 Task: Research Airbnb options for a business conference in Atlanta, Georgia, focusing on accommodations near the conference center and corporate facilities.
Action: Mouse moved to (580, 84)
Screenshot: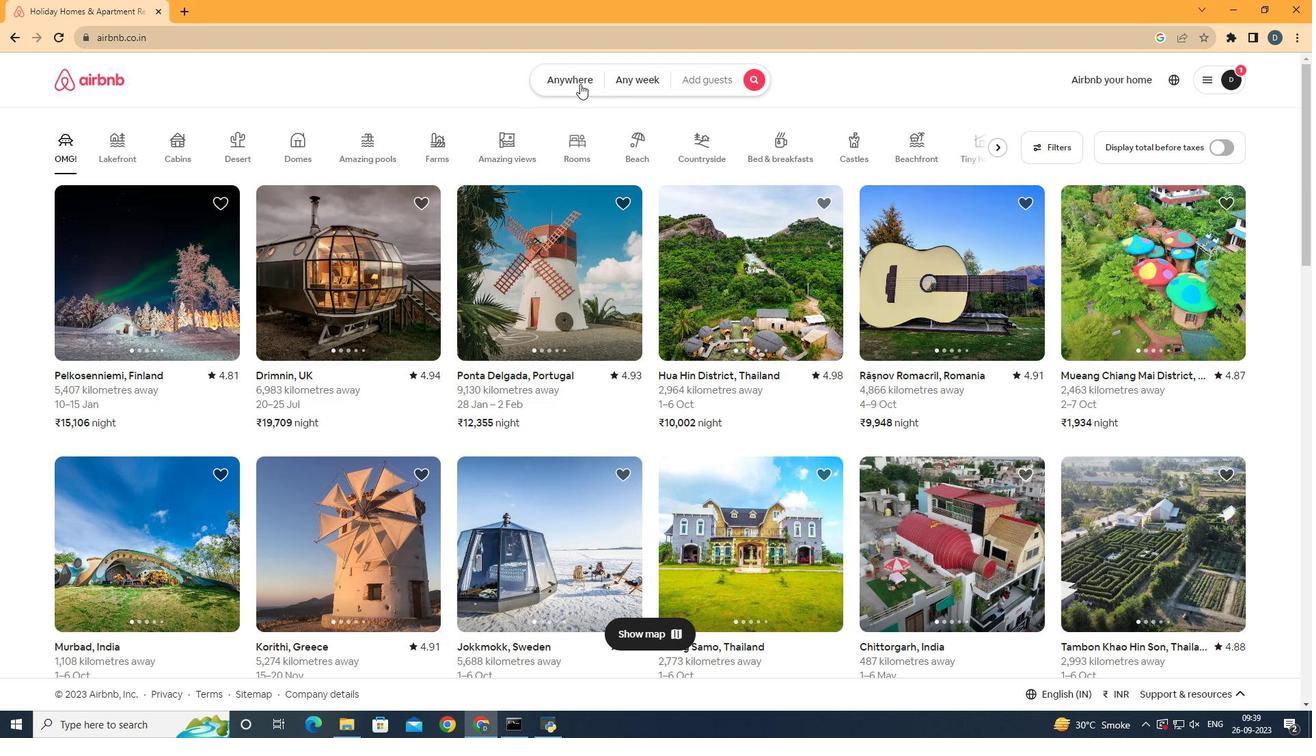 
Action: Mouse pressed left at (580, 84)
Screenshot: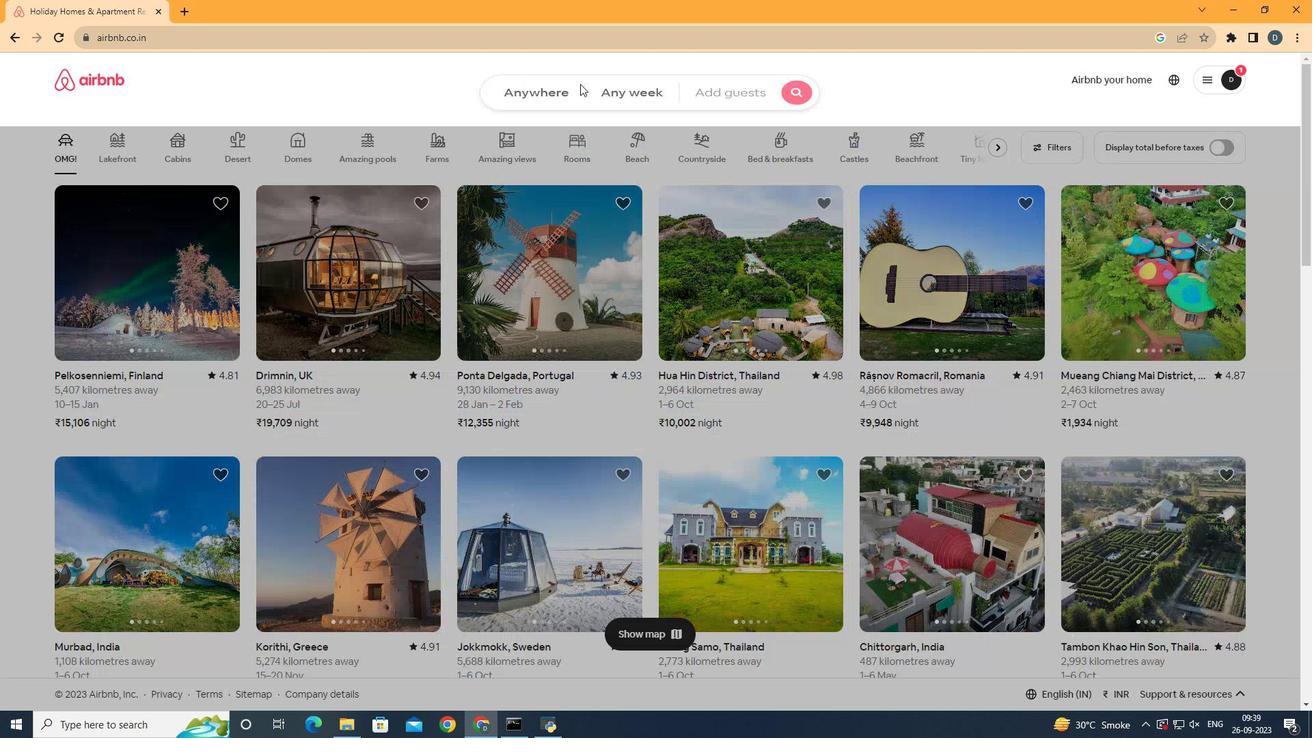 
Action: Mouse moved to (474, 135)
Screenshot: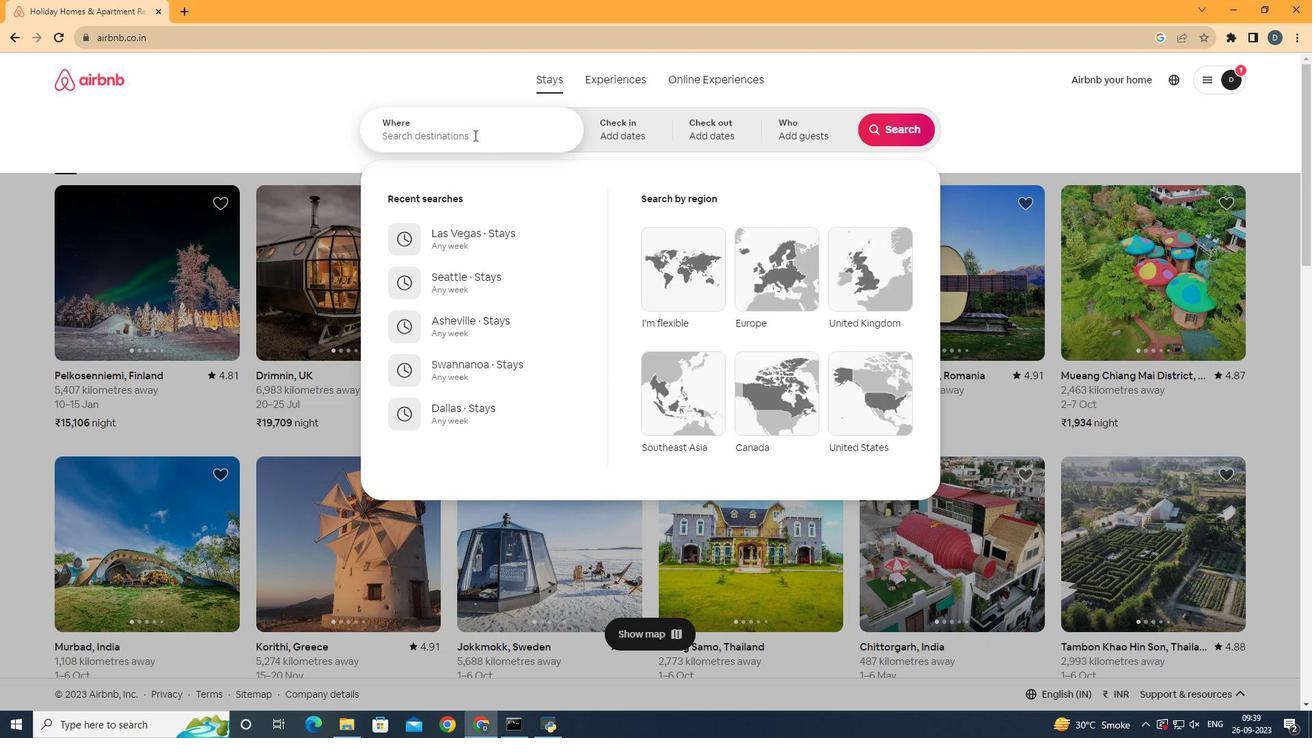 
Action: Mouse pressed left at (474, 135)
Screenshot: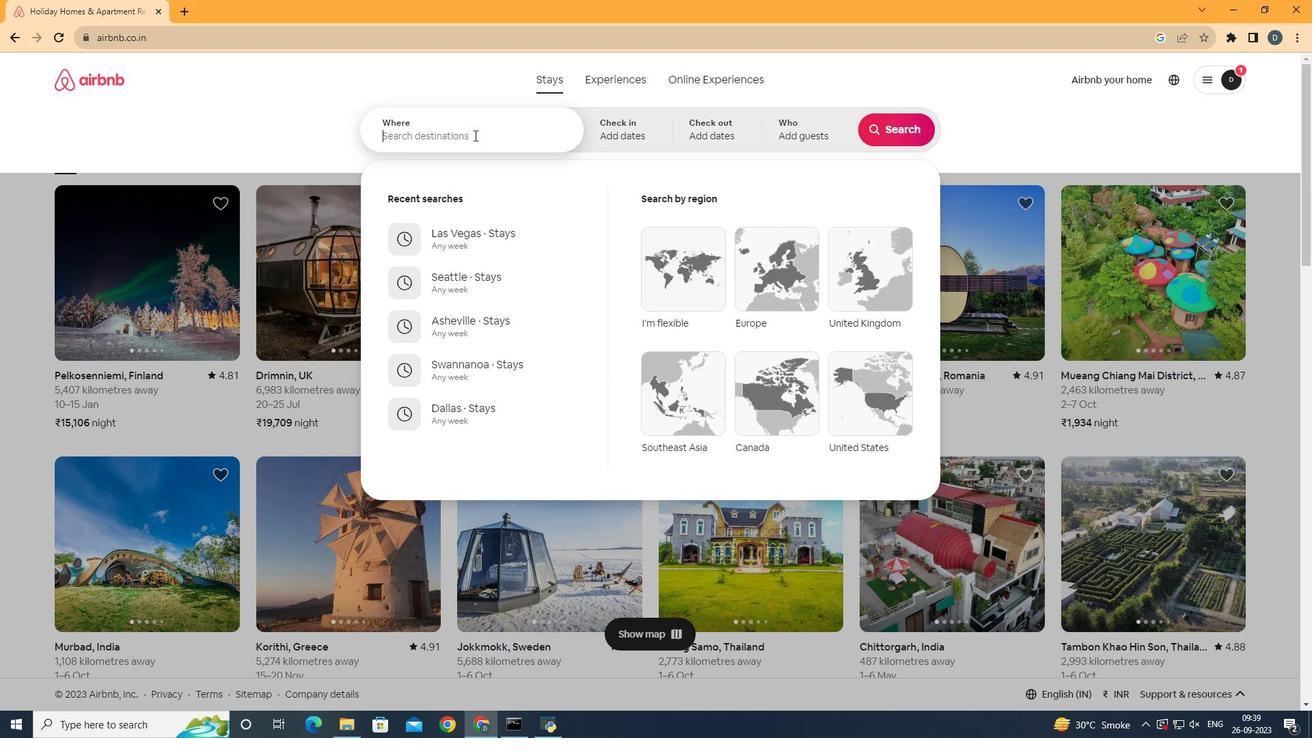 
Action: Key pressed <Key.shift><Key.shift>Atlanta
Screenshot: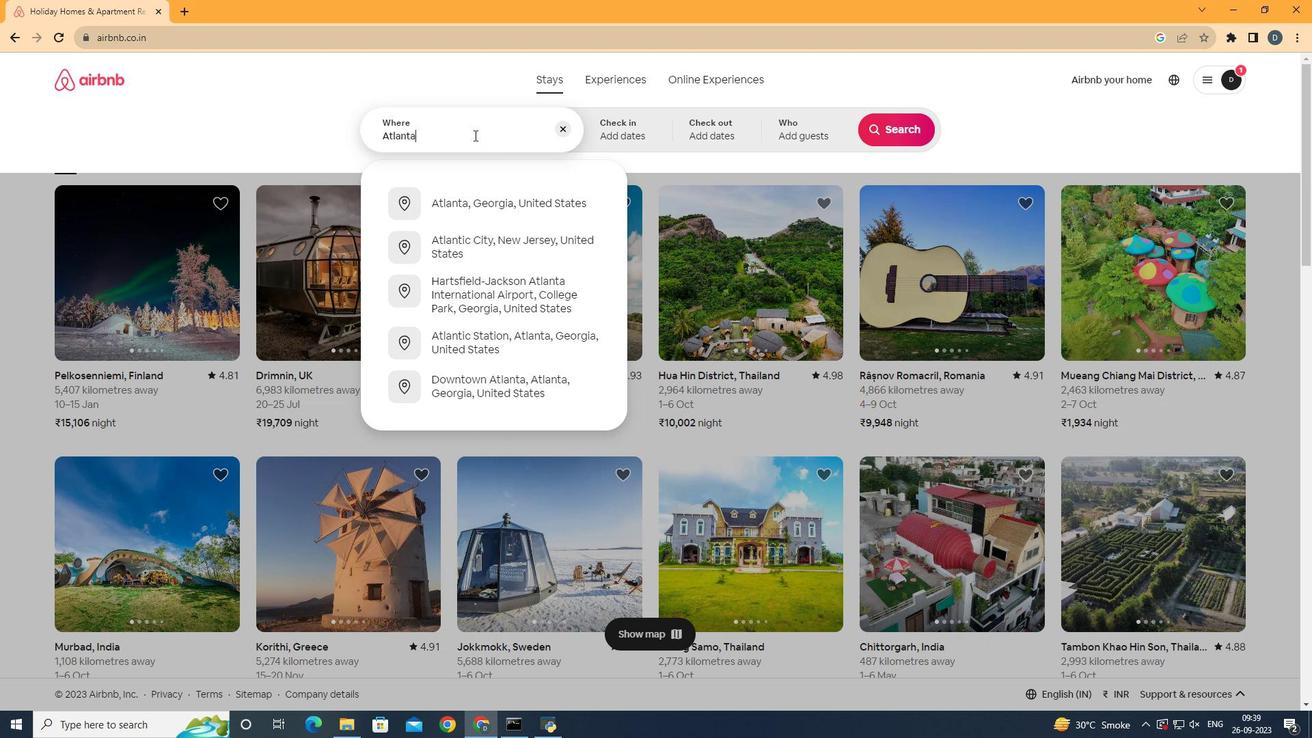 
Action: Mouse moved to (492, 184)
Screenshot: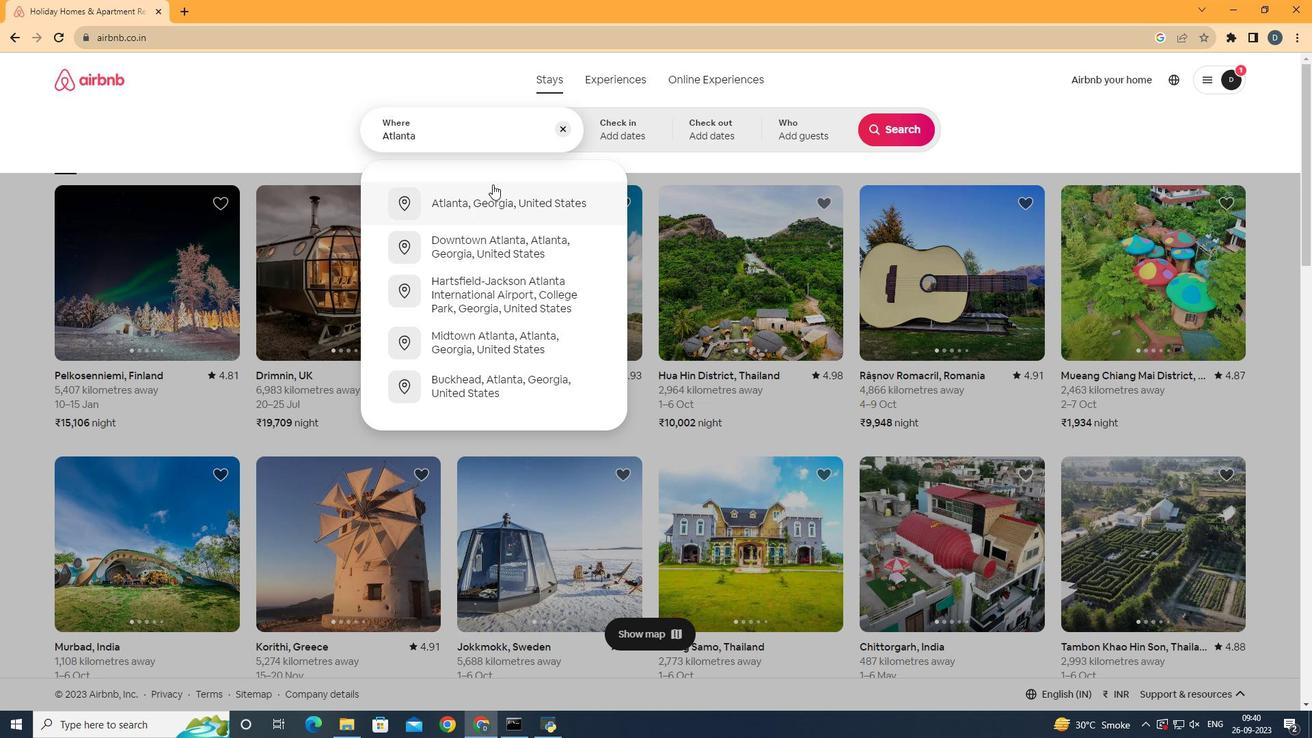 
Action: Mouse pressed left at (492, 184)
Screenshot: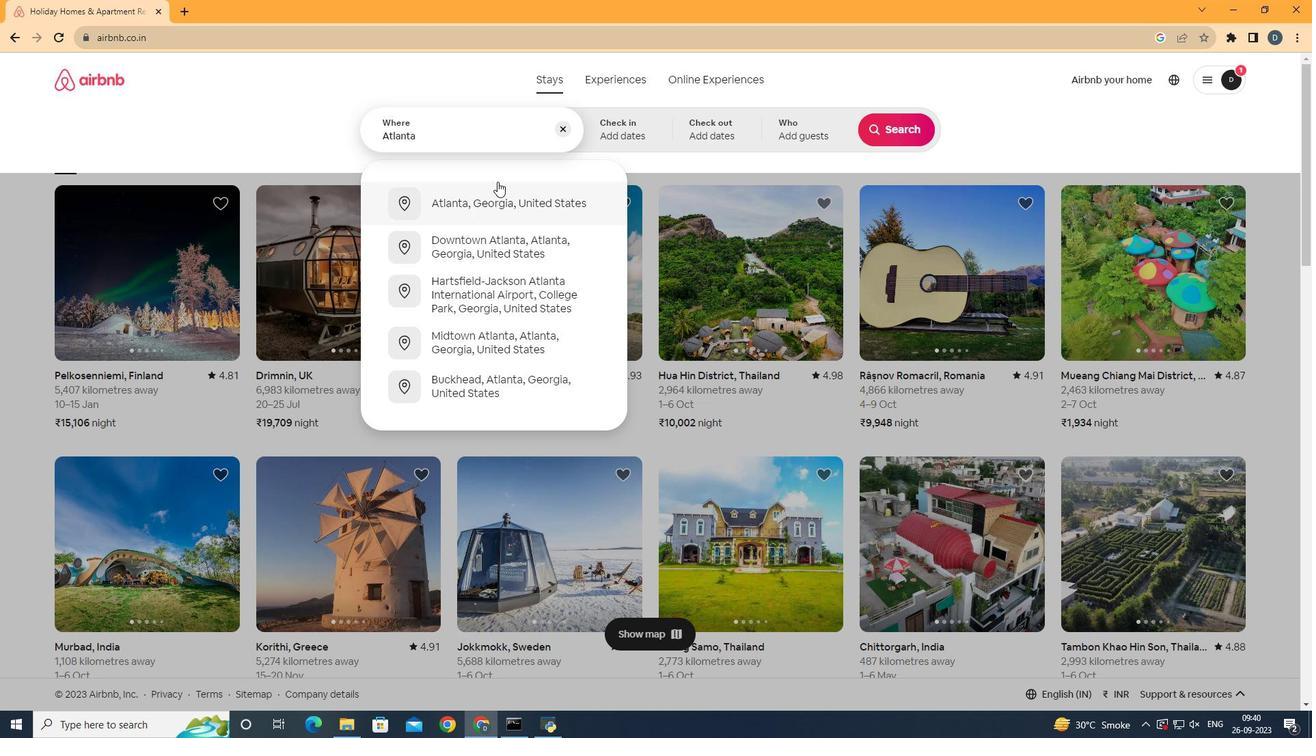 
Action: Mouse moved to (865, 125)
Screenshot: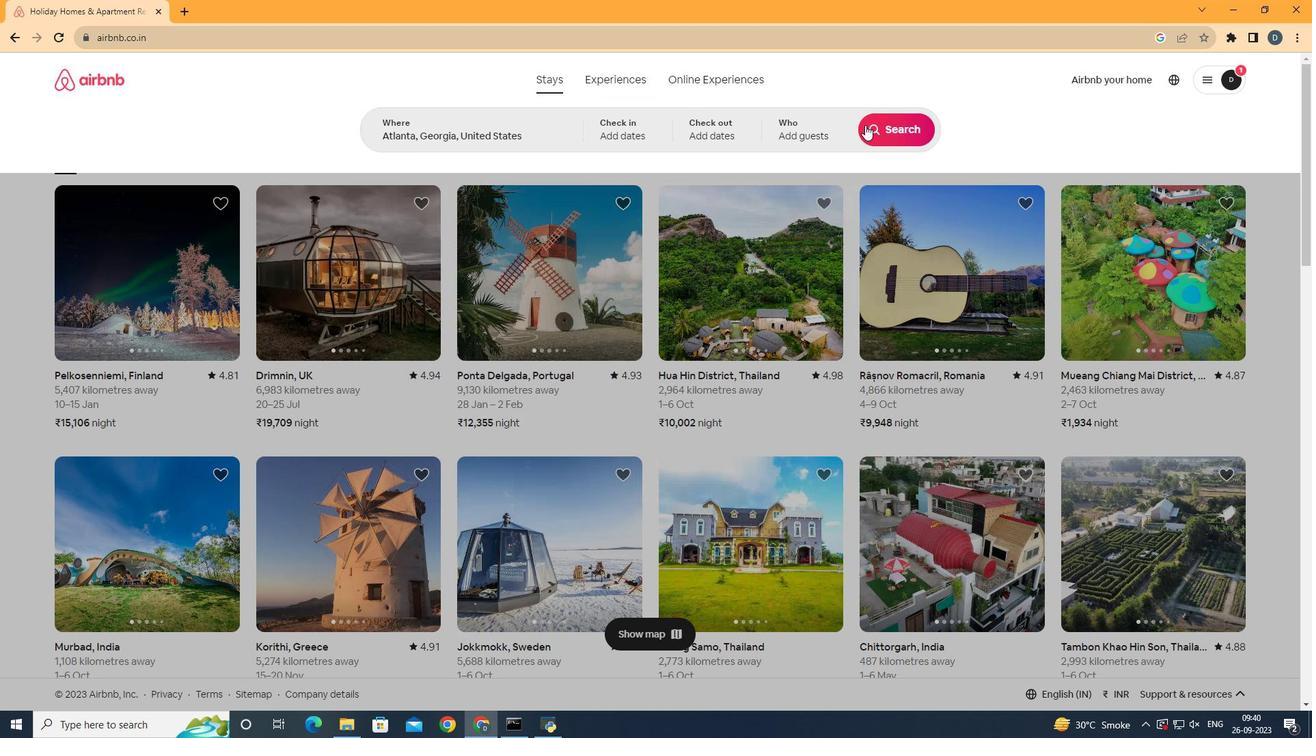 
Action: Mouse pressed left at (865, 125)
Screenshot: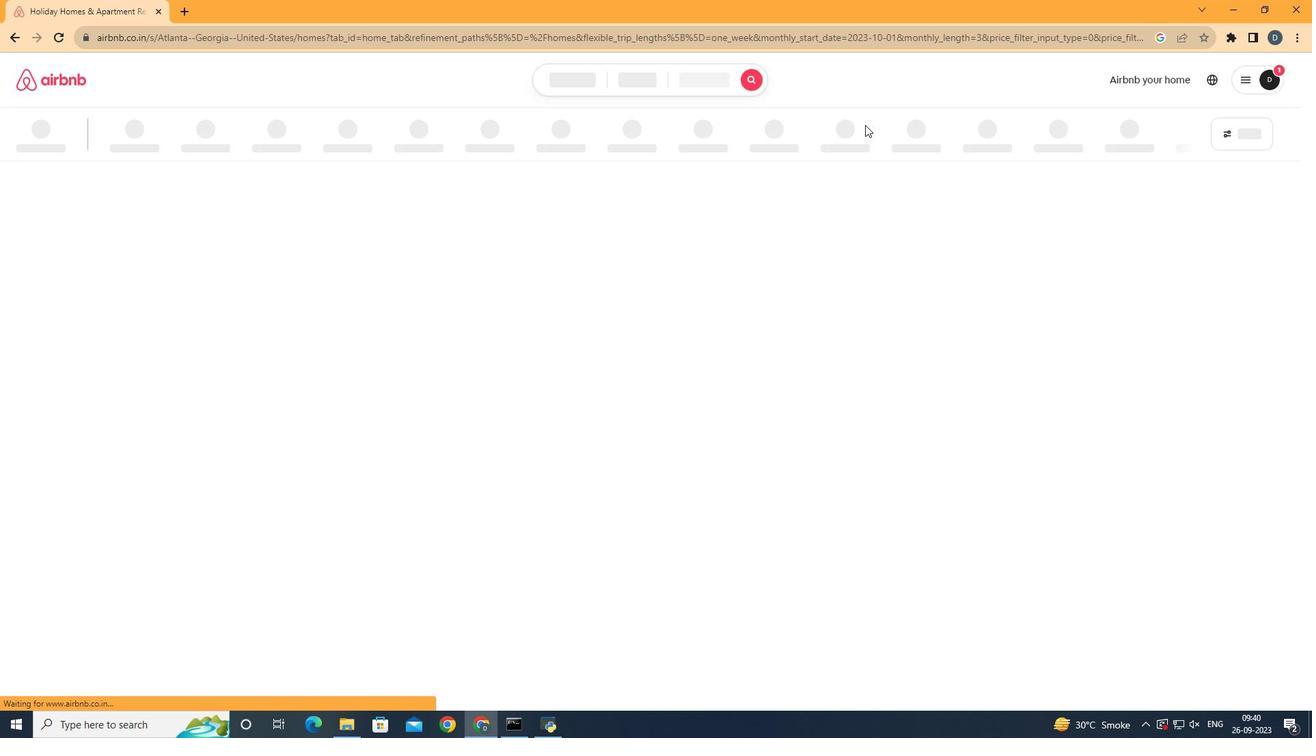 
Action: Mouse moved to (800, 204)
Screenshot: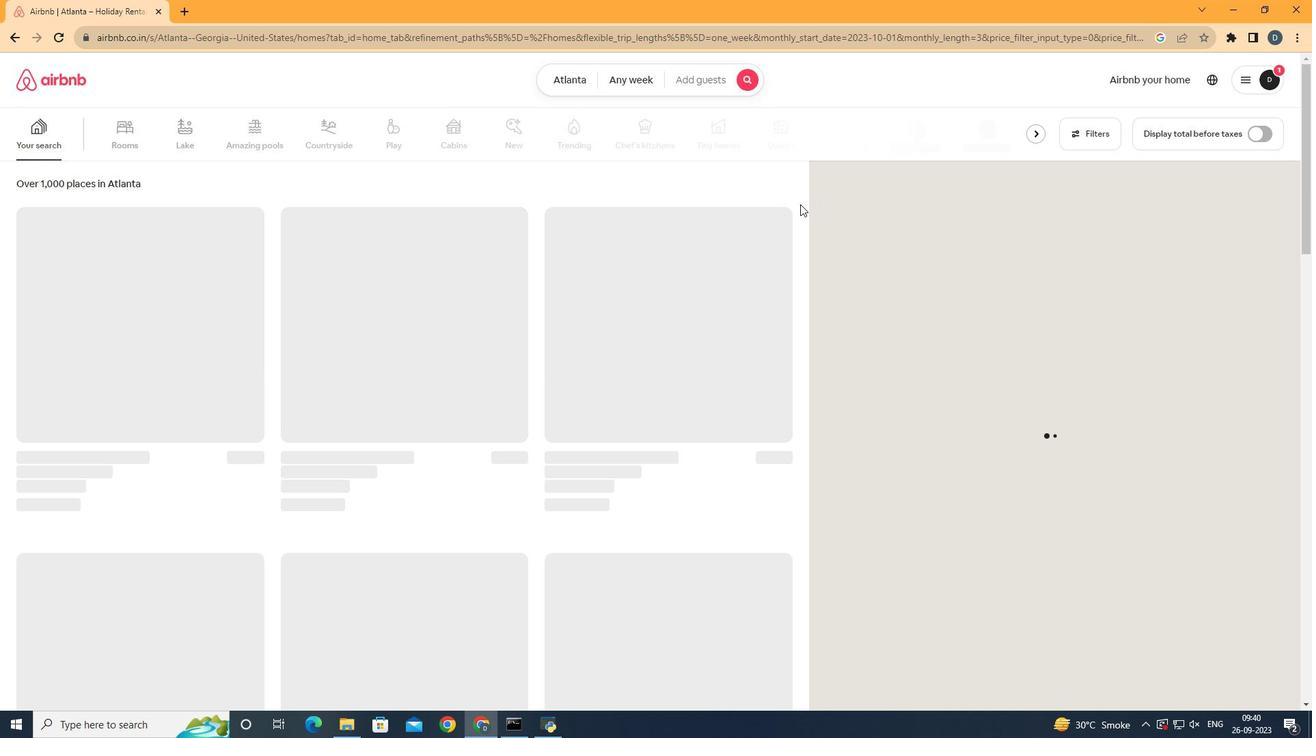 
Action: Mouse scrolled (800, 203) with delta (0, 0)
Screenshot: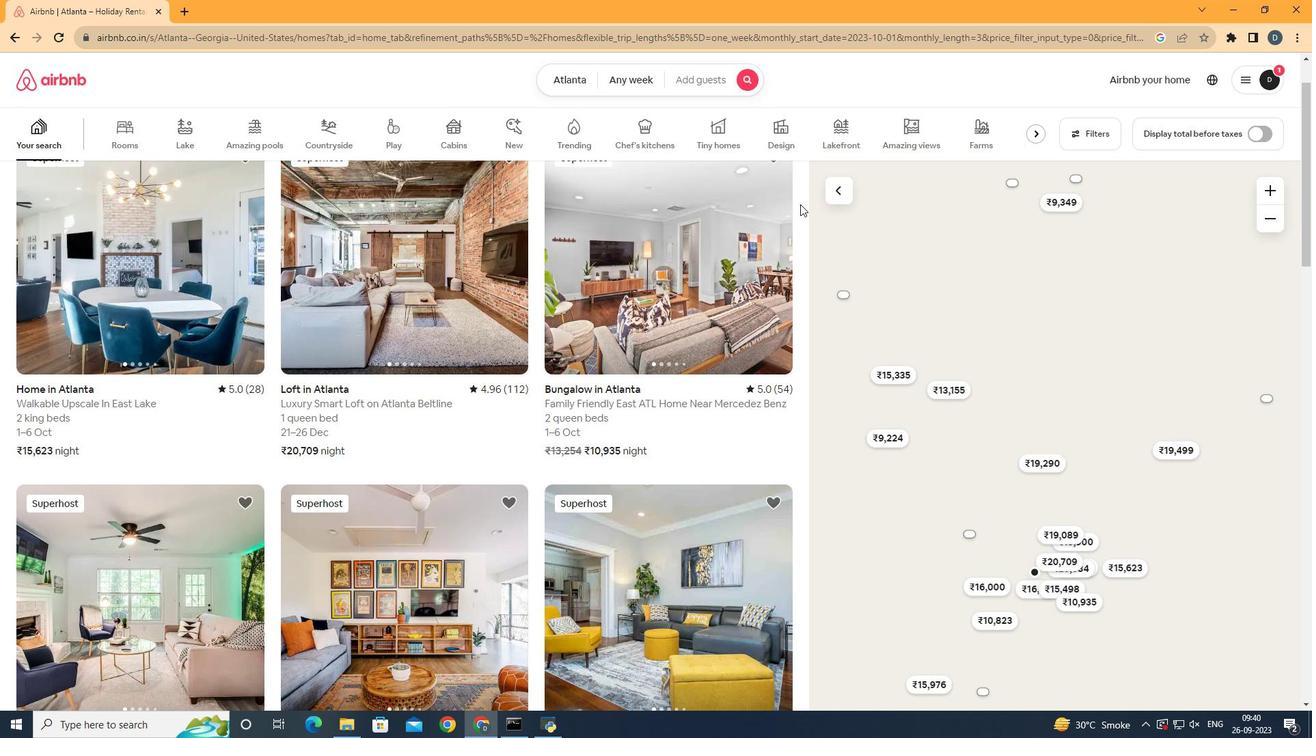 
Action: Mouse scrolled (800, 205) with delta (0, 0)
Screenshot: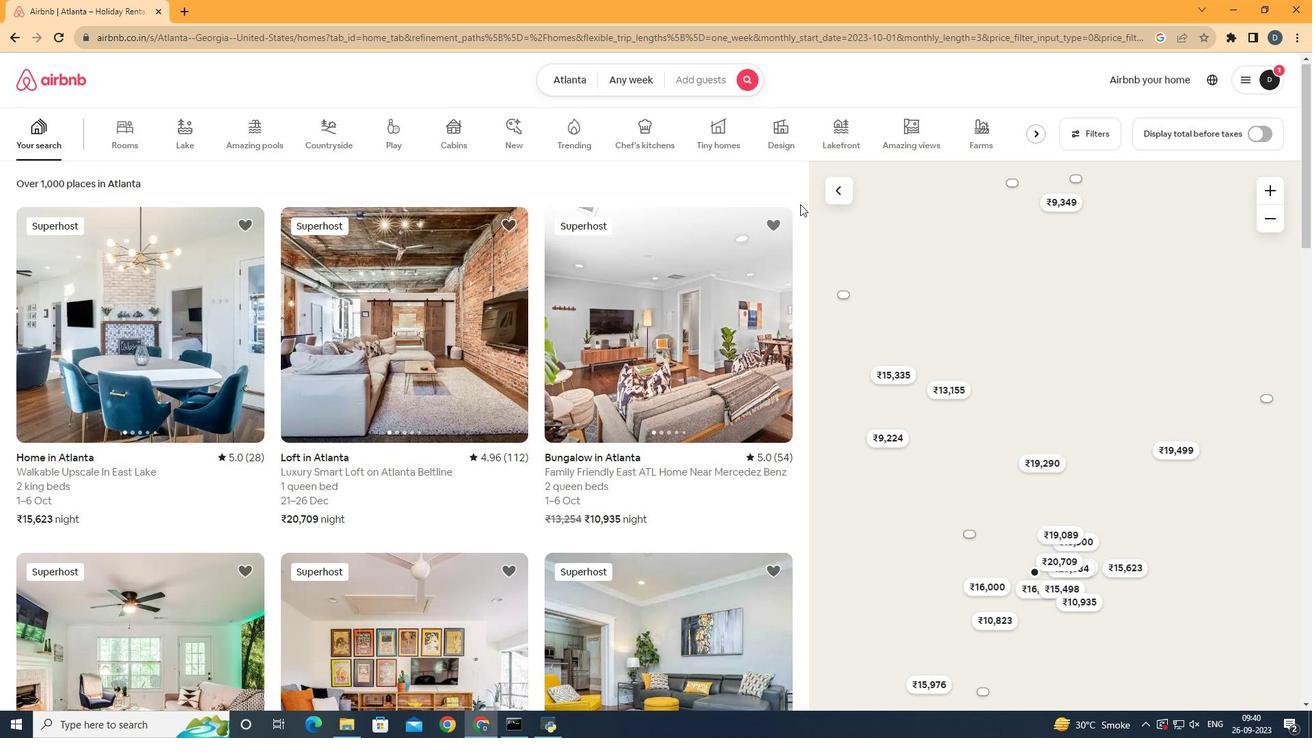
Action: Mouse scrolled (800, 205) with delta (0, 0)
Screenshot: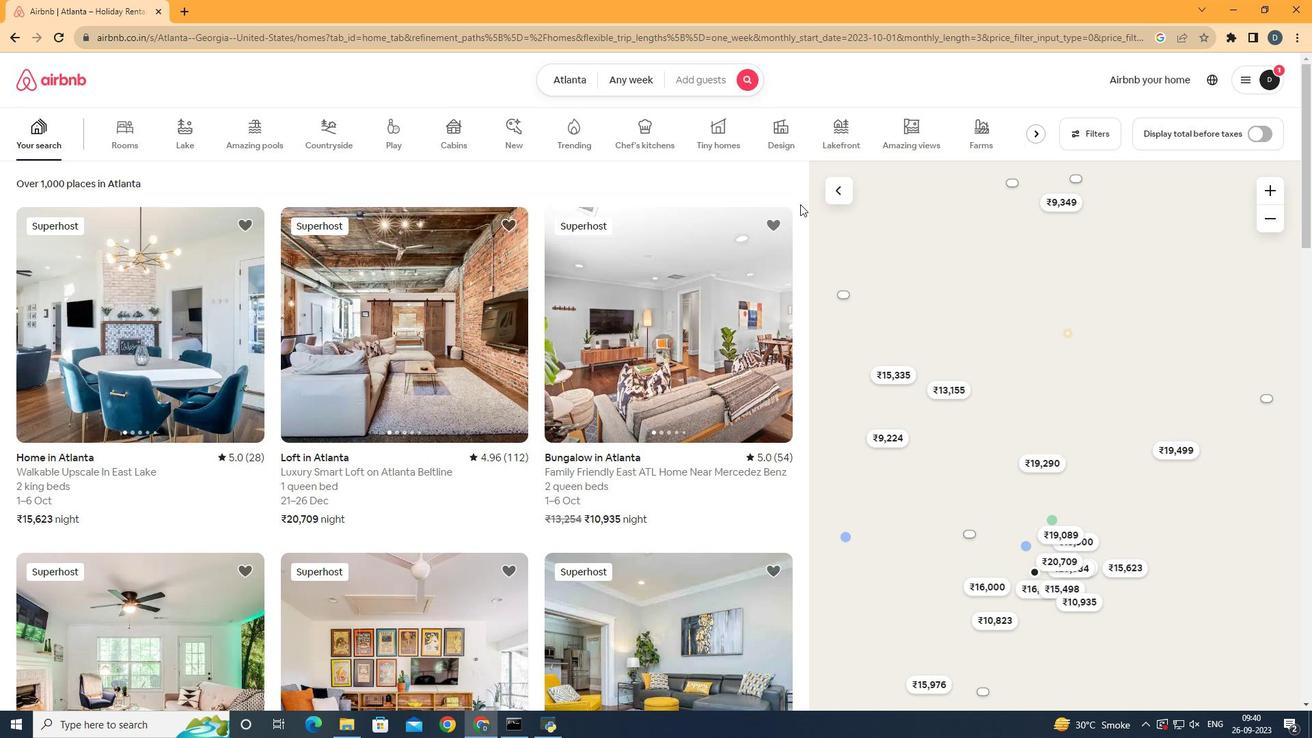 
Action: Mouse moved to (1088, 134)
Screenshot: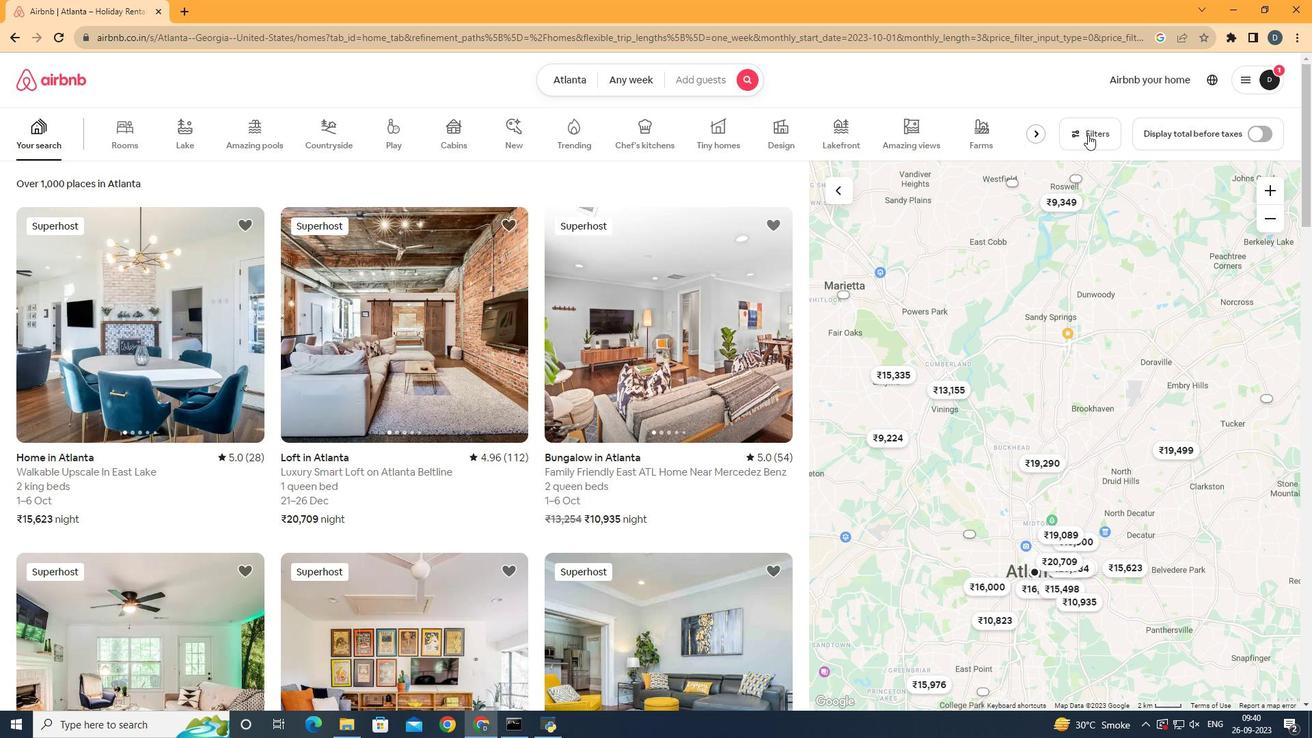 
Action: Mouse pressed left at (1088, 134)
Screenshot: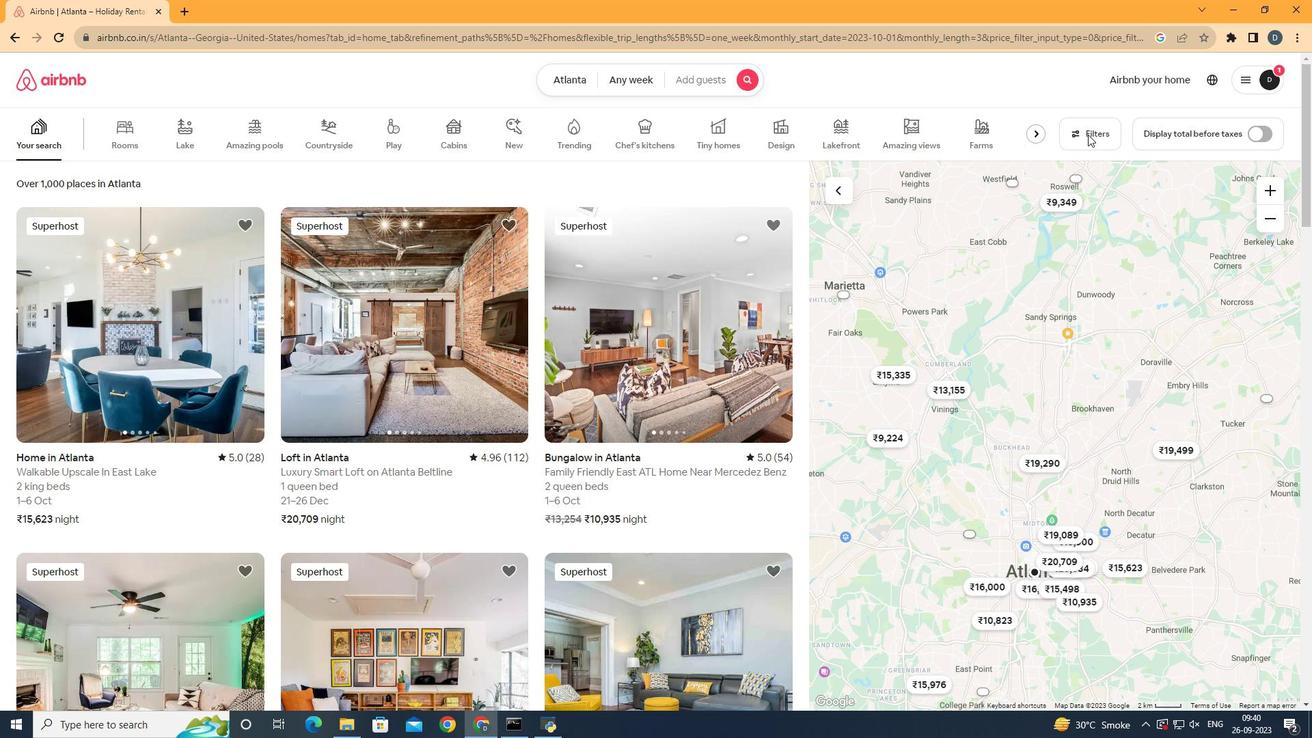 
Action: Mouse moved to (617, 319)
Screenshot: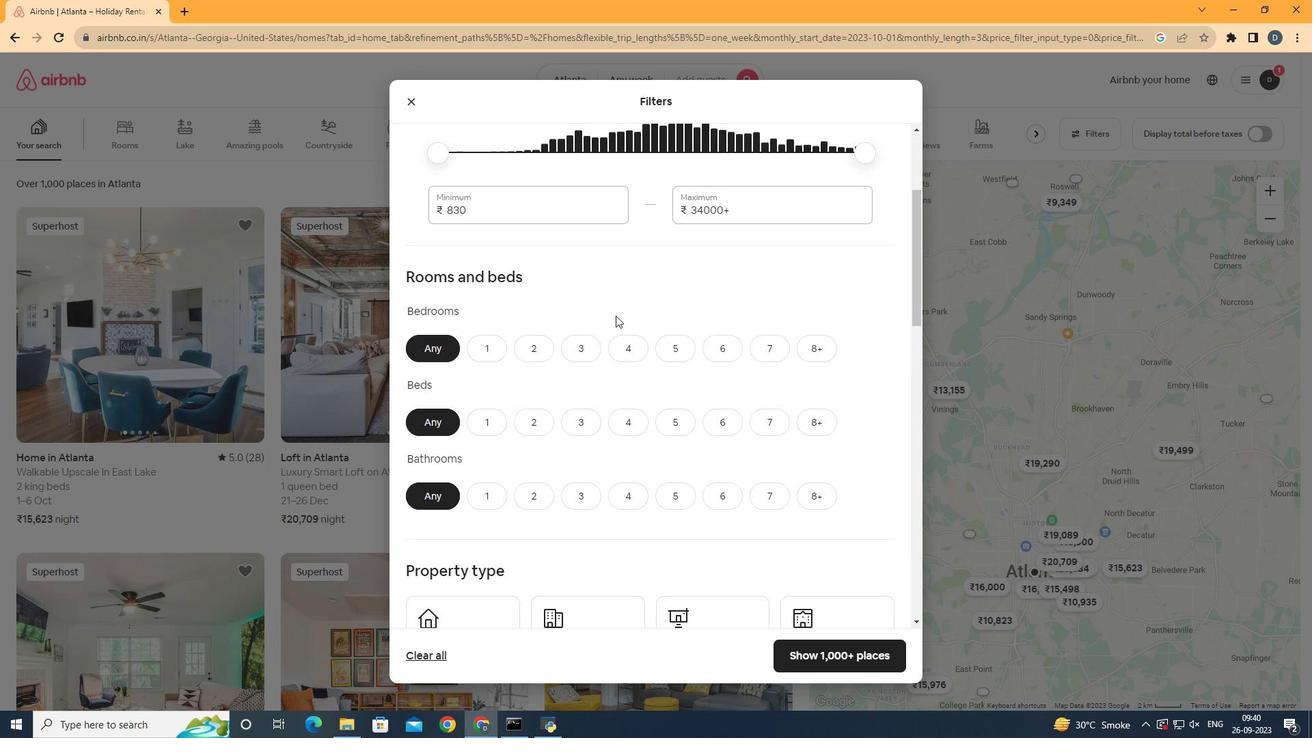 
Action: Mouse scrolled (617, 319) with delta (0, 0)
Screenshot: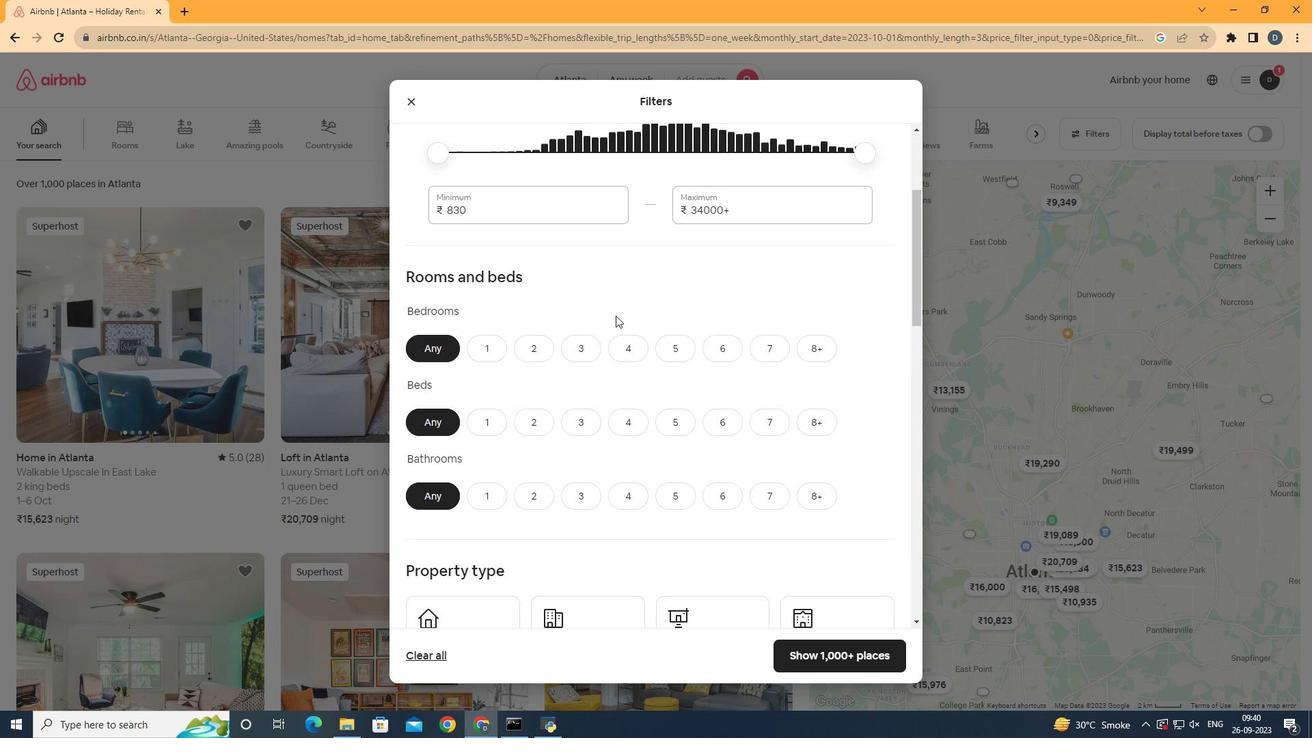
Action: Mouse moved to (616, 317)
Screenshot: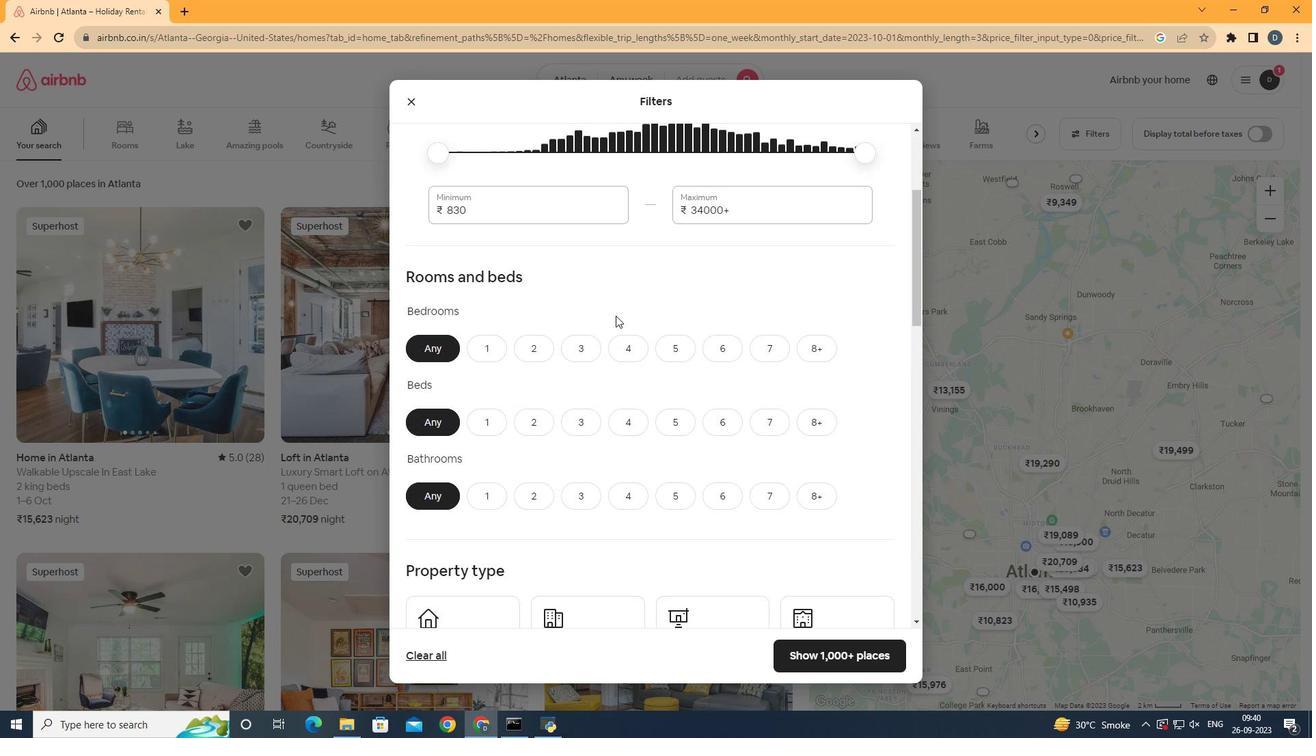 
Action: Mouse scrolled (616, 317) with delta (0, 0)
Screenshot: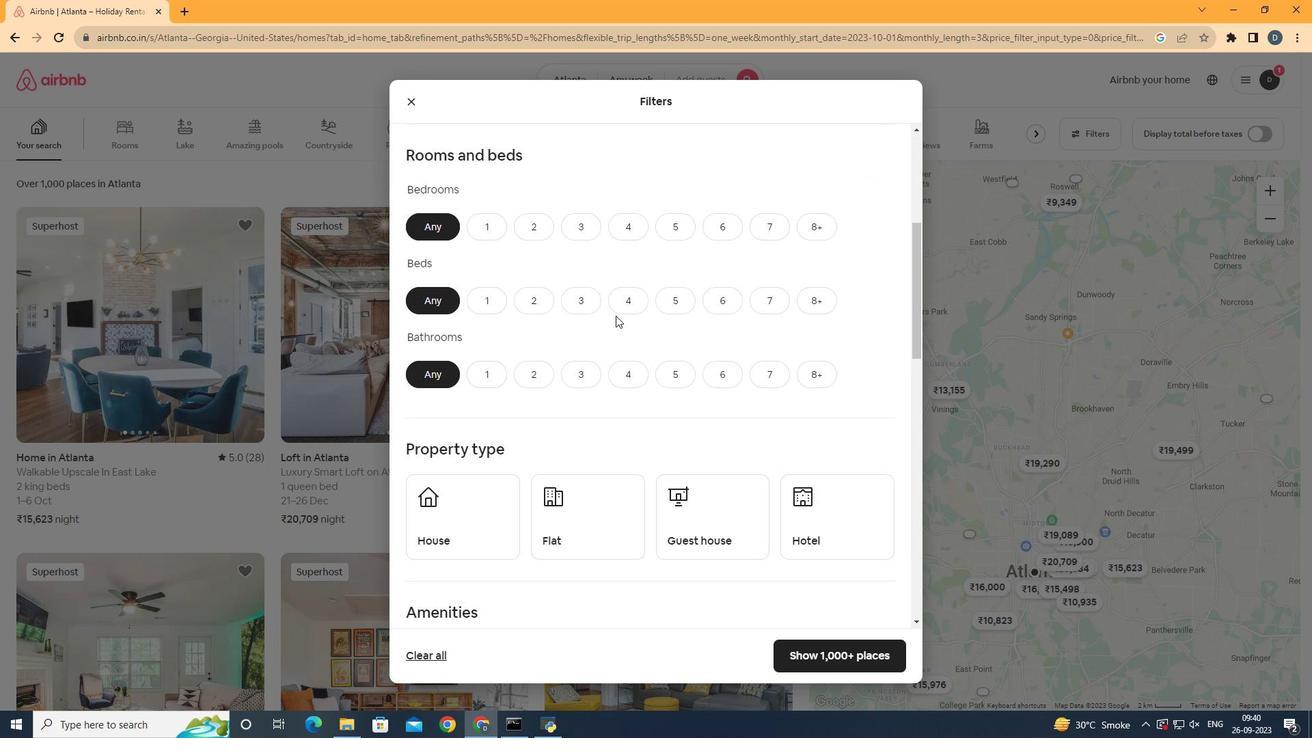 
Action: Mouse moved to (616, 317)
Screenshot: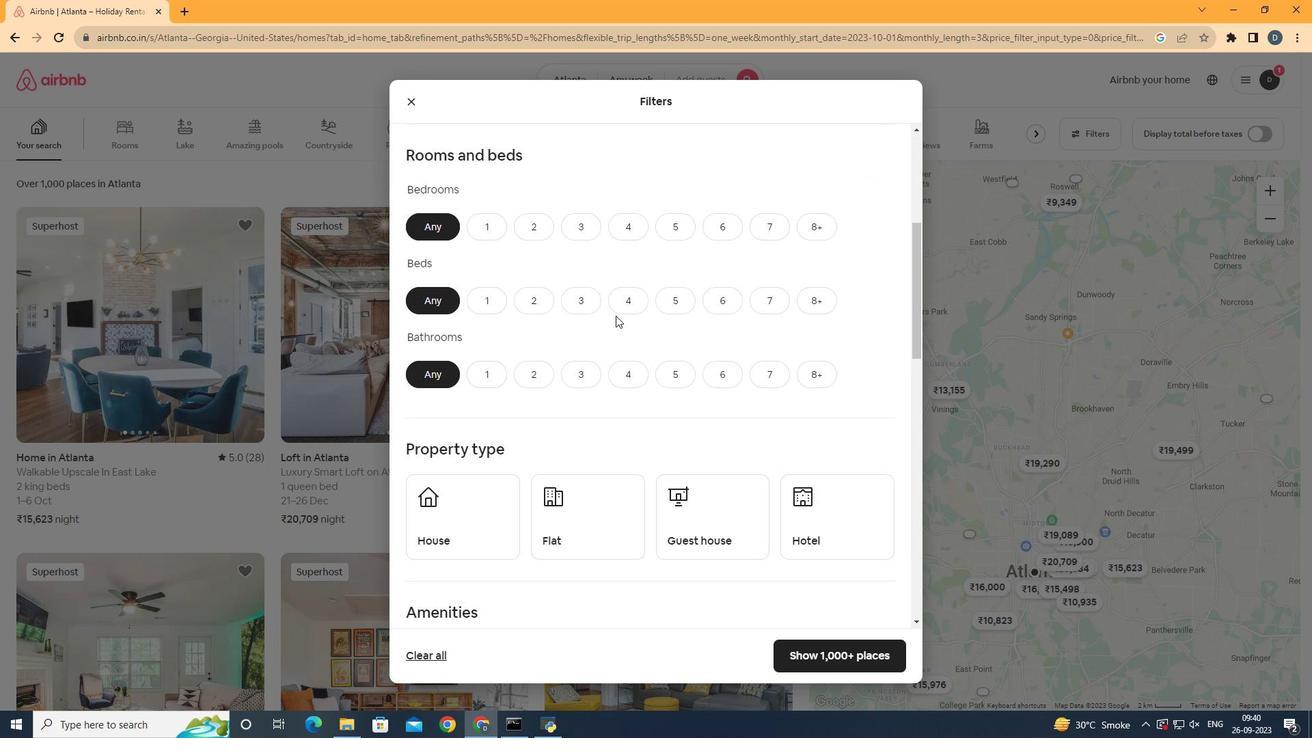 
Action: Mouse scrolled (616, 316) with delta (0, 0)
Screenshot: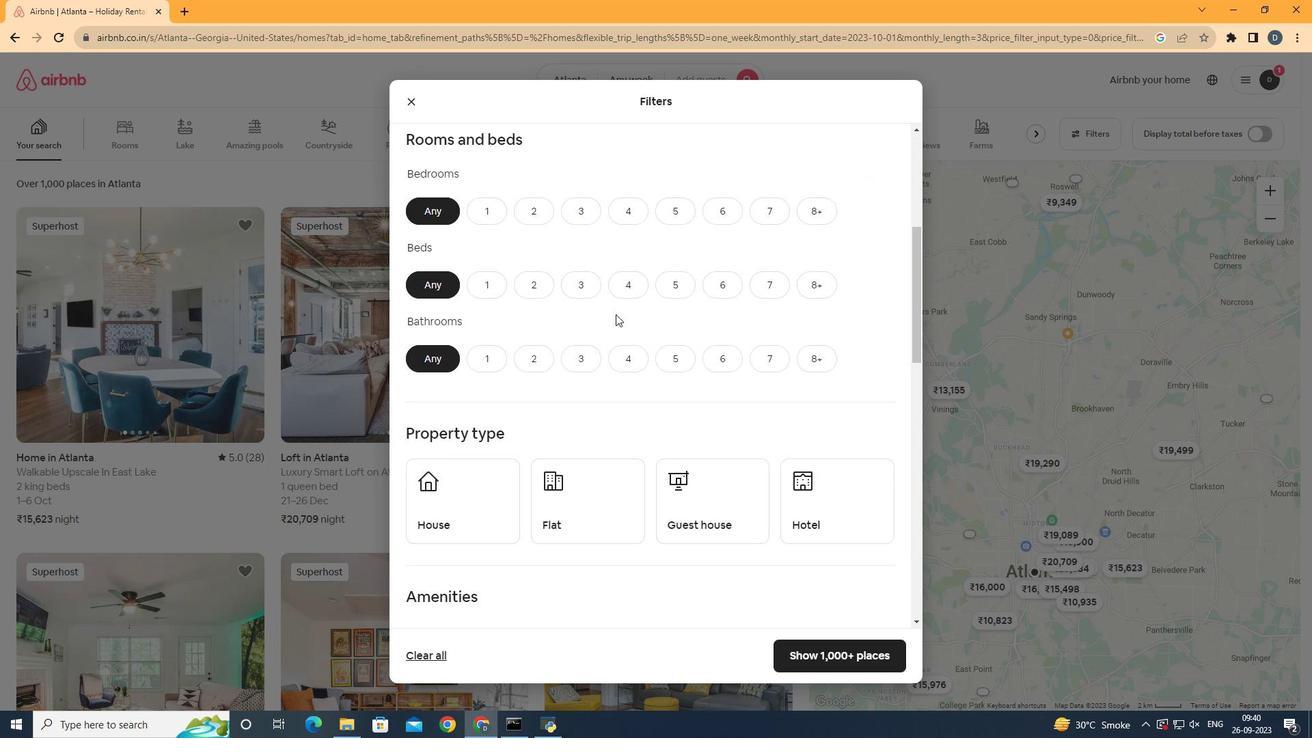 
Action: Mouse scrolled (616, 316) with delta (0, 0)
Screenshot: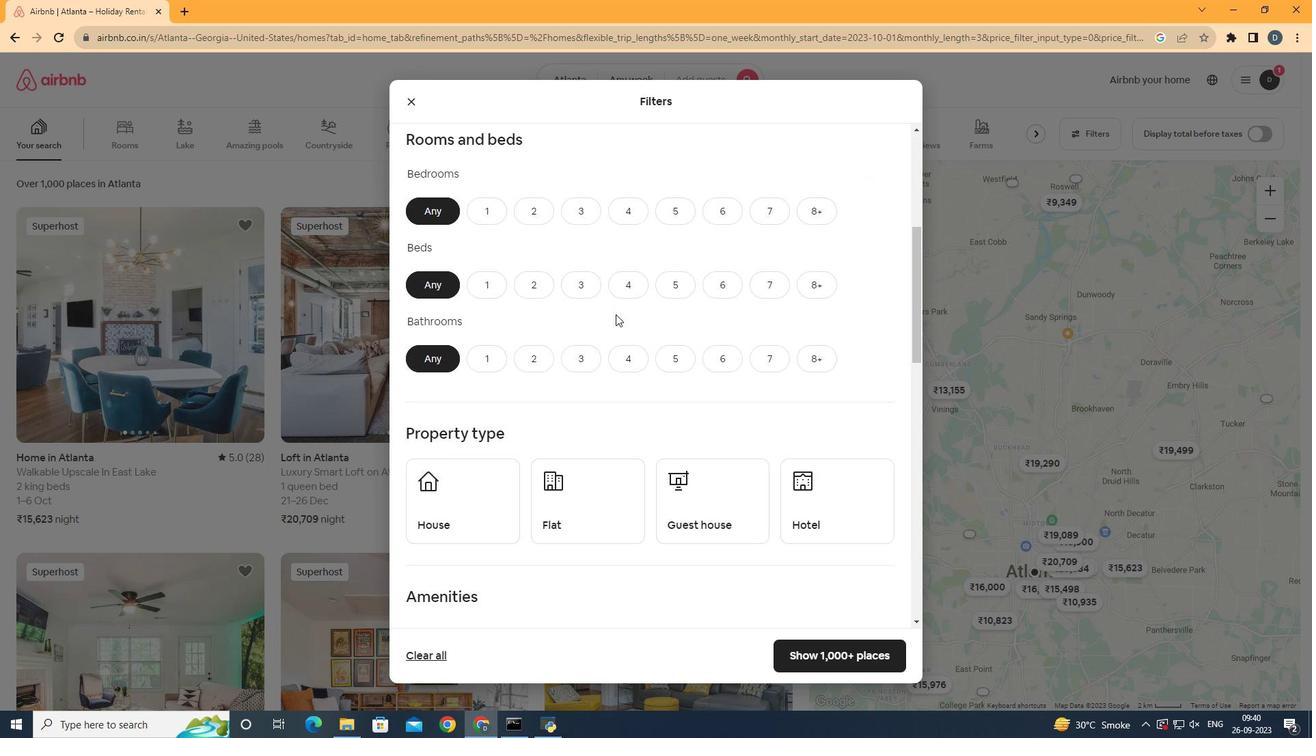
Action: Mouse scrolled (616, 316) with delta (0, 0)
Screenshot: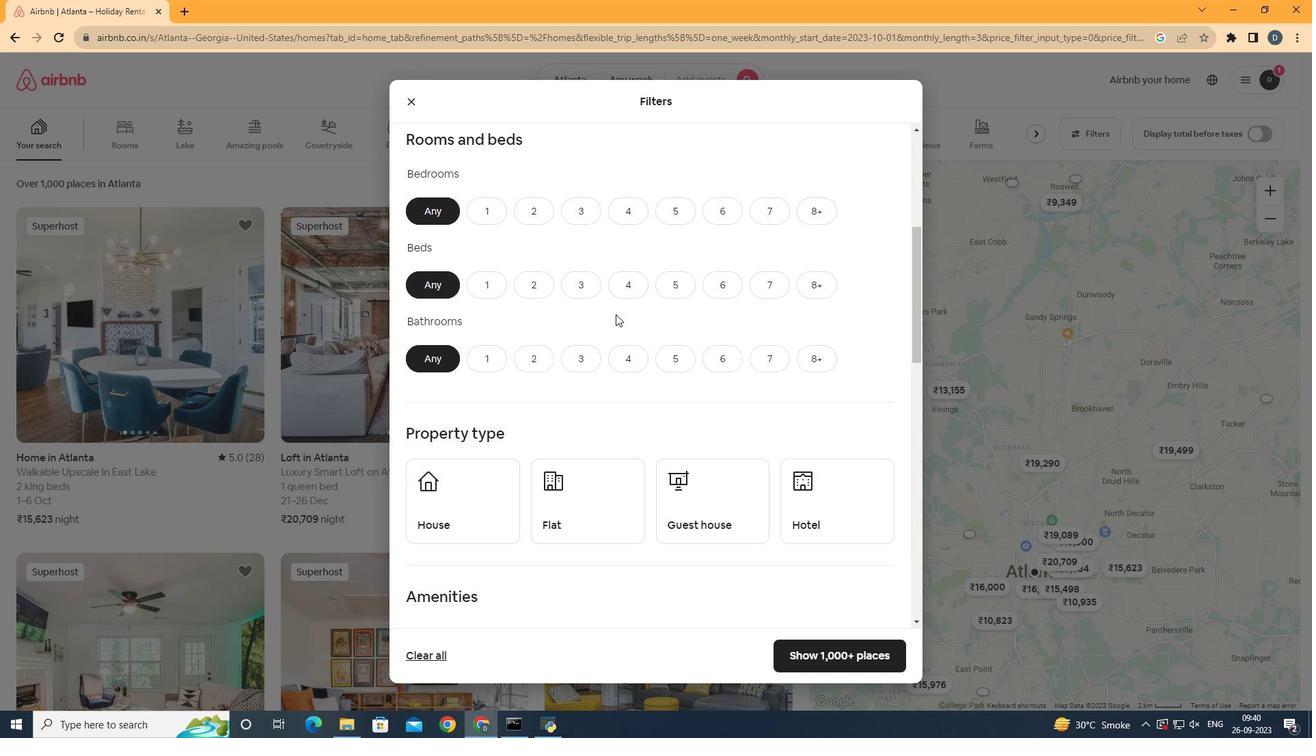 
Action: Mouse moved to (616, 314)
Screenshot: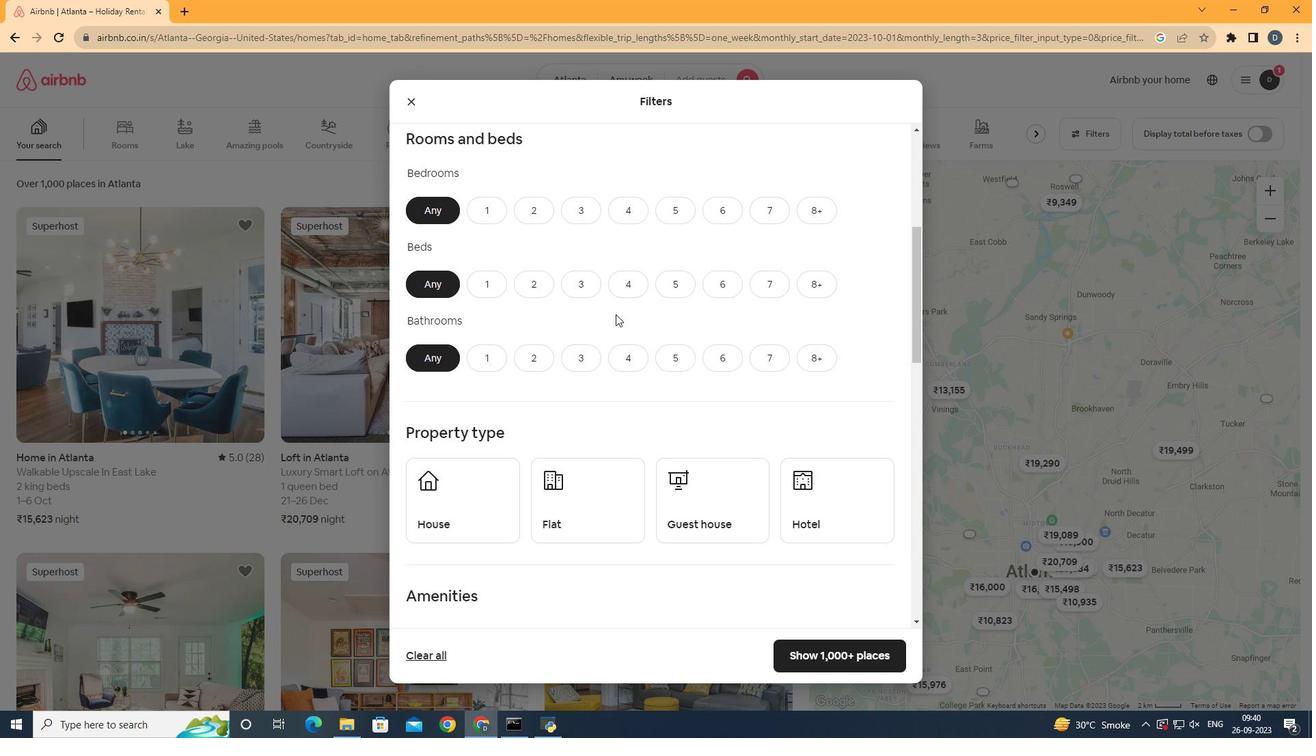 
Action: Mouse scrolled (616, 313) with delta (0, 0)
Screenshot: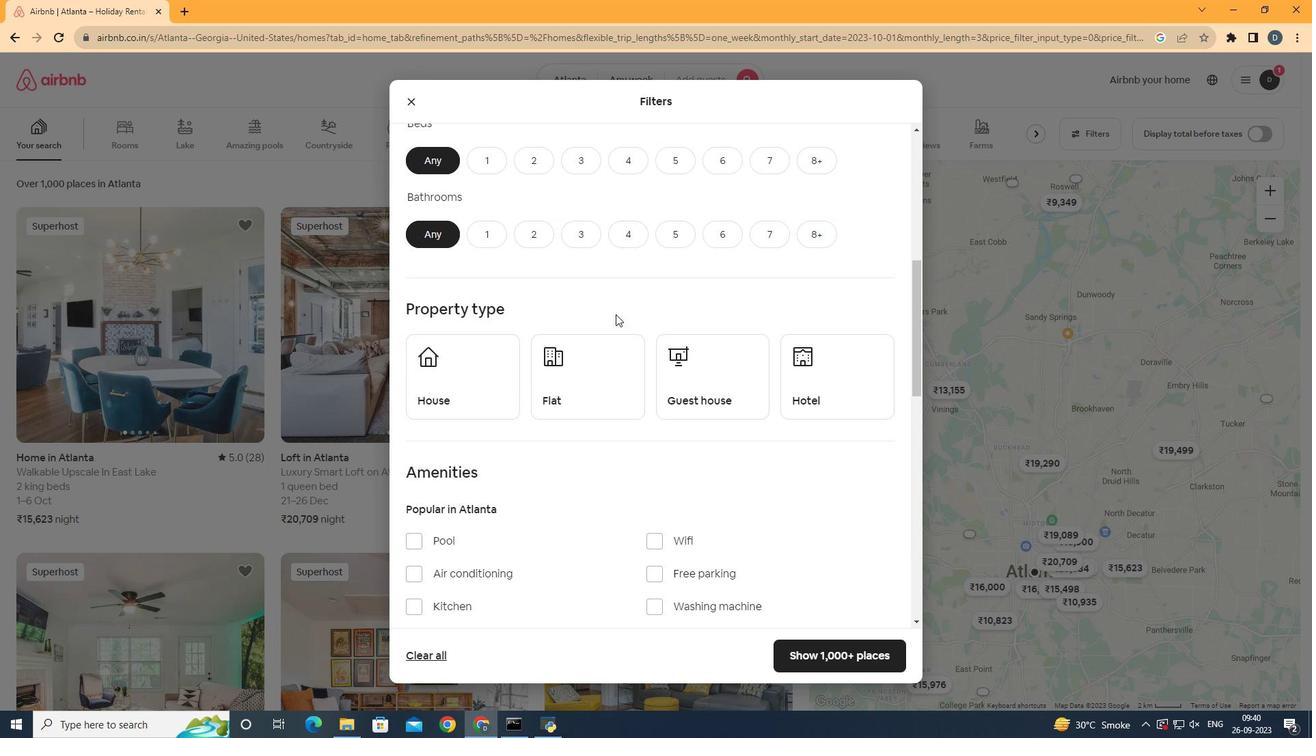 
Action: Mouse scrolled (616, 313) with delta (0, 0)
Screenshot: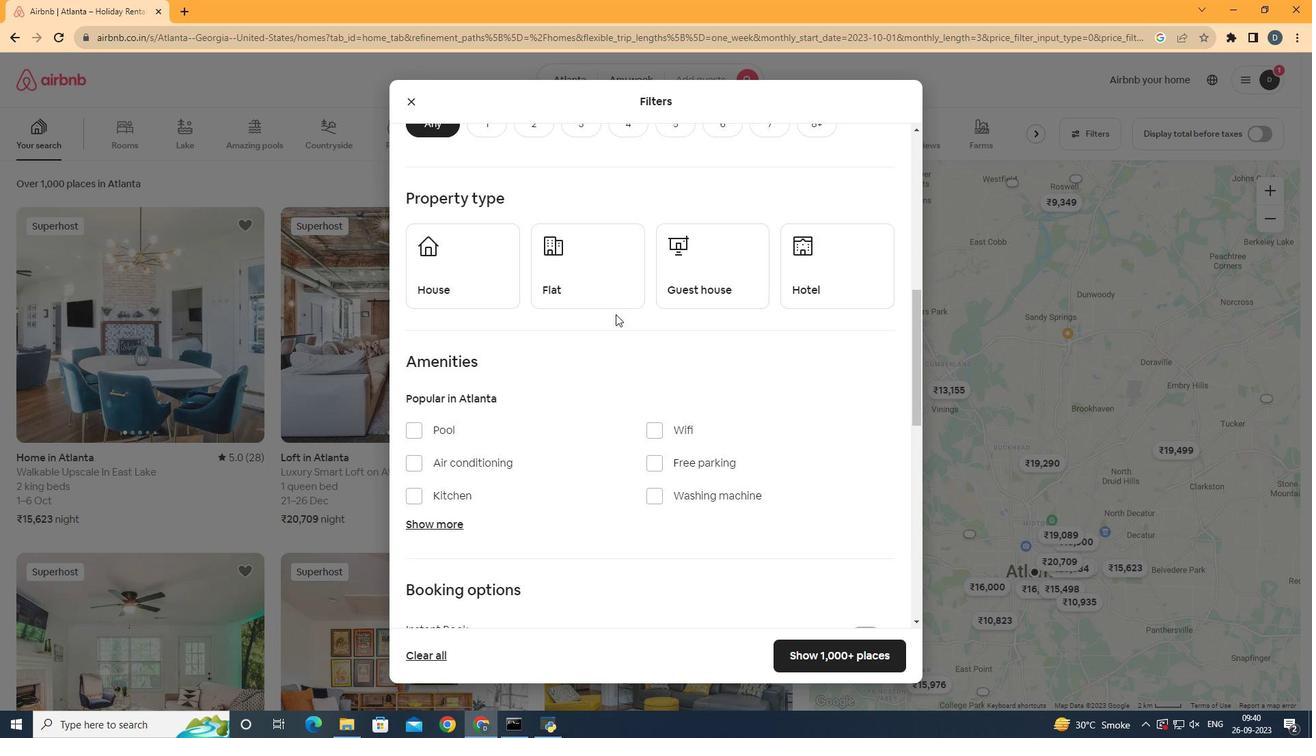 
Action: Mouse scrolled (616, 313) with delta (0, 0)
Screenshot: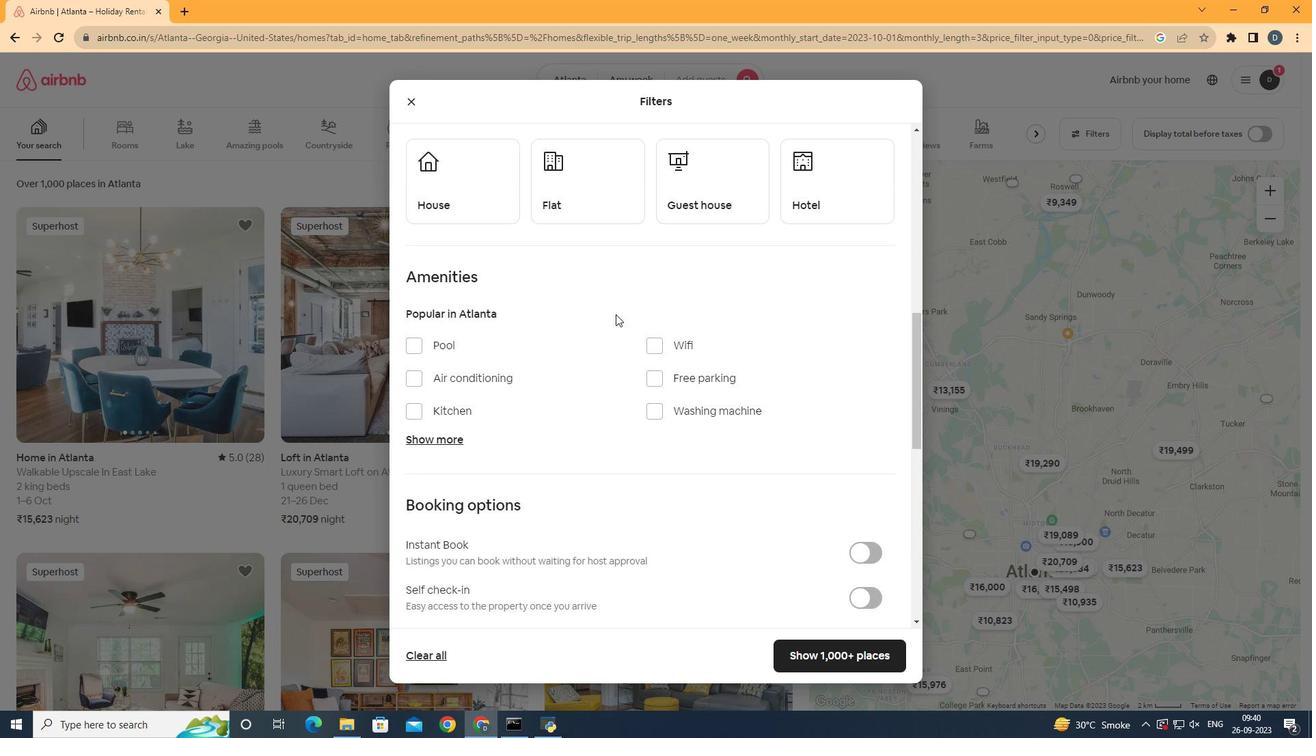 
Action: Mouse scrolled (616, 313) with delta (0, 0)
Screenshot: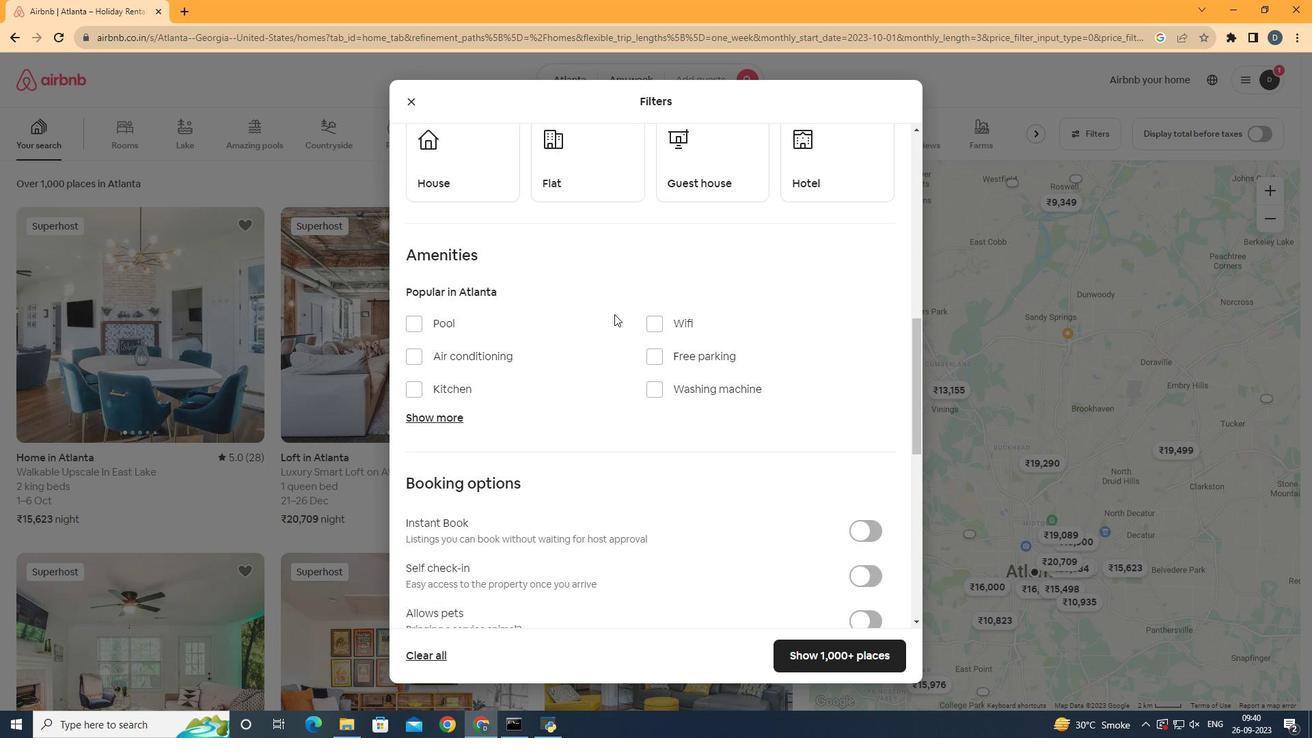 
Action: Mouse scrolled (616, 313) with delta (0, 0)
Screenshot: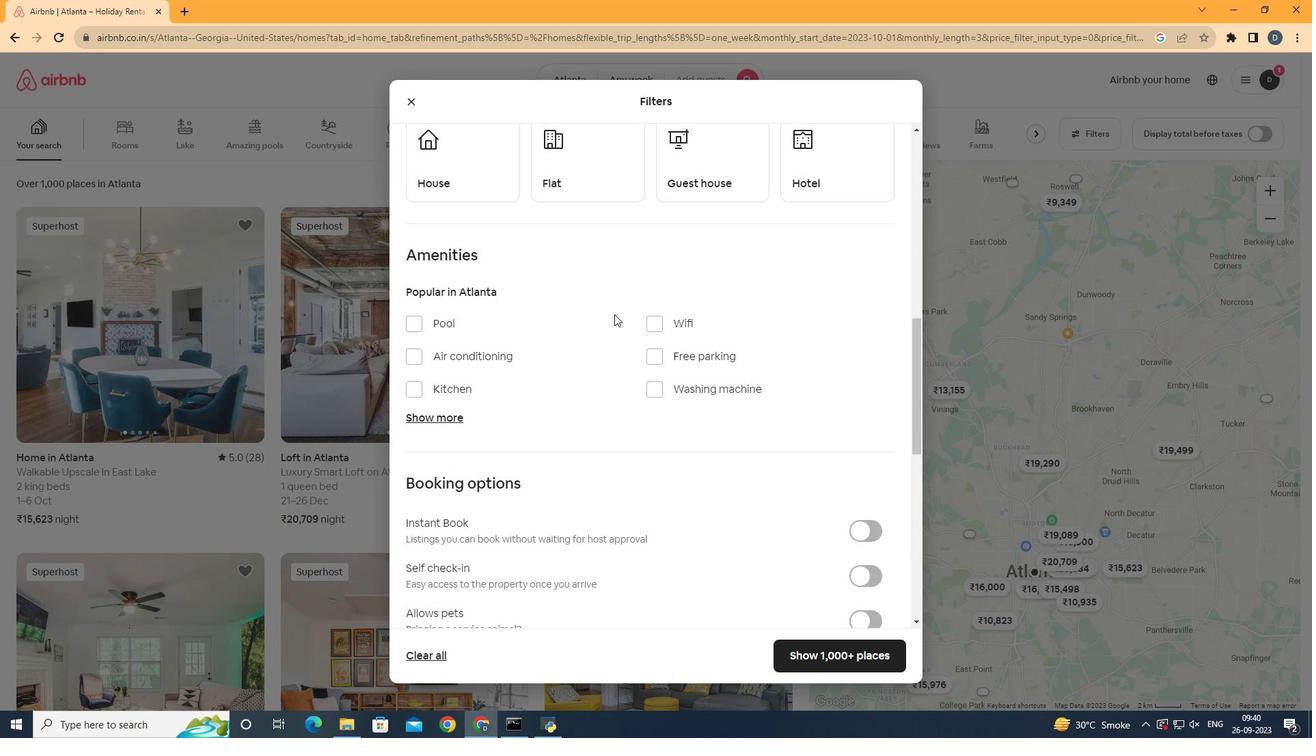 
Action: Mouse moved to (430, 418)
Screenshot: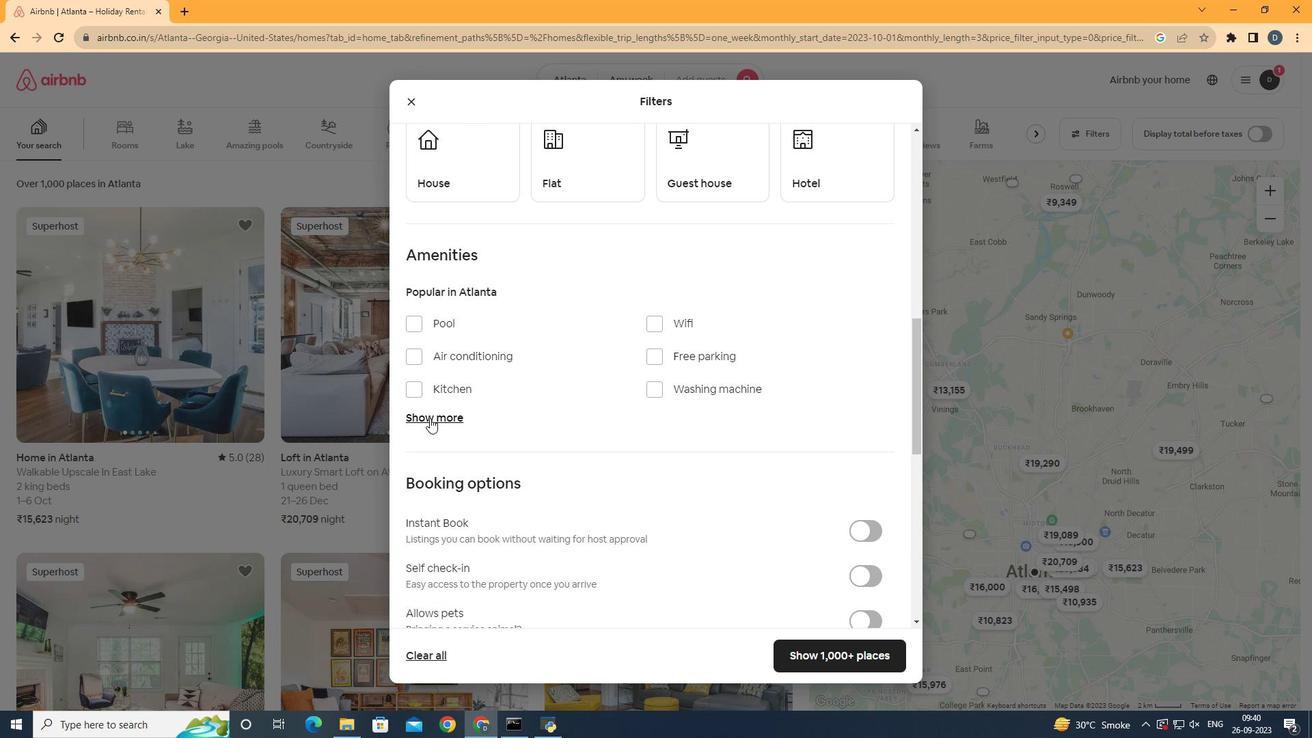 
Action: Mouse pressed left at (430, 418)
Screenshot: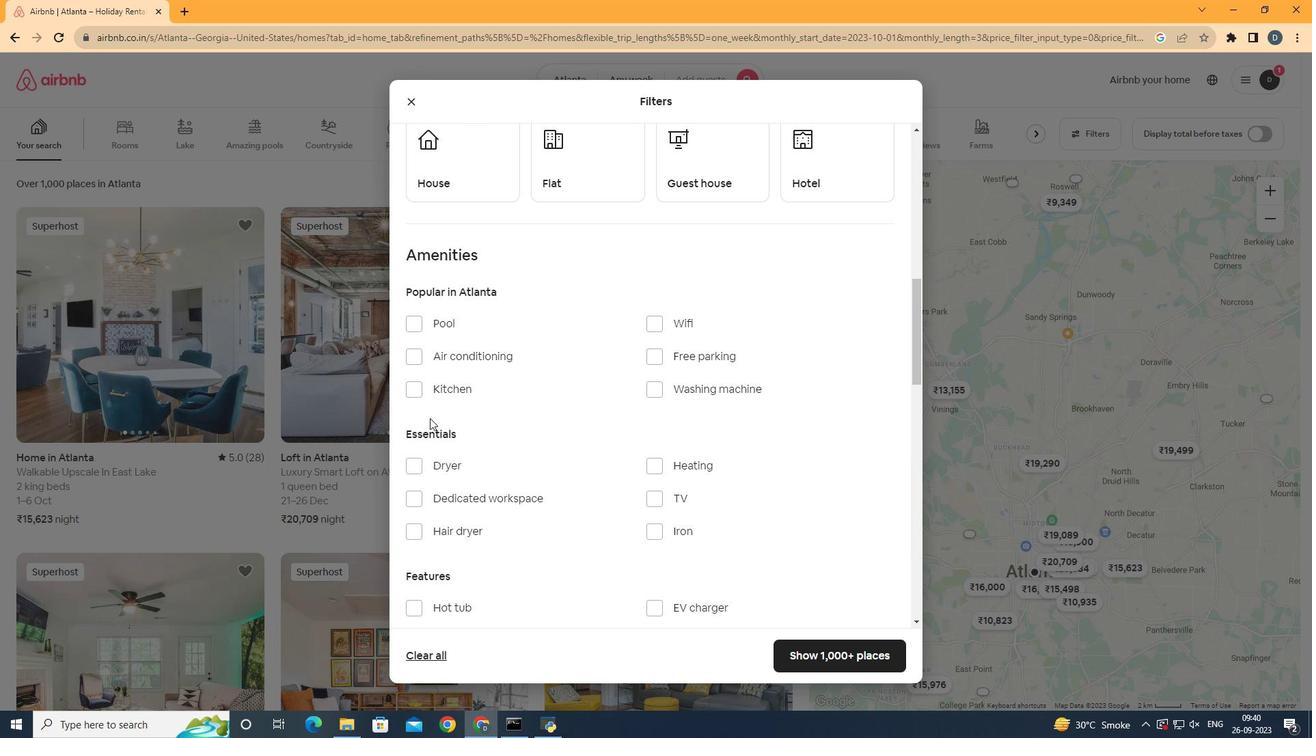 
Action: Mouse moved to (550, 363)
Screenshot: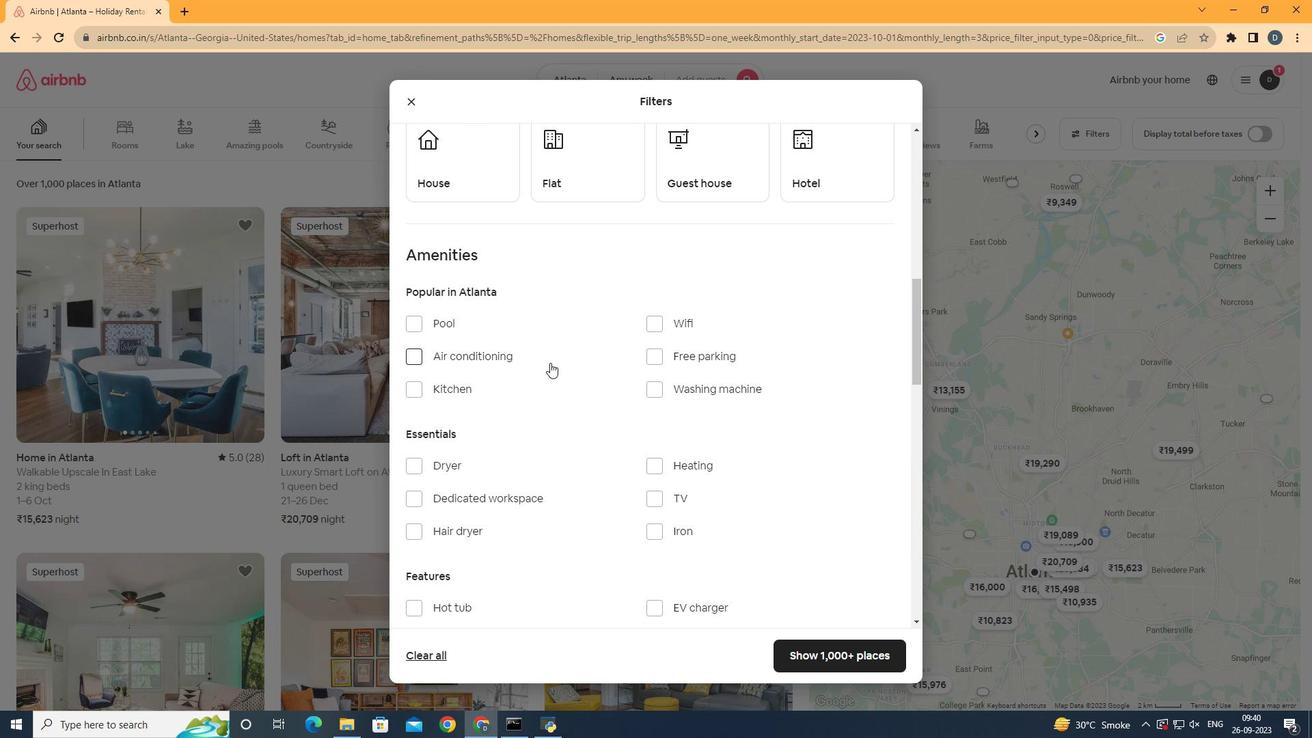 
Action: Mouse scrolled (550, 362) with delta (0, 0)
Screenshot: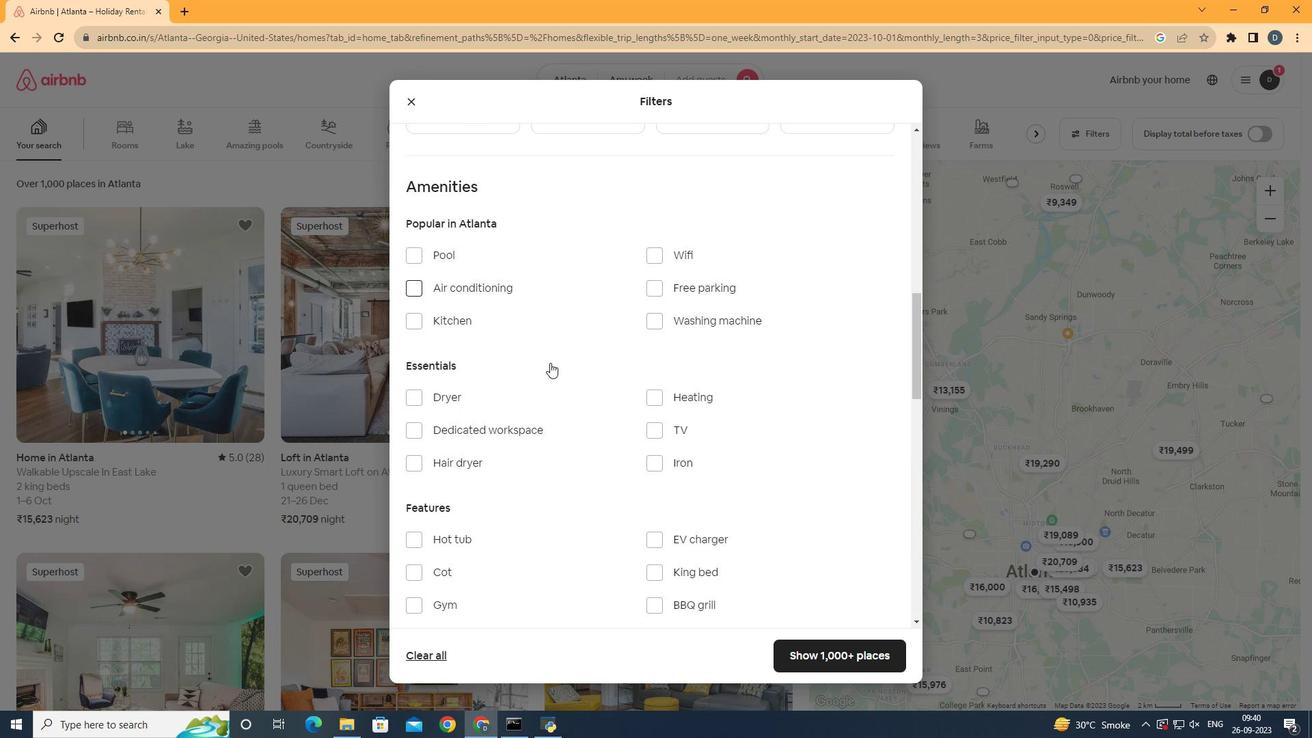 
Action: Mouse moved to (657, 481)
Screenshot: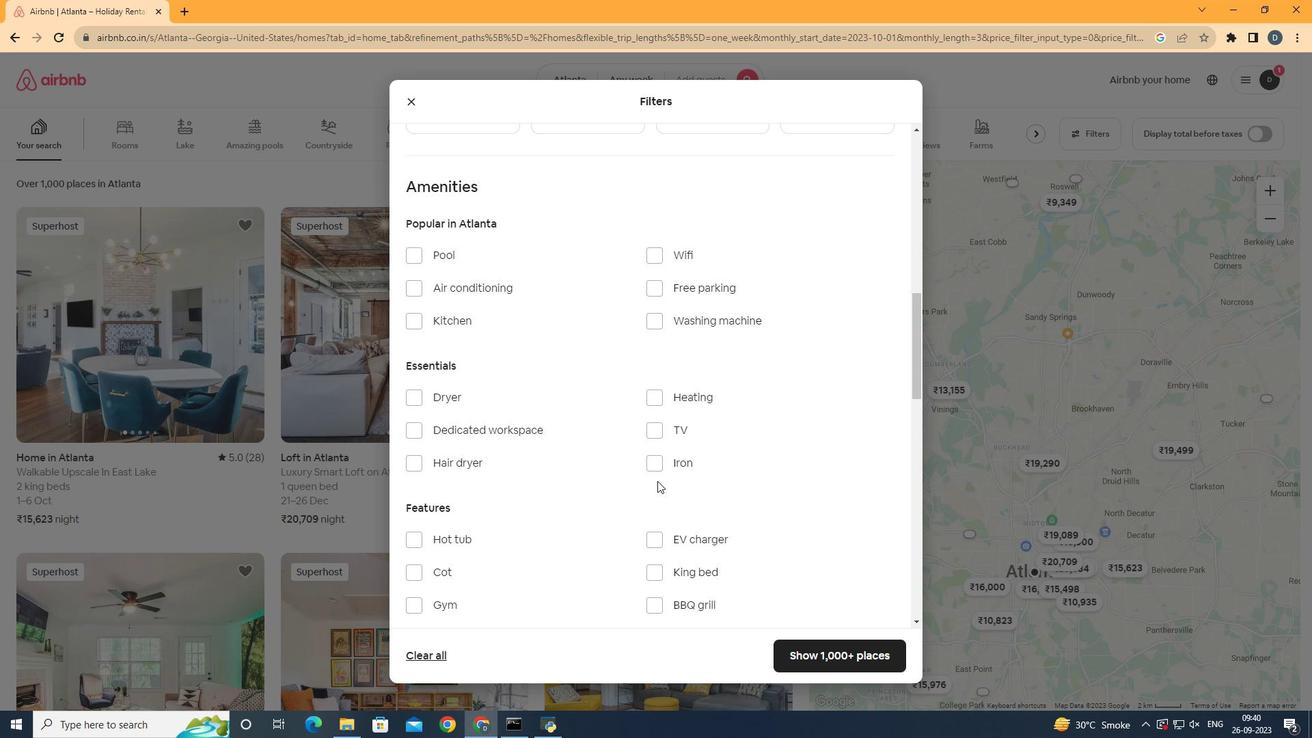 
Action: Mouse scrolled (657, 480) with delta (0, 0)
Screenshot: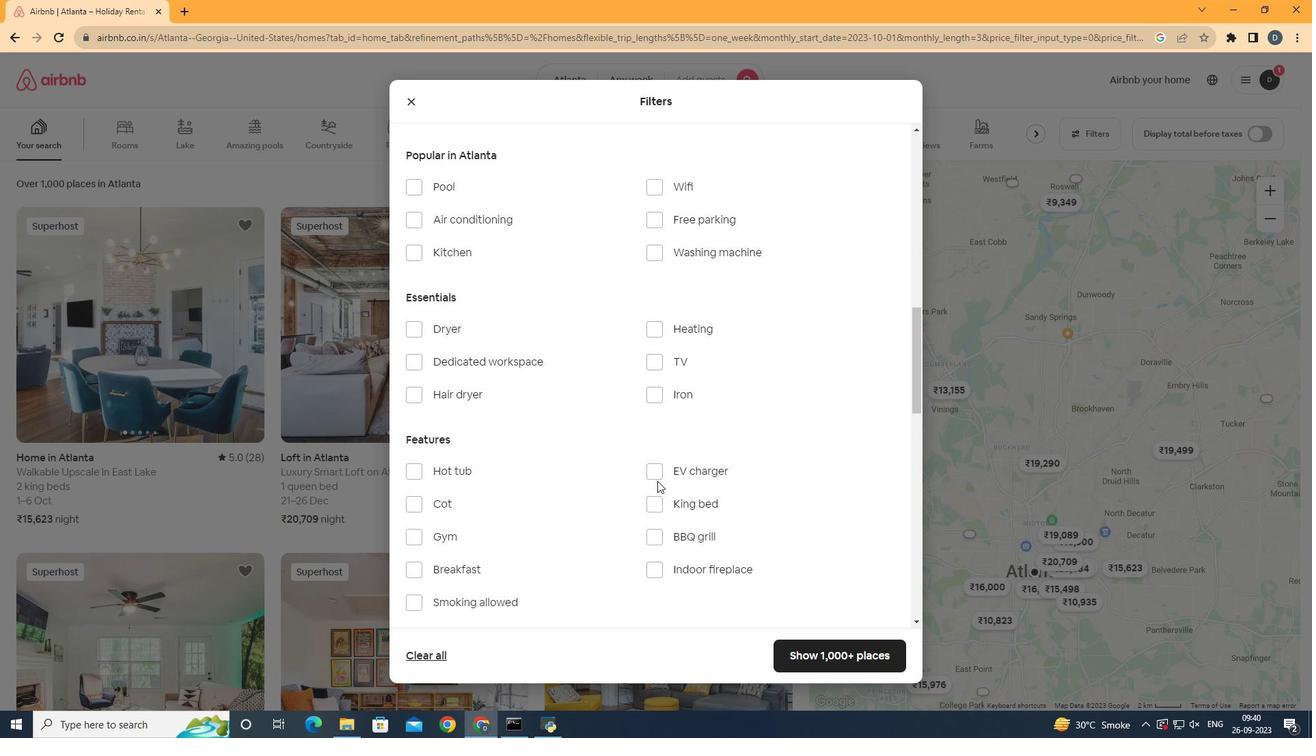 
Action: Mouse moved to (523, 364)
Screenshot: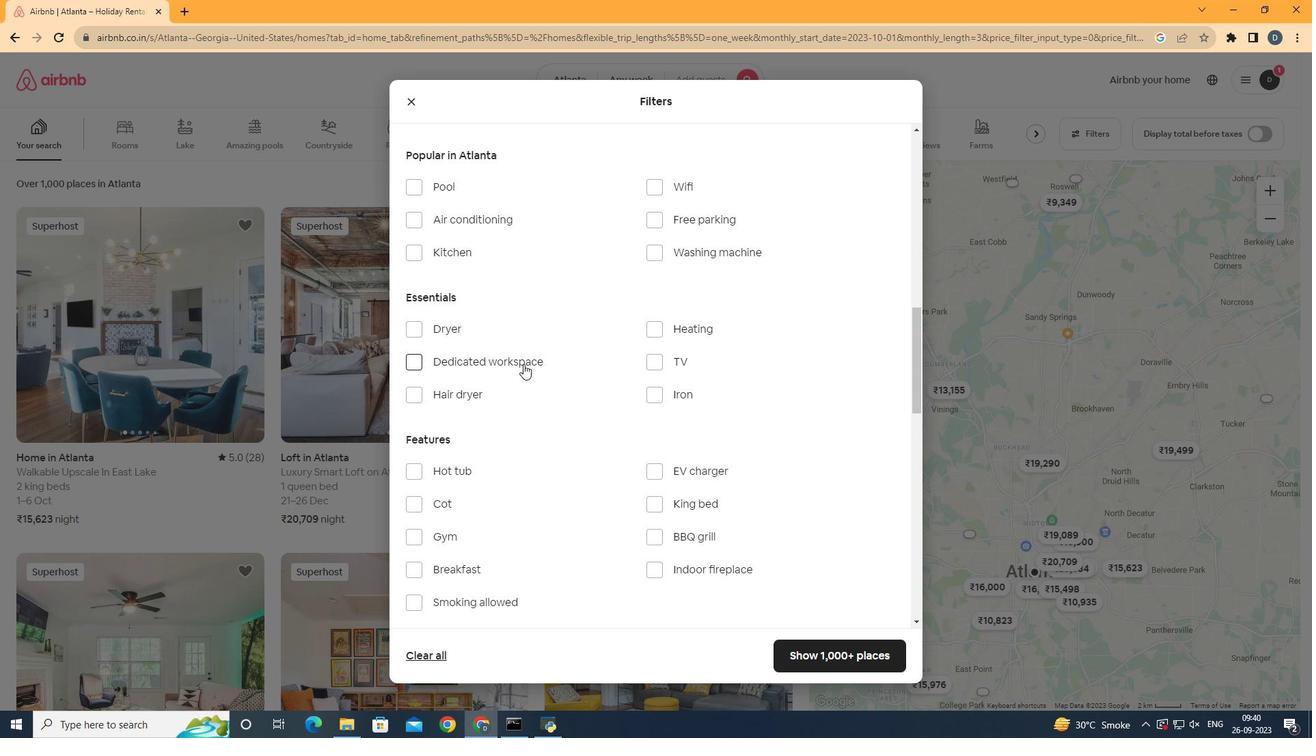 
Action: Mouse pressed left at (523, 364)
Screenshot: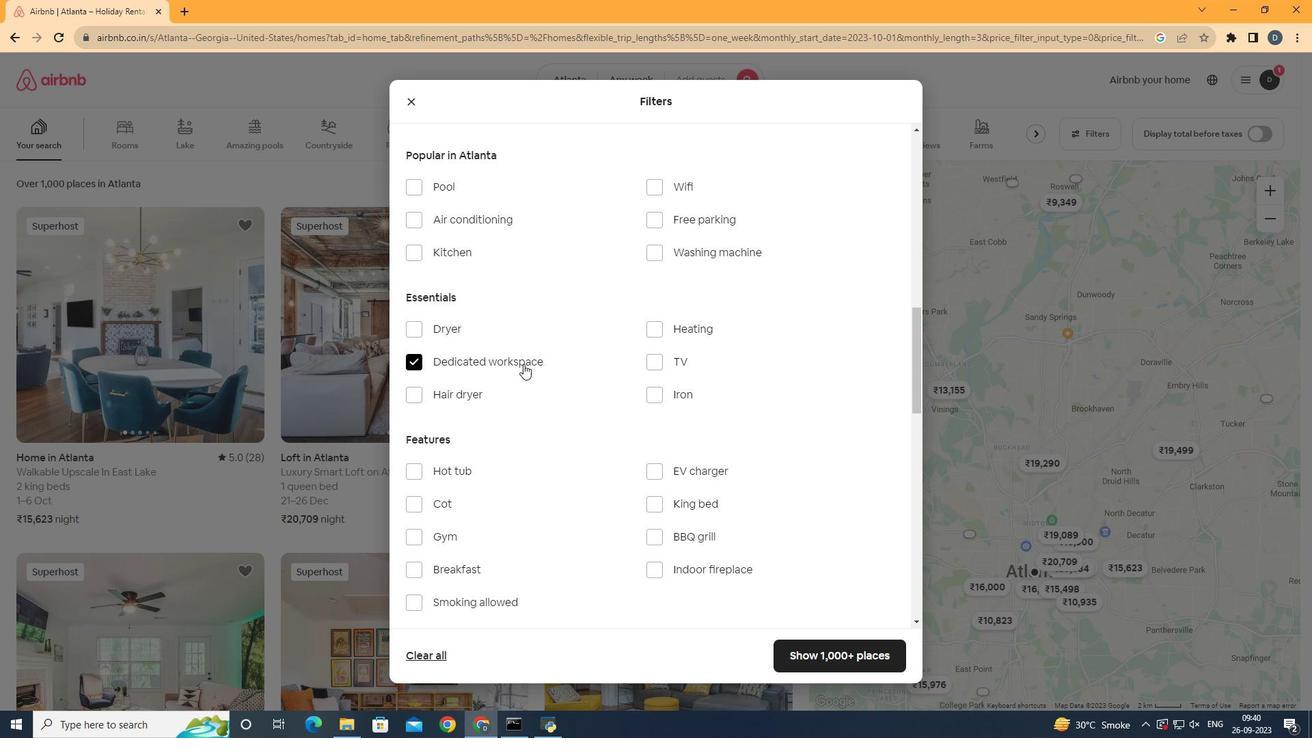 
Action: Mouse moved to (706, 408)
Screenshot: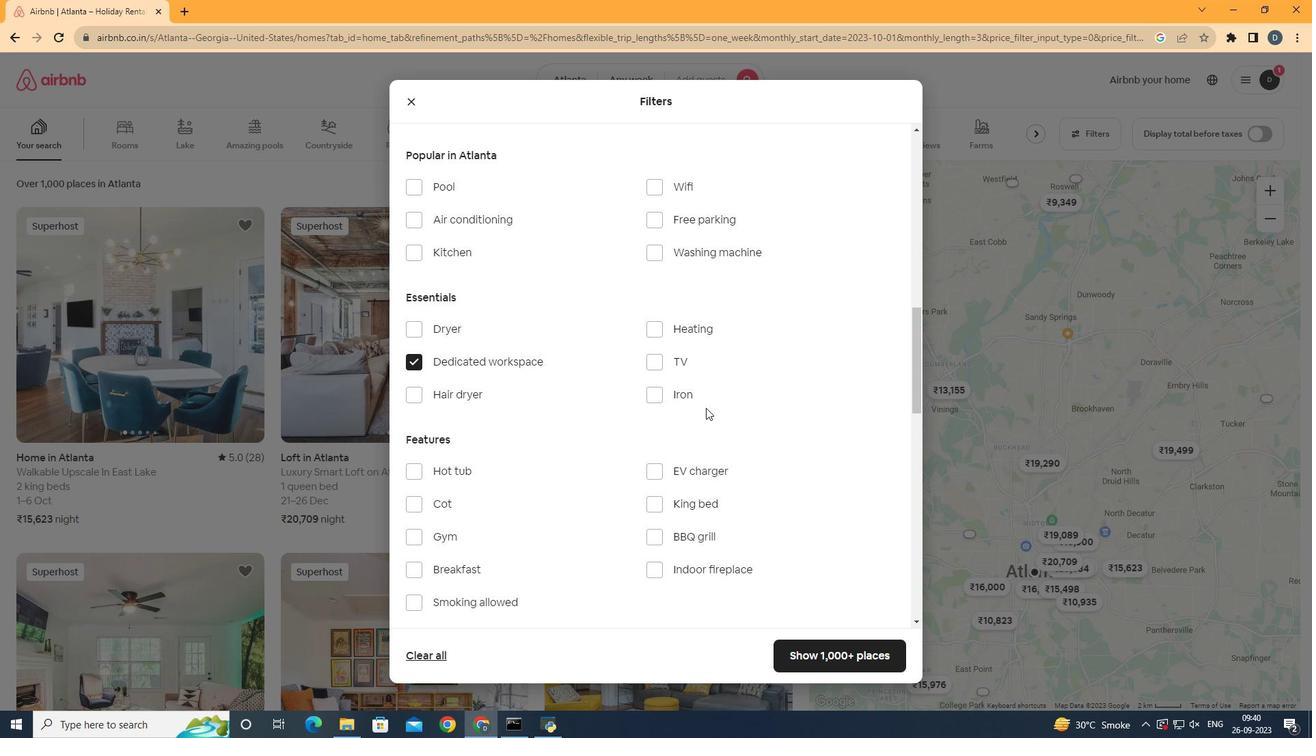 
Action: Mouse scrolled (706, 407) with delta (0, 0)
Screenshot: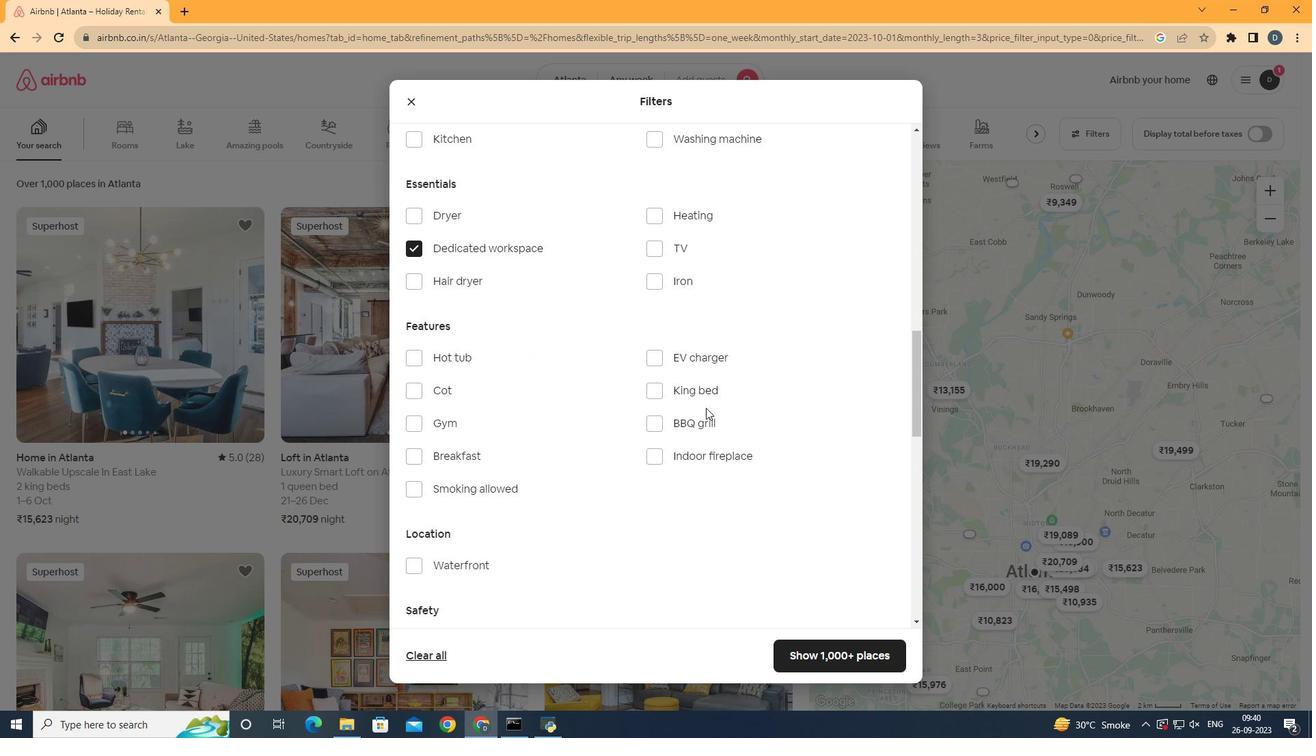 
Action: Mouse scrolled (706, 407) with delta (0, 0)
Screenshot: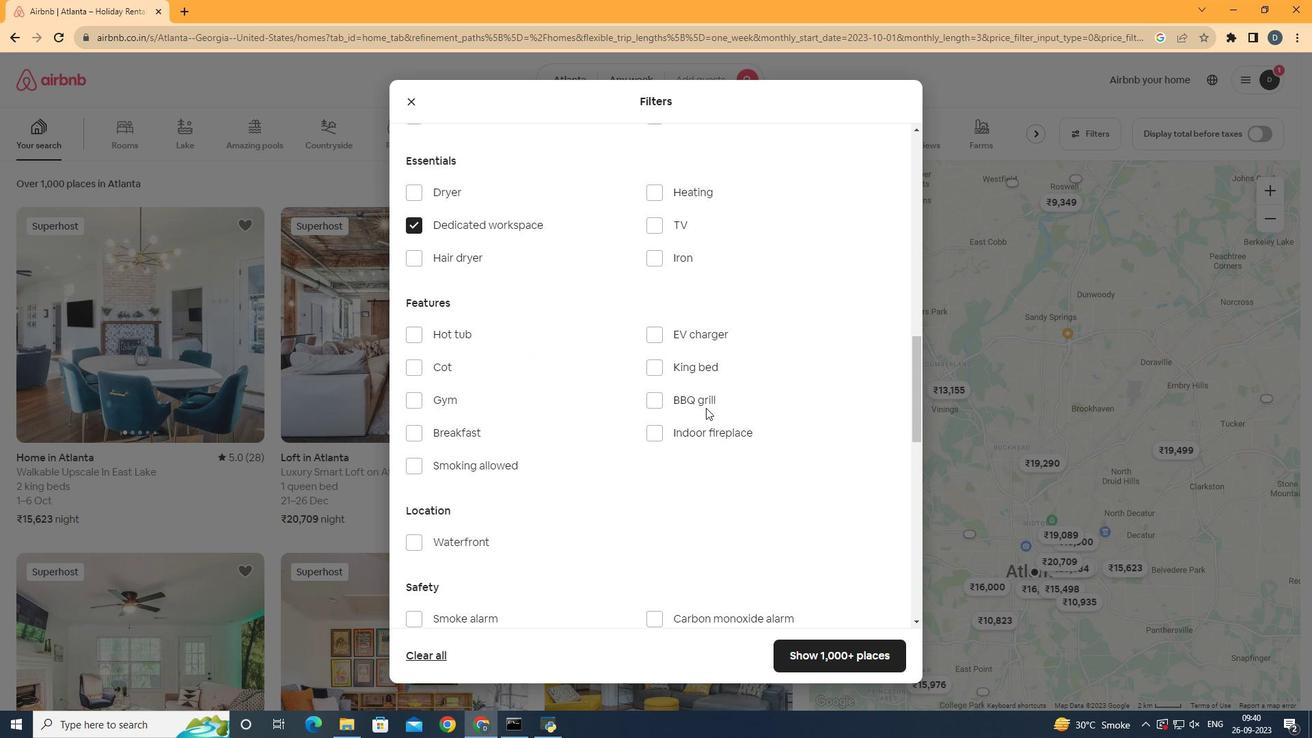 
Action: Mouse scrolled (706, 408) with delta (0, 0)
Screenshot: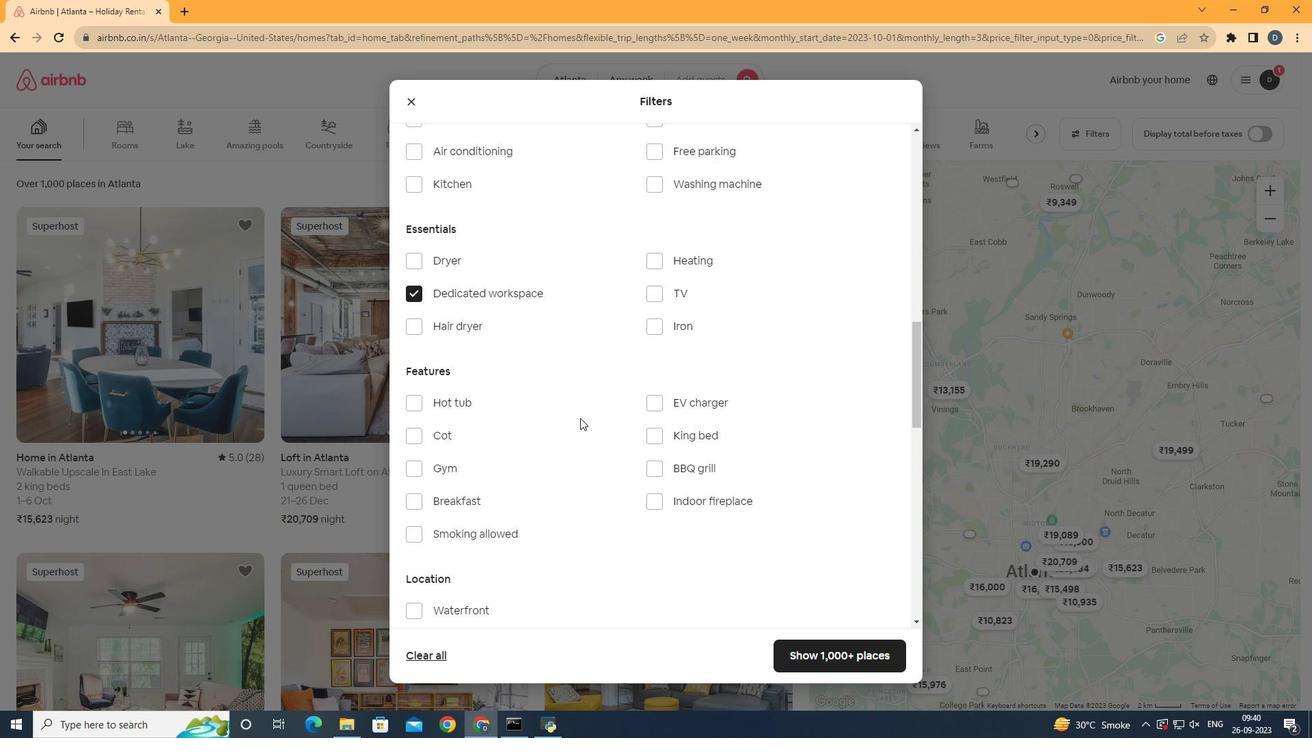 
Action: Mouse moved to (529, 495)
Screenshot: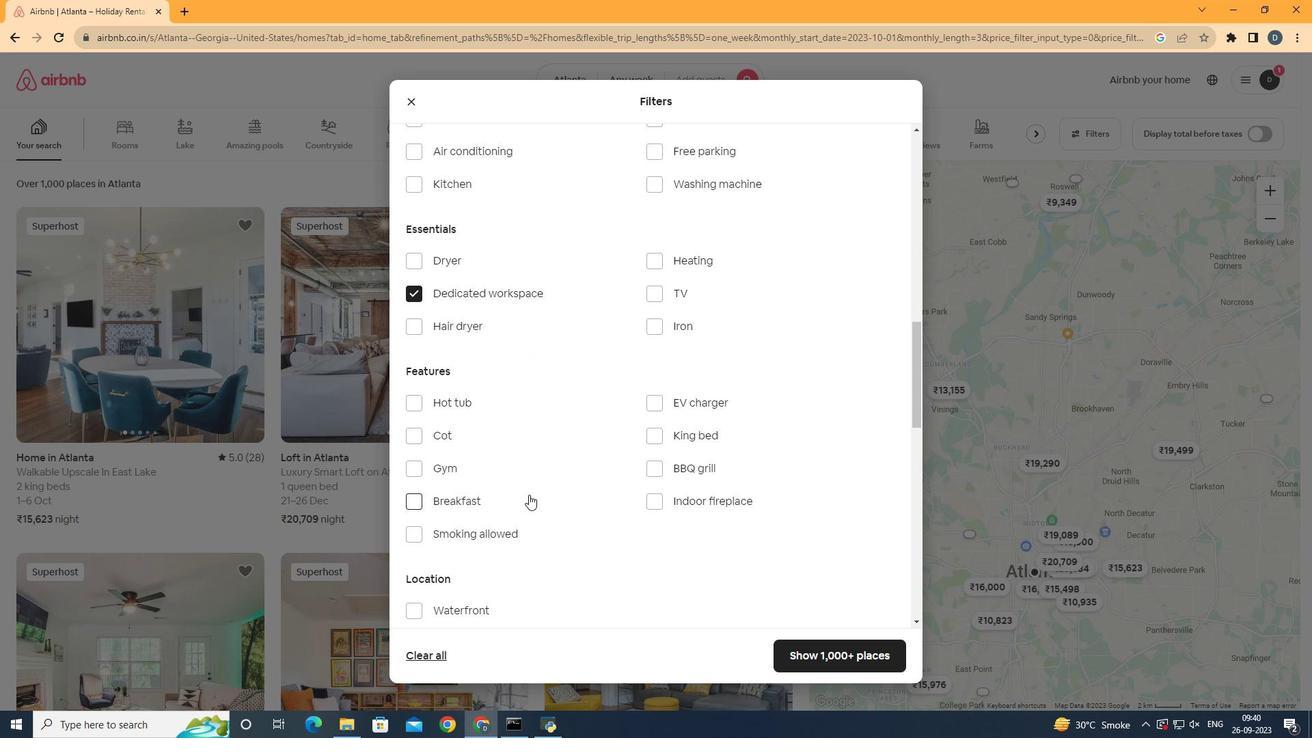
Action: Mouse scrolled (529, 494) with delta (0, 0)
Screenshot: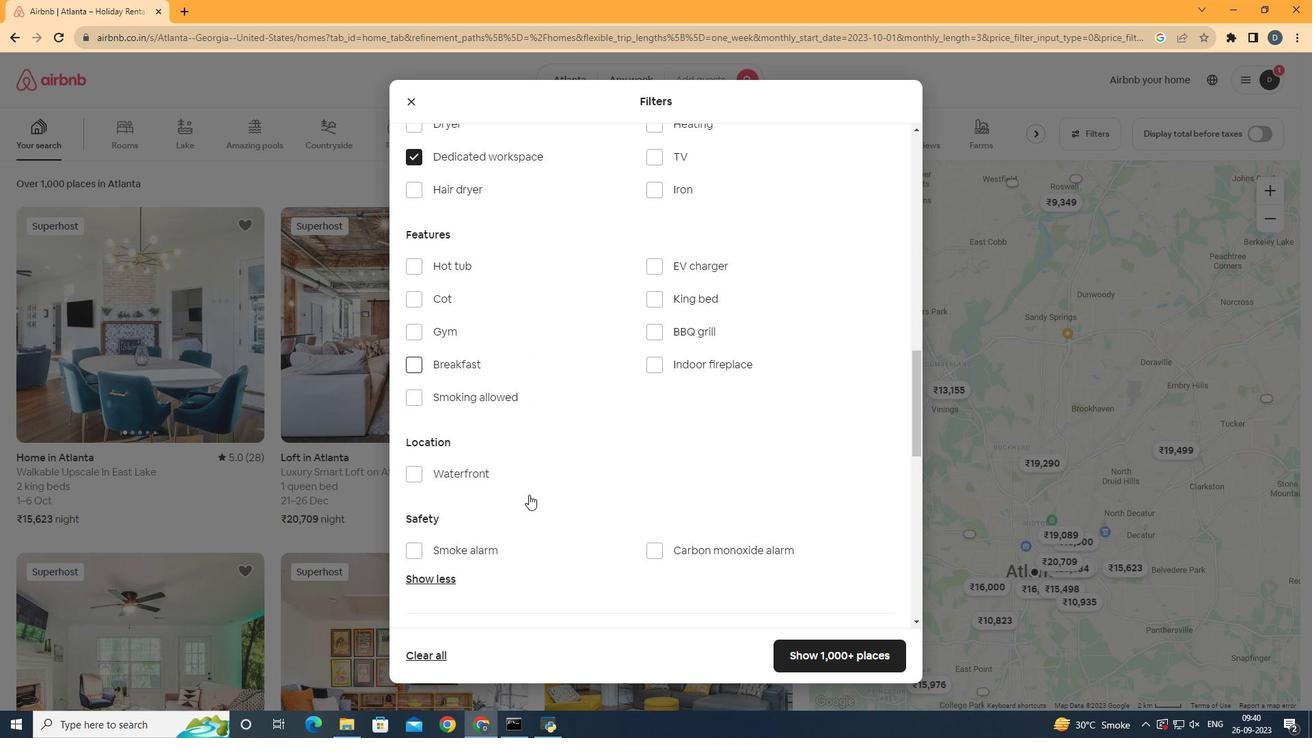 
Action: Mouse scrolled (529, 494) with delta (0, 0)
Screenshot: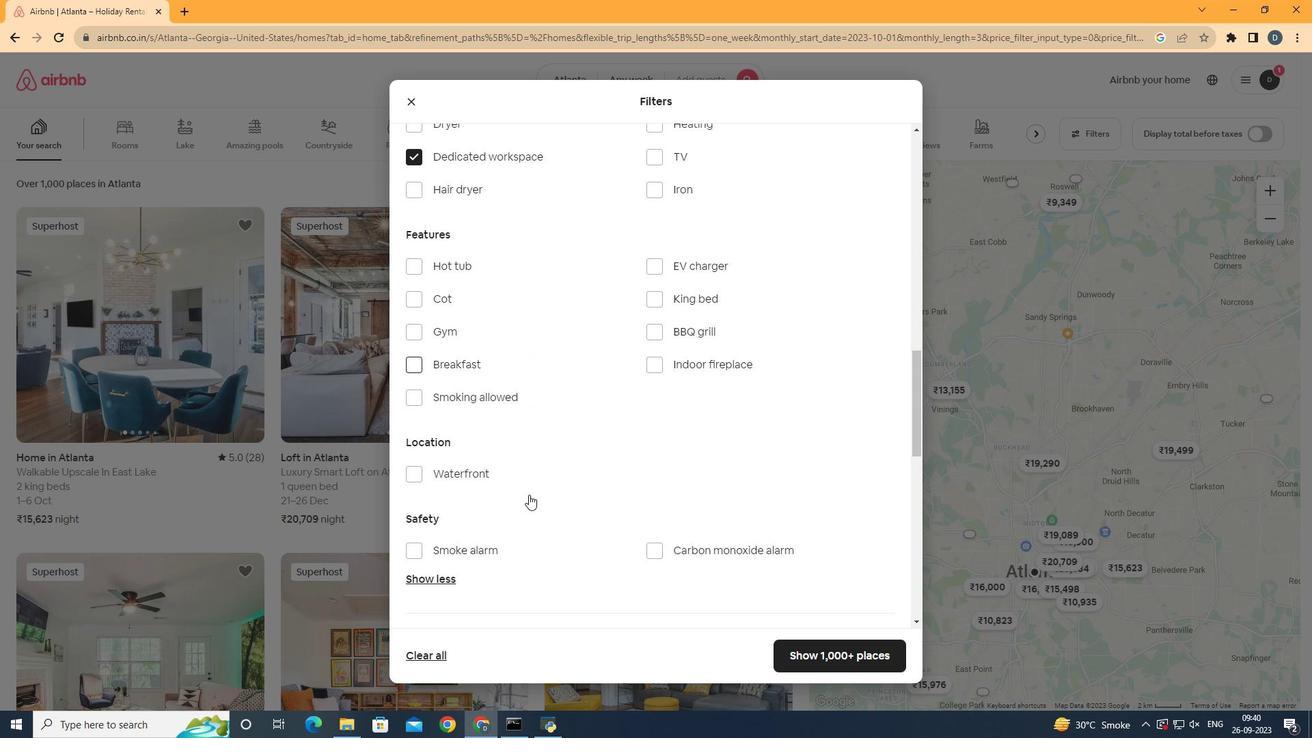 
Action: Mouse scrolled (529, 495) with delta (0, 0)
Screenshot: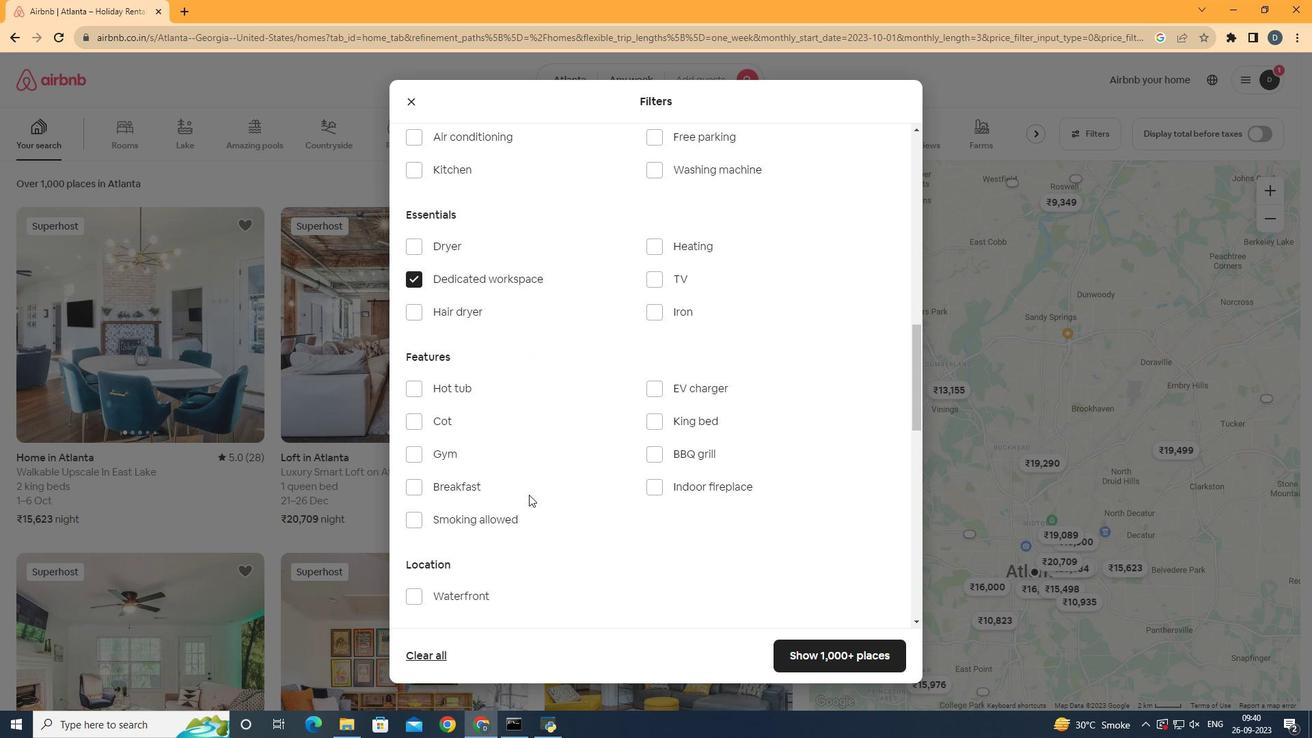 
Action: Mouse scrolled (529, 495) with delta (0, 0)
Screenshot: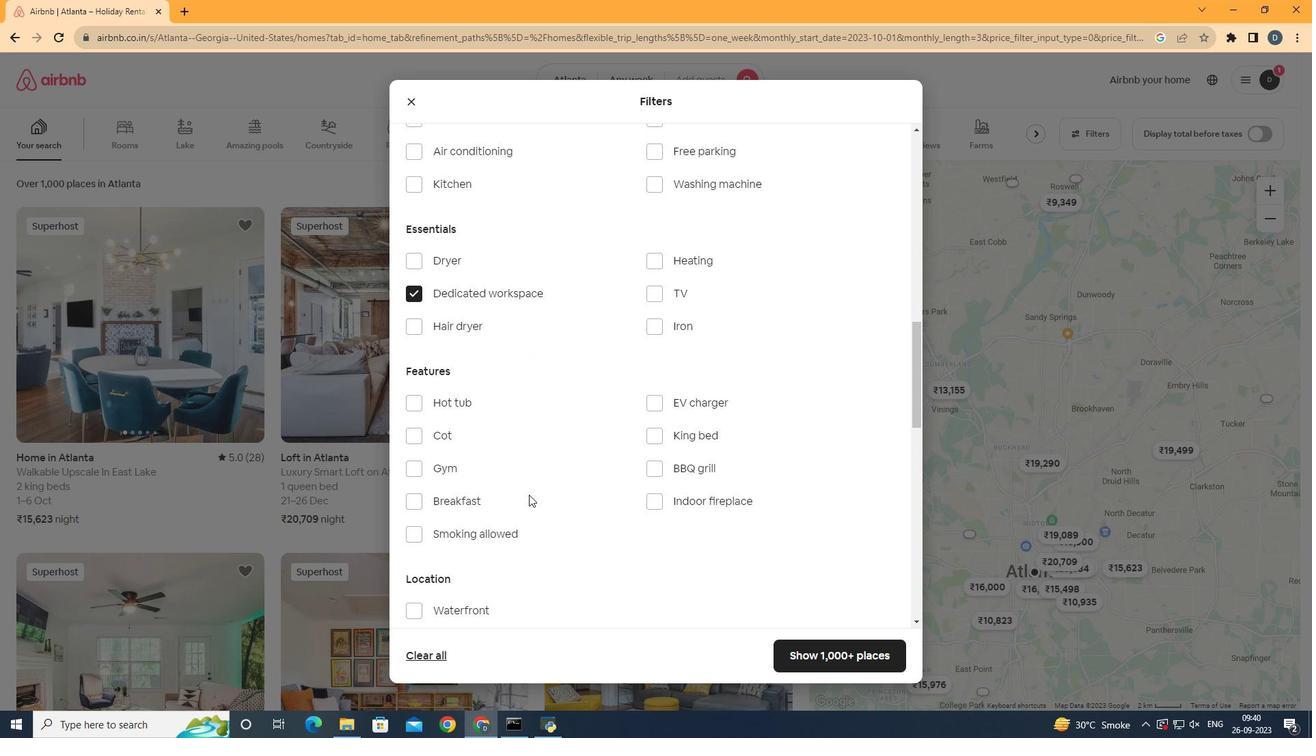 
Action: Mouse scrolled (529, 494) with delta (0, 0)
Screenshot: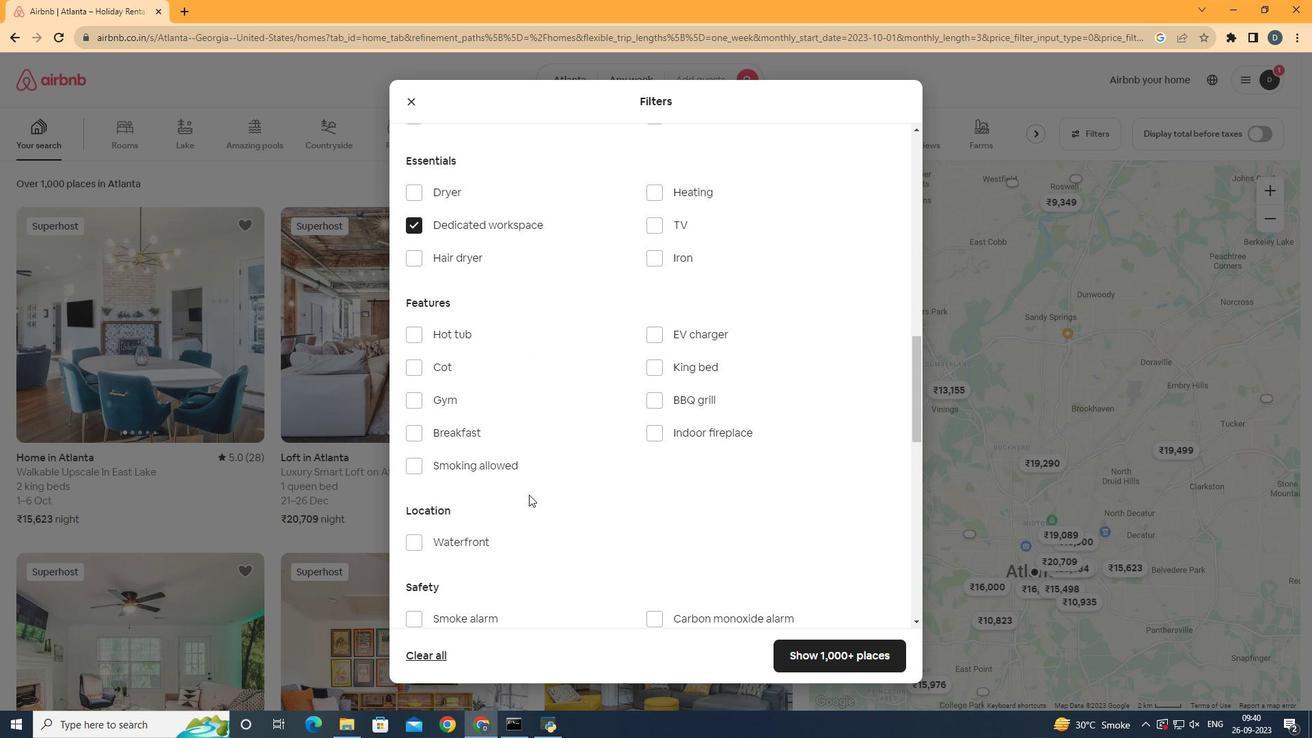 
Action: Mouse moved to (529, 495)
Screenshot: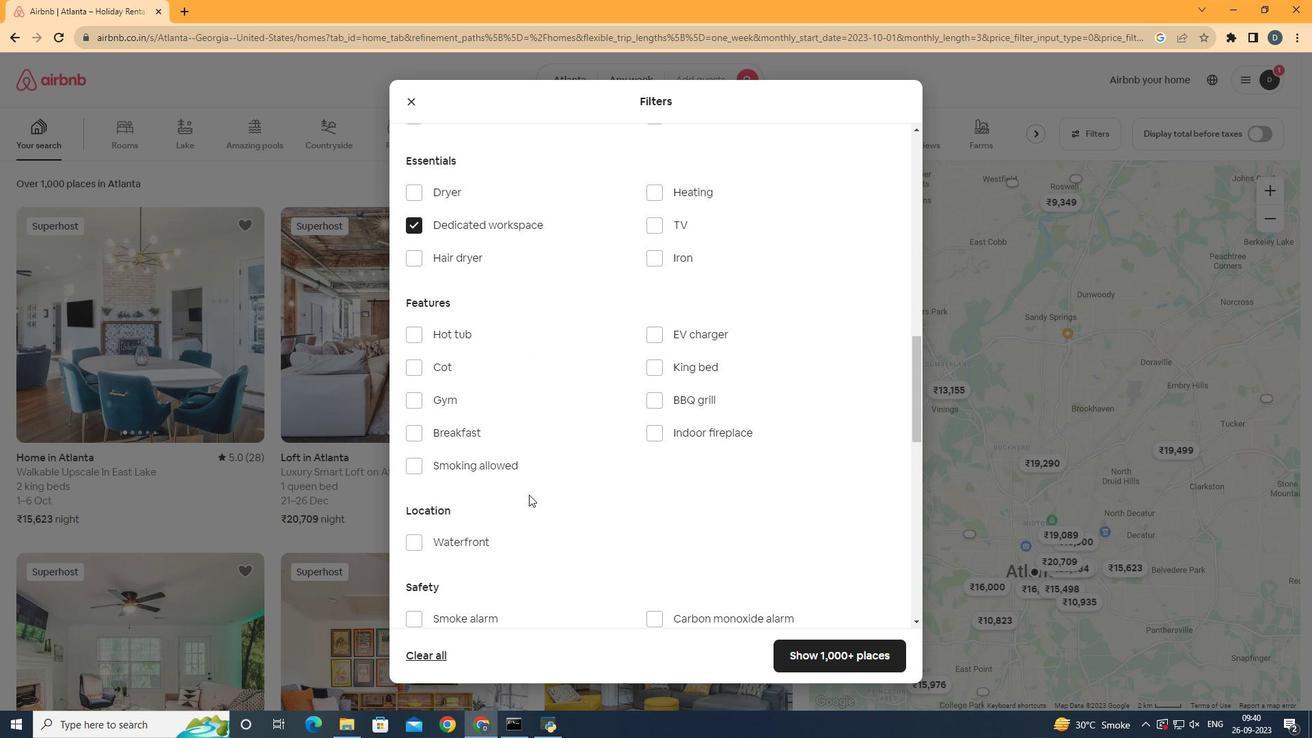 
Action: Mouse scrolled (529, 495) with delta (0, 0)
Screenshot: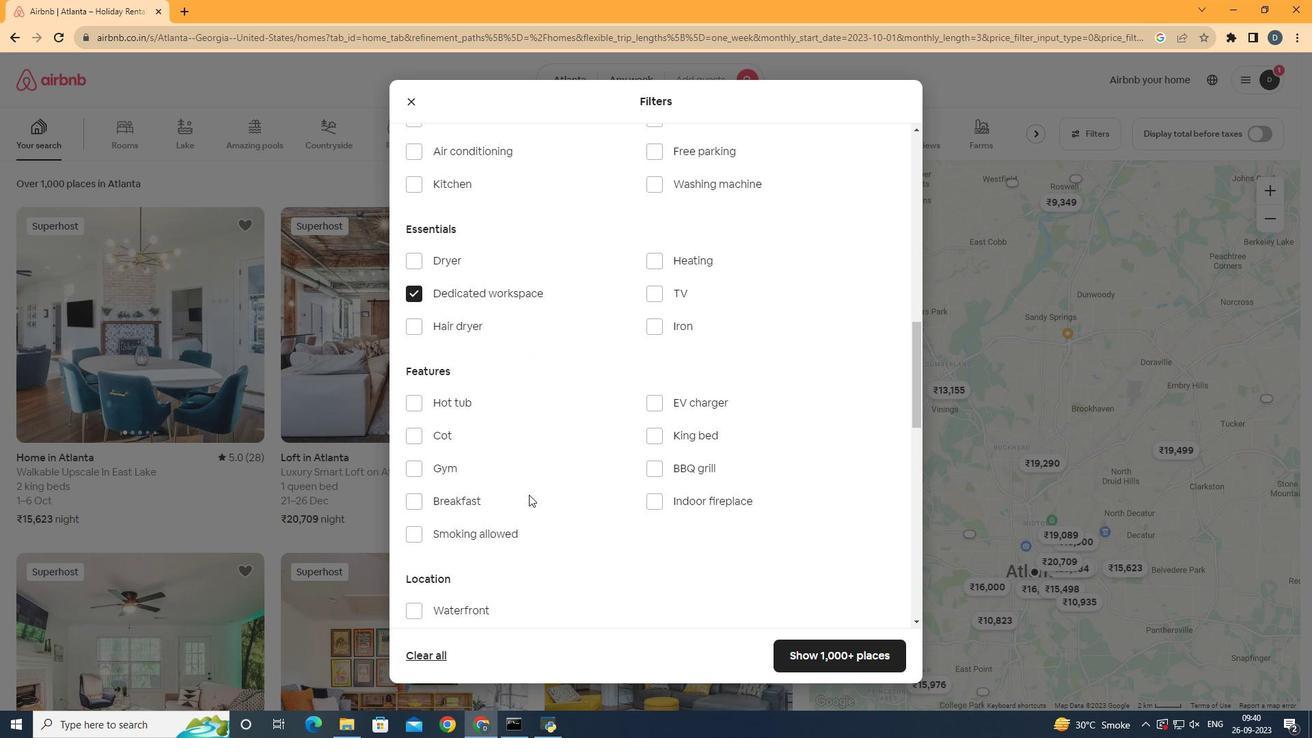 
Action: Mouse scrolled (529, 495) with delta (0, 0)
Screenshot: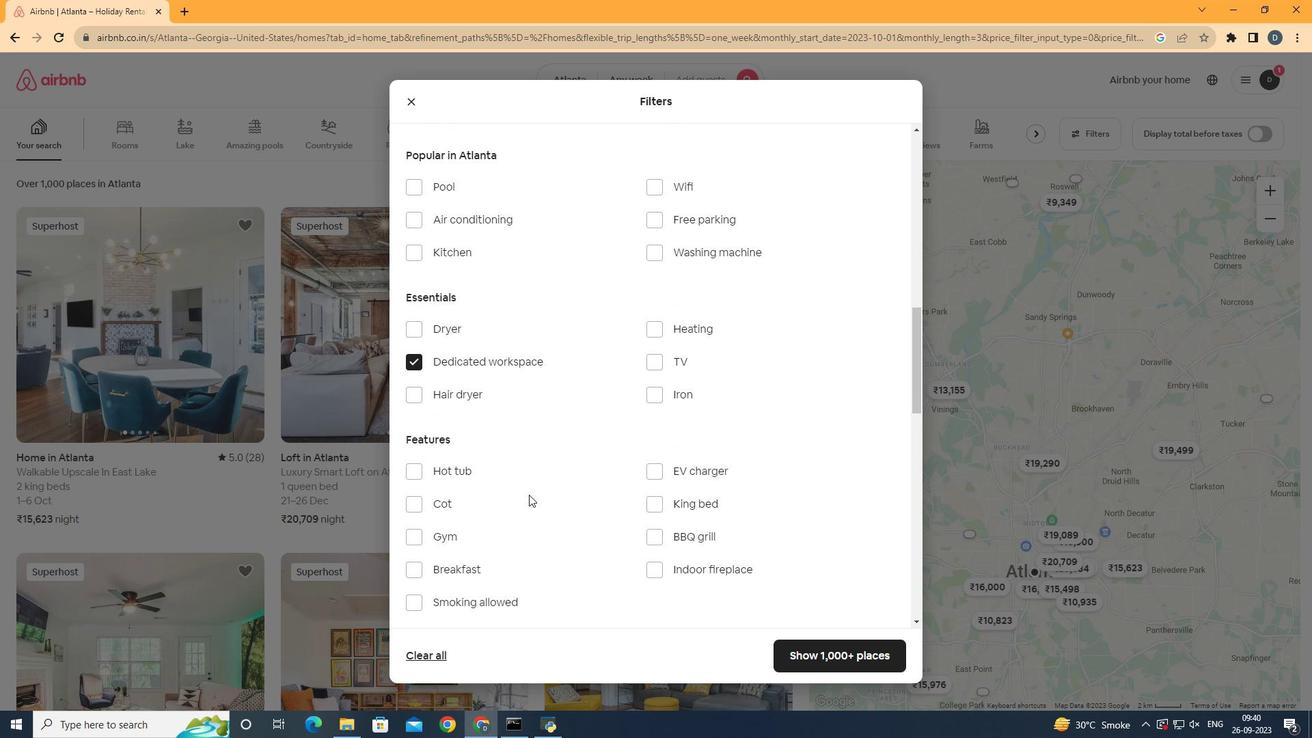 
Action: Mouse moved to (681, 180)
Screenshot: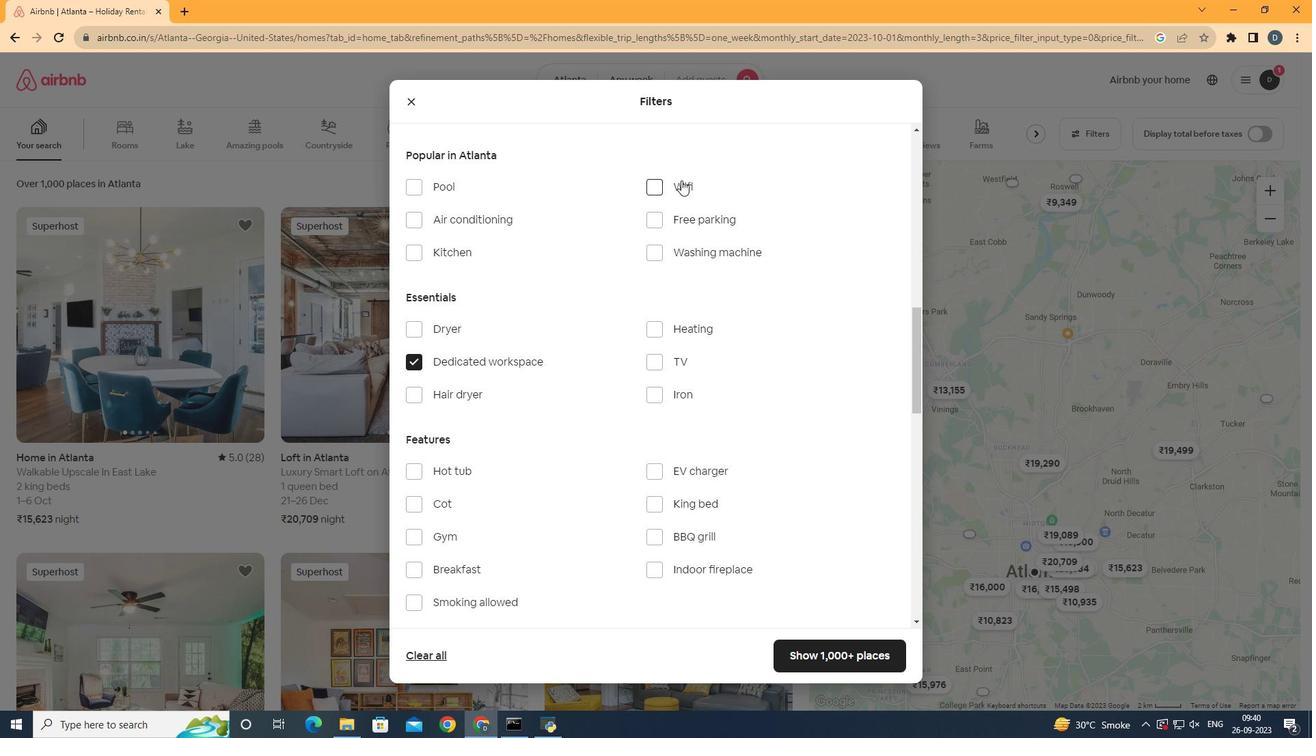 
Action: Mouse pressed left at (681, 180)
Screenshot: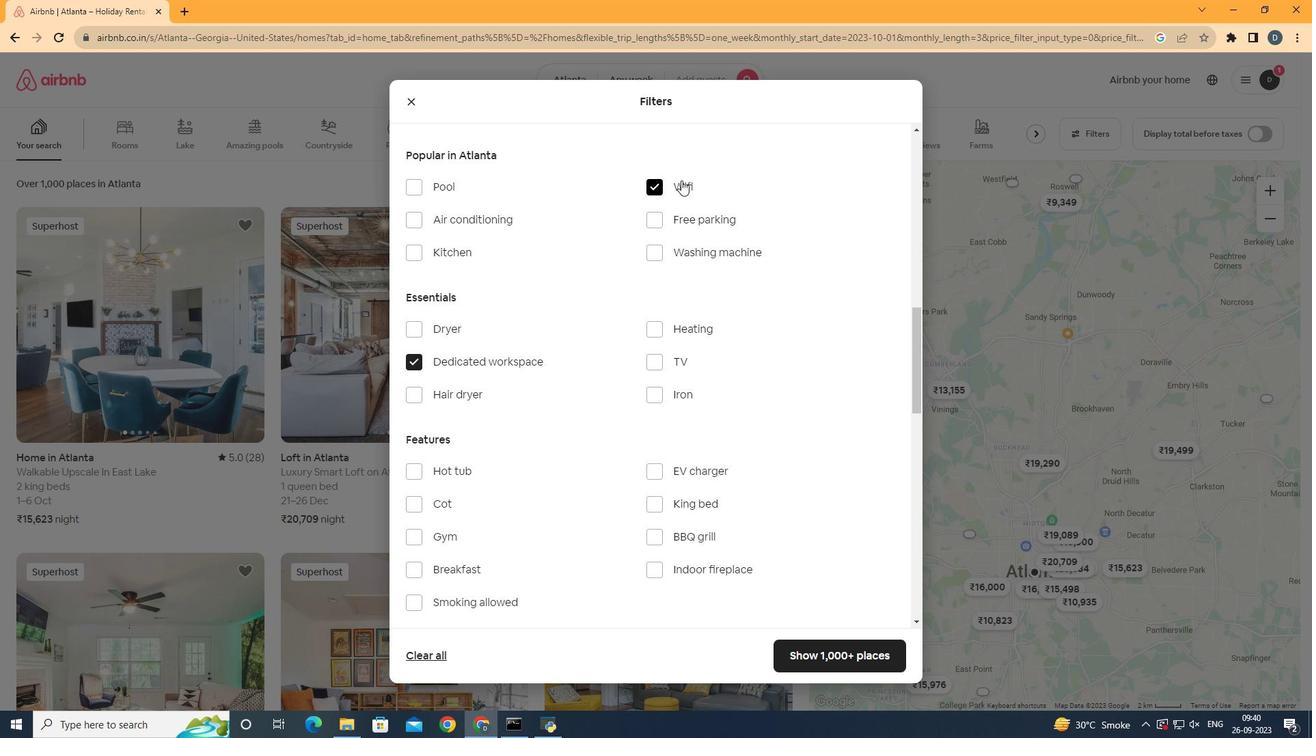 
Action: Mouse moved to (598, 313)
Screenshot: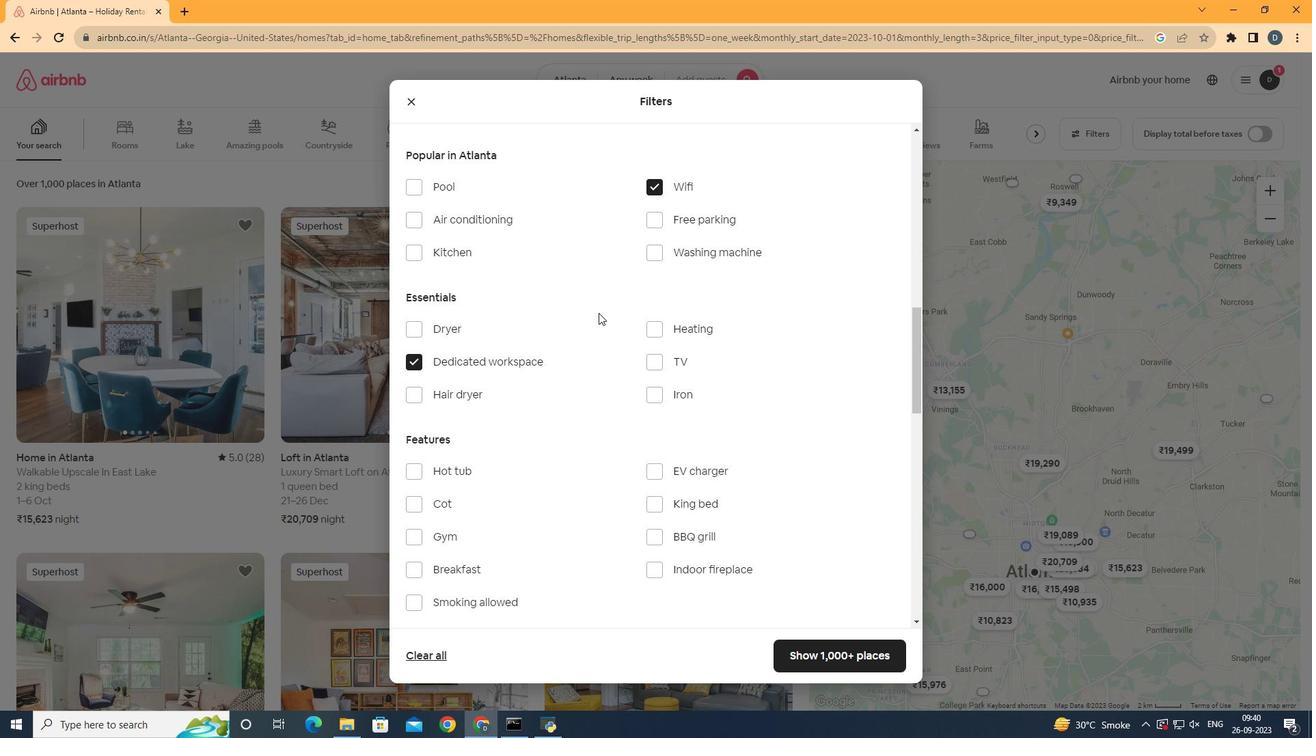 
Action: Mouse scrolled (598, 312) with delta (0, 0)
Screenshot: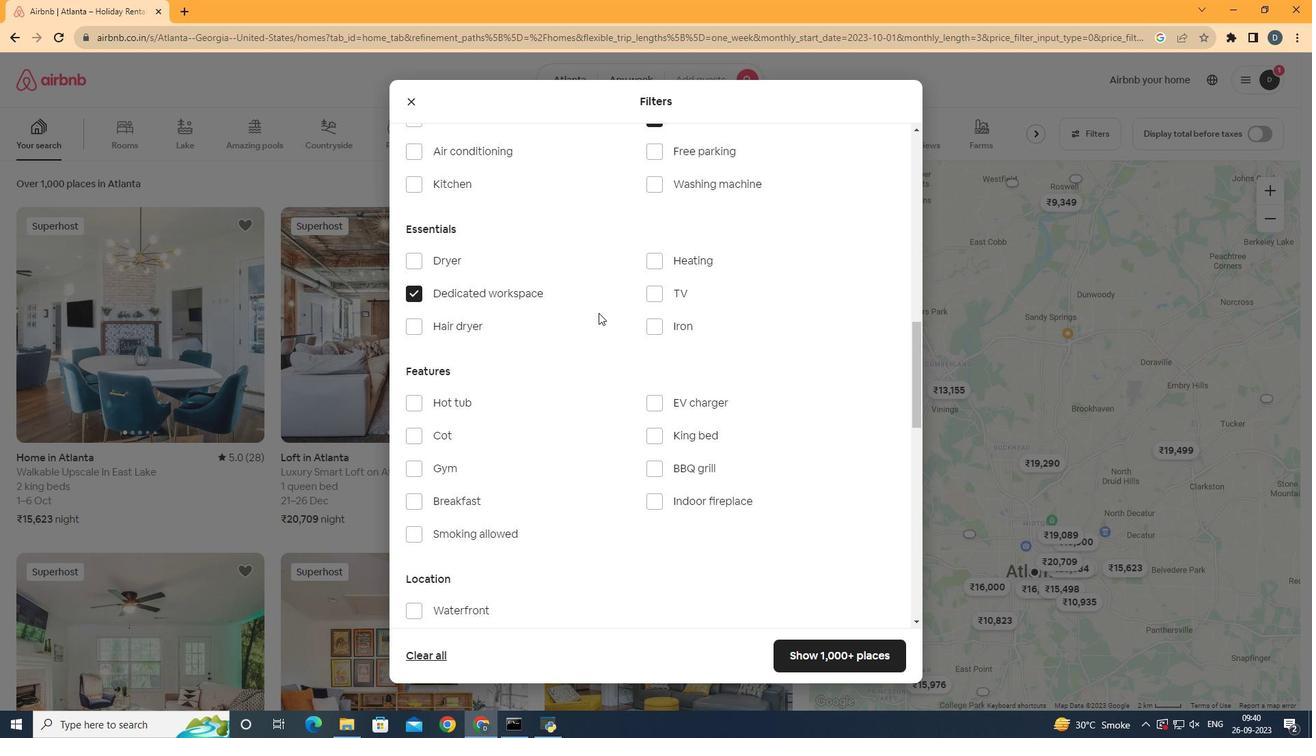 
Action: Mouse scrolled (598, 312) with delta (0, 0)
Screenshot: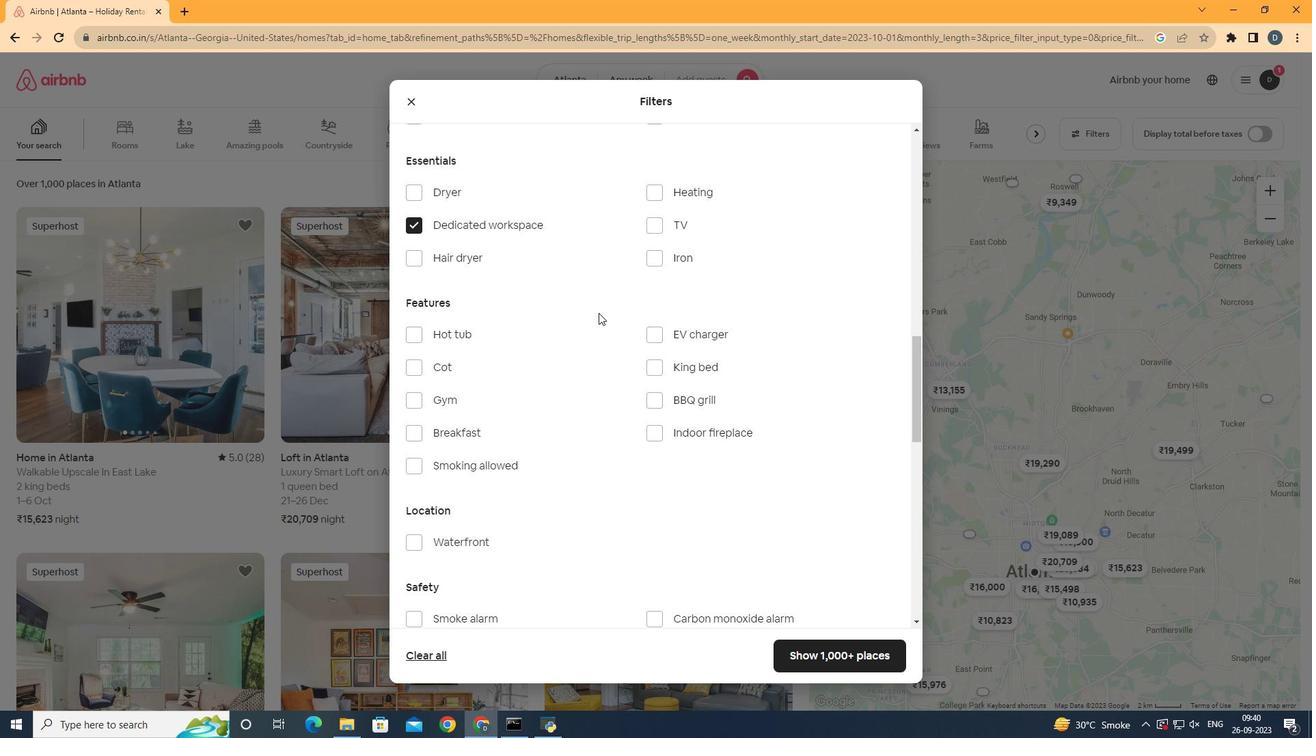 
Action: Mouse scrolled (598, 312) with delta (0, 0)
Screenshot: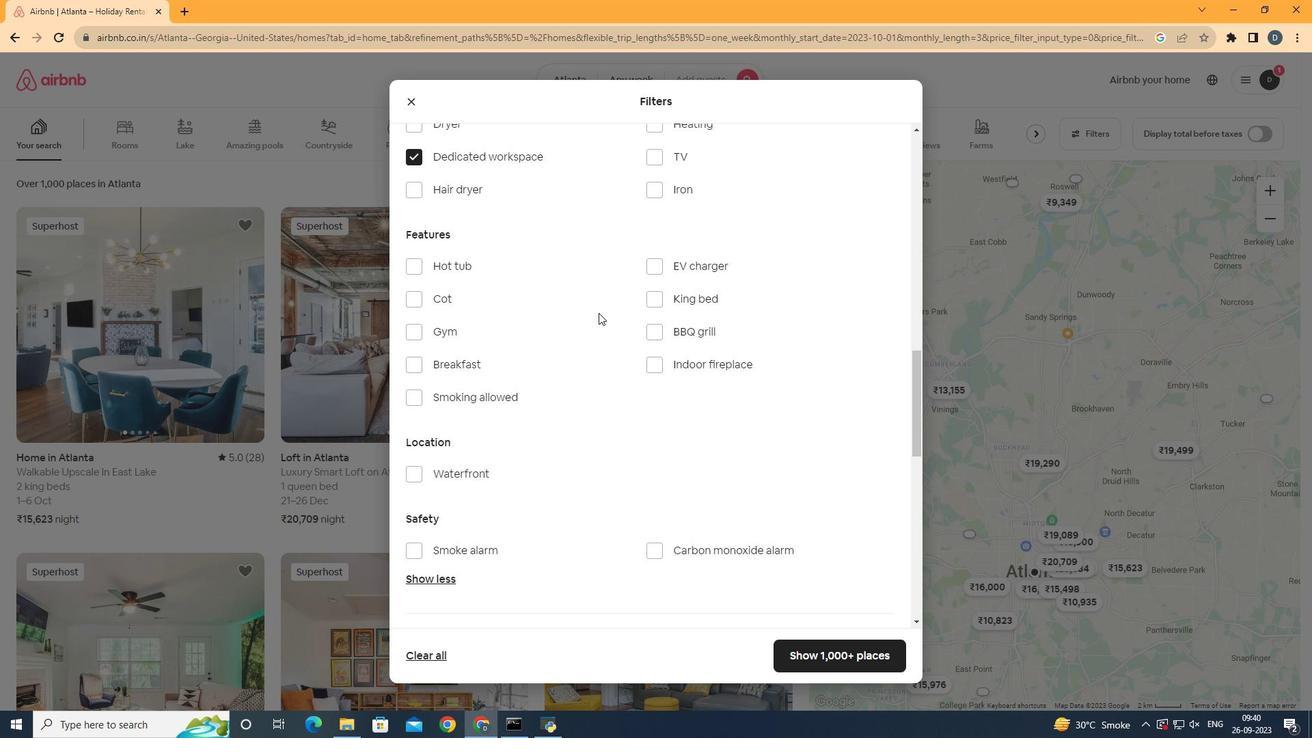 
Action: Mouse scrolled (598, 312) with delta (0, 0)
Screenshot: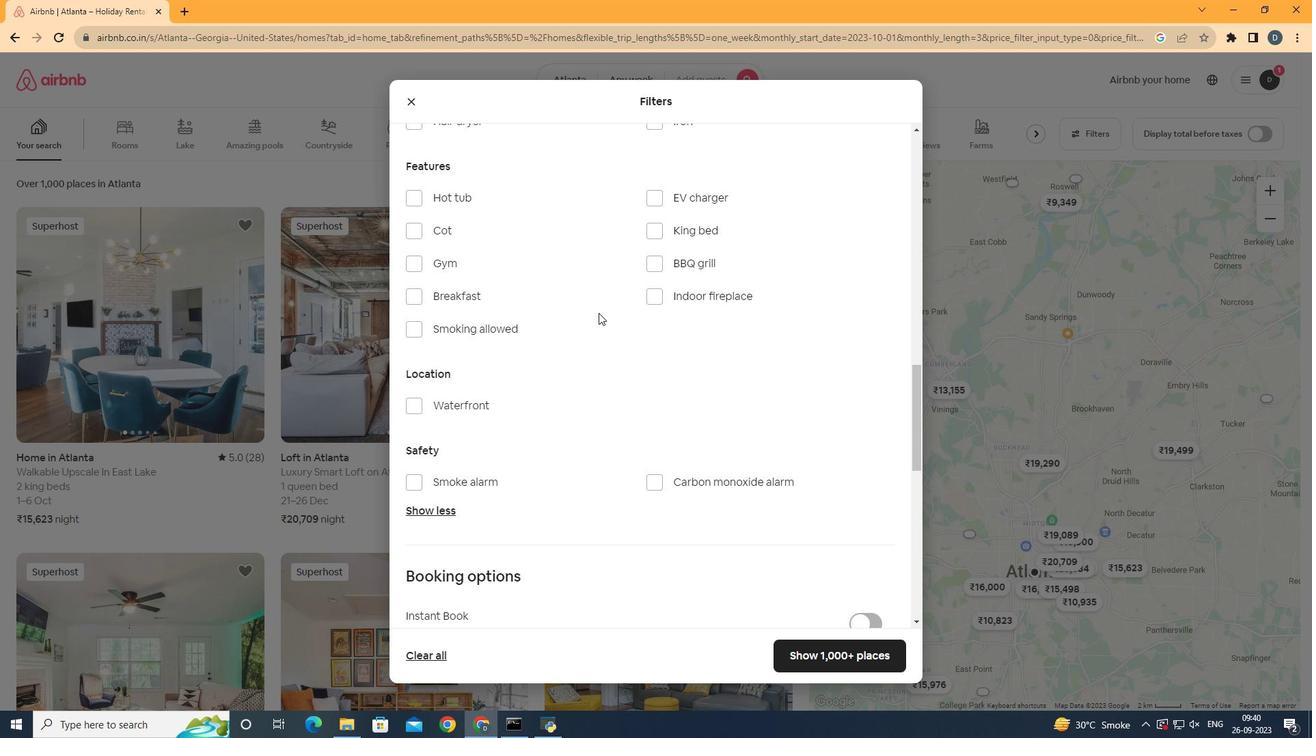 
Action: Mouse scrolled (598, 313) with delta (0, 0)
Screenshot: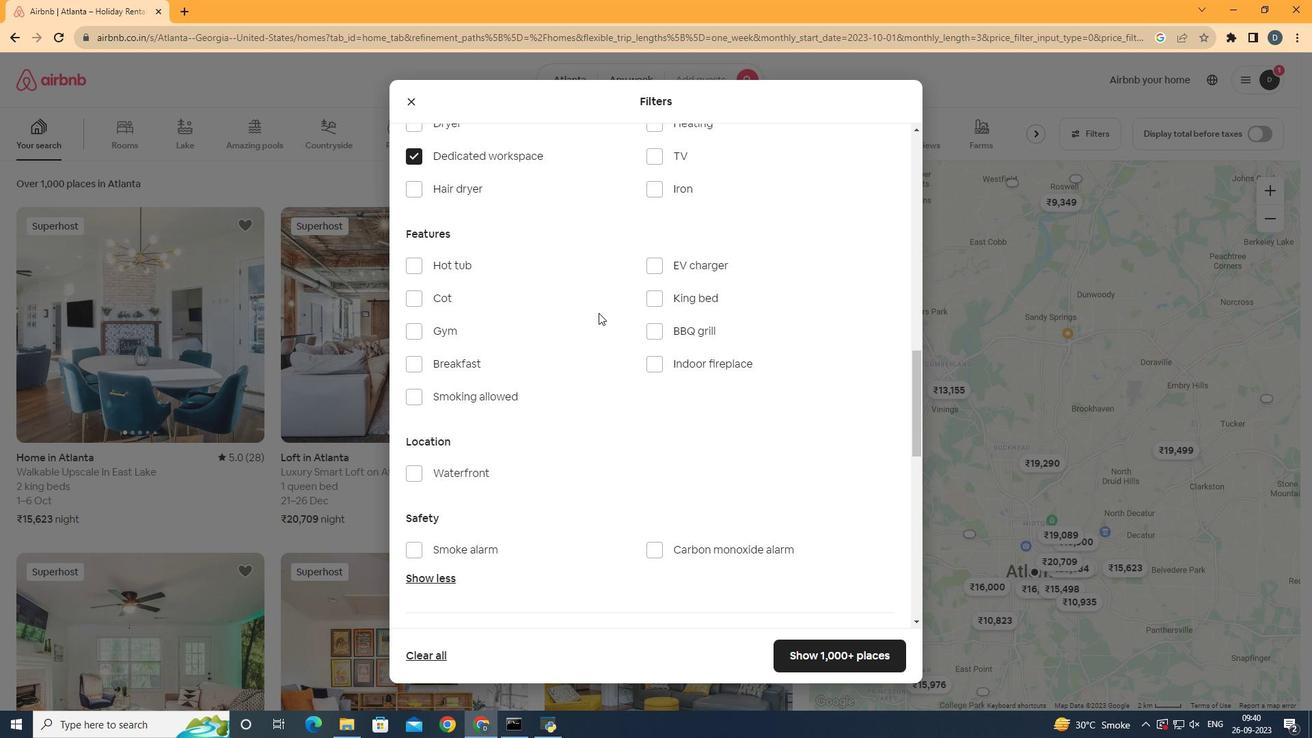 
Action: Mouse scrolled (598, 313) with delta (0, 0)
Screenshot: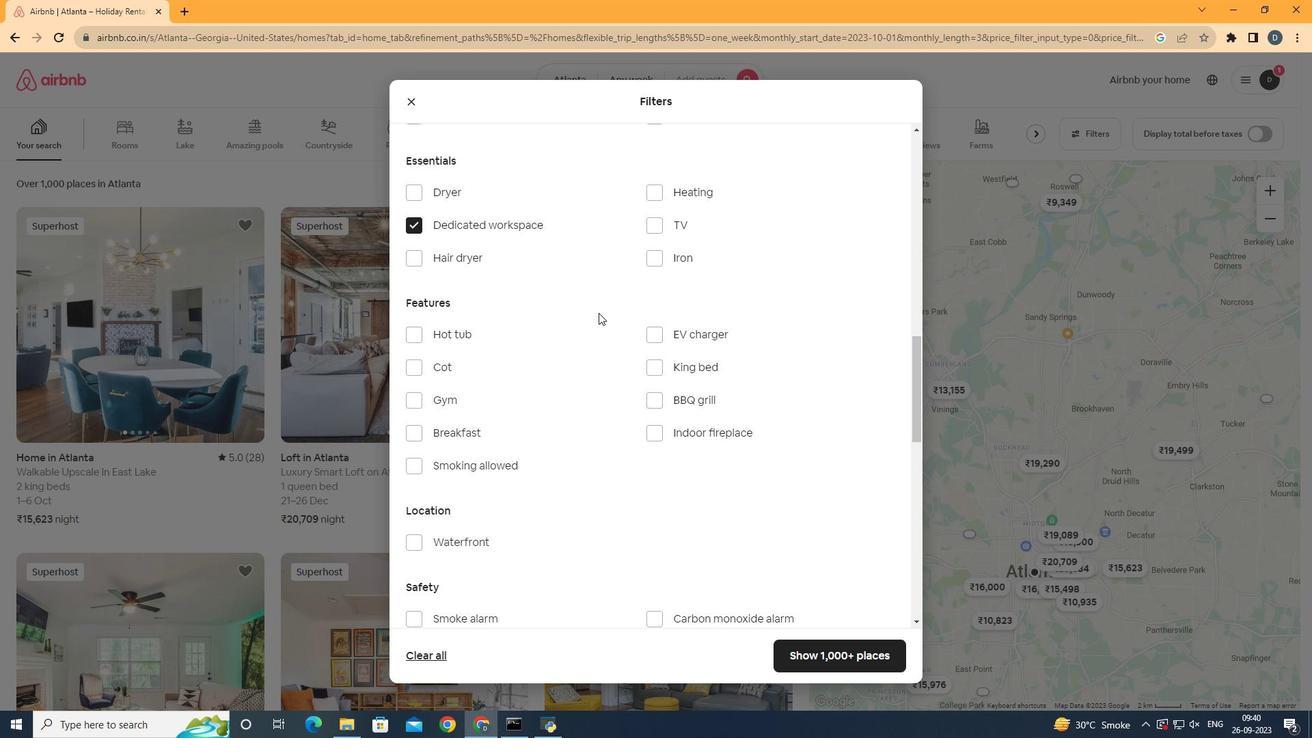 
Action: Mouse scrolled (598, 312) with delta (0, 0)
Screenshot: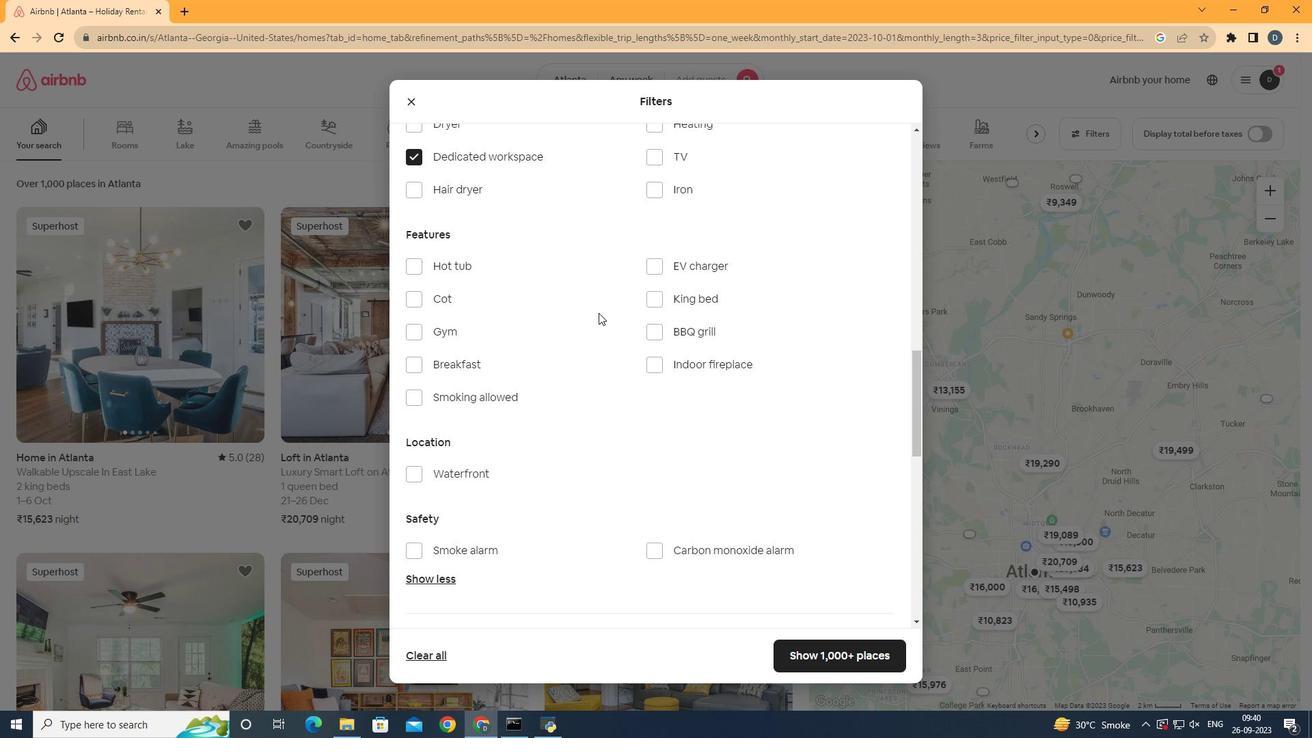 
Action: Mouse scrolled (598, 313) with delta (0, 0)
Screenshot: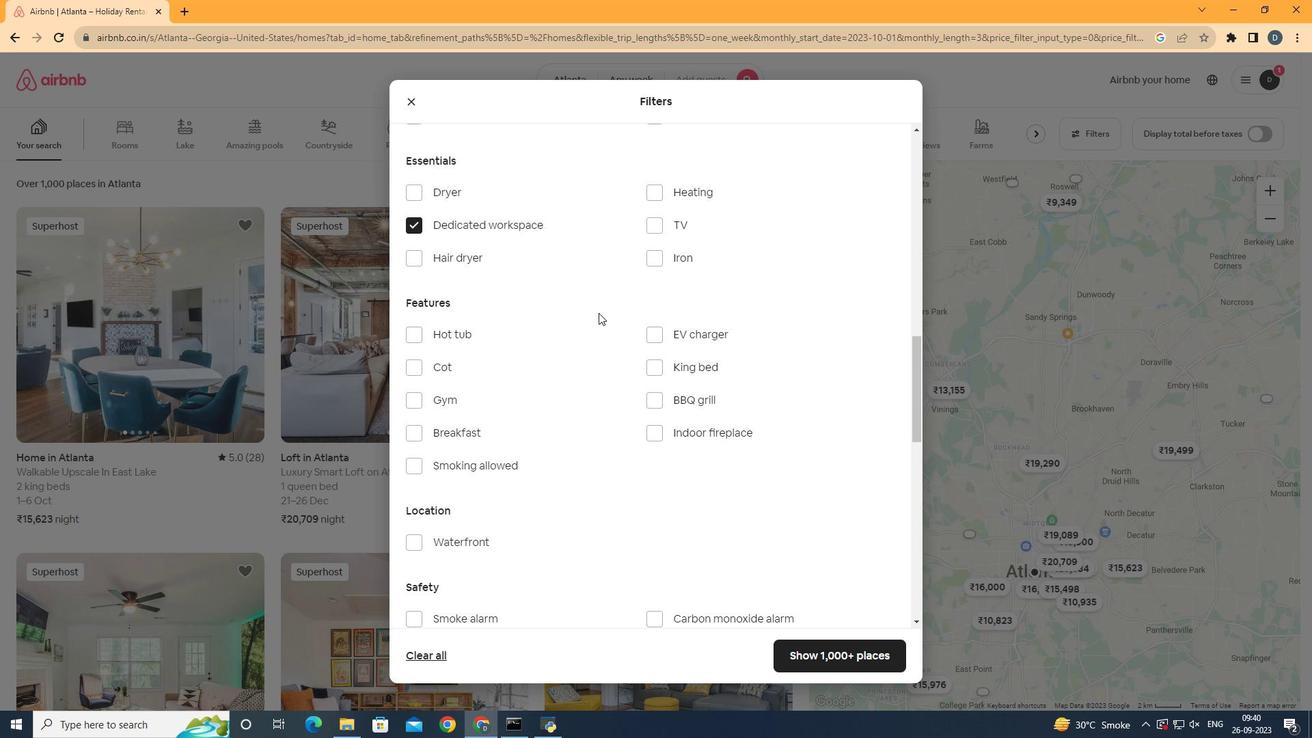 
Action: Mouse scrolled (598, 312) with delta (0, 0)
Screenshot: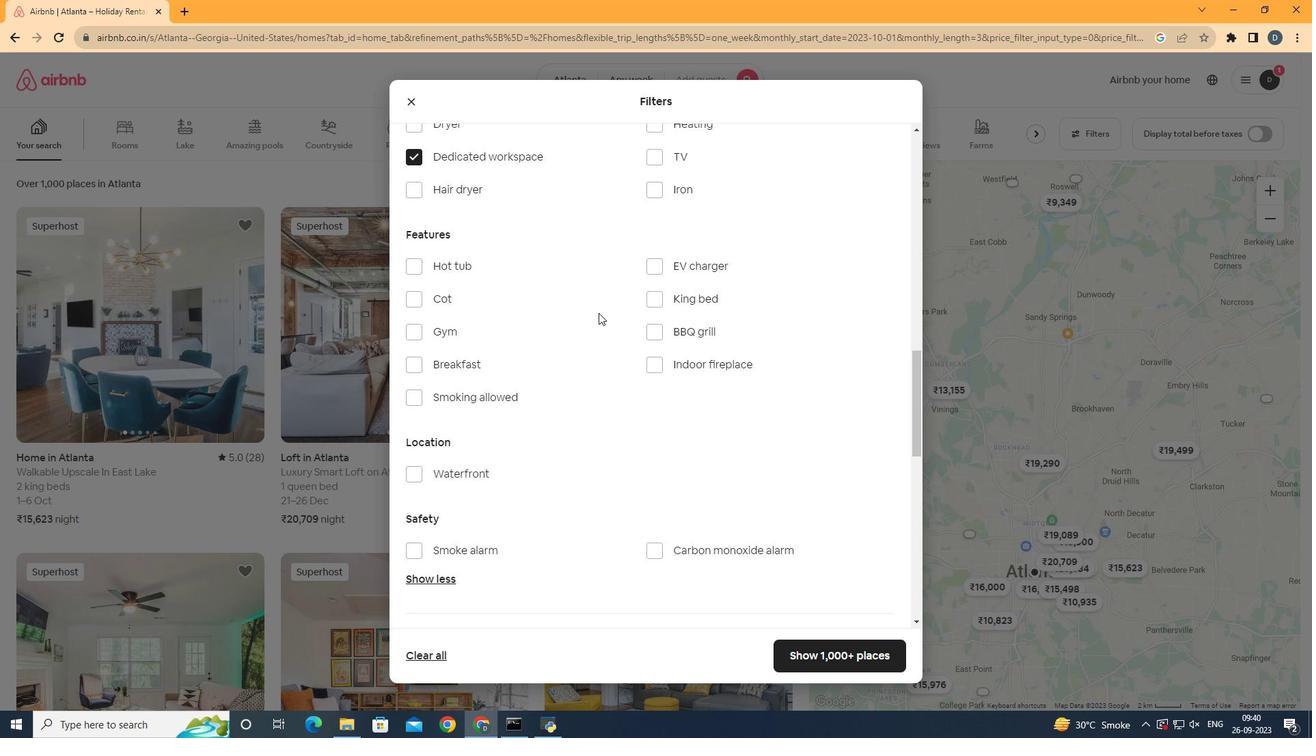 
Action: Mouse scrolled (598, 312) with delta (0, 0)
Screenshot: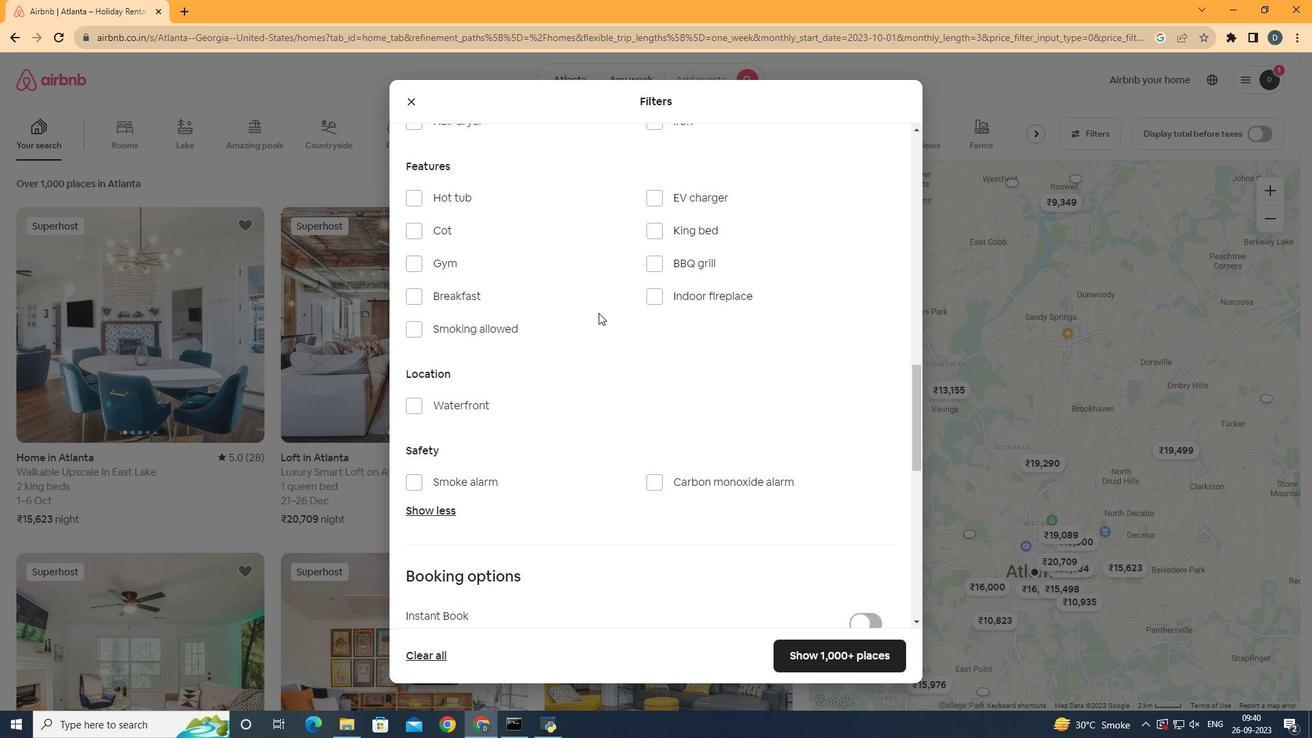 
Action: Mouse scrolled (598, 312) with delta (0, 0)
Screenshot: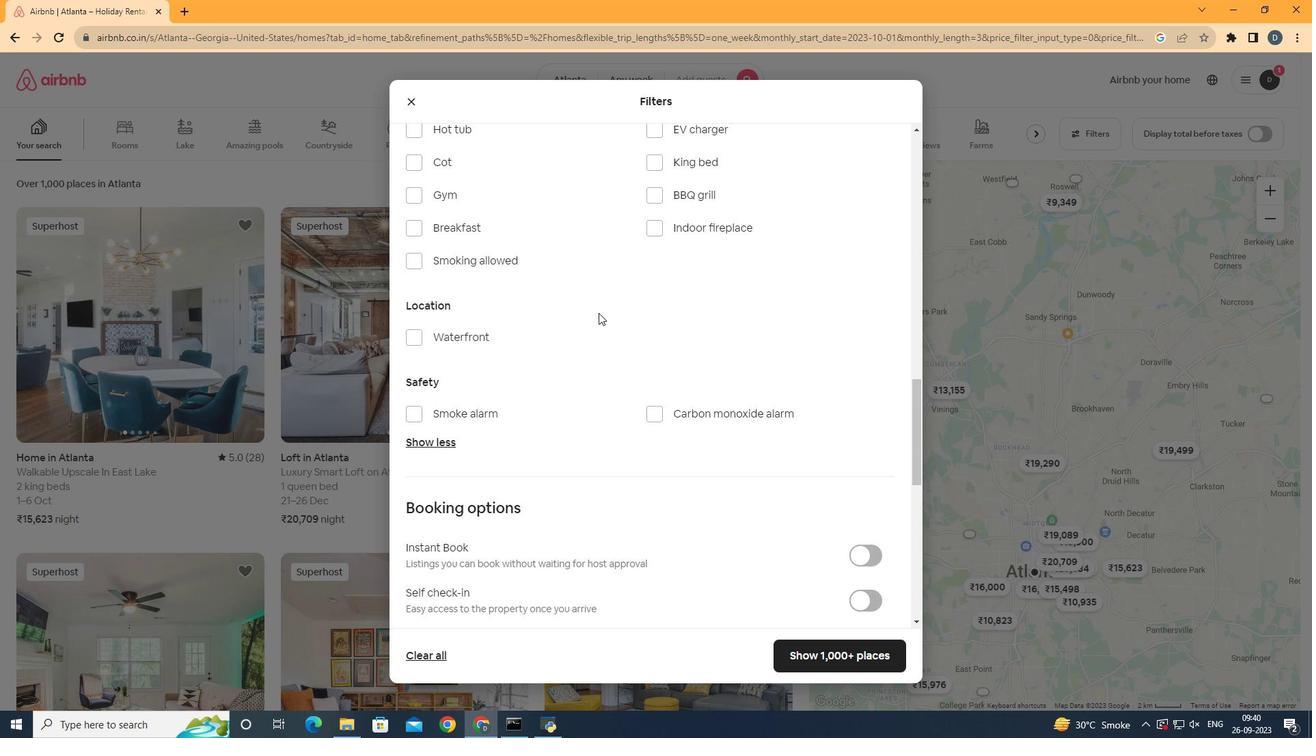 
Action: Mouse scrolled (598, 312) with delta (0, 0)
Screenshot: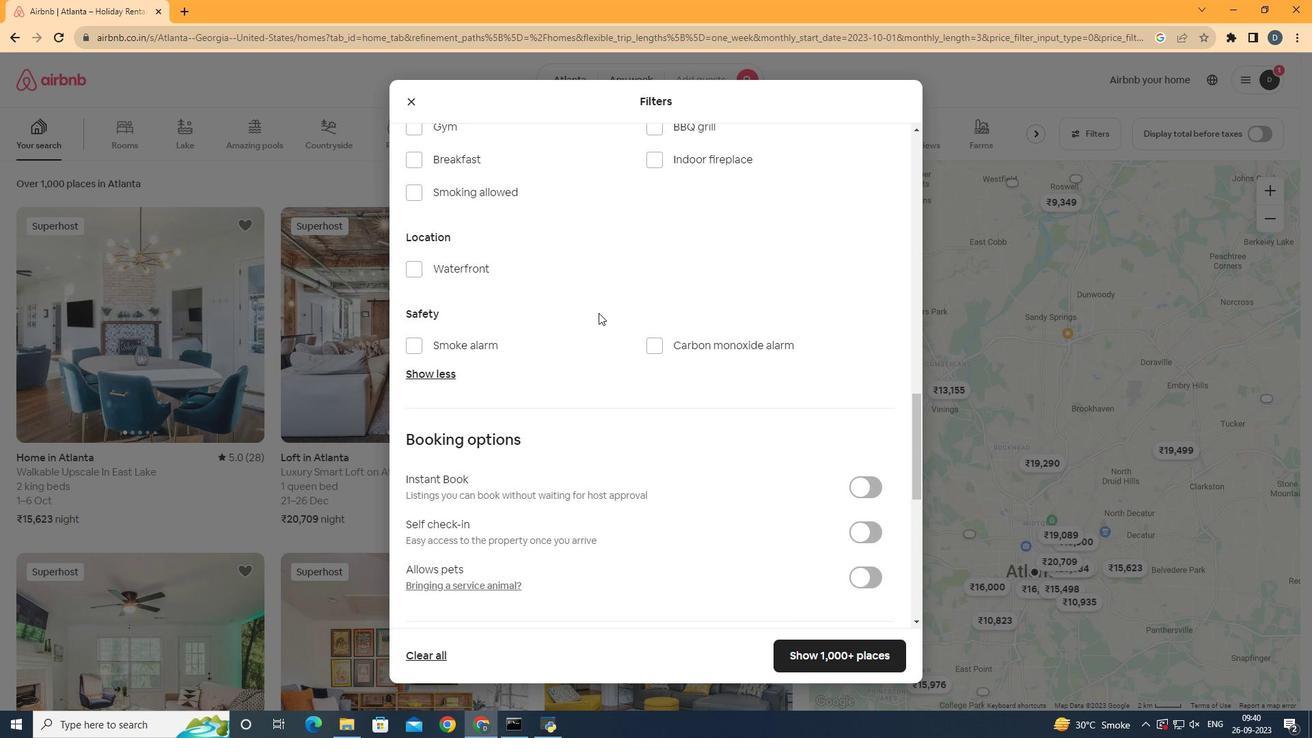 
Action: Mouse scrolled (598, 312) with delta (0, 0)
Screenshot: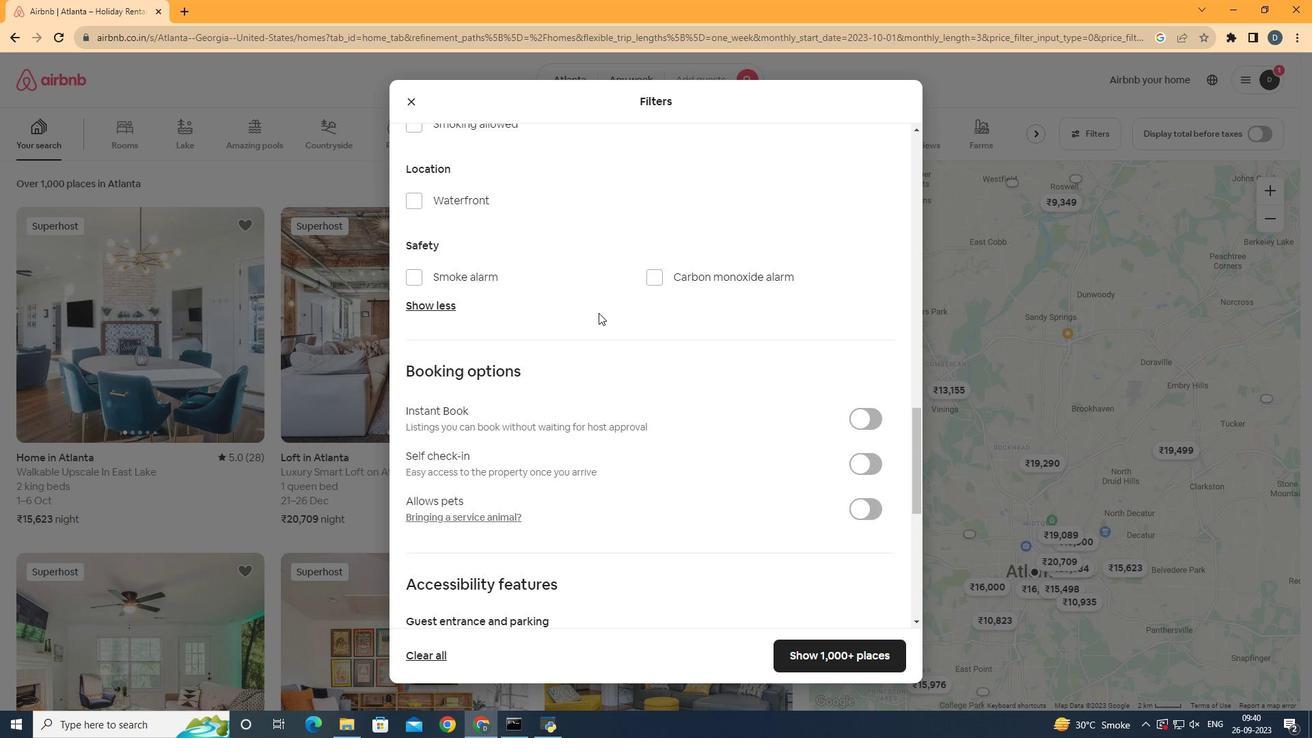 
Action: Mouse scrolled (598, 312) with delta (0, 0)
Screenshot: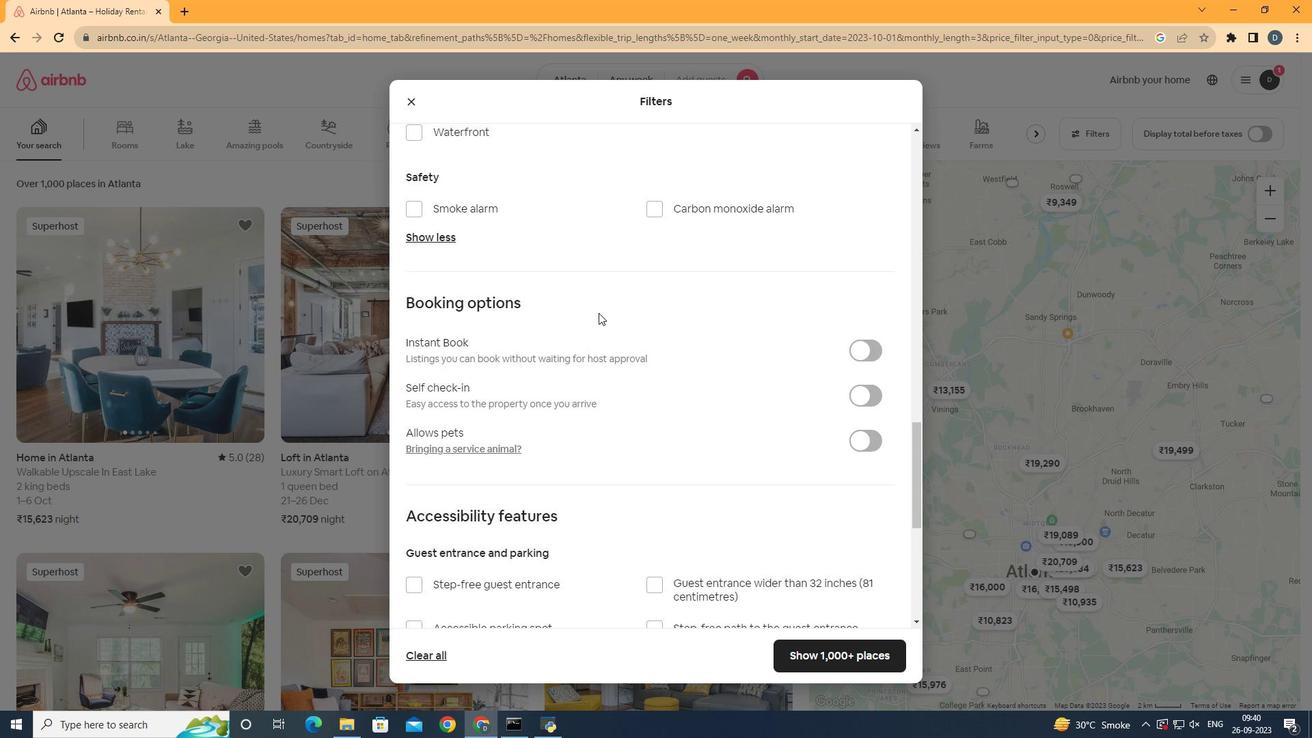
Action: Mouse scrolled (598, 313) with delta (0, 0)
Screenshot: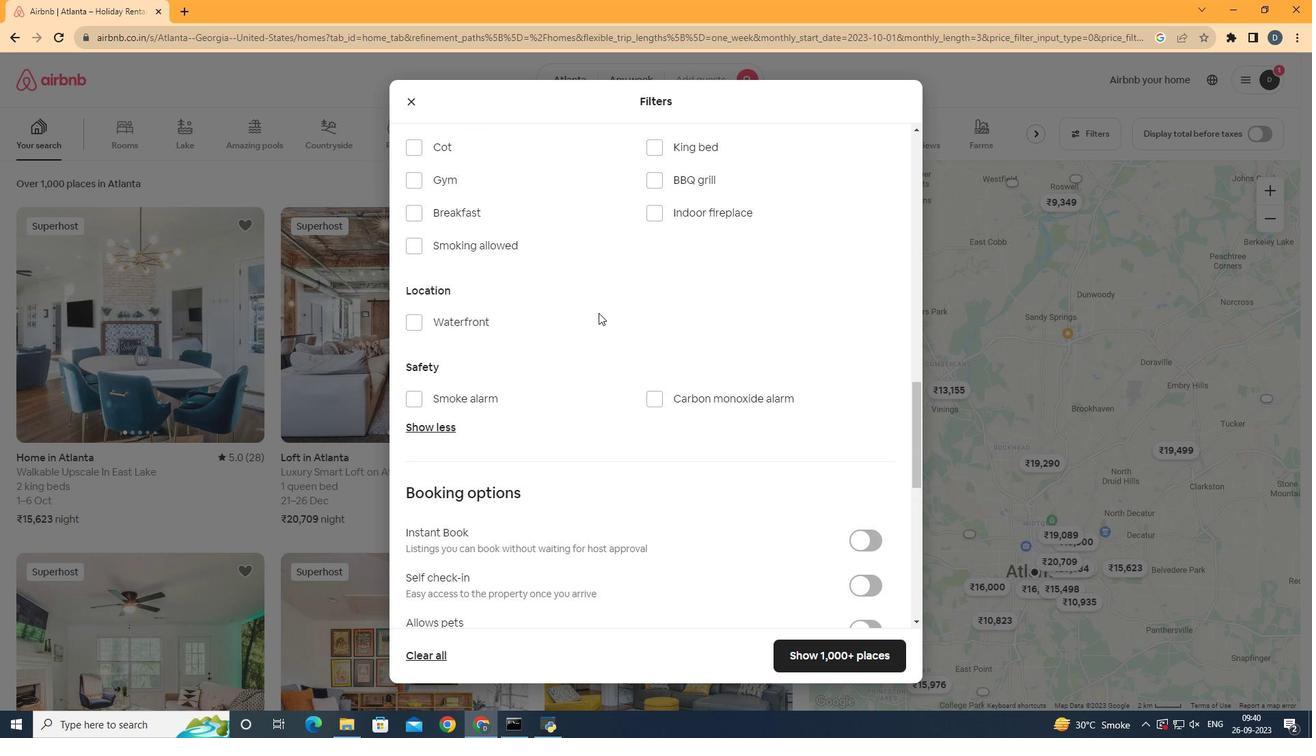 
Action: Mouse scrolled (598, 313) with delta (0, 0)
Screenshot: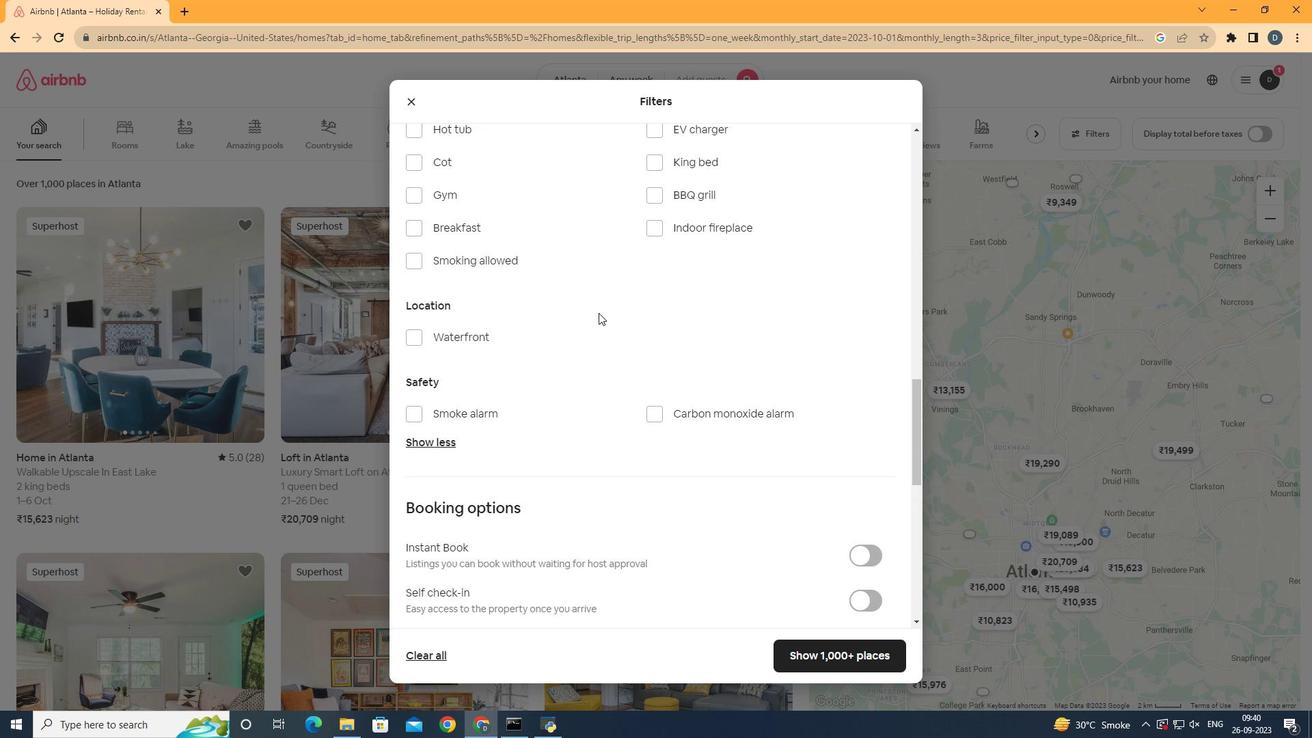 
Action: Mouse scrolled (598, 313) with delta (0, 0)
Screenshot: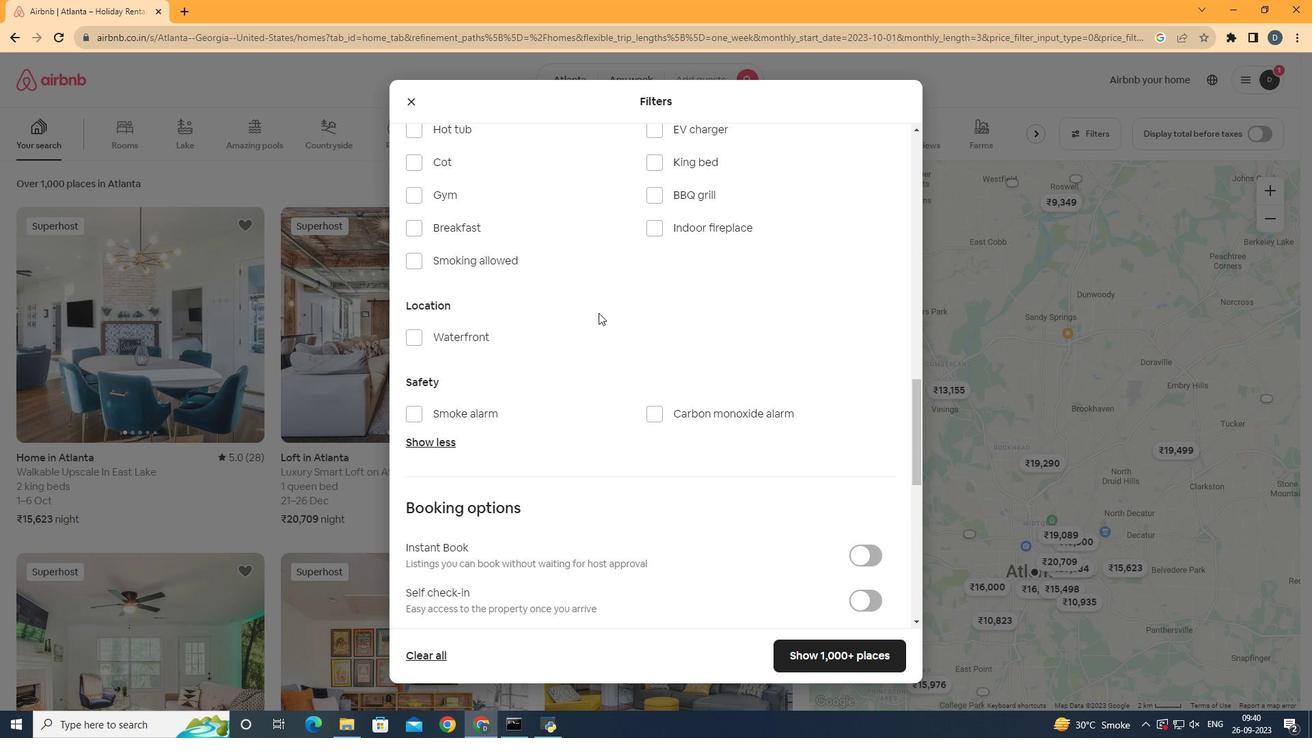 
Action: Mouse scrolled (598, 313) with delta (0, 0)
Screenshot: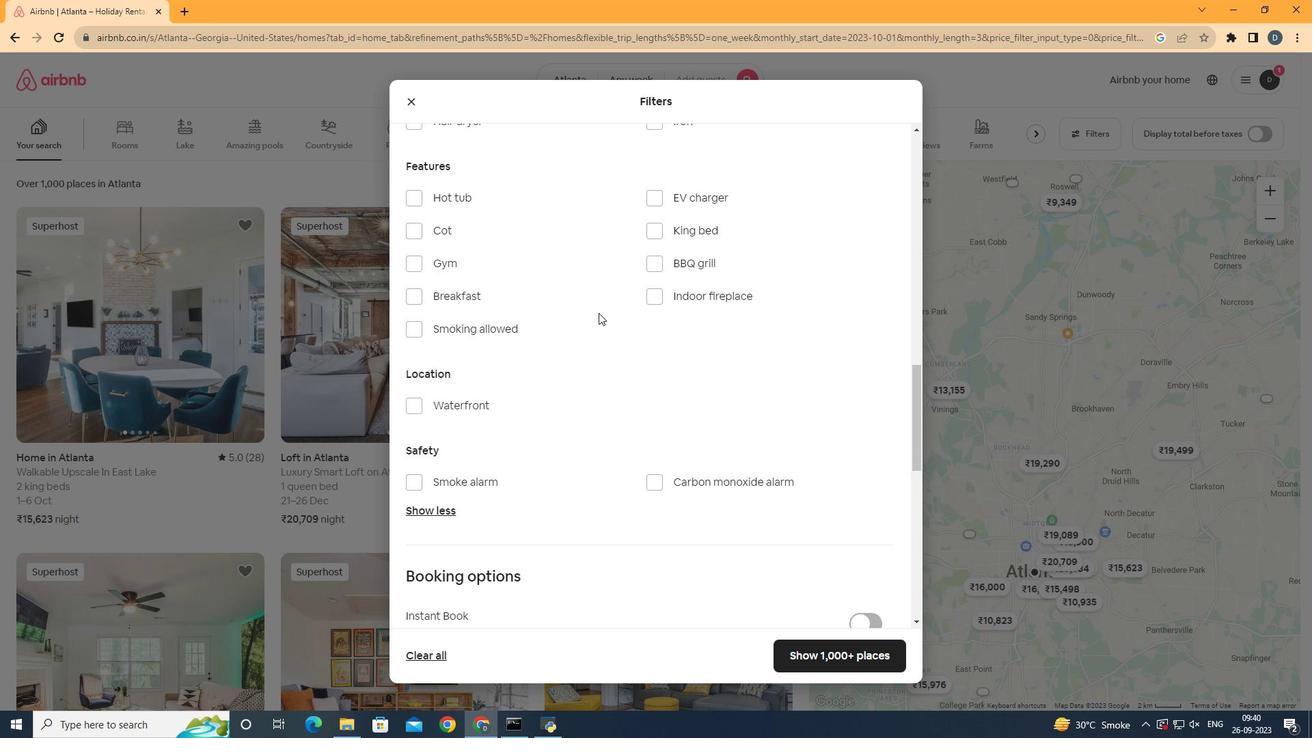 
Action: Mouse scrolled (598, 313) with delta (0, 0)
Screenshot: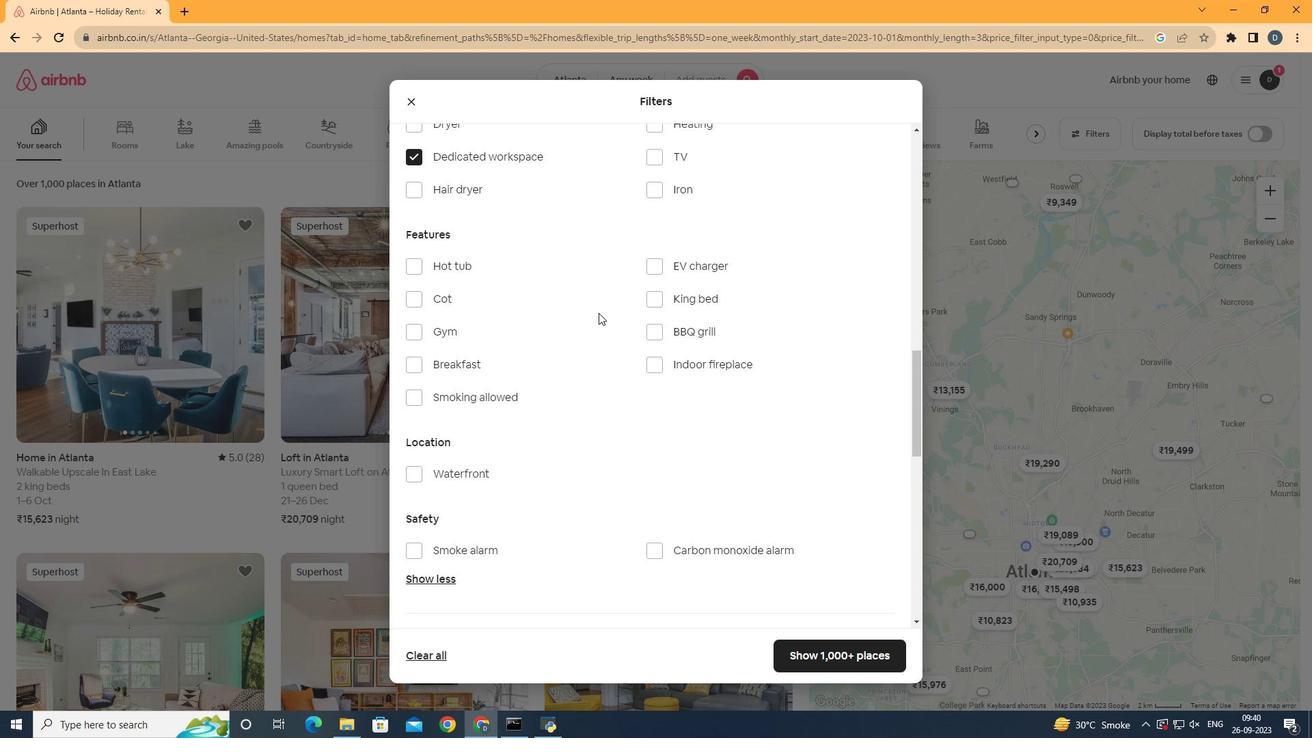 
Action: Mouse scrolled (598, 313) with delta (0, 0)
Screenshot: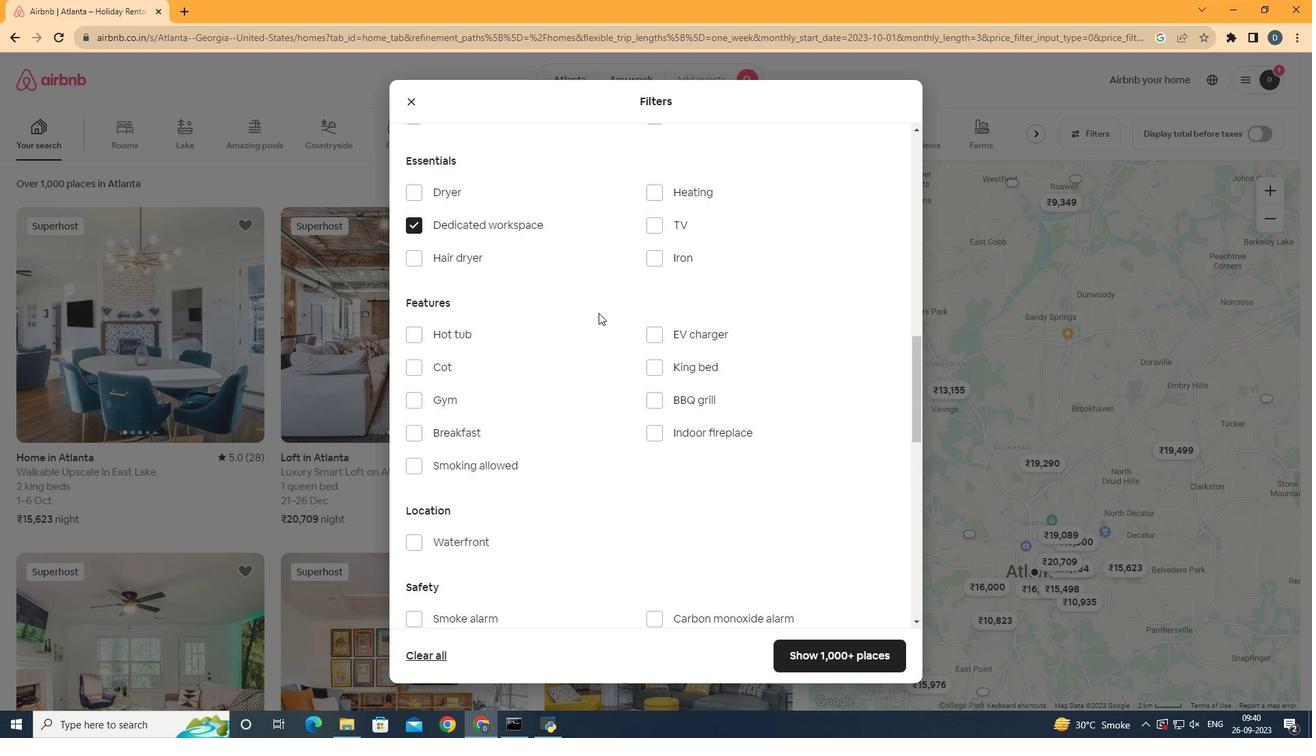 
Action: Mouse scrolled (598, 312) with delta (0, 0)
Screenshot: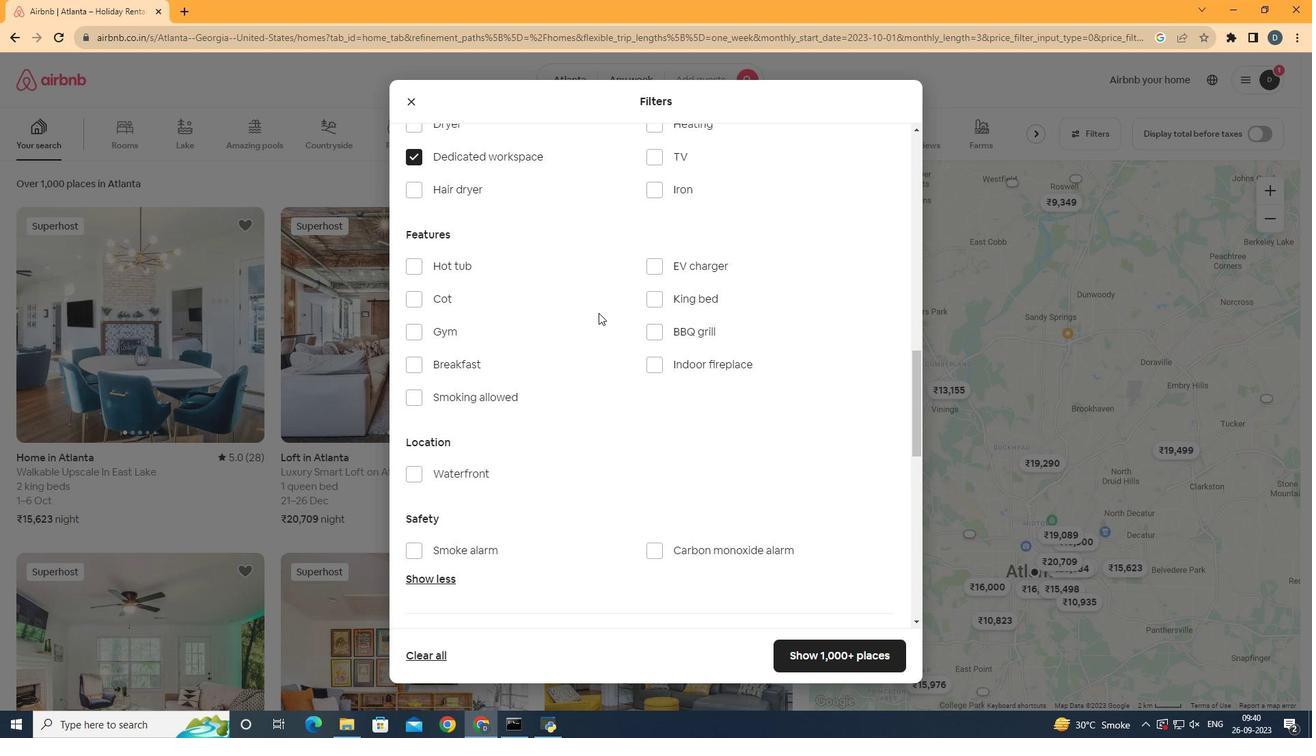 
Action: Mouse scrolled (598, 313) with delta (0, 0)
Screenshot: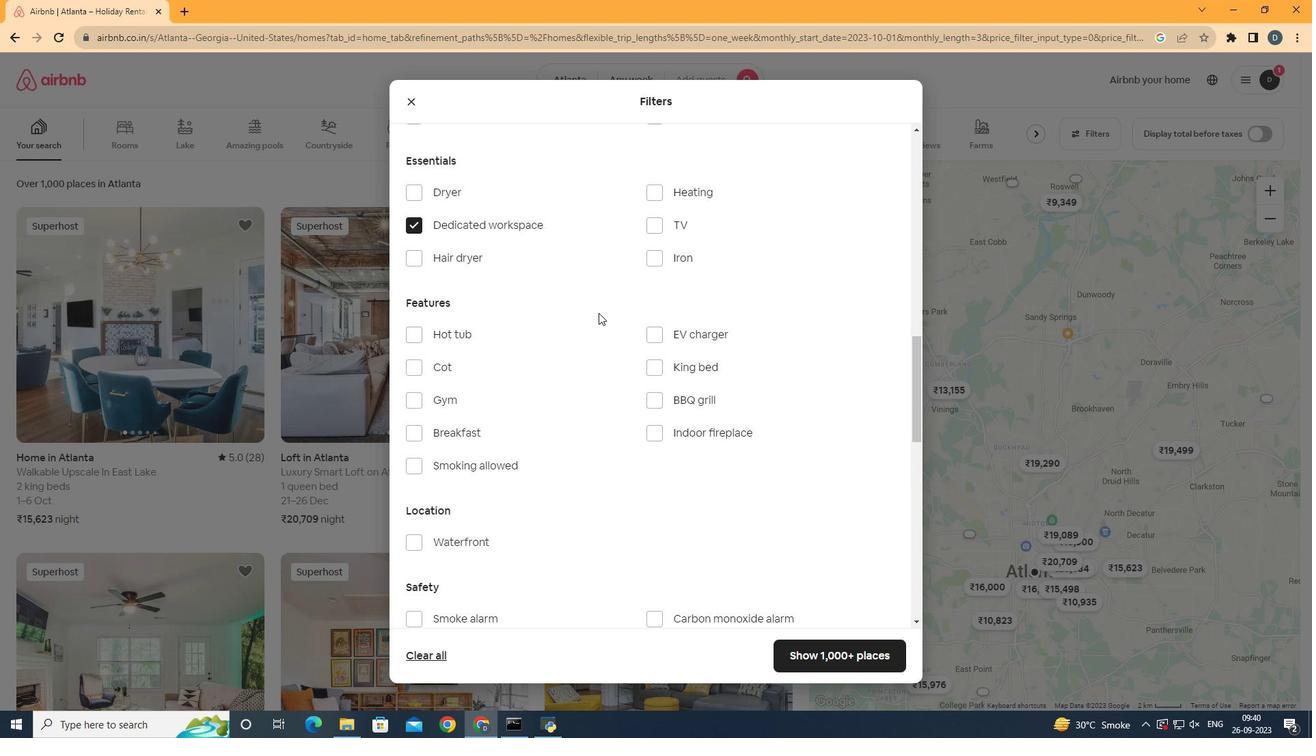
Action: Mouse scrolled (598, 313) with delta (0, 0)
Screenshot: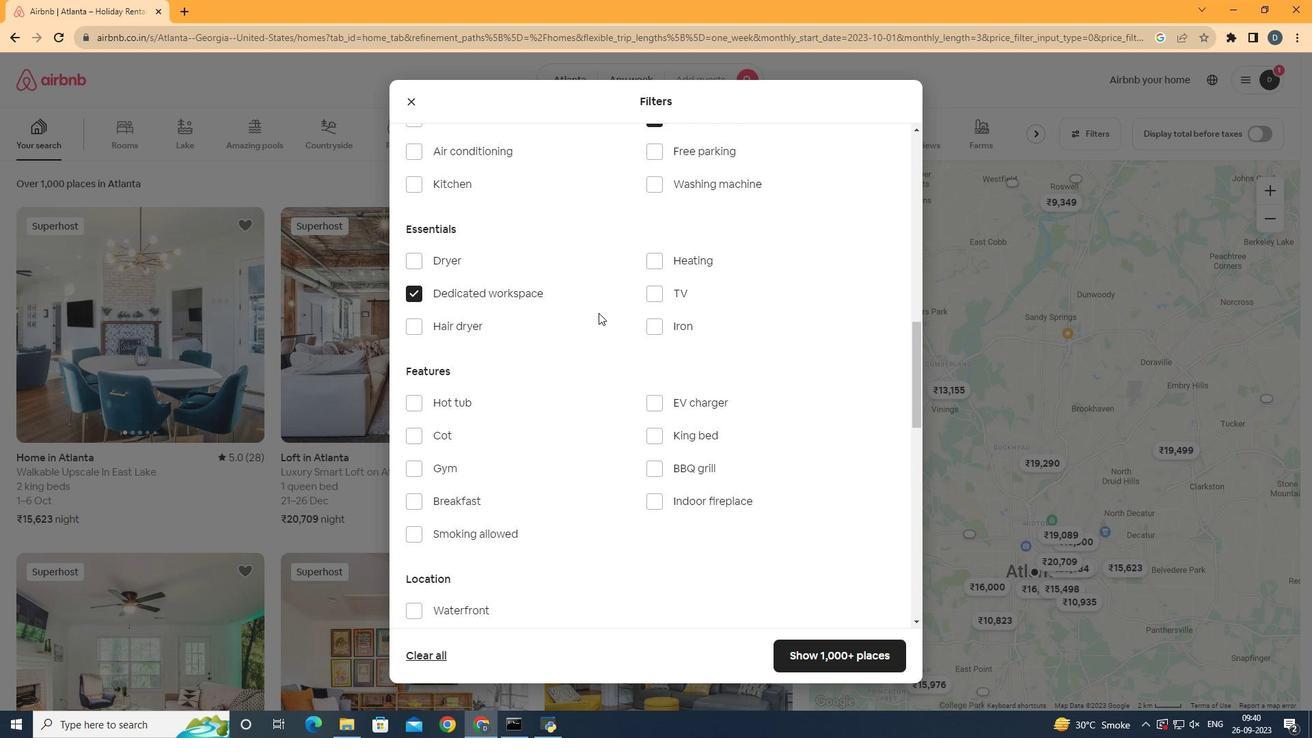 
Action: Mouse scrolled (598, 313) with delta (0, 0)
Screenshot: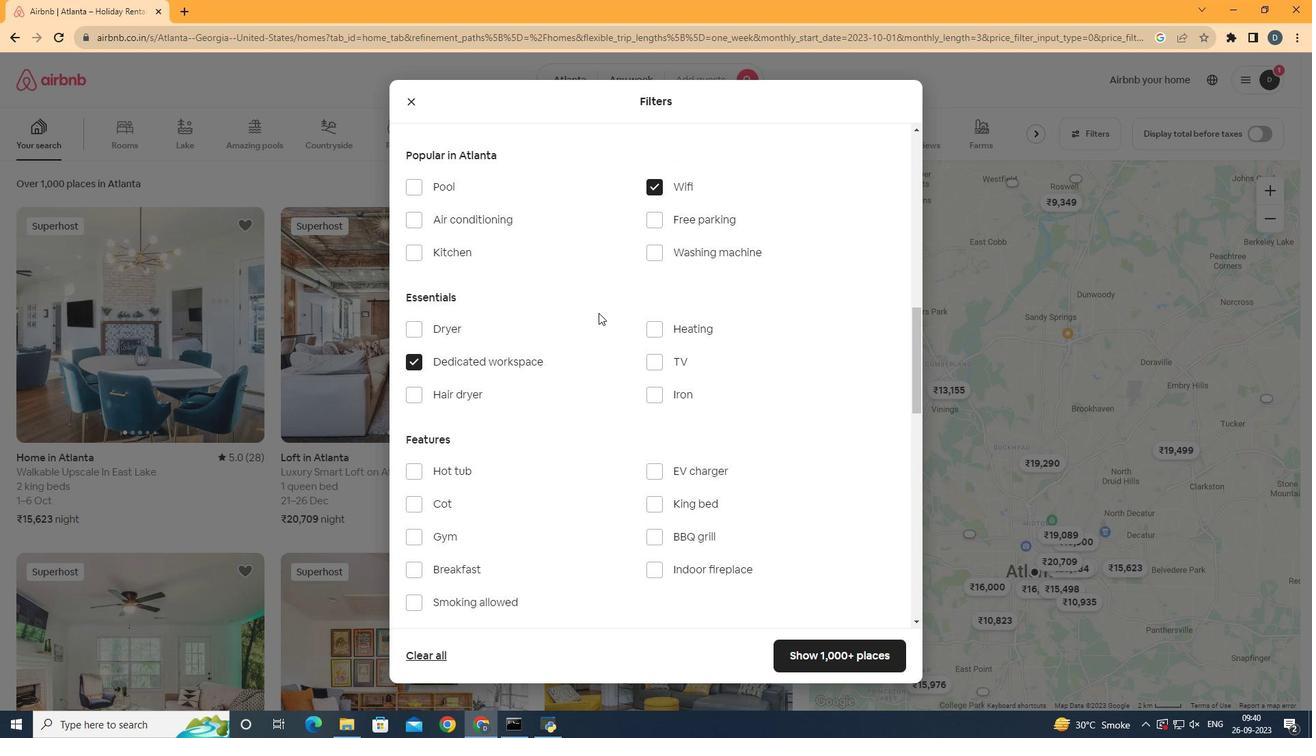 
Action: Mouse scrolled (598, 313) with delta (0, 0)
Screenshot: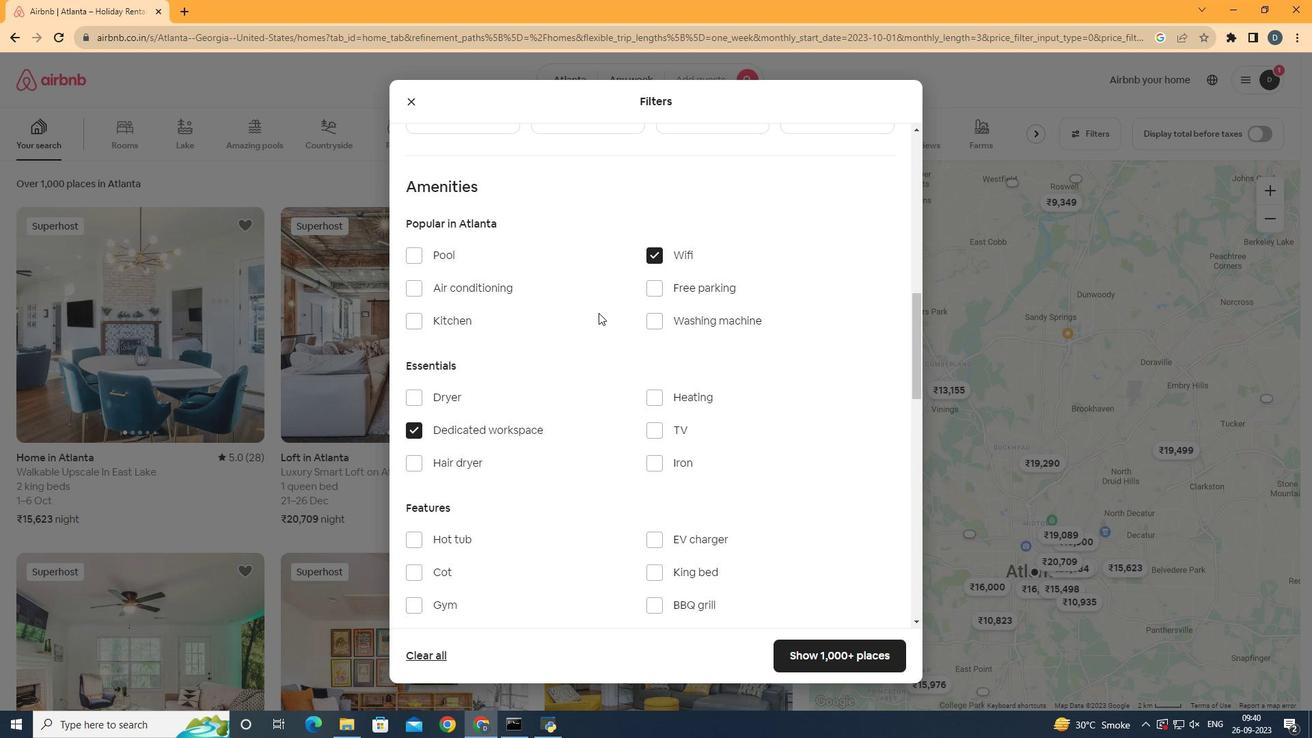 
Action: Mouse scrolled (598, 312) with delta (0, 0)
Screenshot: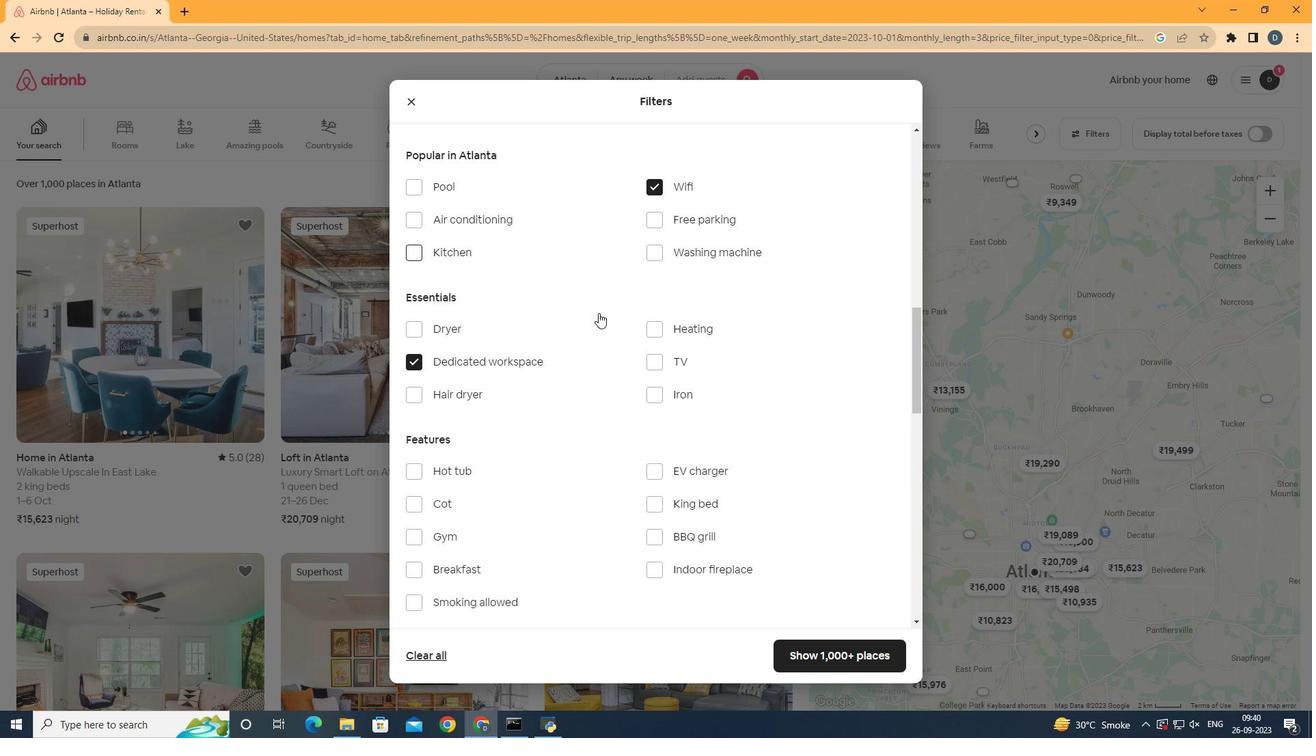 
Action: Mouse scrolled (598, 312) with delta (0, 0)
Screenshot: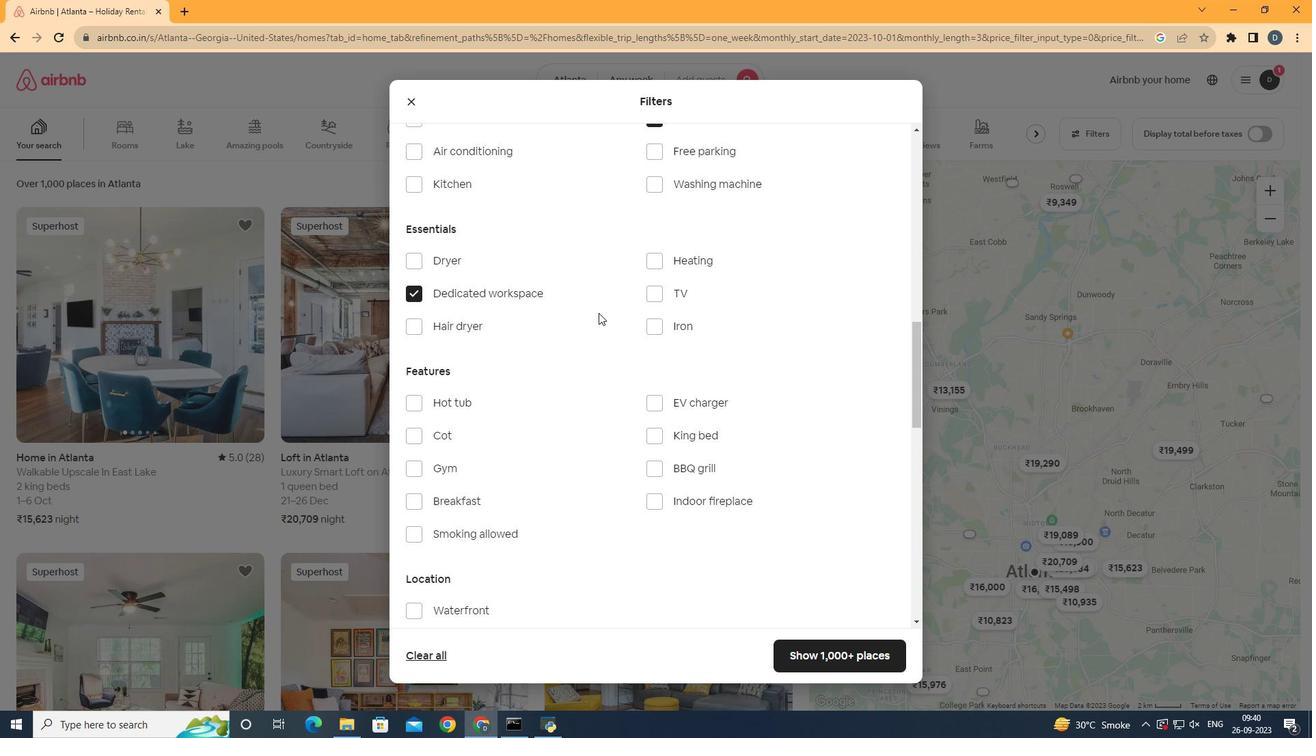 
Action: Mouse moved to (589, 376)
Screenshot: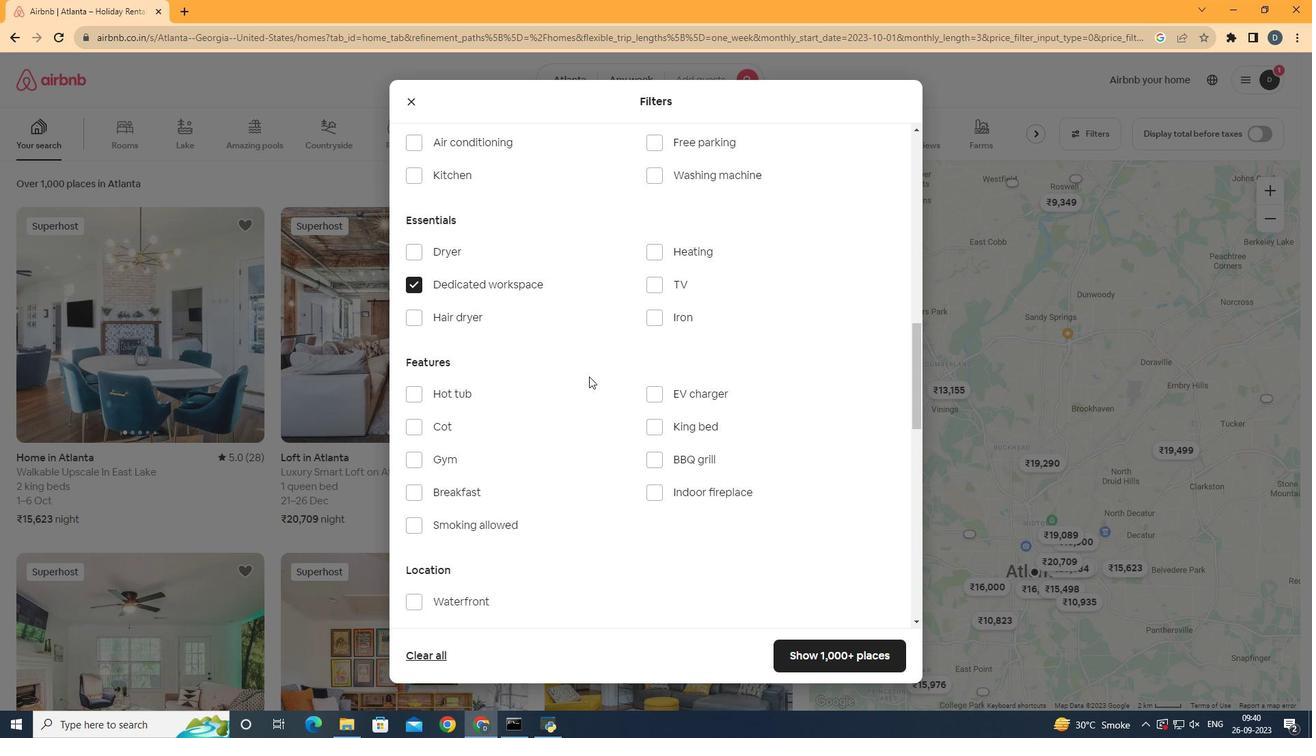 
Action: Mouse scrolled (589, 376) with delta (0, 0)
Screenshot: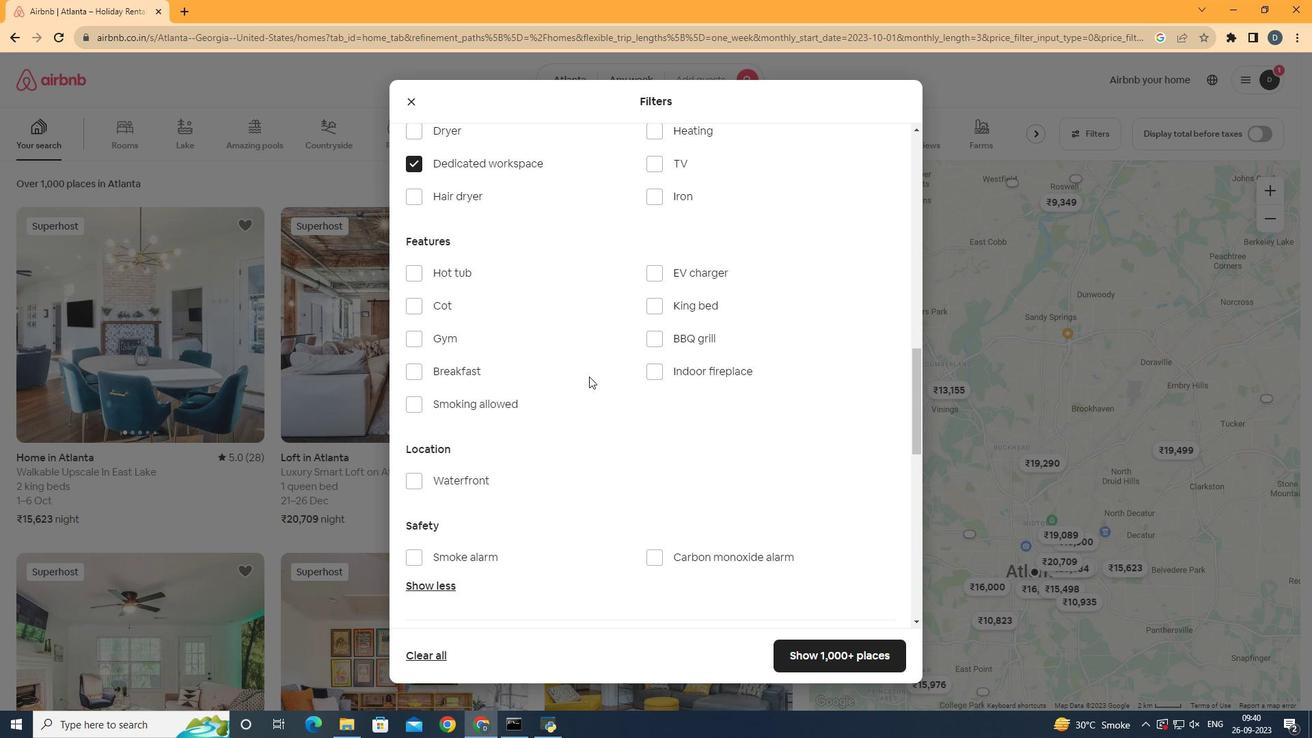 
Action: Mouse scrolled (589, 376) with delta (0, 0)
Screenshot: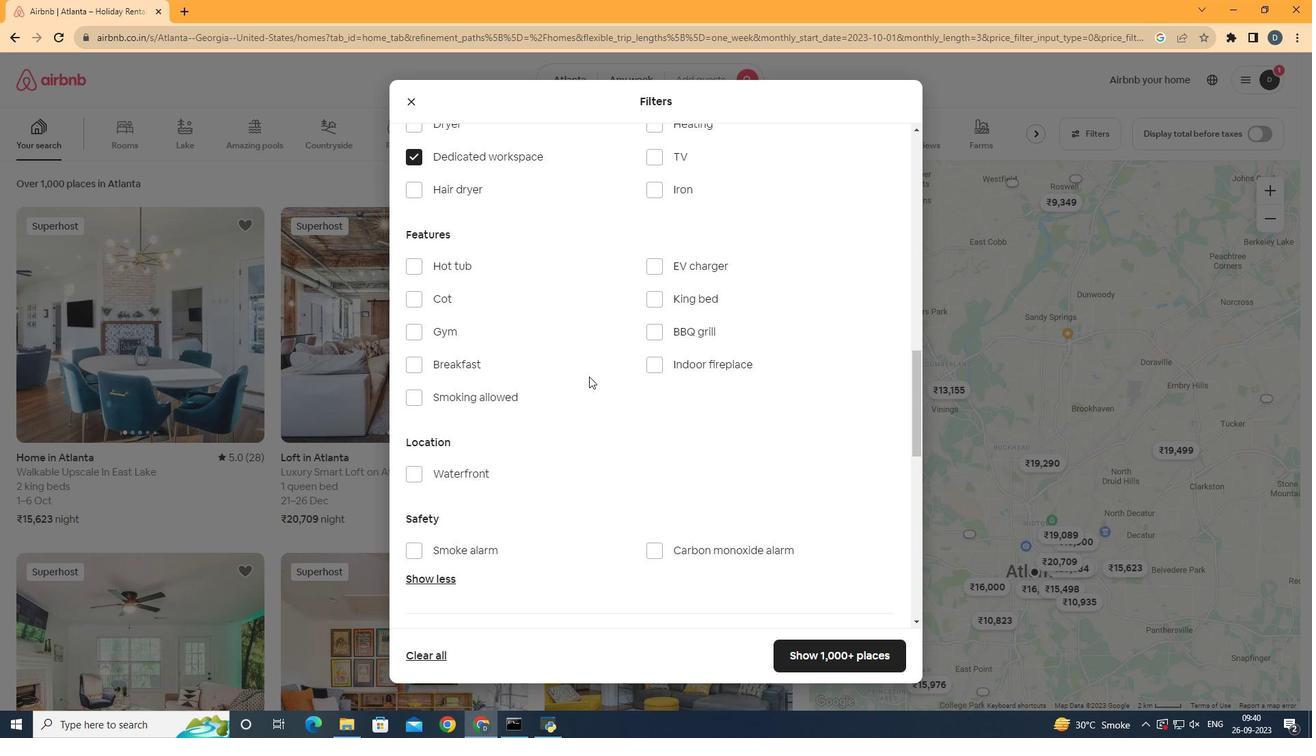 
Action: Mouse moved to (639, 483)
Screenshot: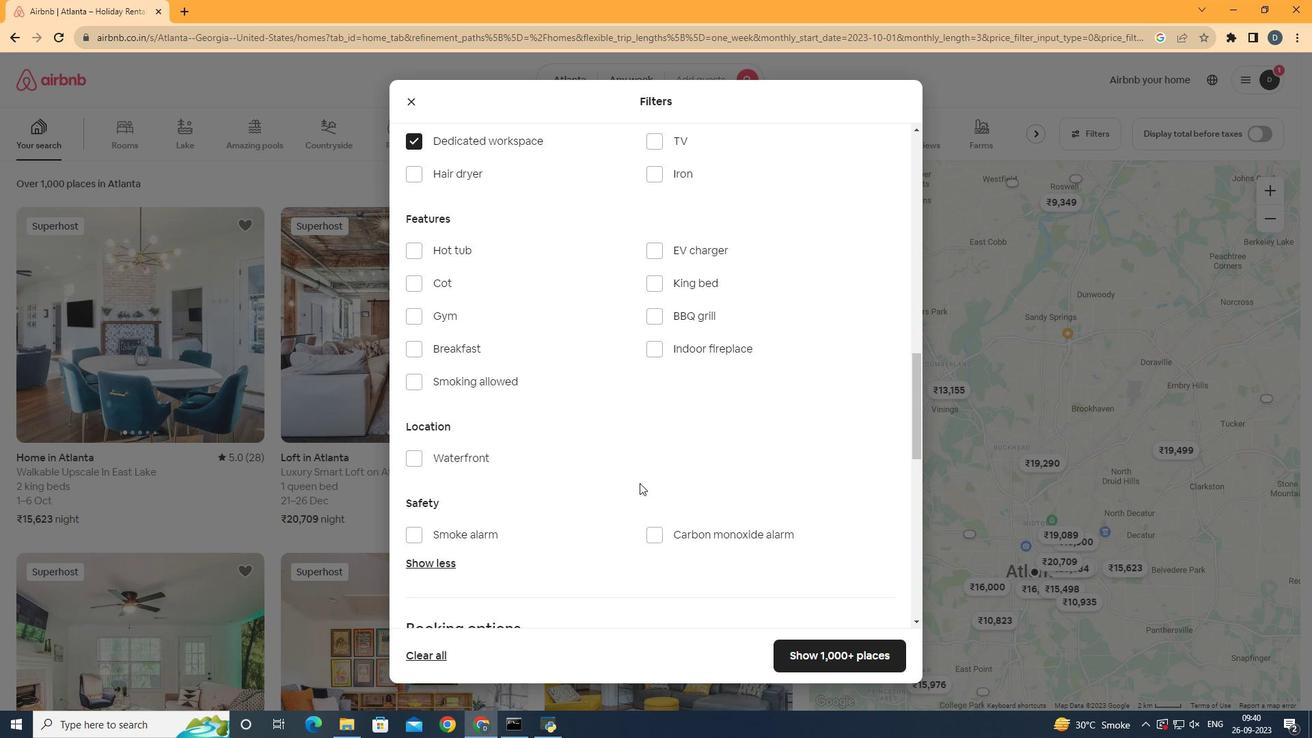 
Action: Mouse scrolled (639, 482) with delta (0, 0)
Screenshot: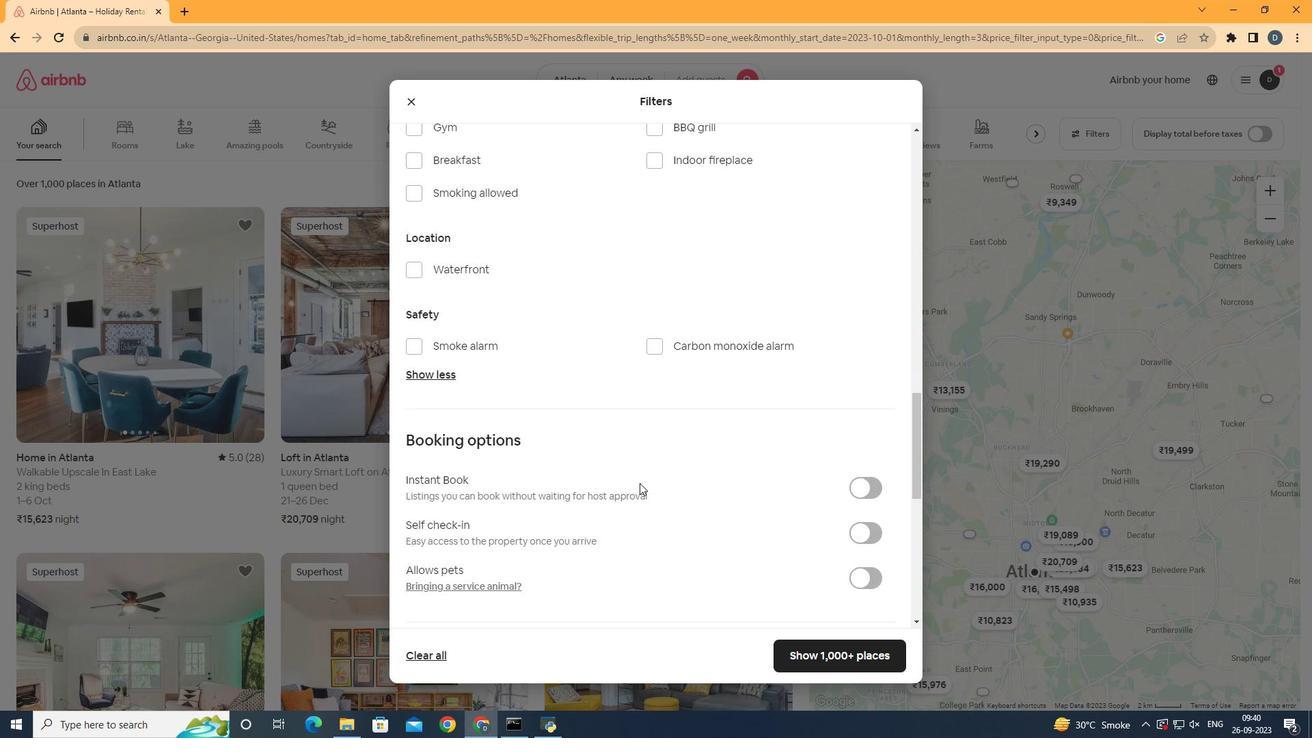 
Action: Mouse scrolled (639, 482) with delta (0, 0)
Screenshot: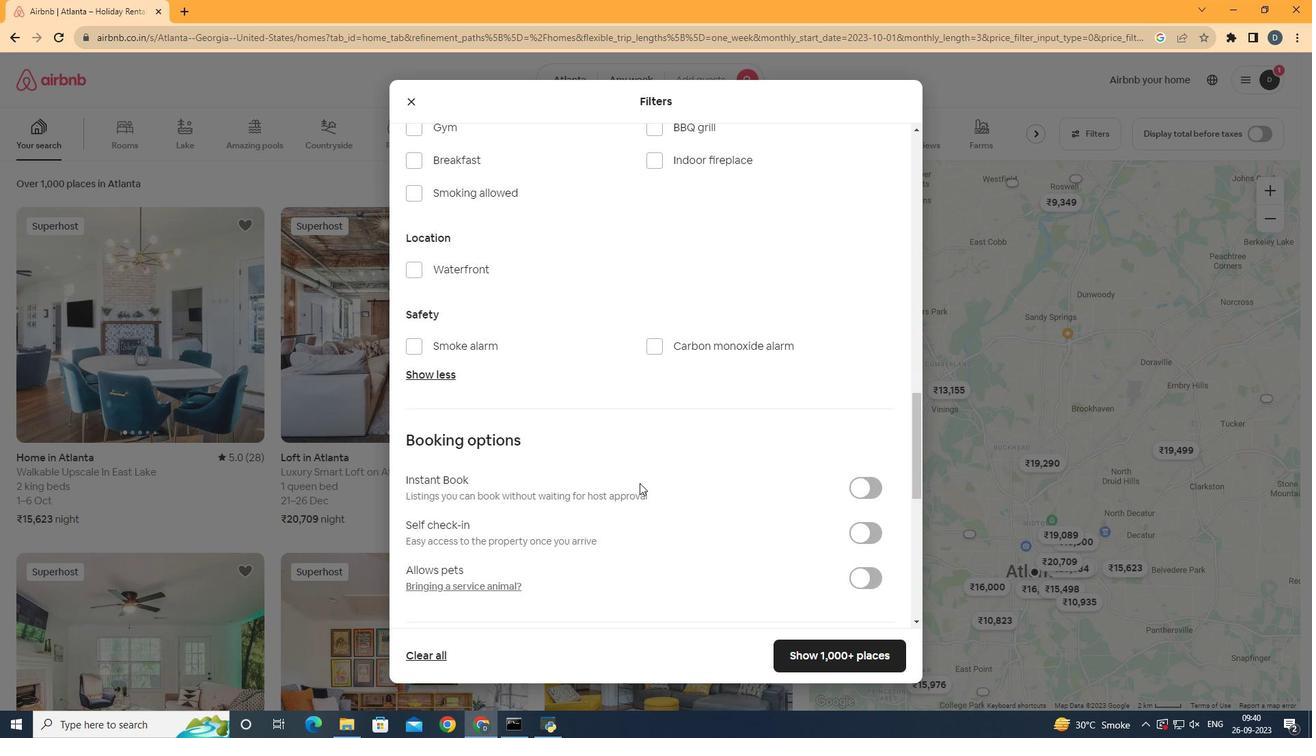 
Action: Mouse scrolled (639, 482) with delta (0, 0)
Screenshot: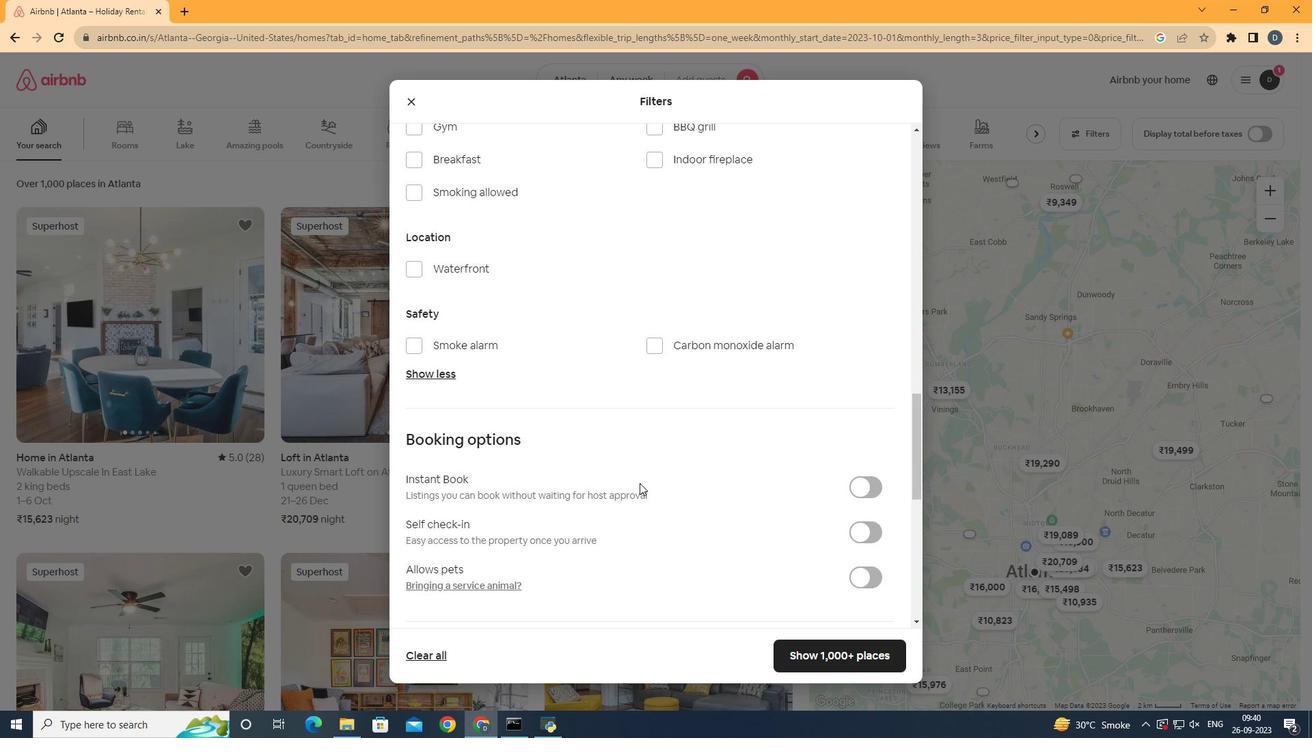 
Action: Mouse moved to (639, 484)
Screenshot: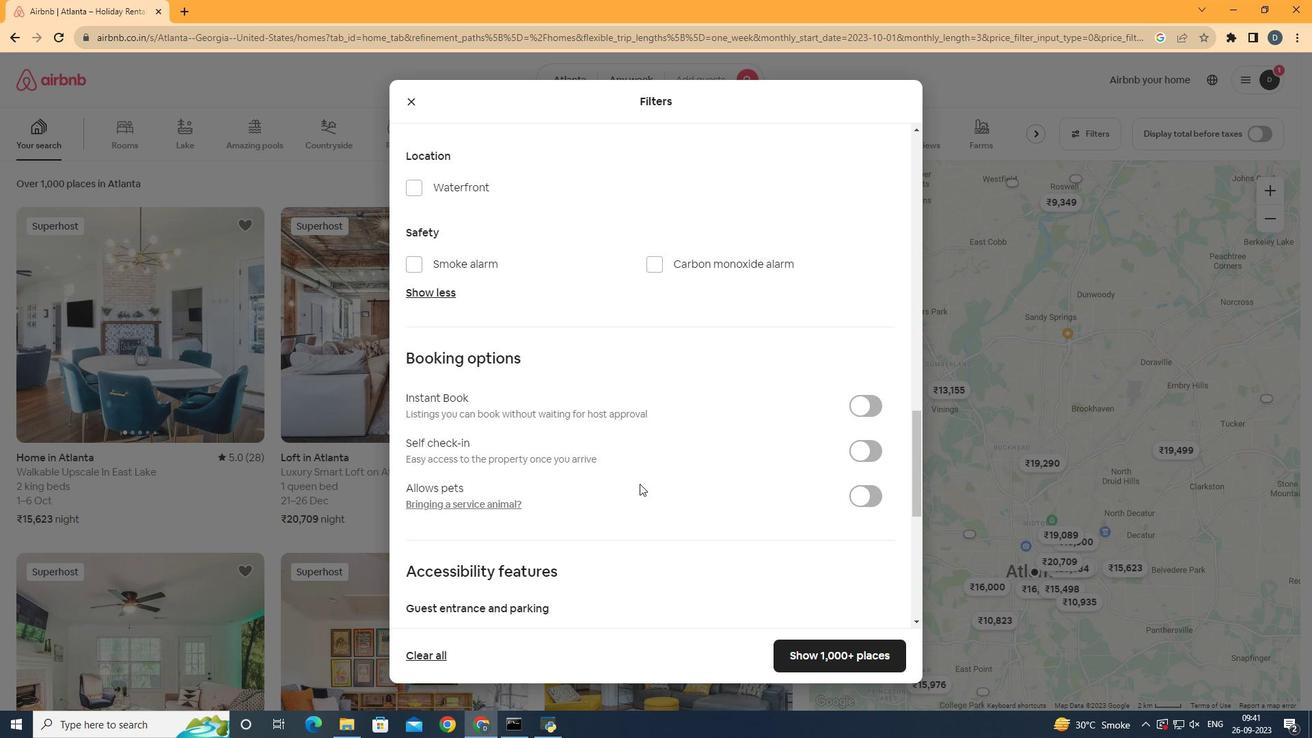 
Action: Mouse scrolled (639, 483) with delta (0, 0)
Screenshot: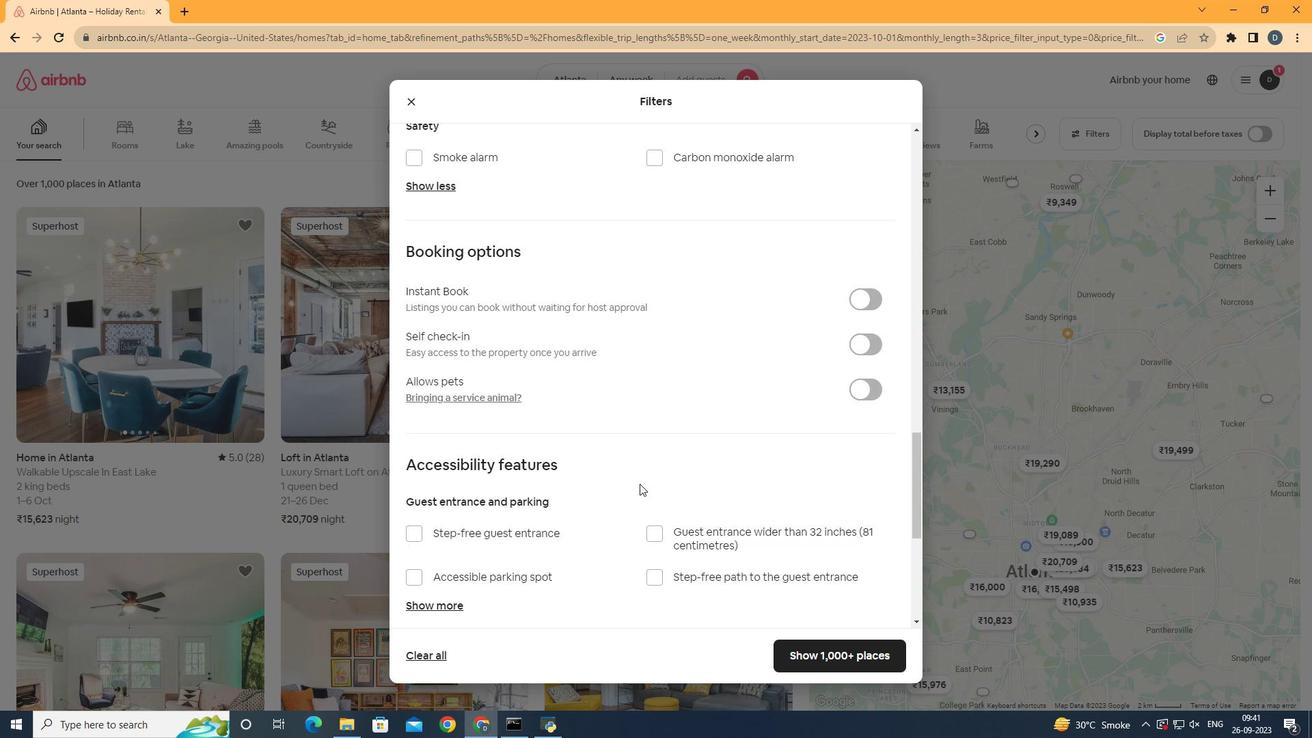 
Action: Mouse scrolled (639, 483) with delta (0, 0)
Screenshot: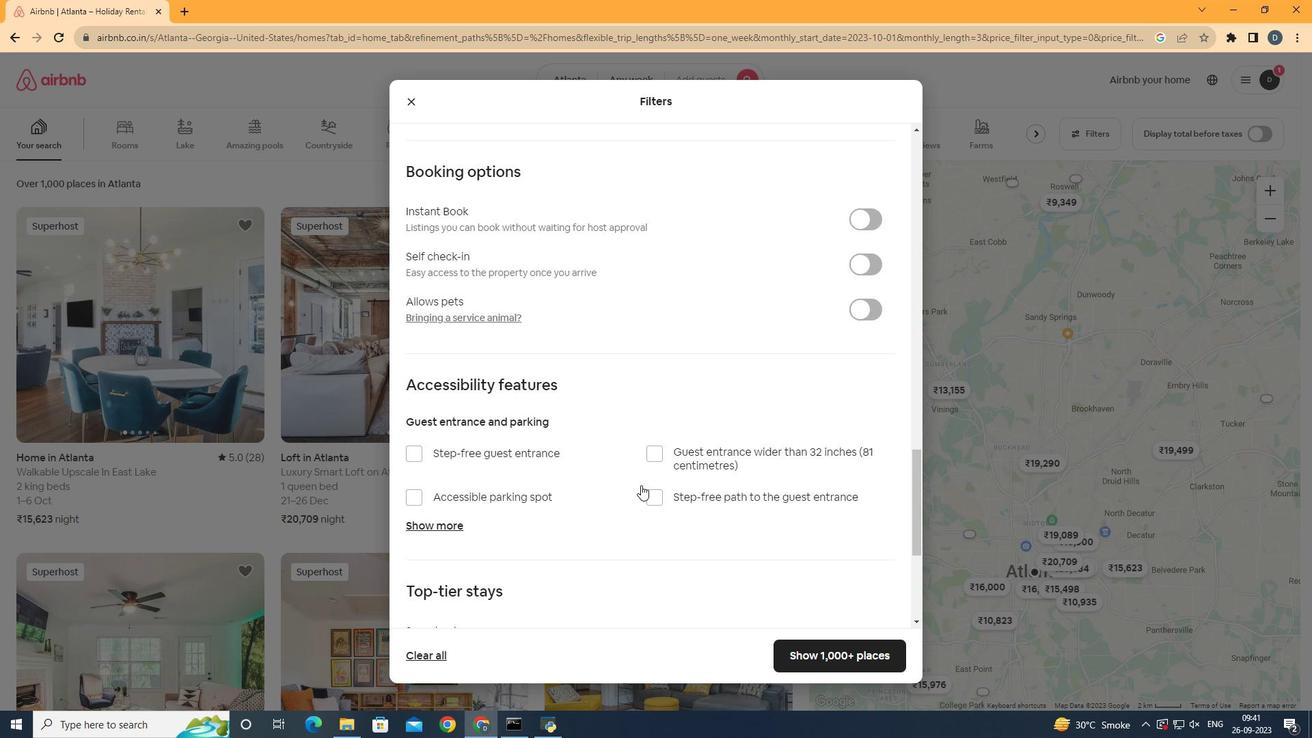 
Action: Mouse scrolled (639, 483) with delta (0, 0)
Screenshot: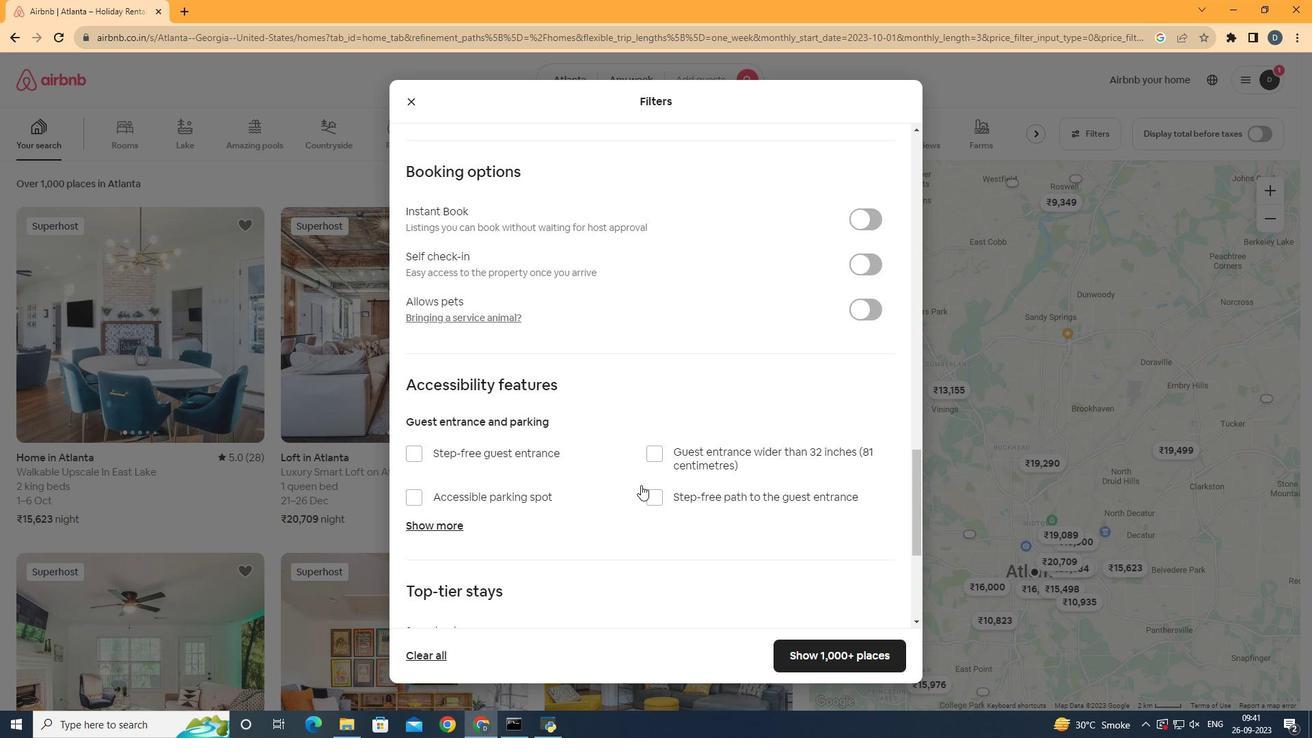 
Action: Mouse scrolled (639, 483) with delta (0, 0)
Screenshot: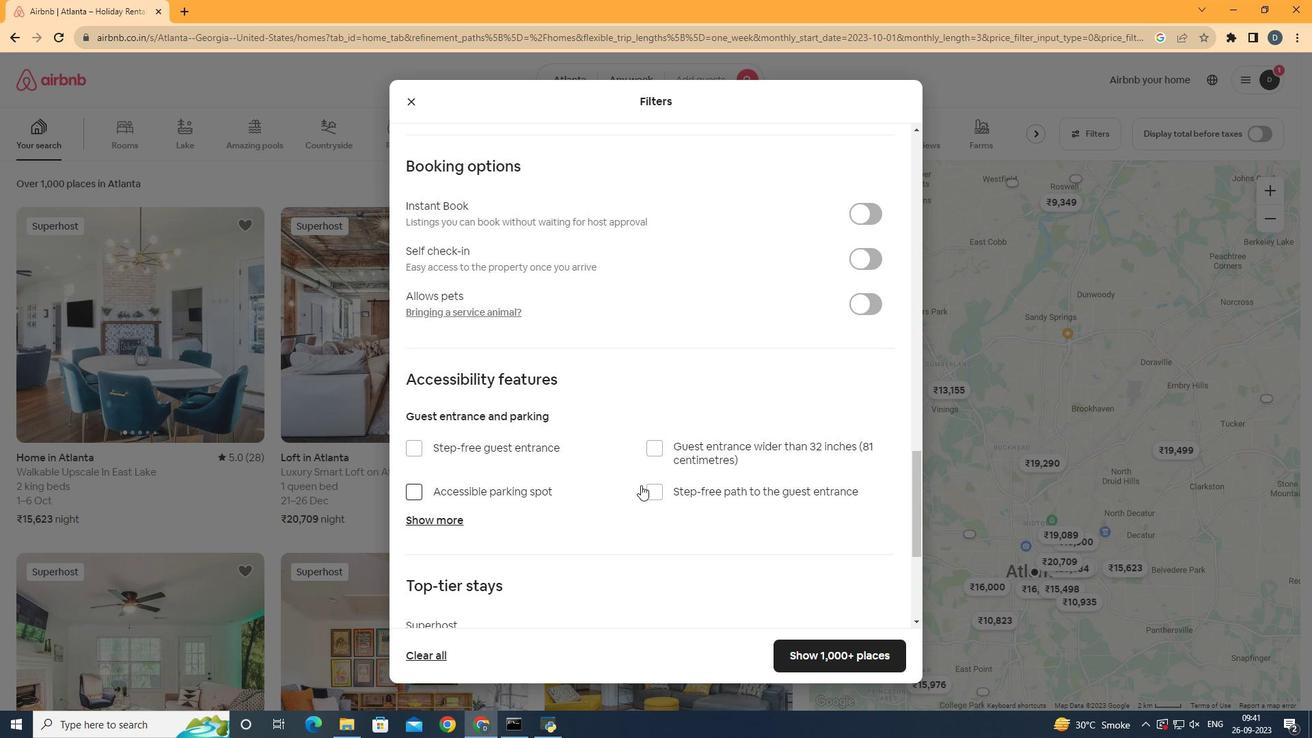 
Action: Mouse moved to (641, 485)
Screenshot: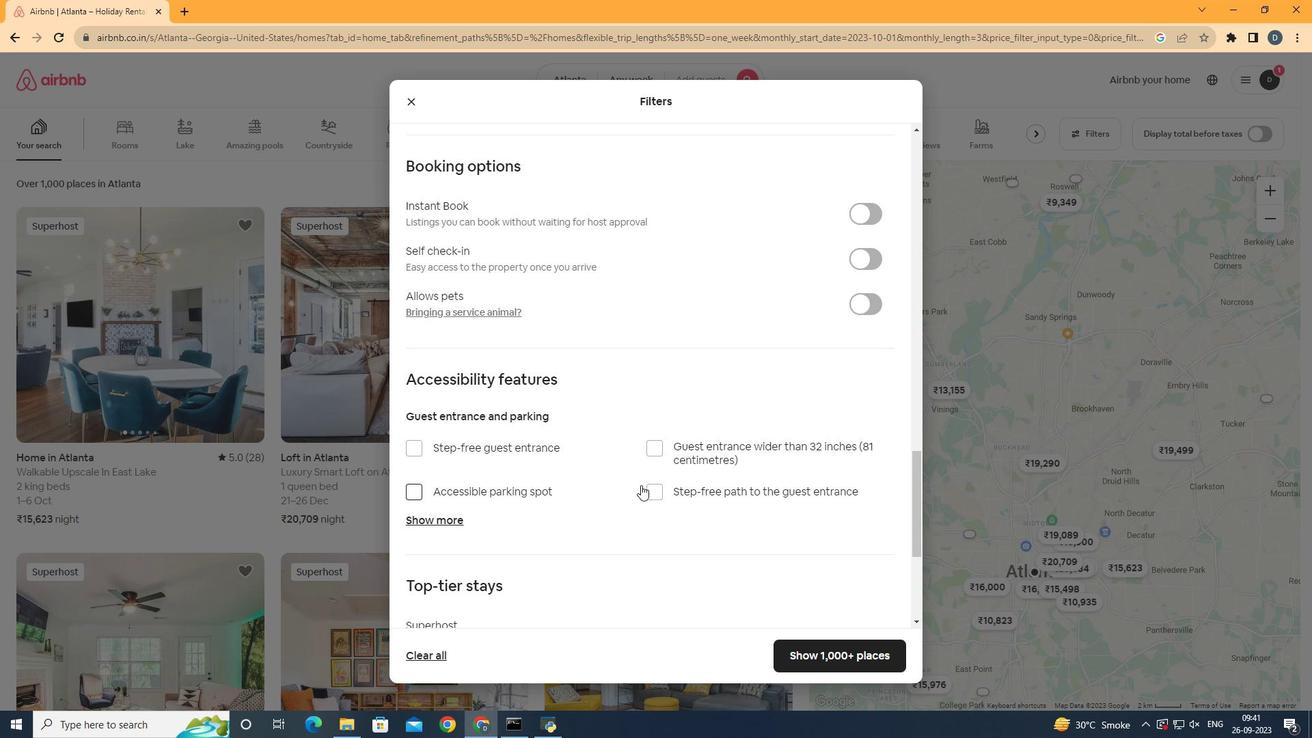 
Action: Mouse scrolled (641, 484) with delta (0, 0)
Screenshot: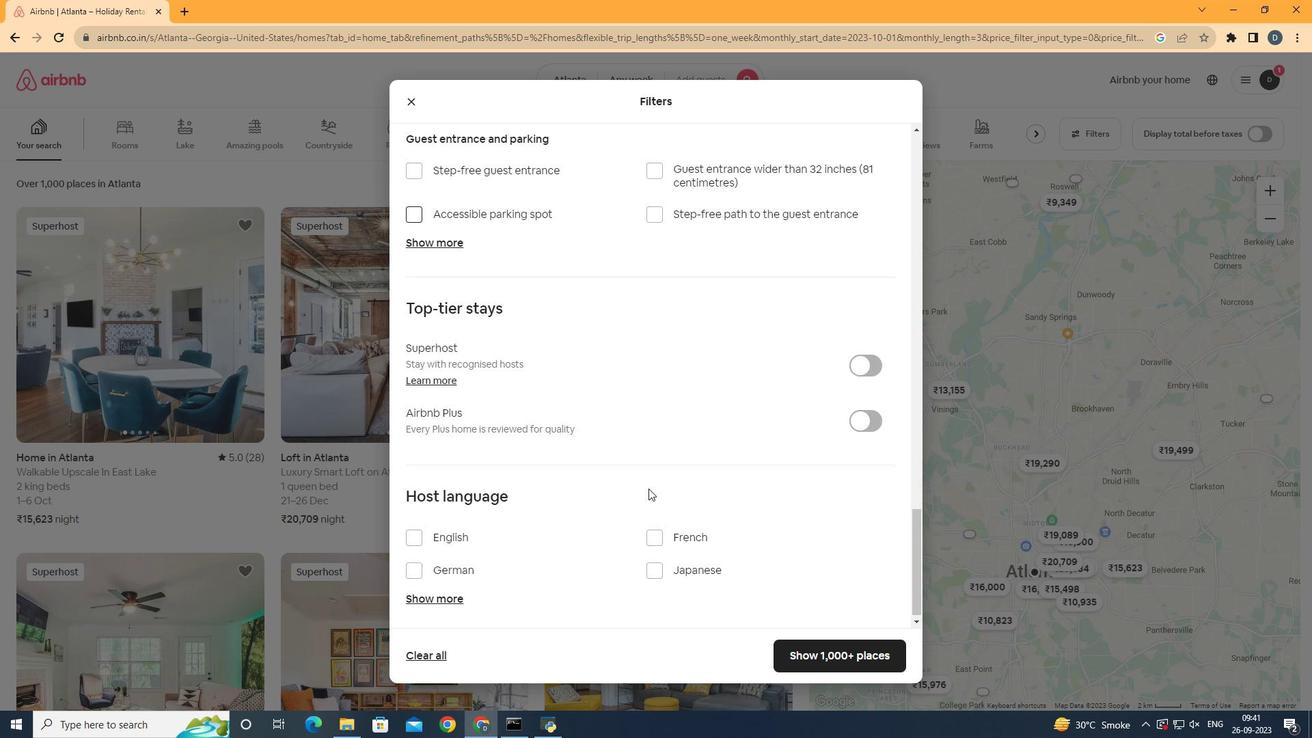 
Action: Mouse scrolled (641, 484) with delta (0, 0)
Screenshot: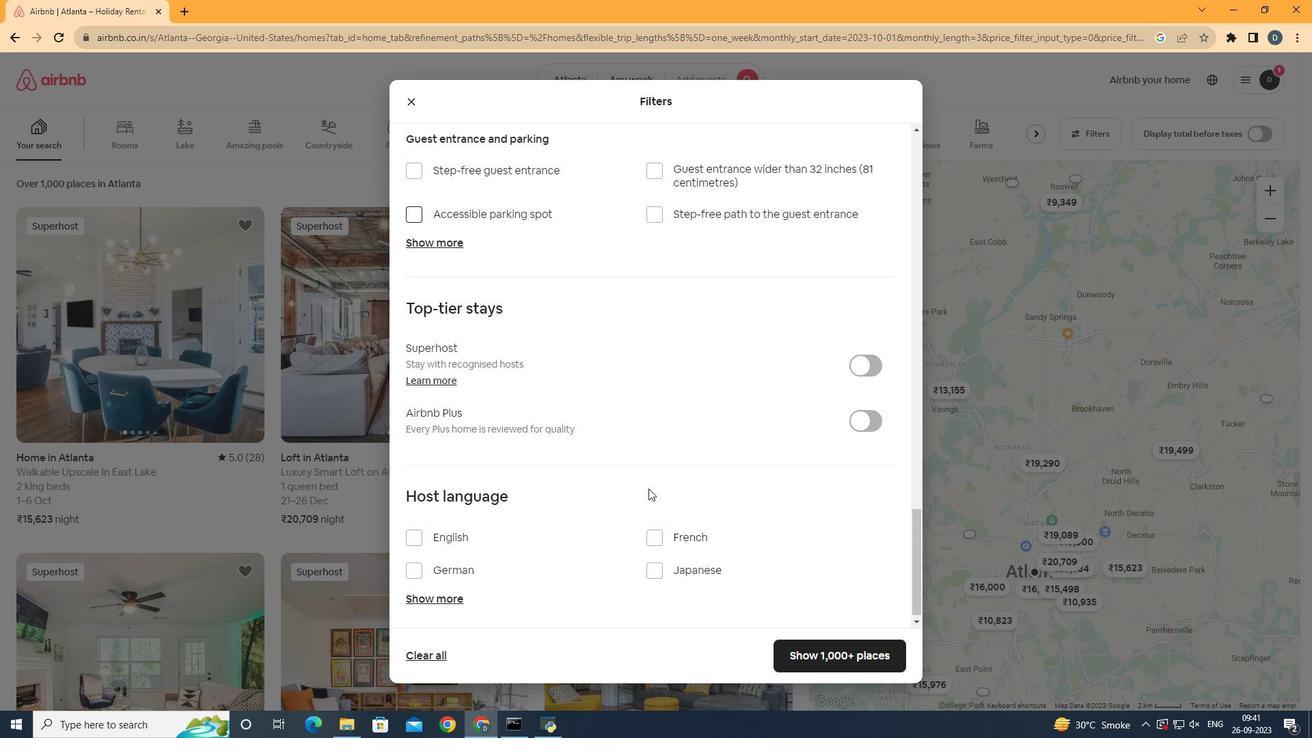 
Action: Mouse scrolled (641, 484) with delta (0, 0)
Screenshot: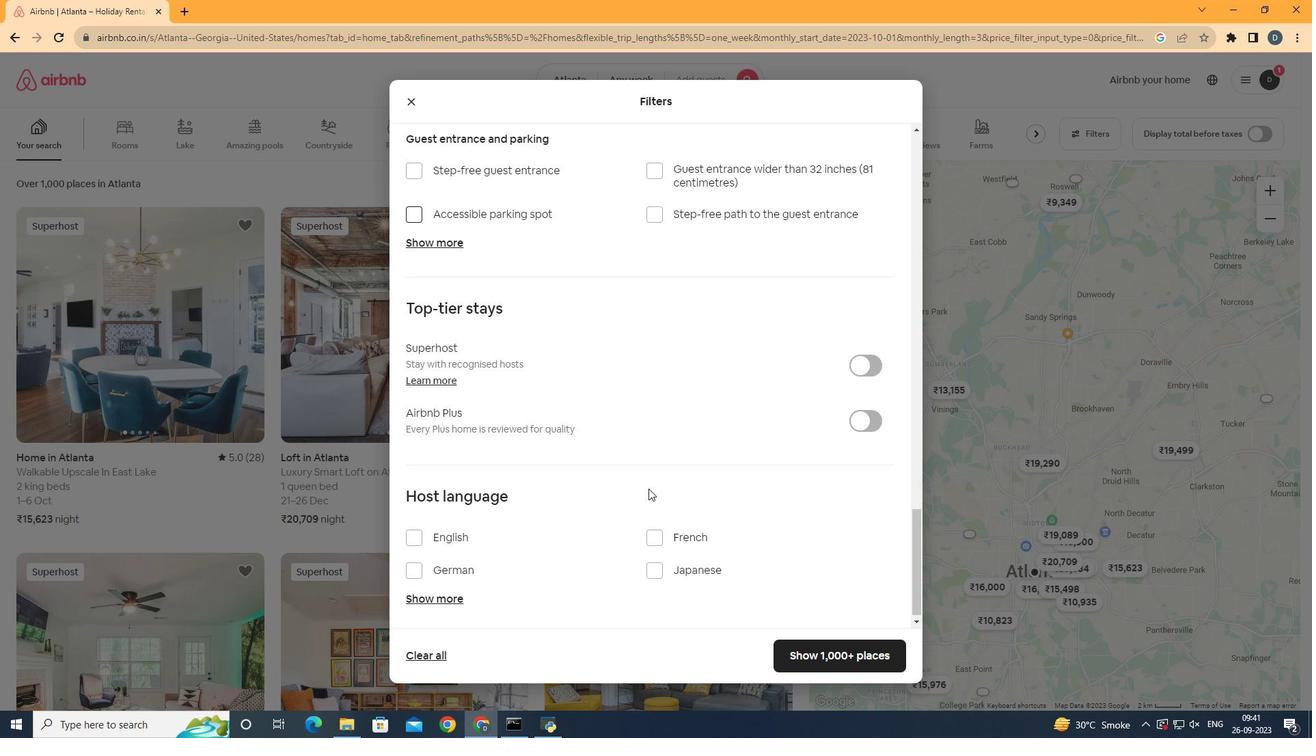 
Action: Mouse scrolled (641, 484) with delta (0, 0)
Screenshot: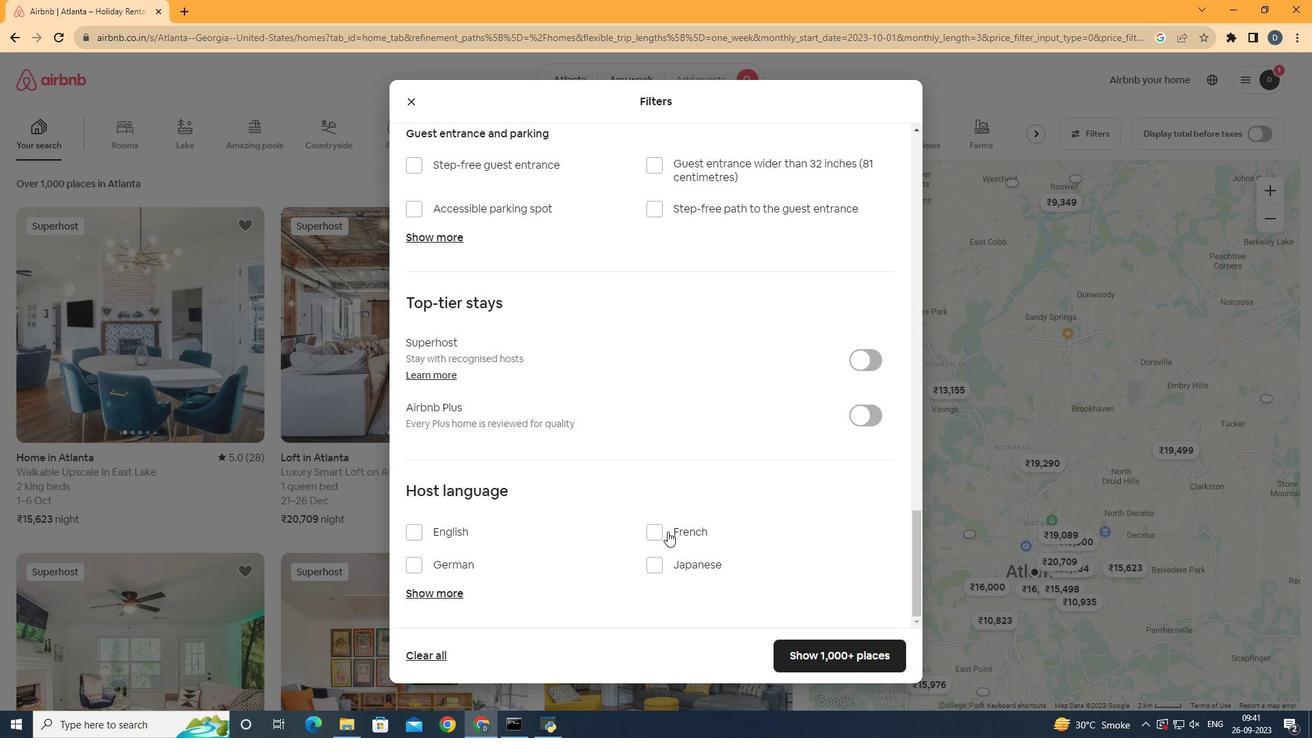 
Action: Mouse scrolled (641, 484) with delta (0, 0)
Screenshot: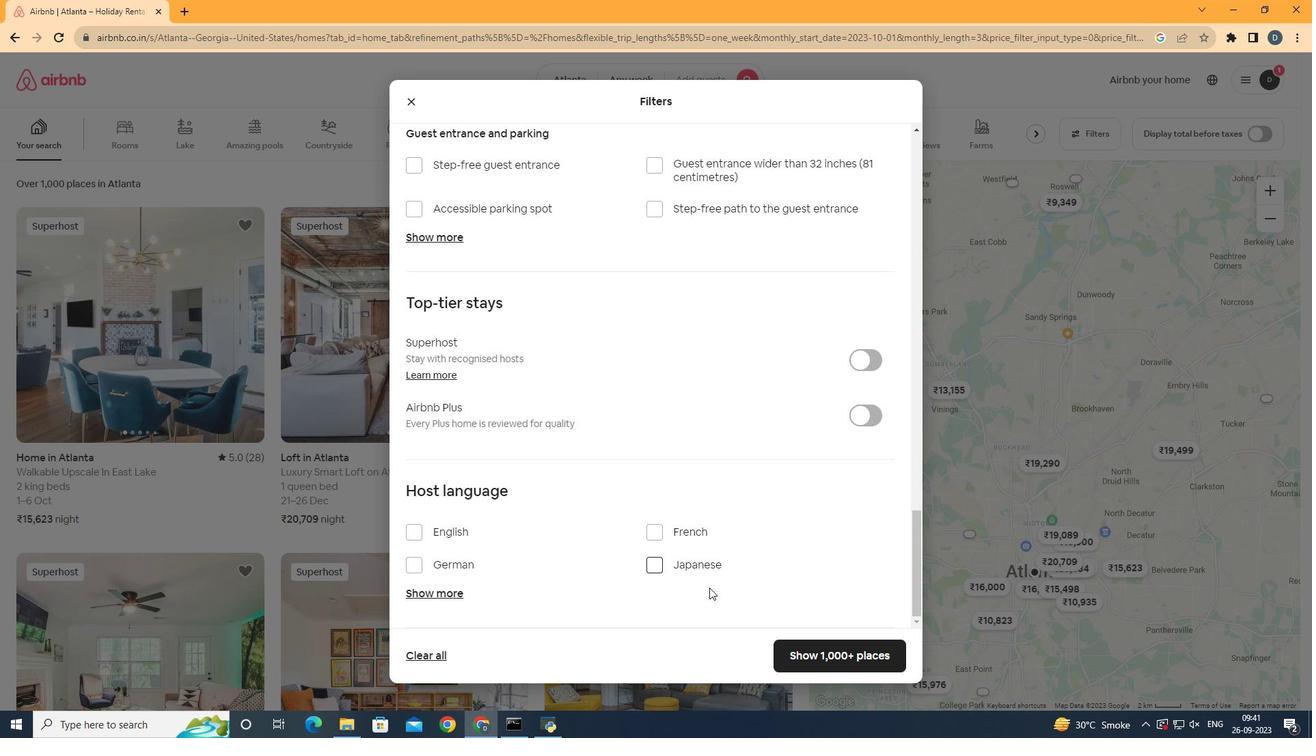 
Action: Mouse scrolled (641, 484) with delta (0, 0)
Screenshot: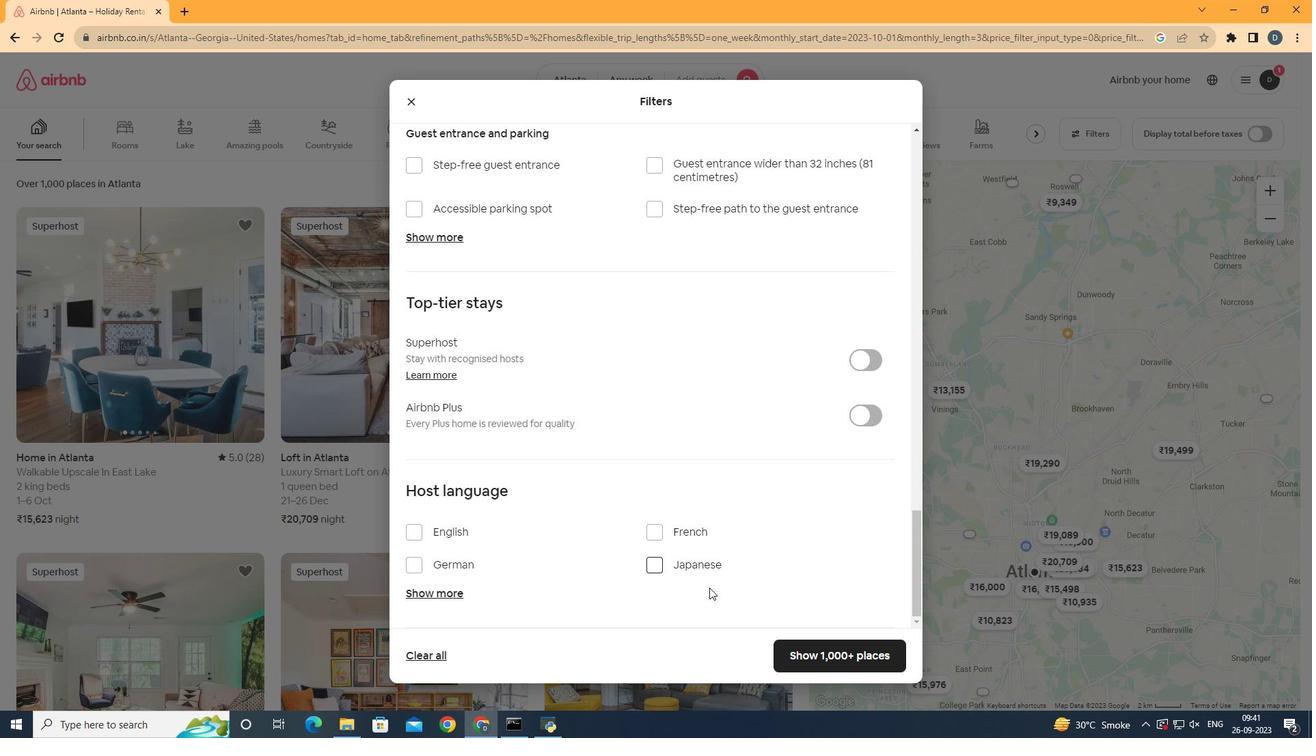 
Action: Mouse moved to (834, 664)
Screenshot: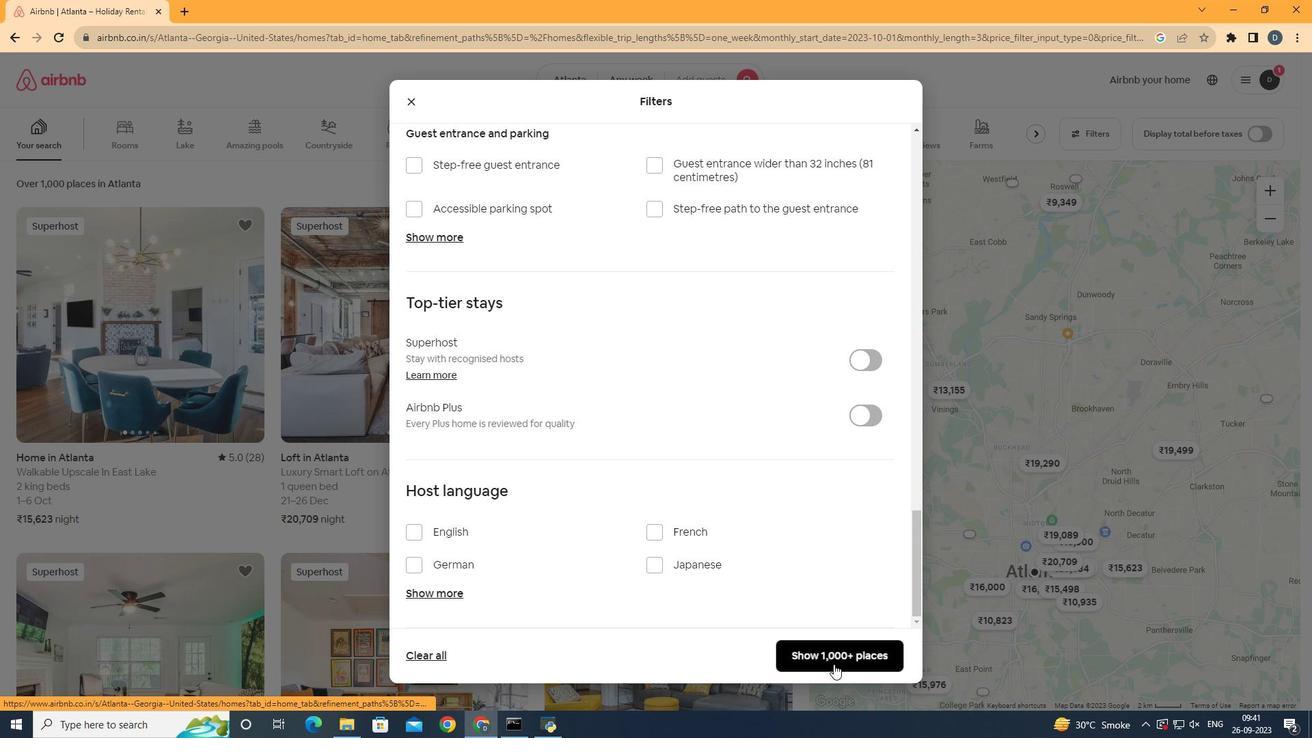 
Action: Mouse pressed left at (834, 664)
Screenshot: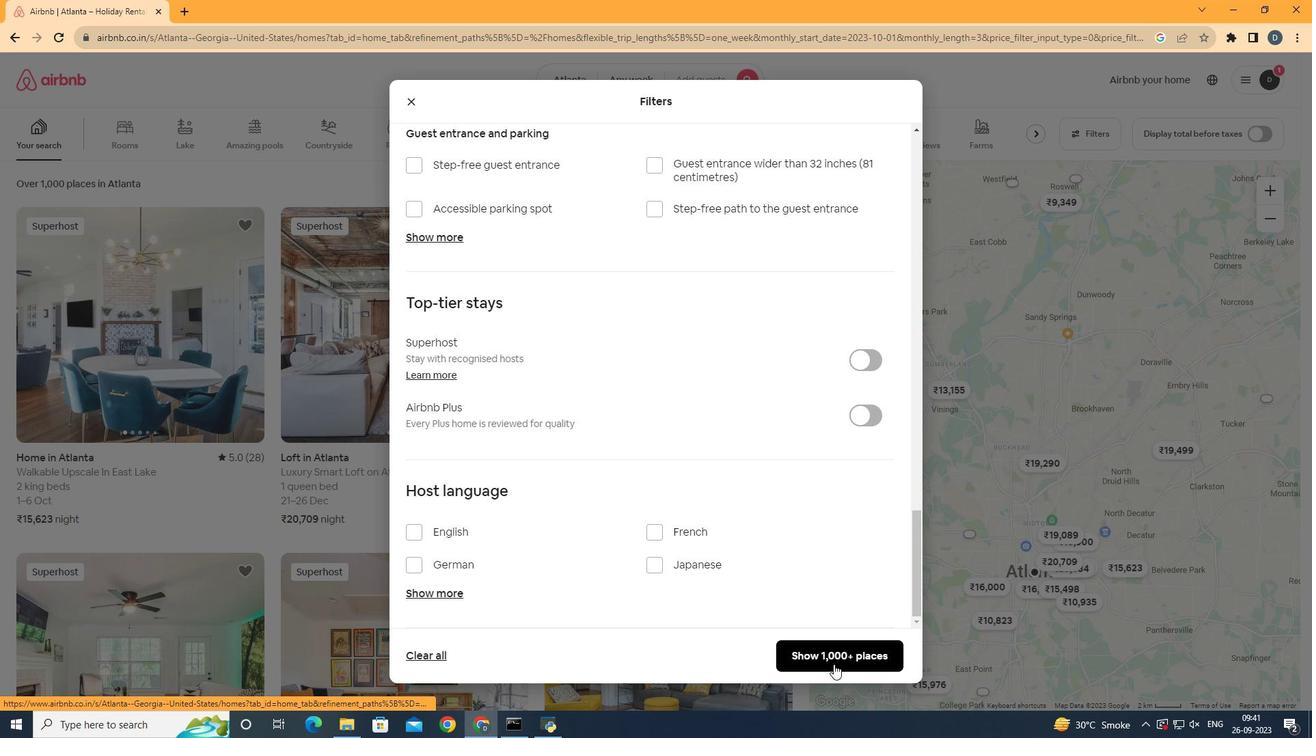 
Action: Mouse moved to (1035, 141)
Screenshot: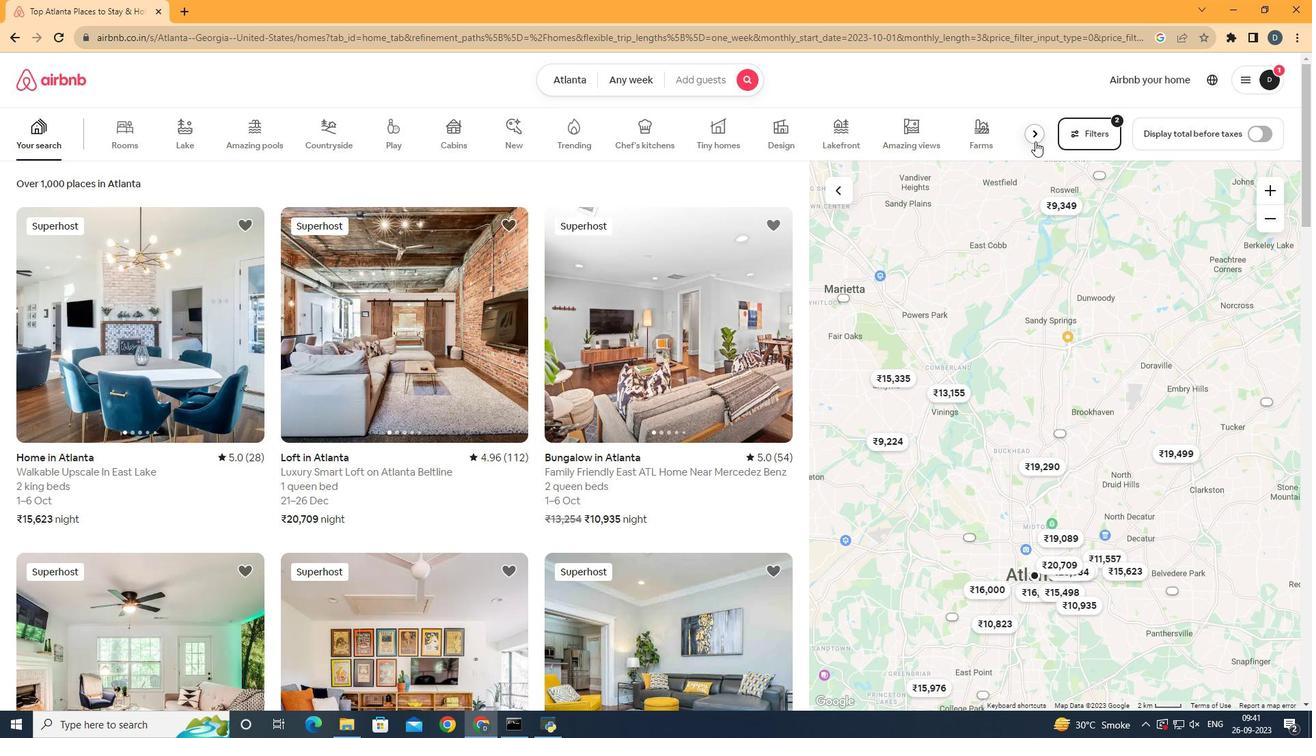 
Action: Mouse pressed left at (1035, 141)
Screenshot: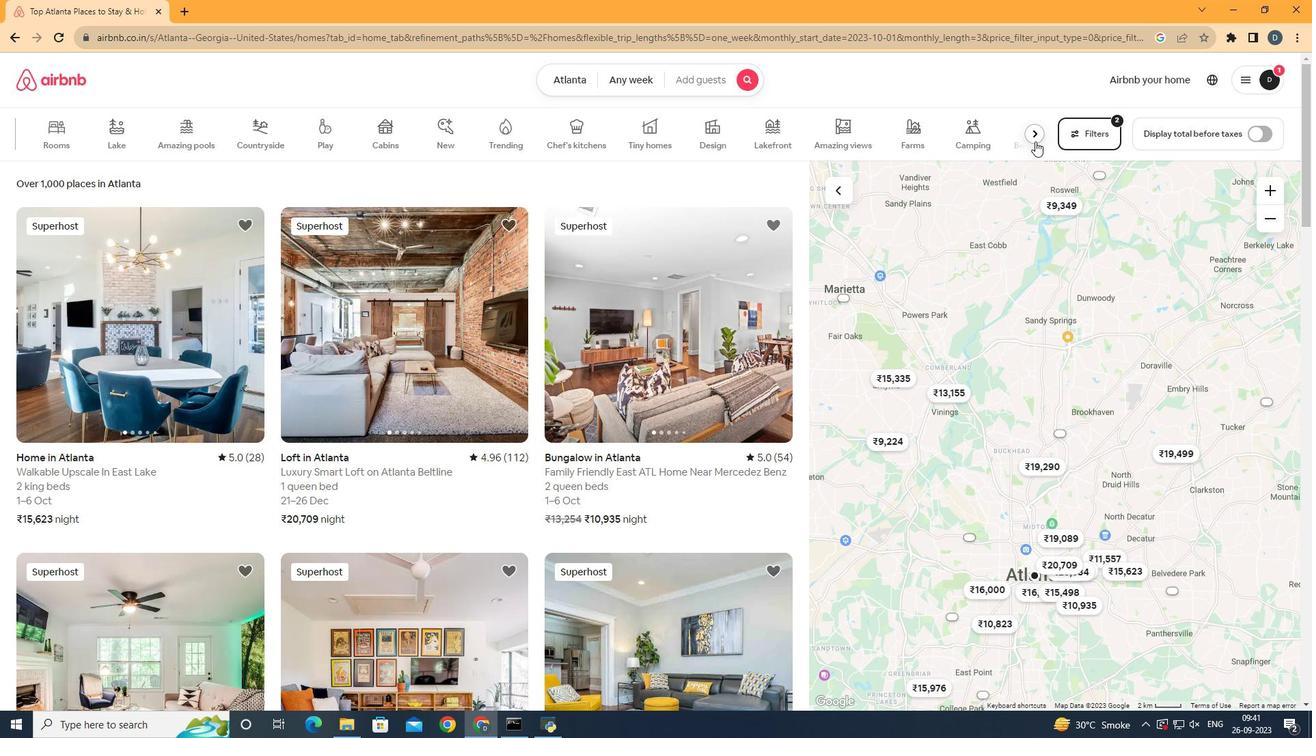 
Action: Mouse moved to (671, 139)
Screenshot: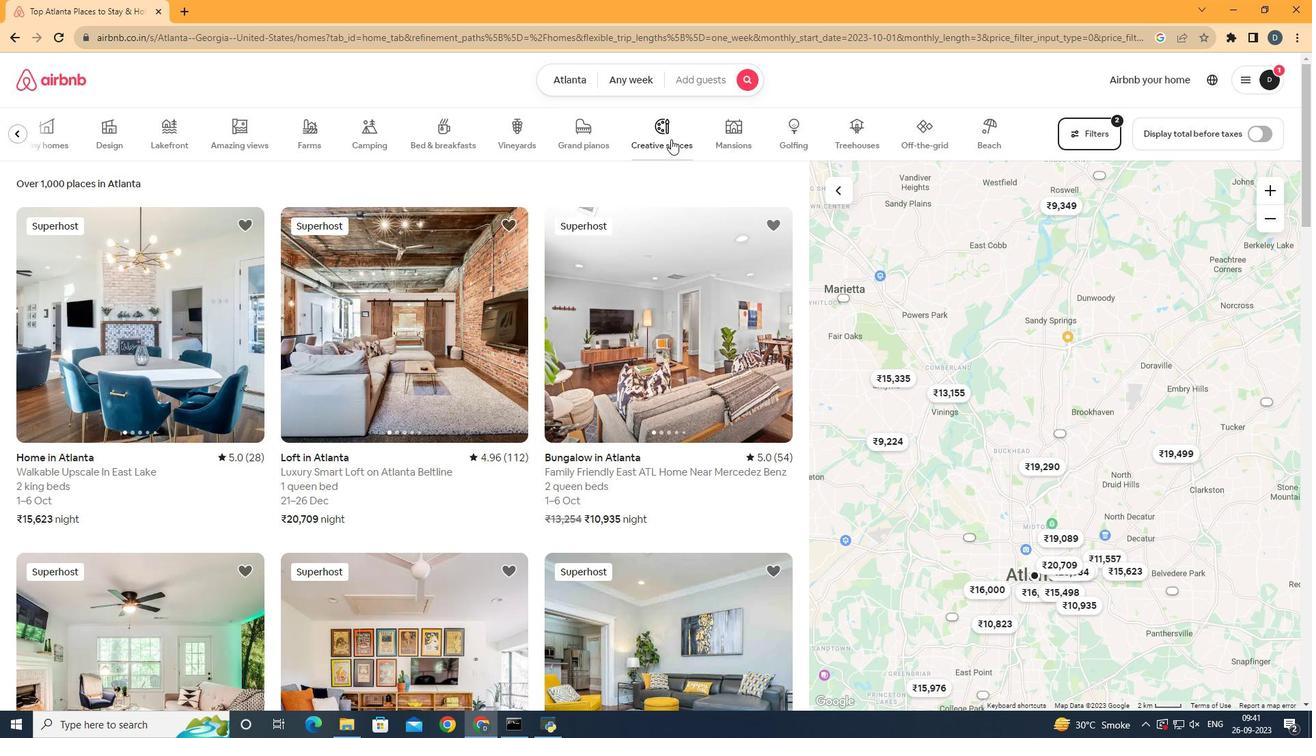 
Action: Mouse pressed left at (671, 139)
Screenshot: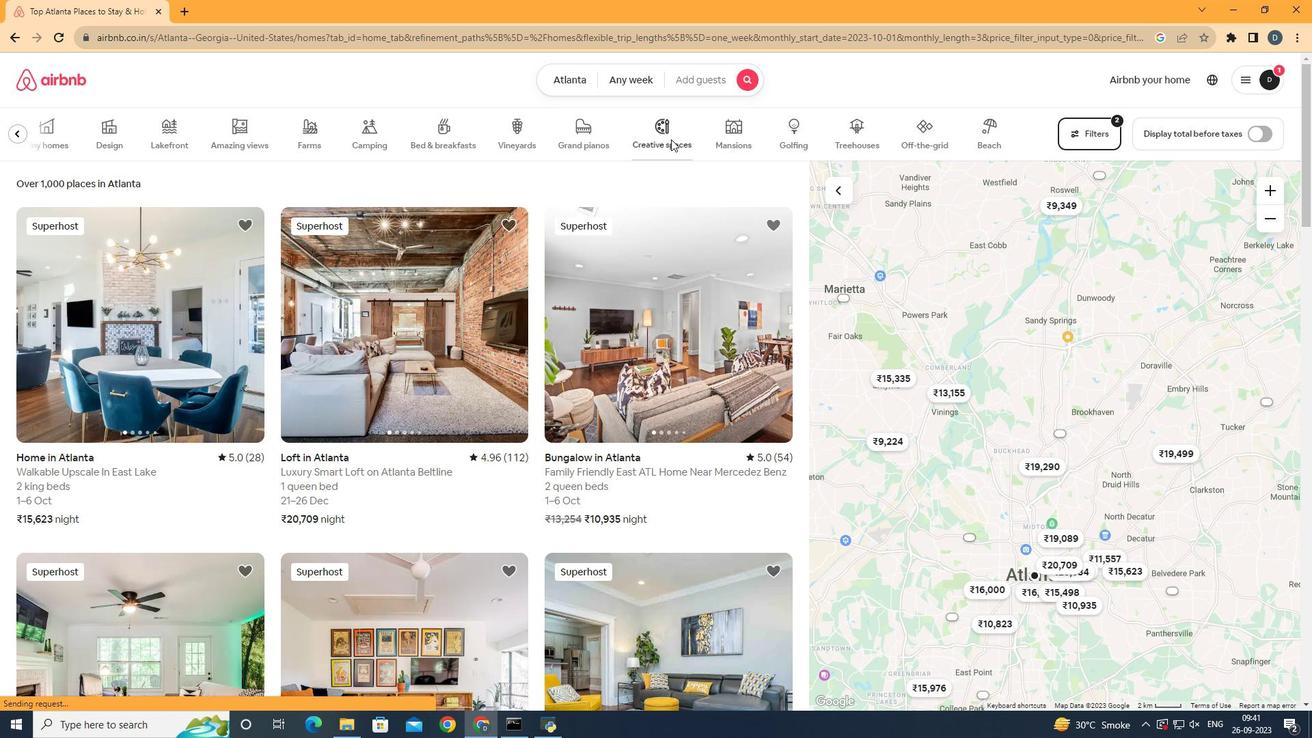 
Action: Mouse moved to (417, 324)
Screenshot: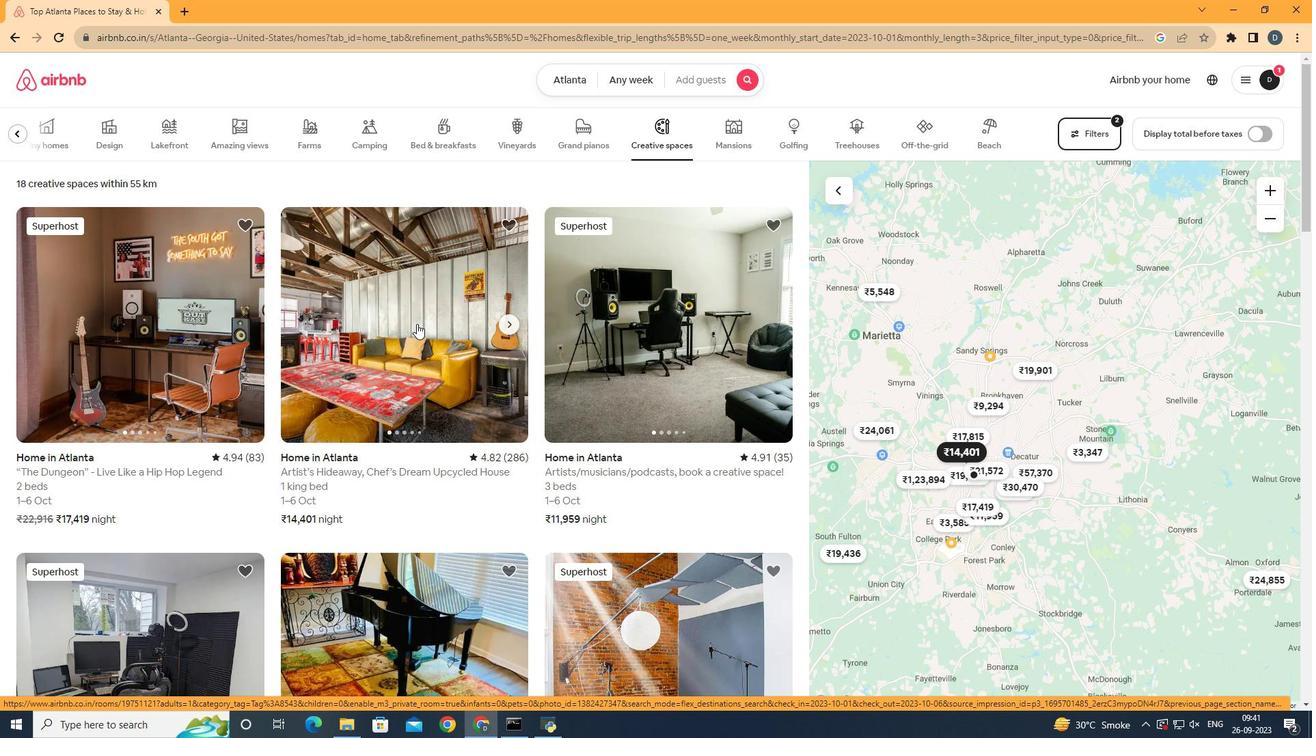 
Action: Mouse pressed left at (417, 324)
Screenshot: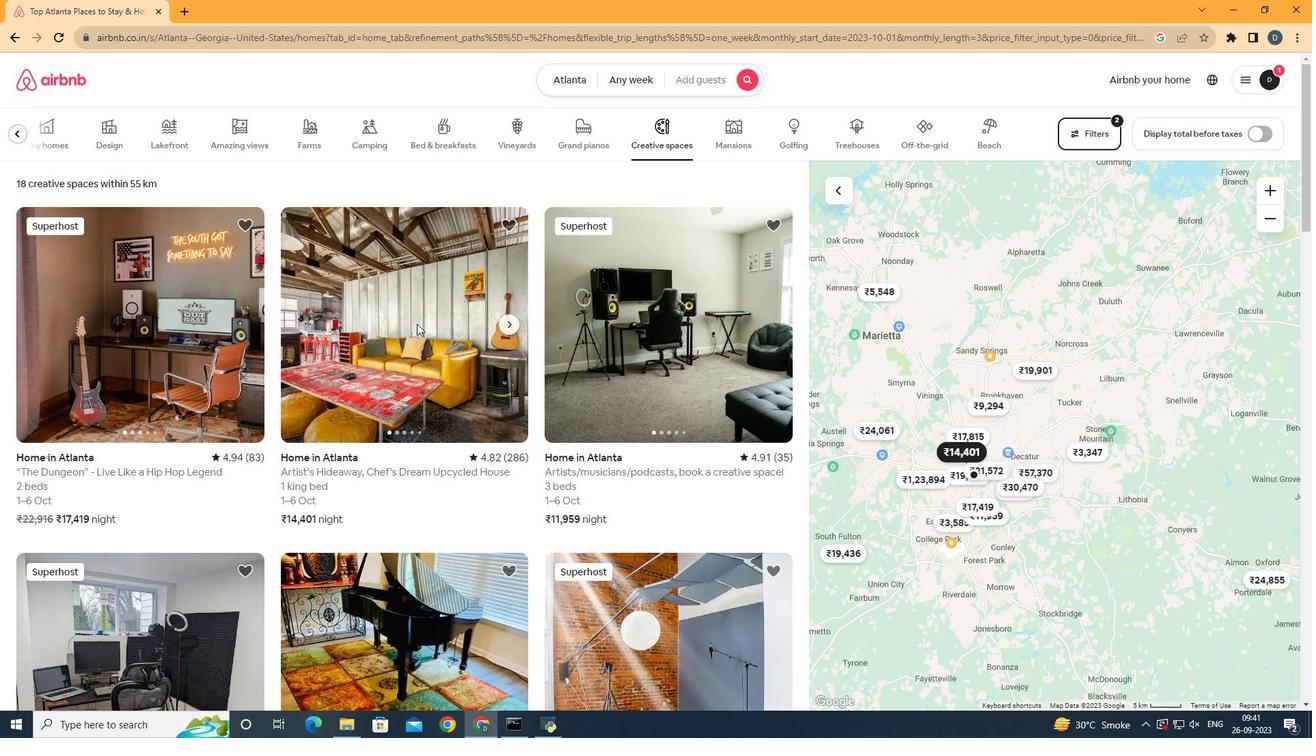 
Action: Mouse moved to (953, 495)
Screenshot: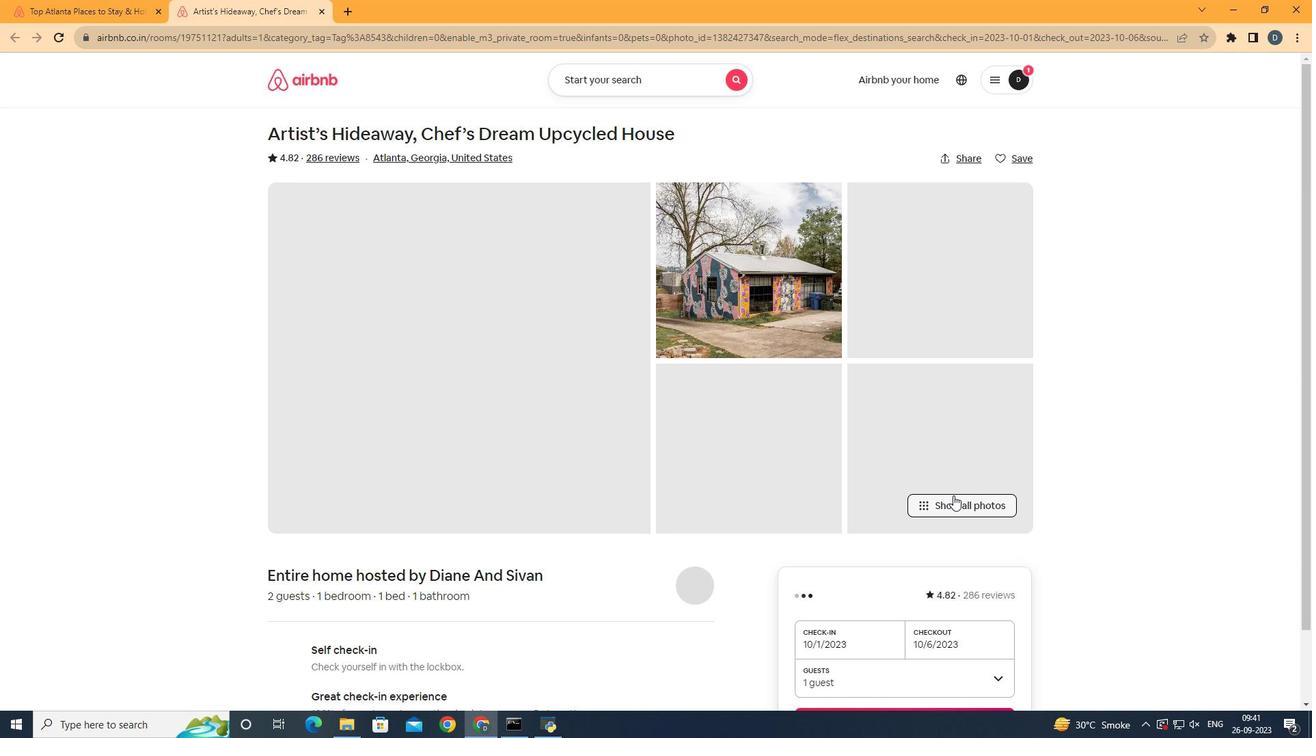 
Action: Mouse pressed left at (953, 495)
Screenshot: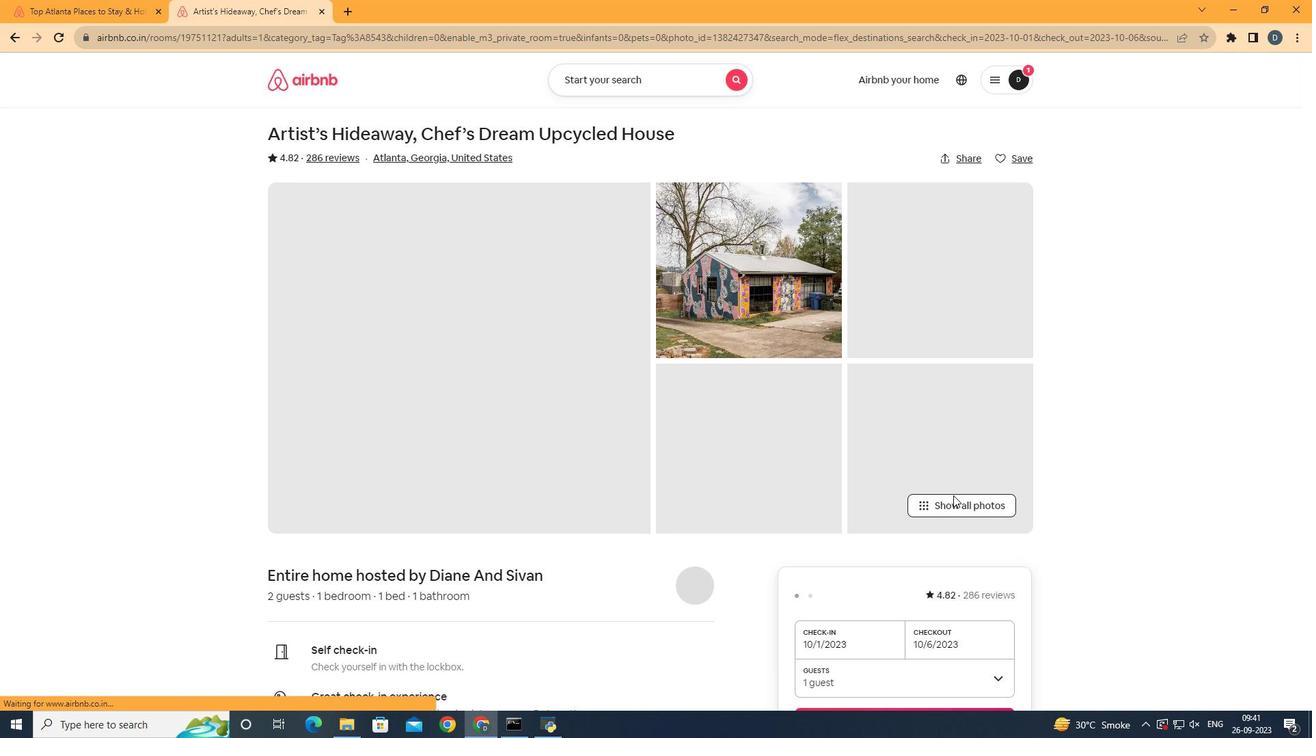 
Action: Mouse moved to (1005, 383)
Screenshot: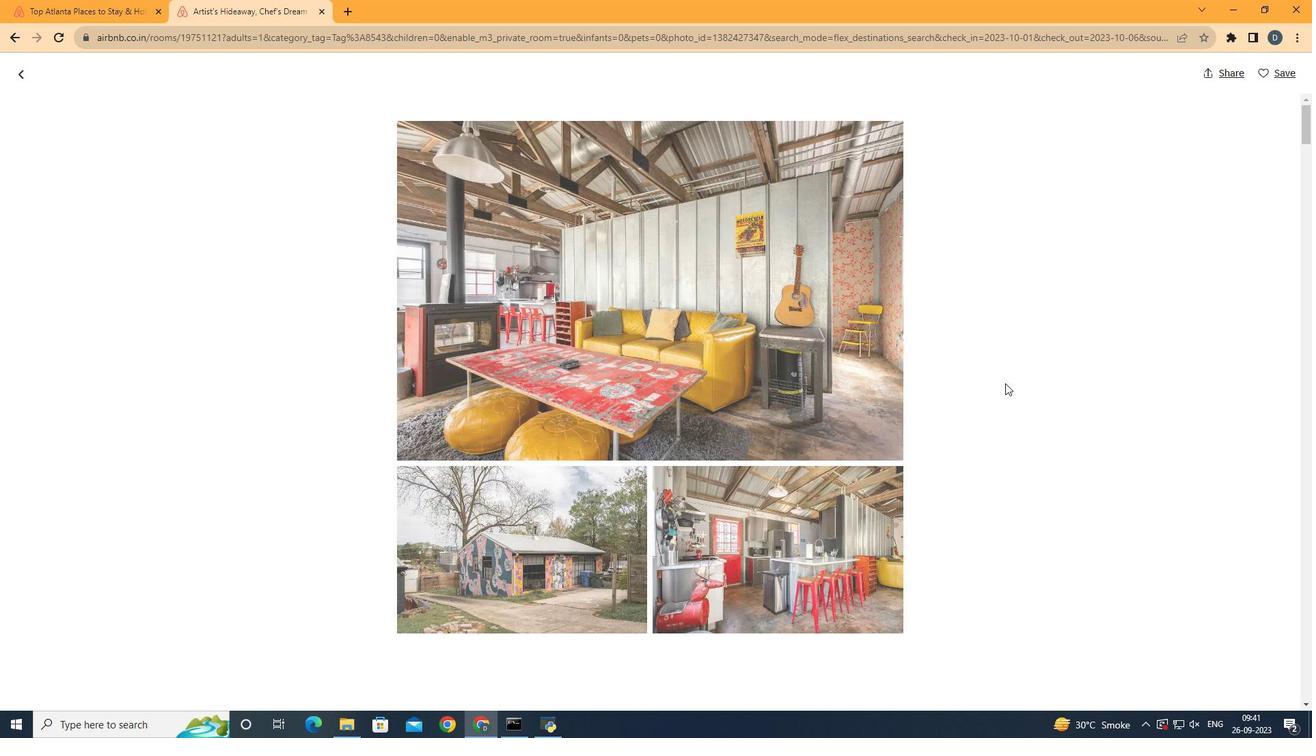 
Action: Mouse scrolled (1005, 382) with delta (0, 0)
Screenshot: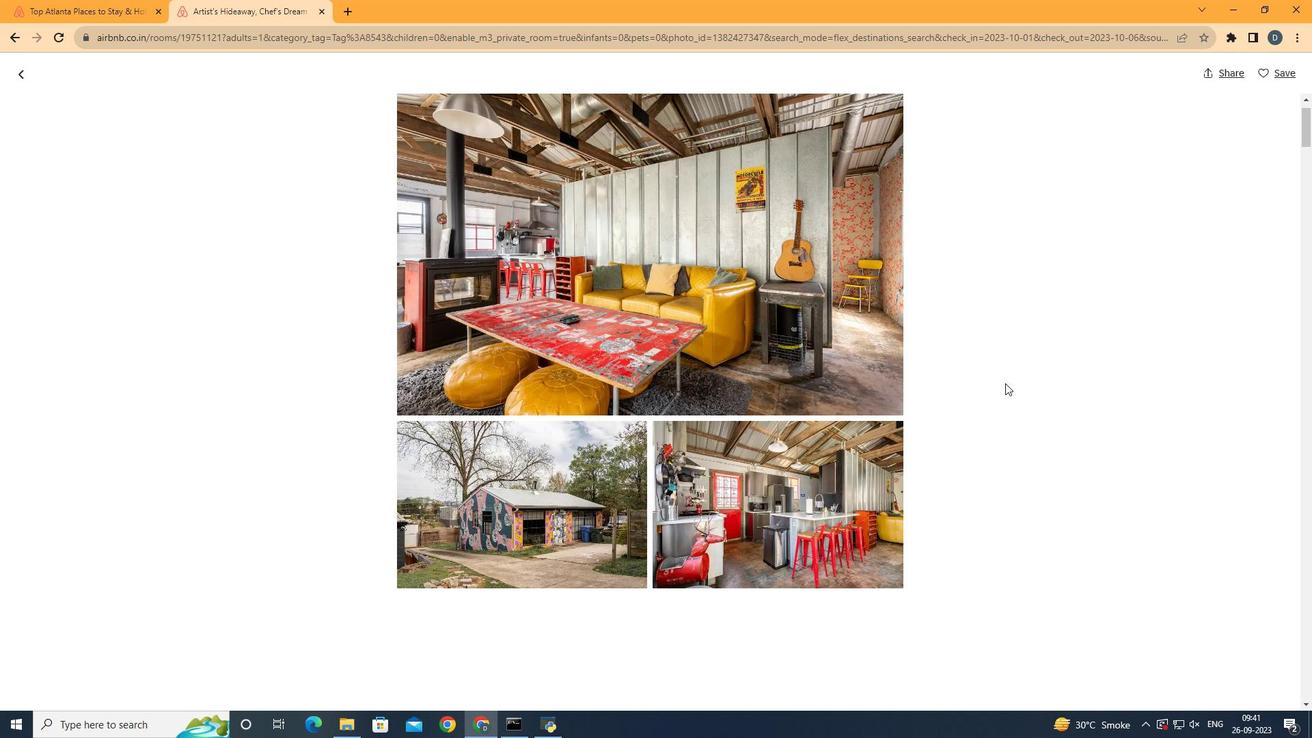 
Action: Mouse scrolled (1005, 382) with delta (0, 0)
Screenshot: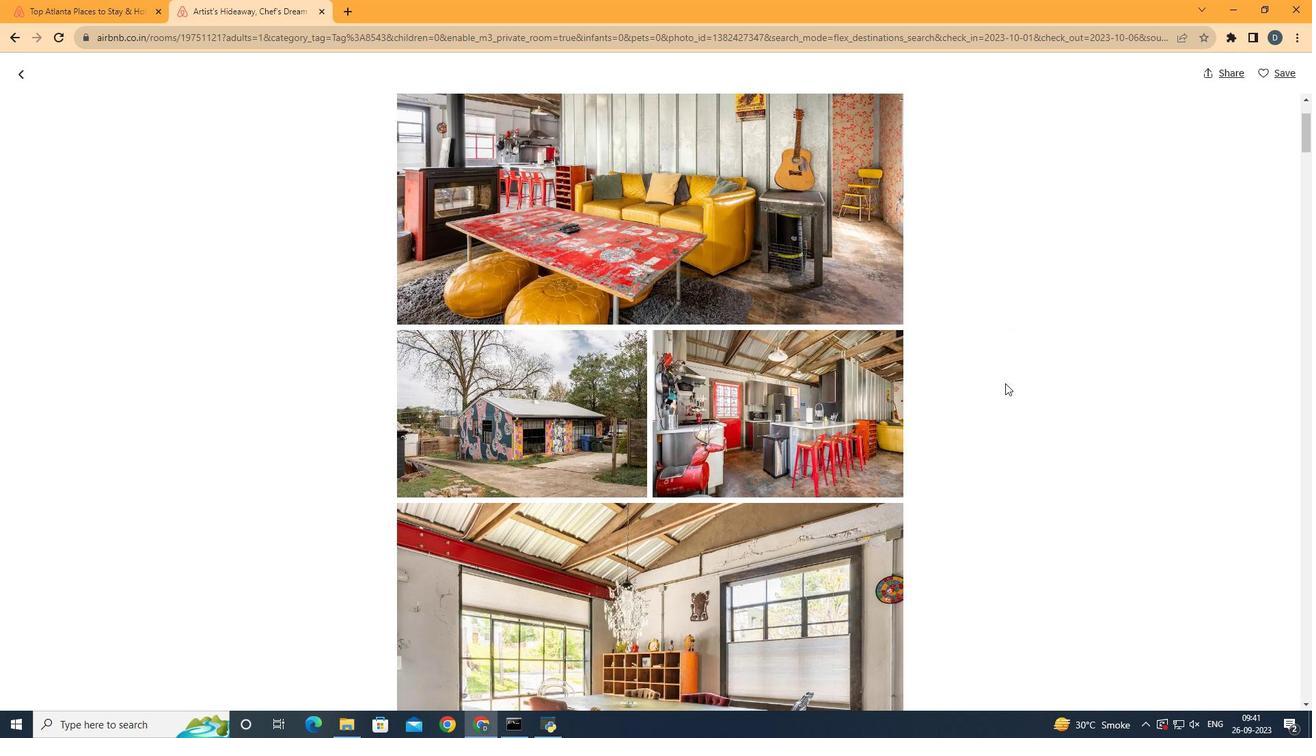 
Action: Mouse scrolled (1005, 382) with delta (0, 0)
Screenshot: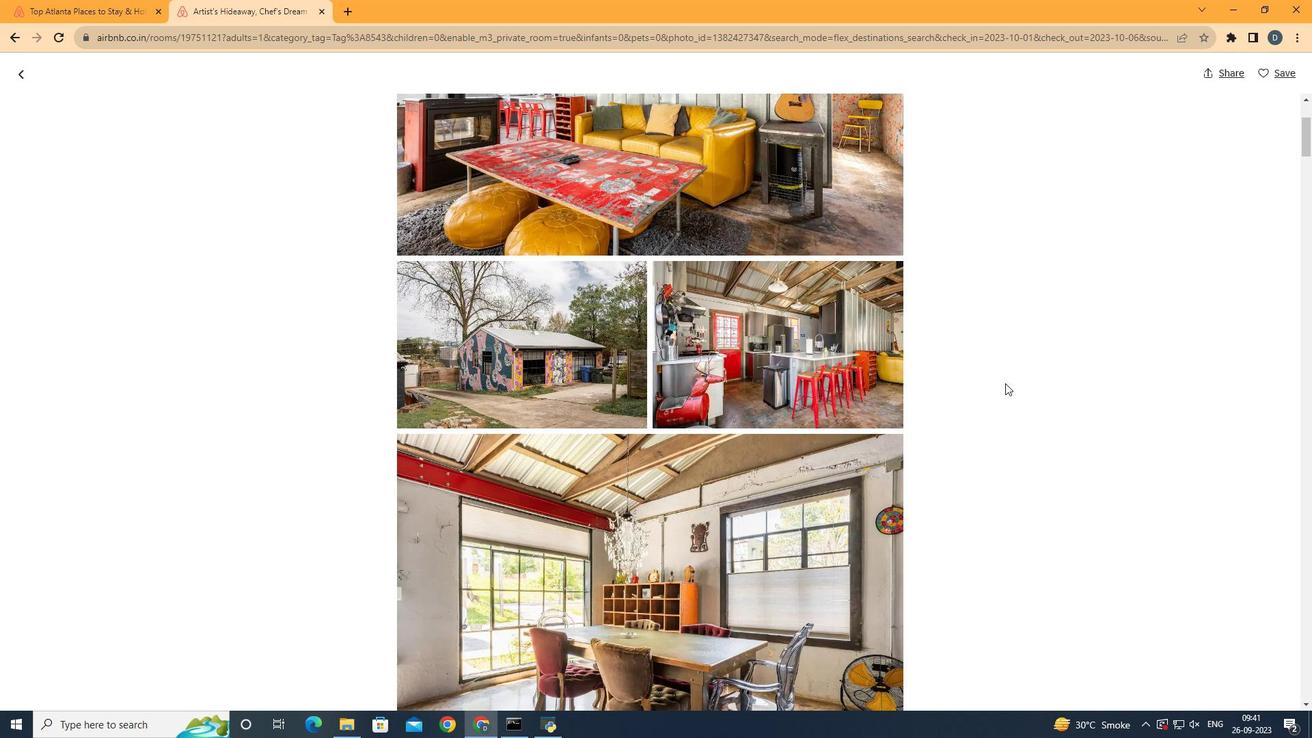 
Action: Mouse scrolled (1005, 382) with delta (0, 0)
Screenshot: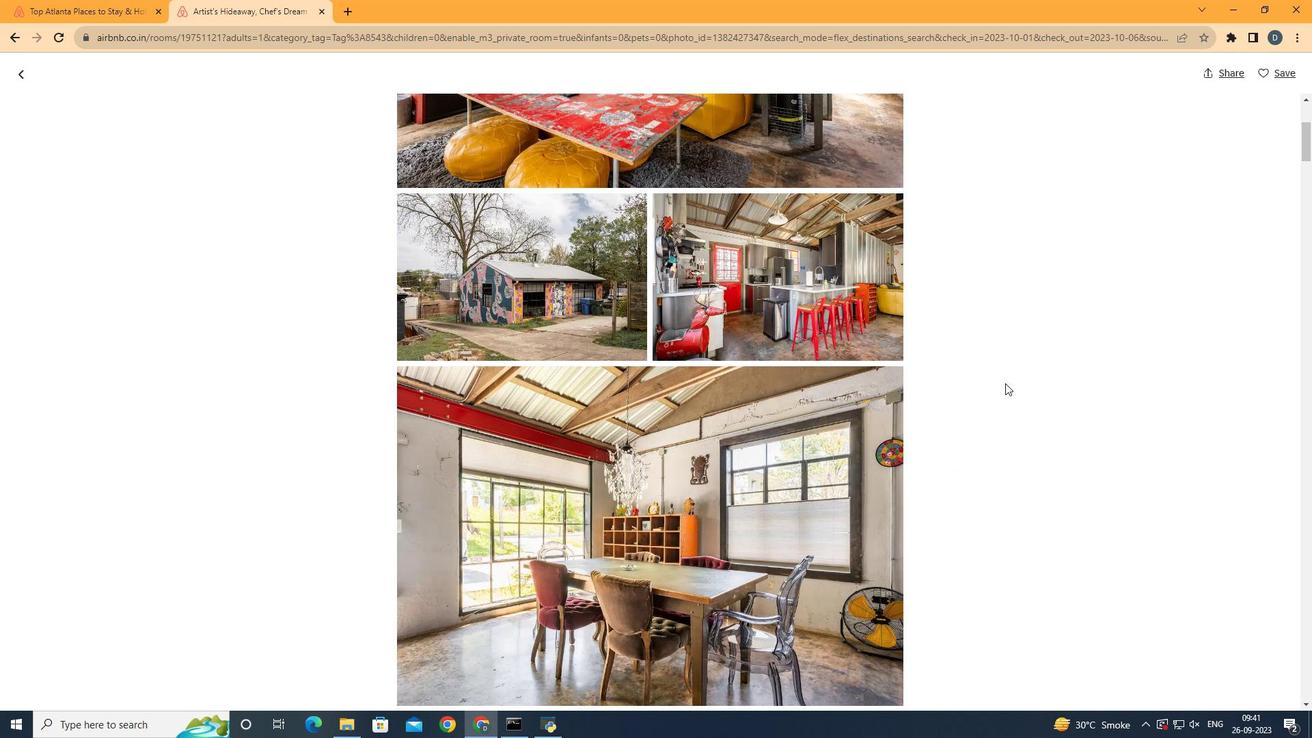 
Action: Mouse scrolled (1005, 382) with delta (0, 0)
Screenshot: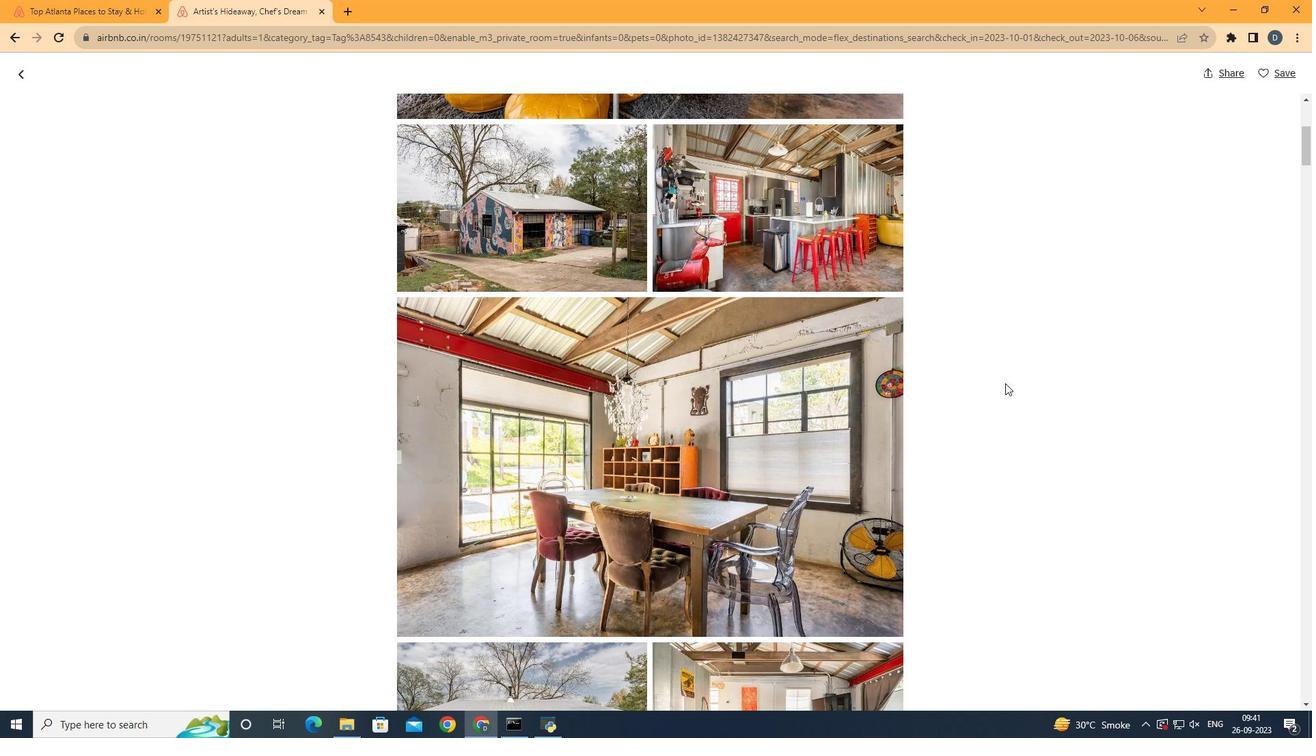 
Action: Mouse scrolled (1005, 382) with delta (0, 0)
Screenshot: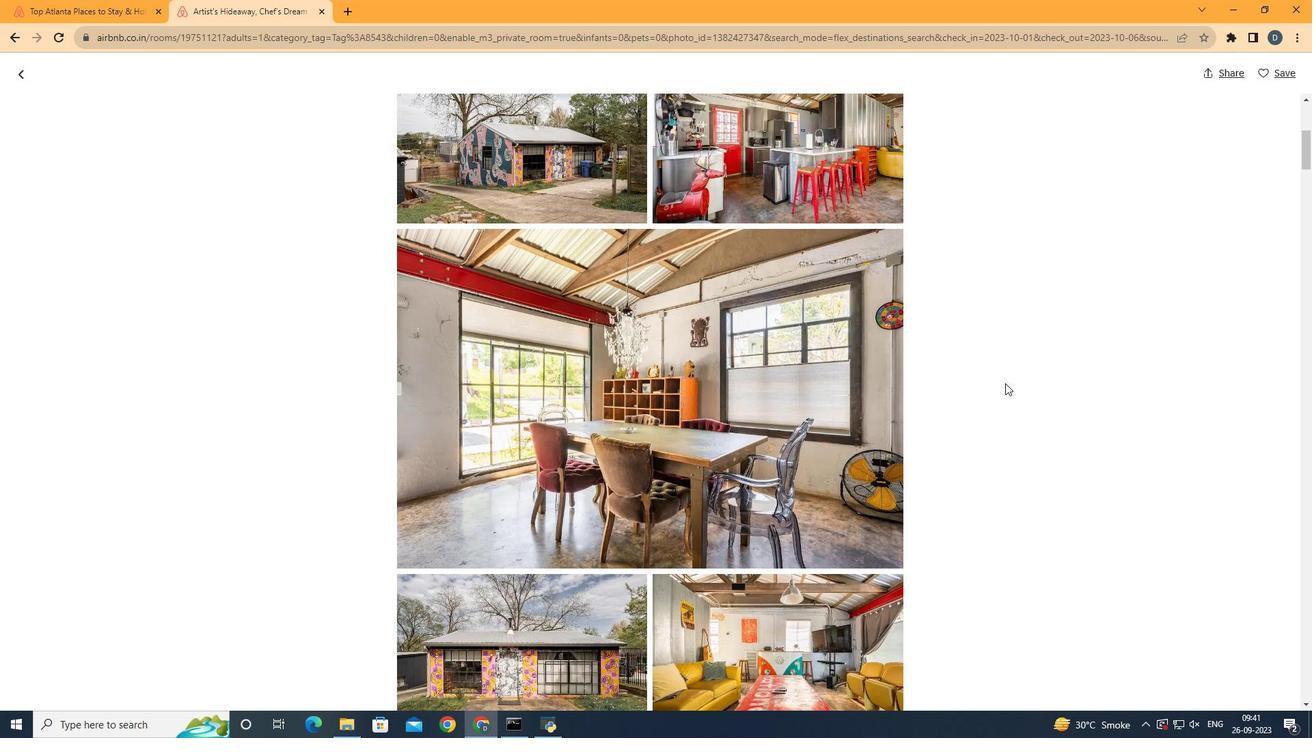 
Action: Mouse scrolled (1005, 382) with delta (0, 0)
Screenshot: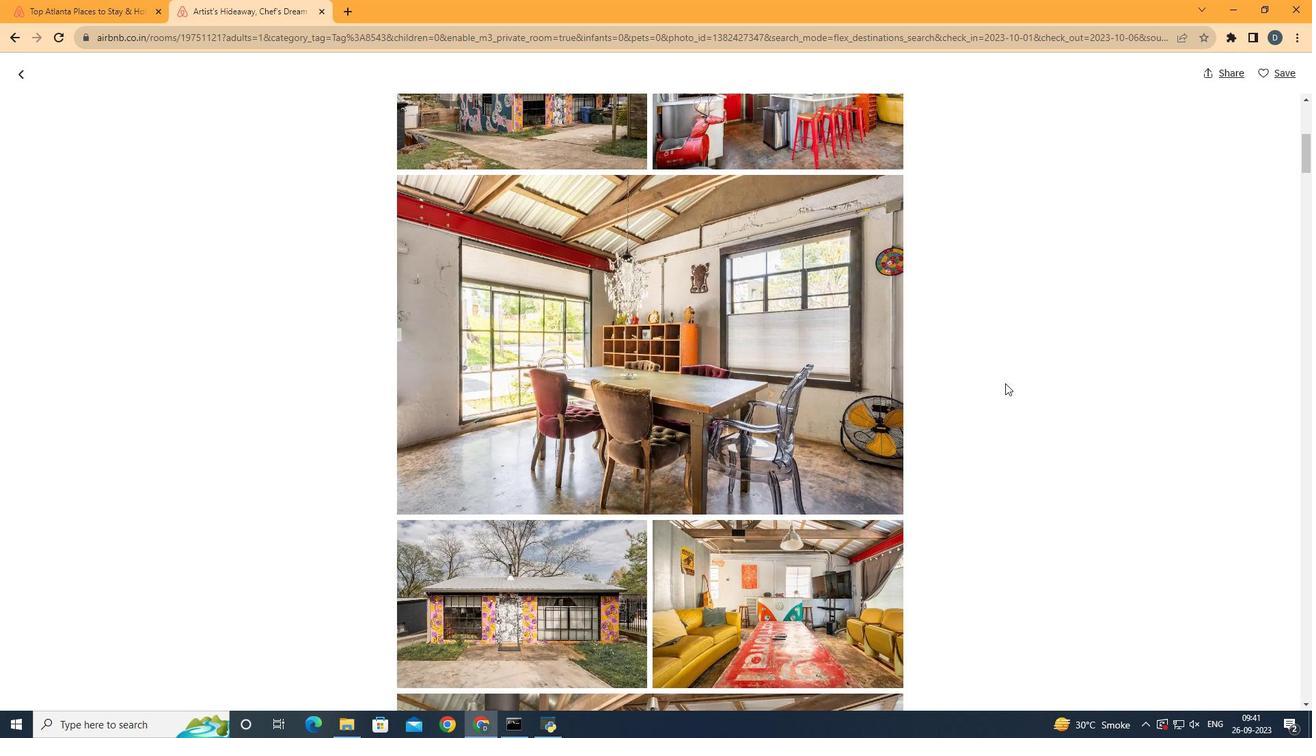 
Action: Mouse scrolled (1005, 382) with delta (0, 0)
Screenshot: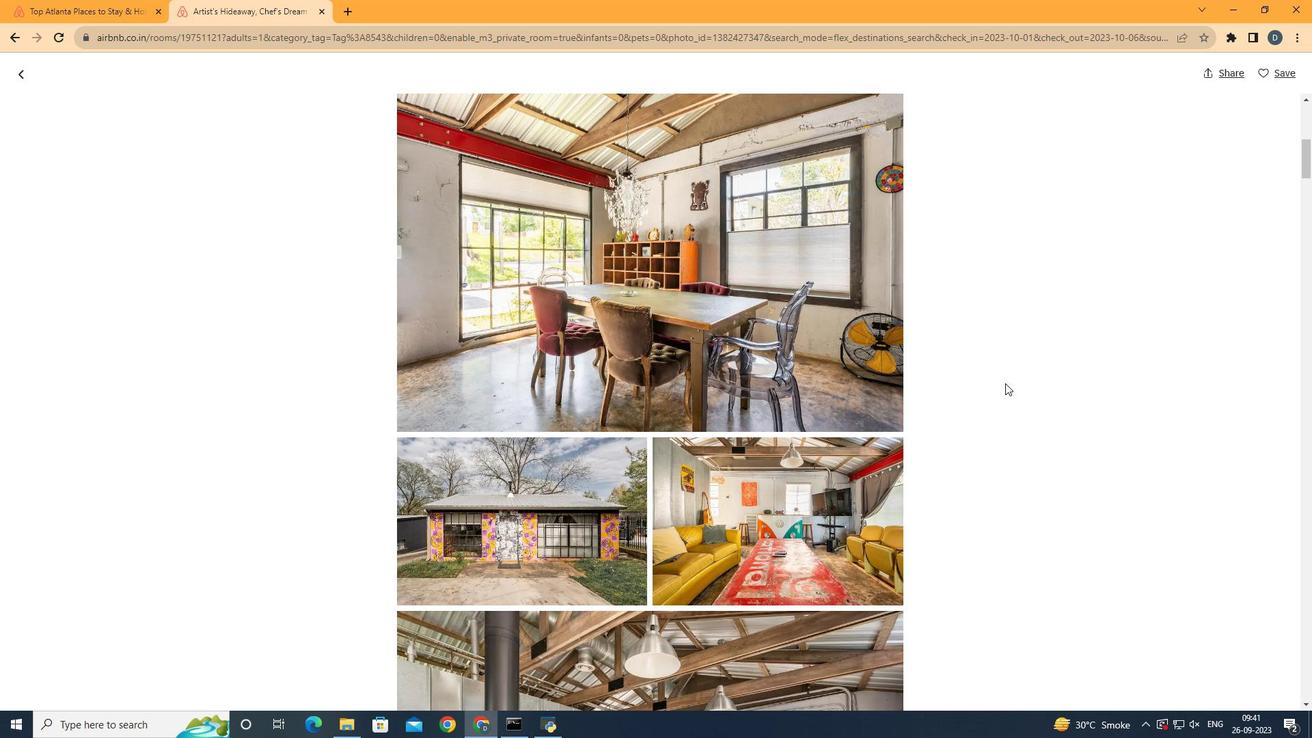 
Action: Mouse moved to (1004, 383)
Screenshot: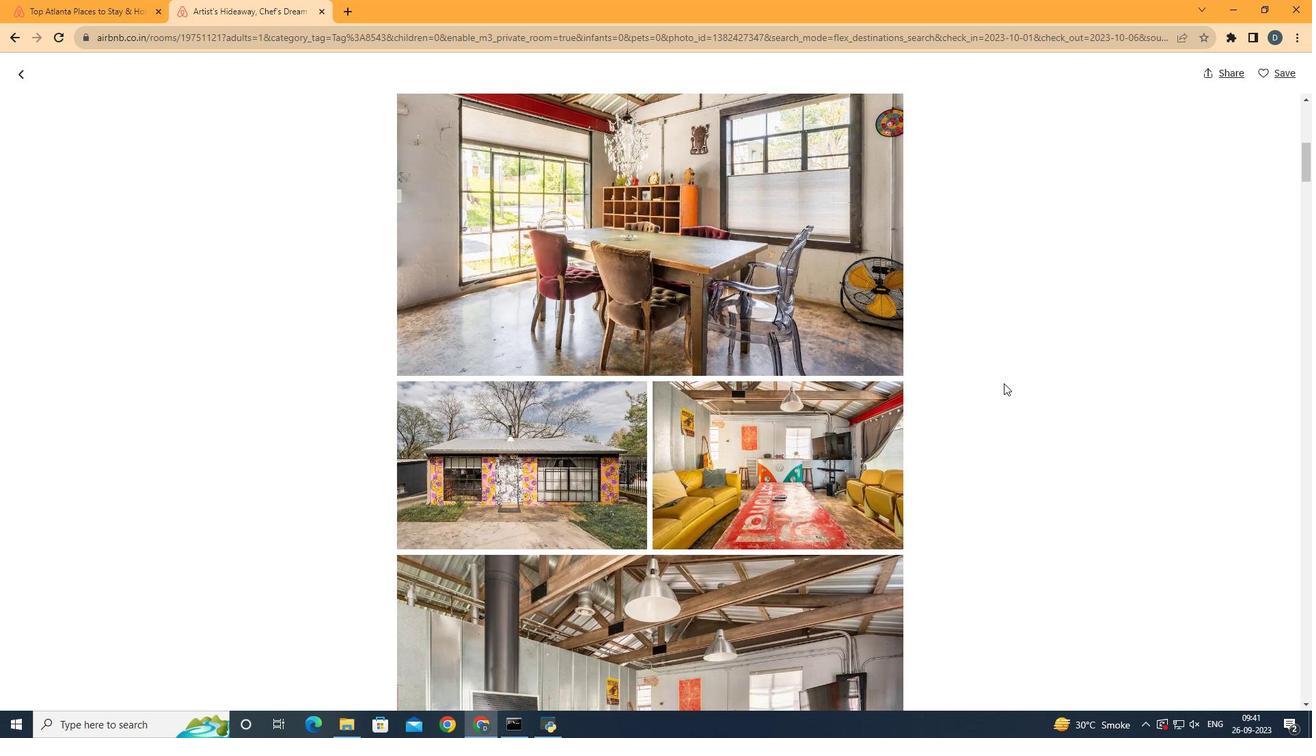 
Action: Mouse scrolled (1004, 382) with delta (0, 0)
Screenshot: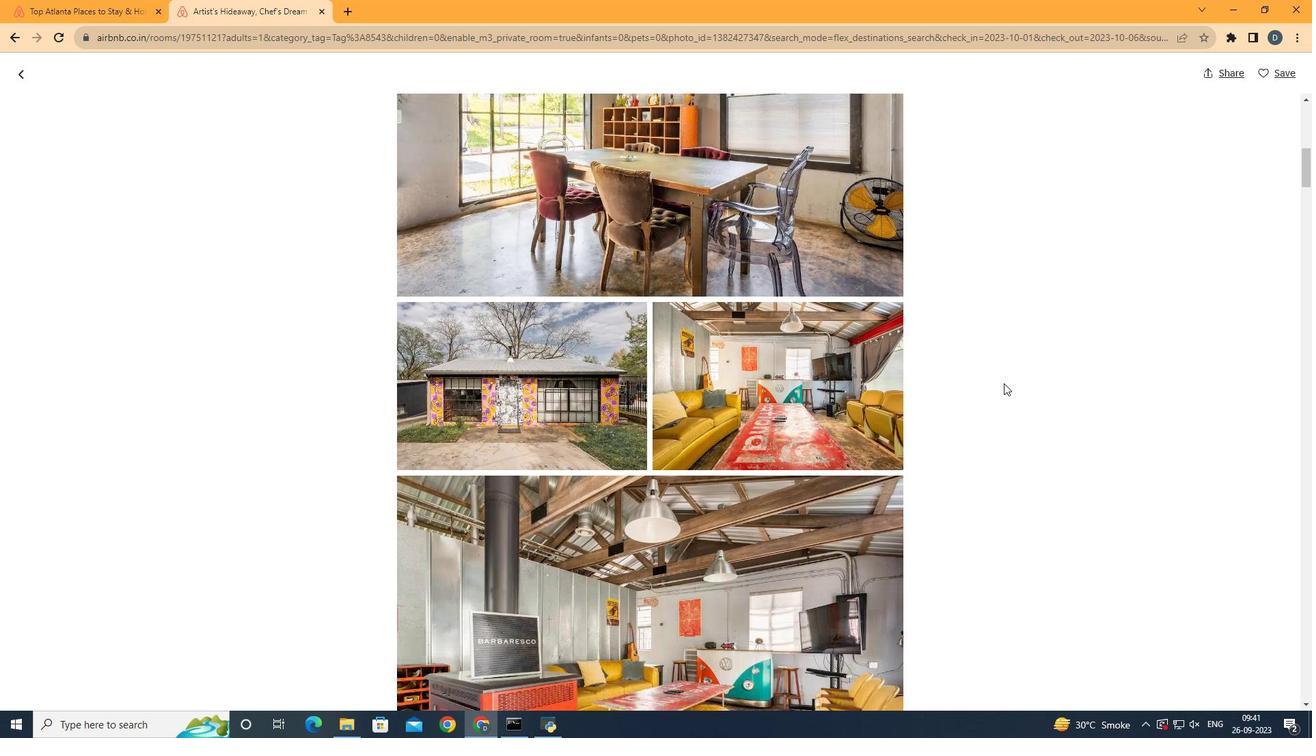 
Action: Mouse scrolled (1004, 382) with delta (0, 0)
Screenshot: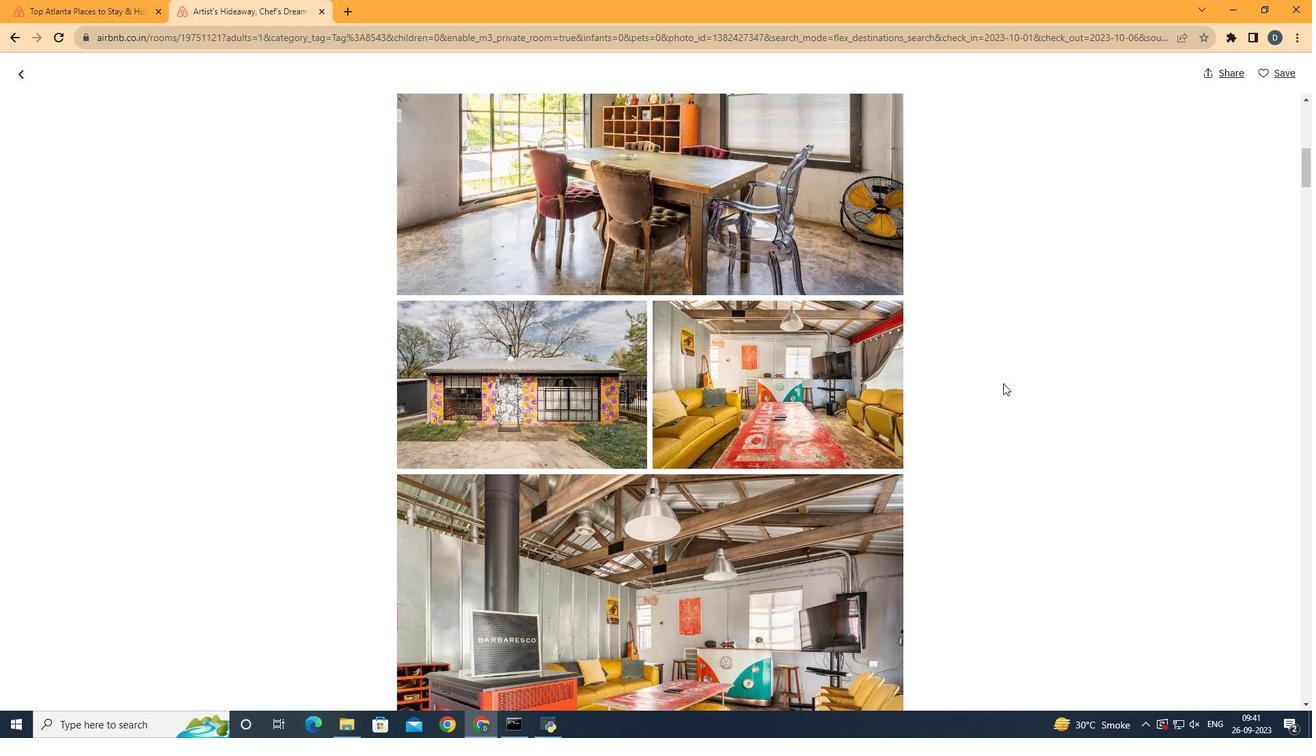 
Action: Mouse moved to (1003, 383)
Screenshot: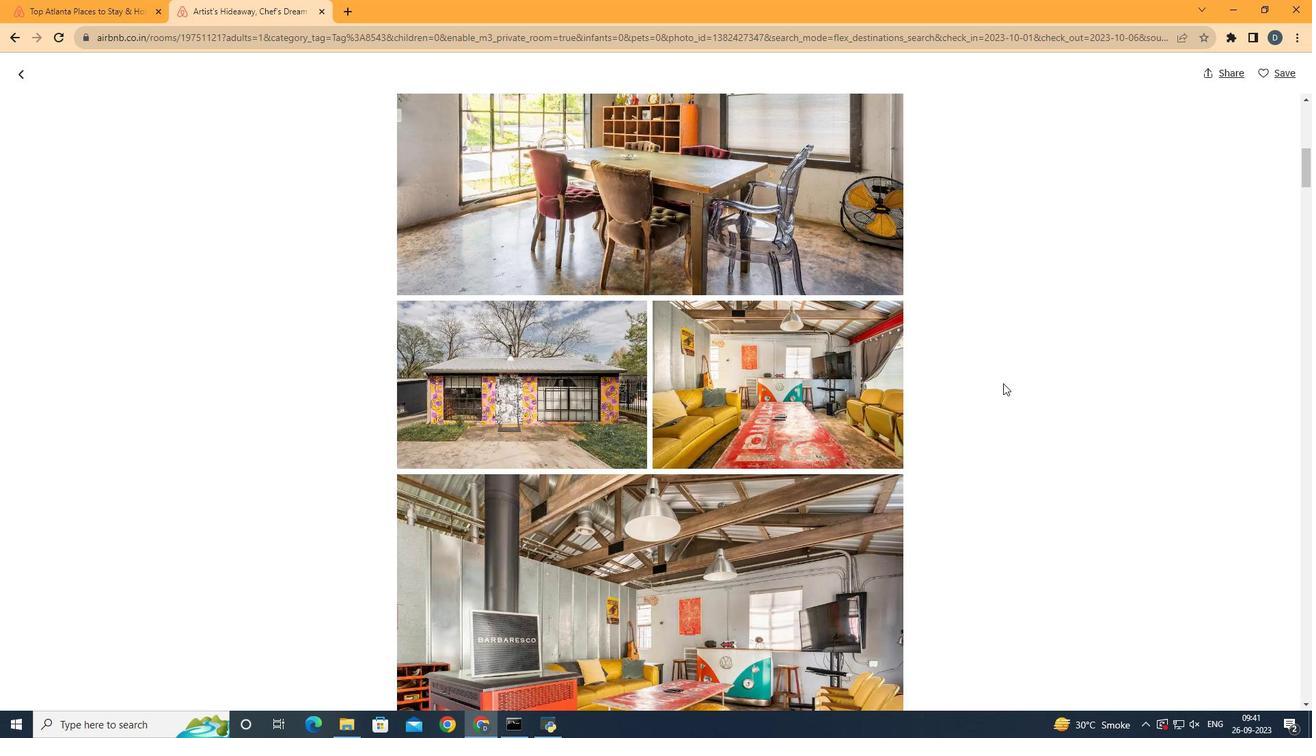 
Action: Mouse scrolled (1003, 382) with delta (0, 0)
Screenshot: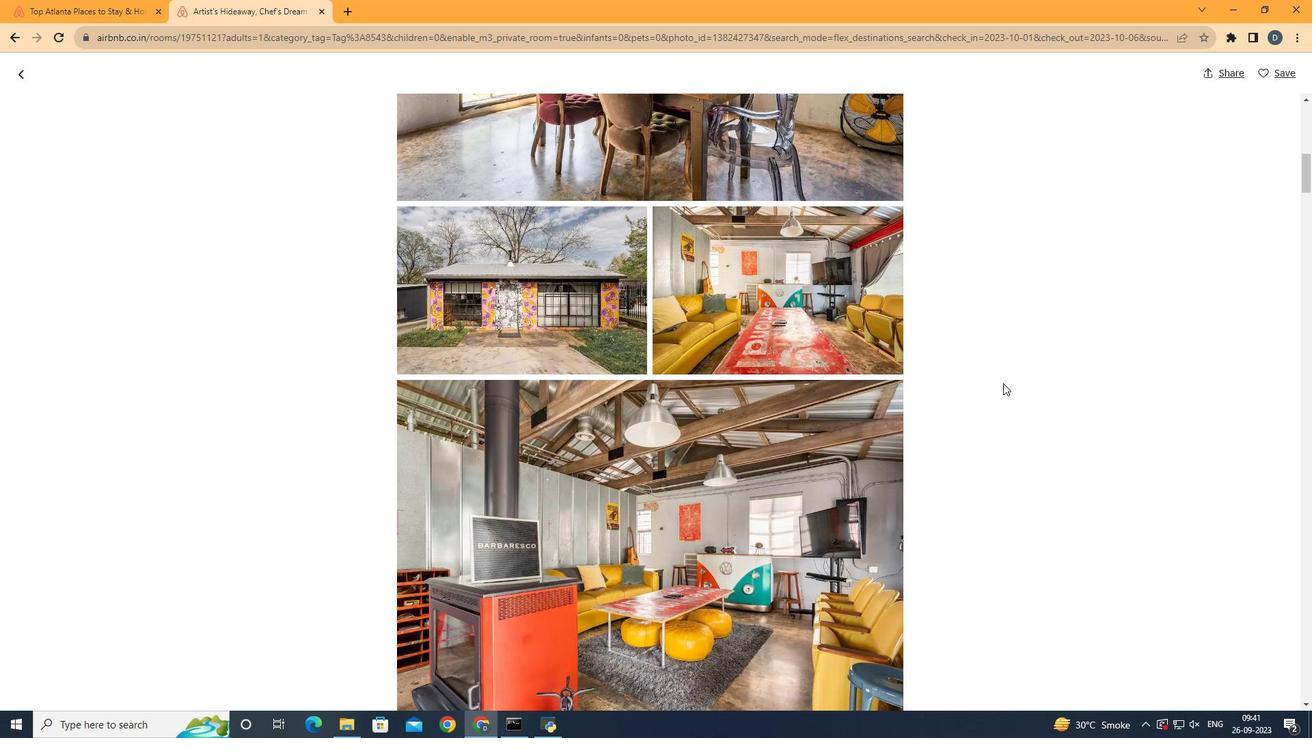 
Action: Mouse scrolled (1003, 382) with delta (0, 0)
Screenshot: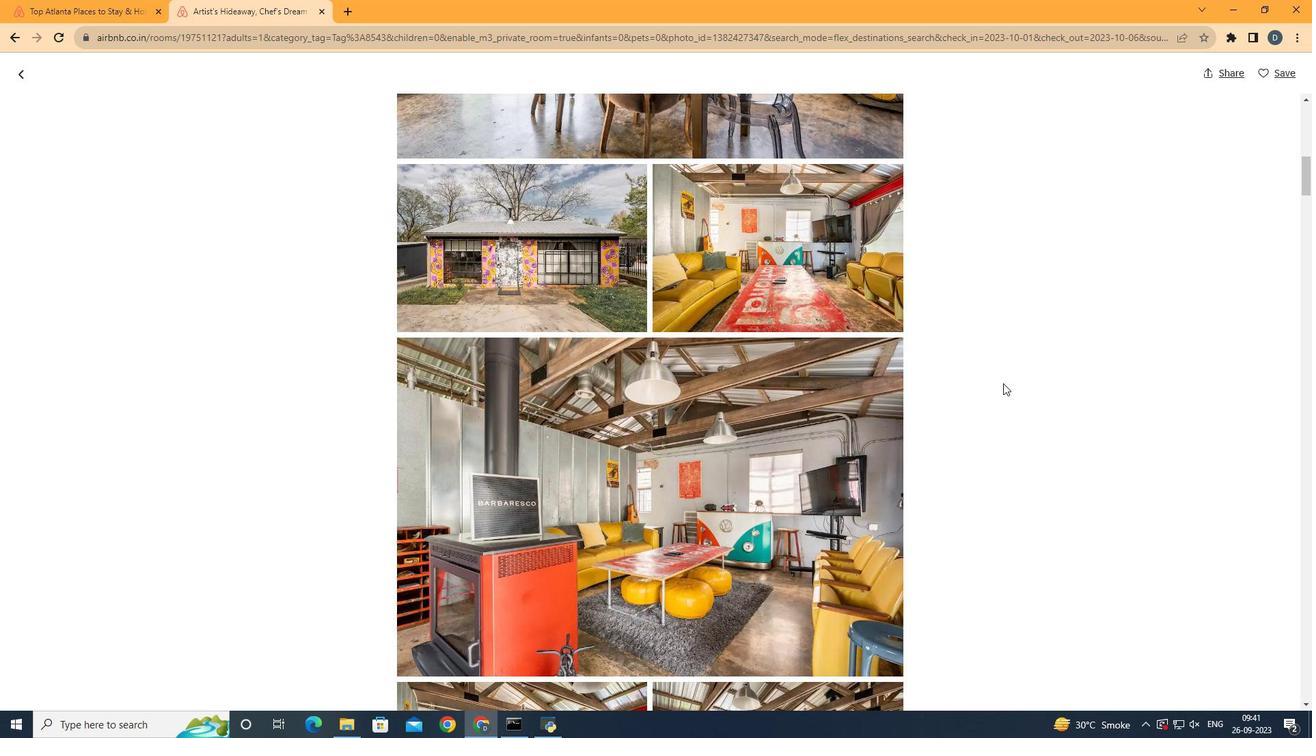 
Action: Mouse scrolled (1003, 382) with delta (0, 0)
Screenshot: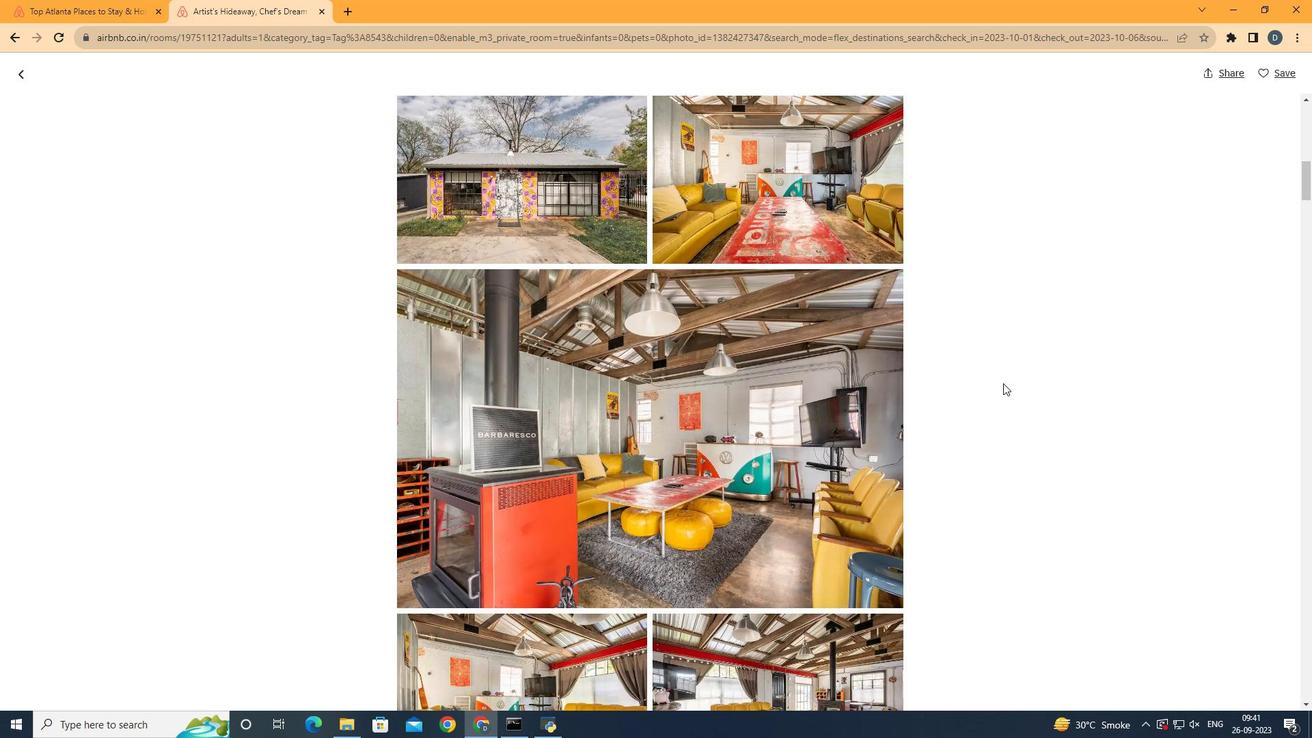 
Action: Mouse scrolled (1003, 382) with delta (0, 0)
Screenshot: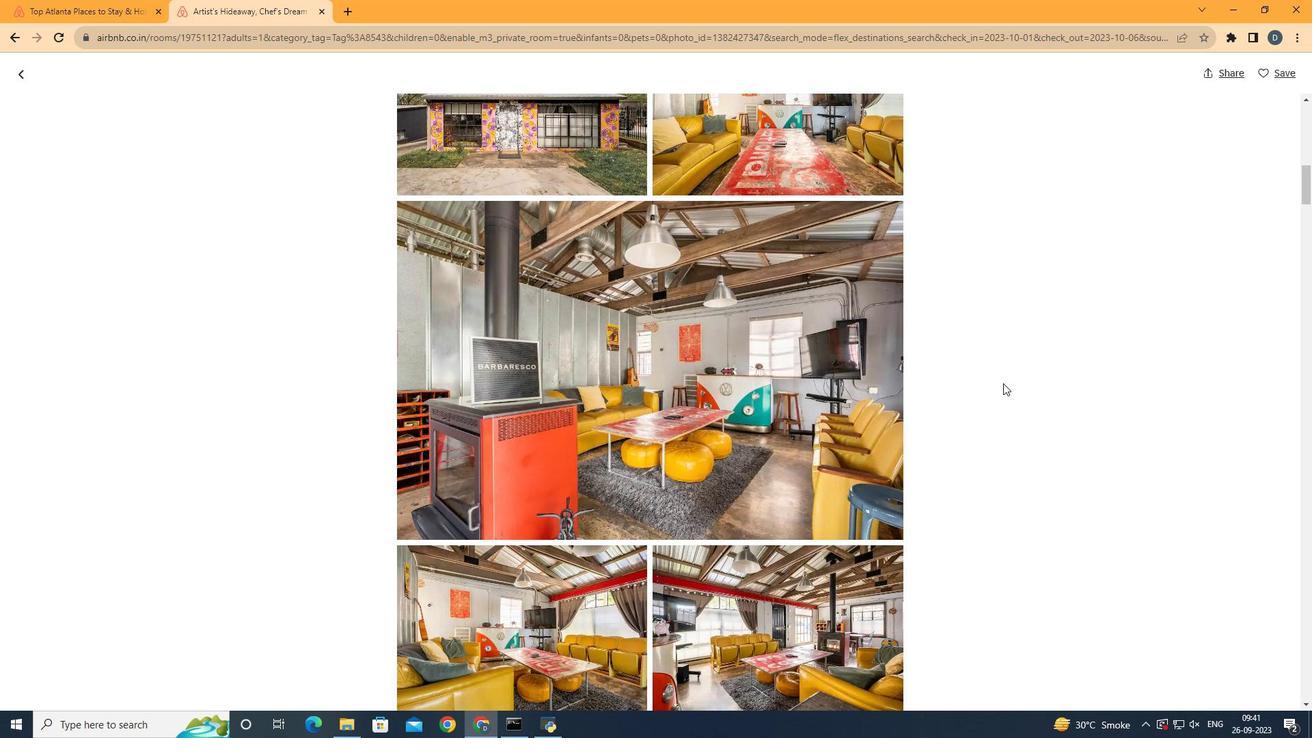 
Action: Mouse scrolled (1003, 382) with delta (0, 0)
Screenshot: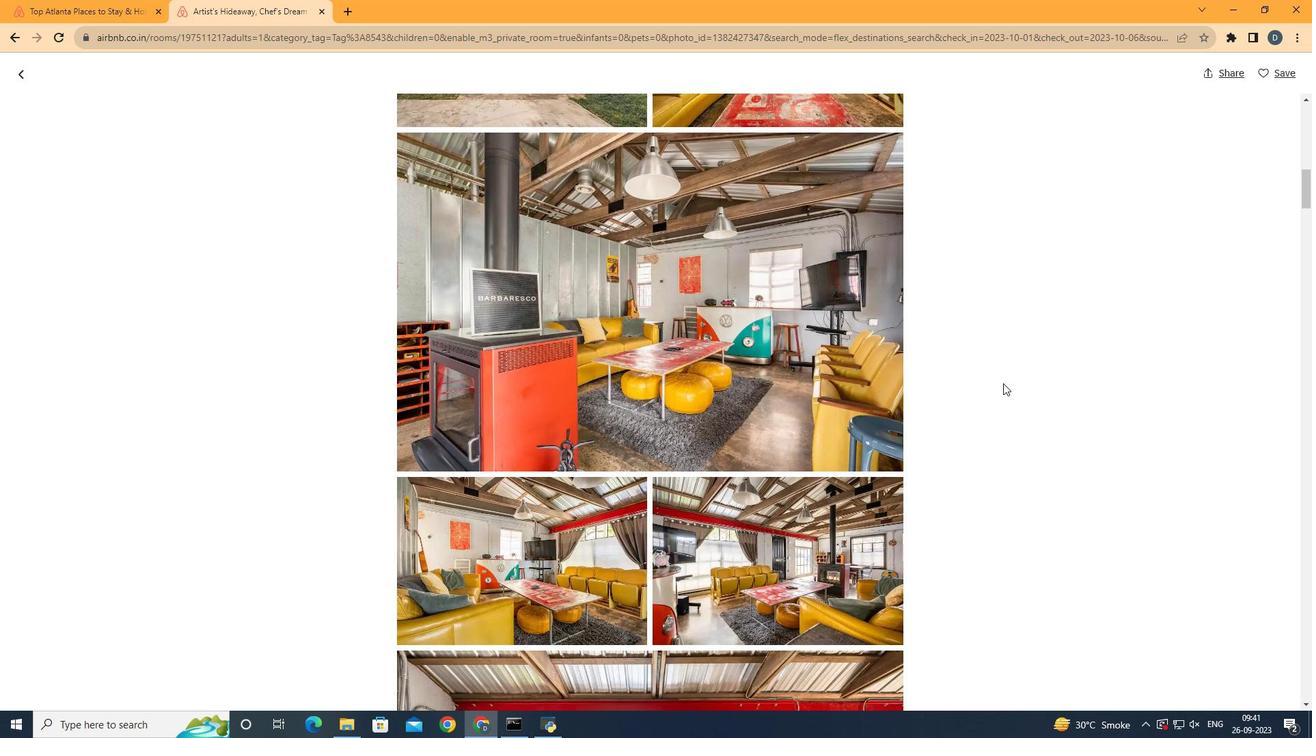 
Action: Mouse scrolled (1003, 382) with delta (0, 0)
Screenshot: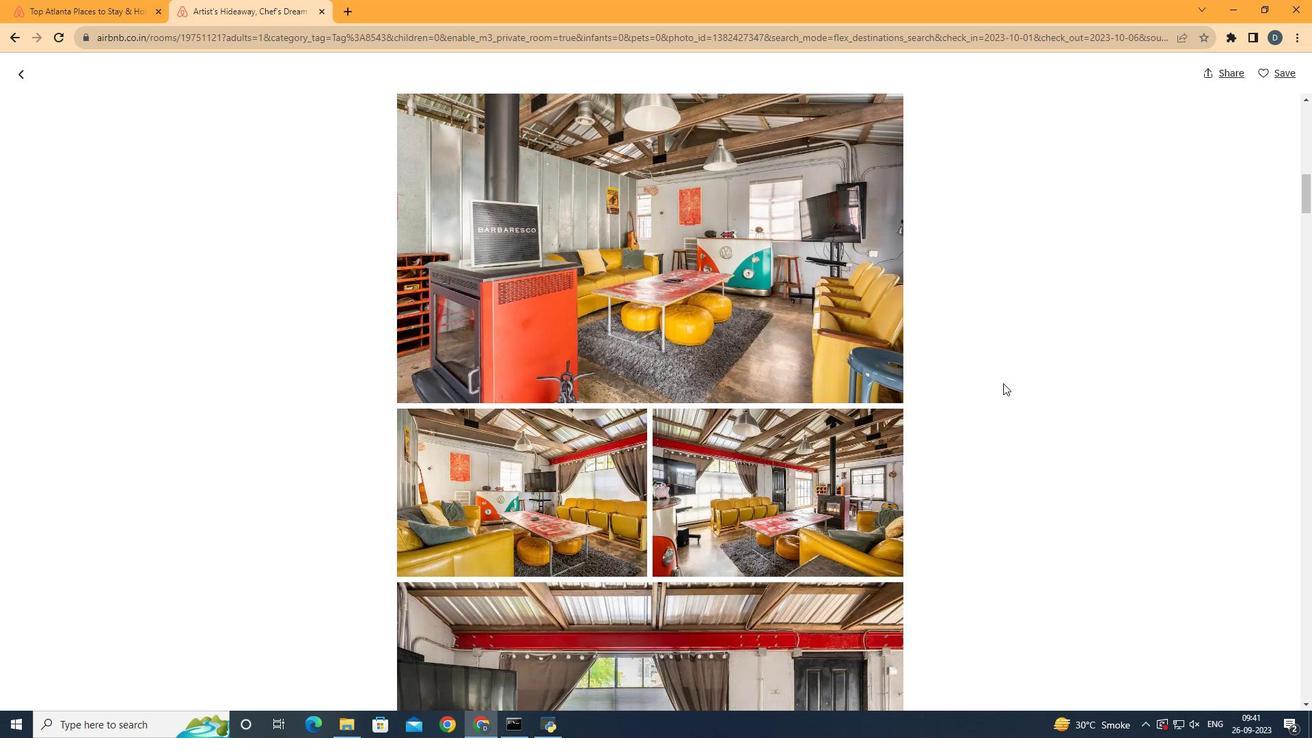 
Action: Mouse moved to (1003, 383)
Screenshot: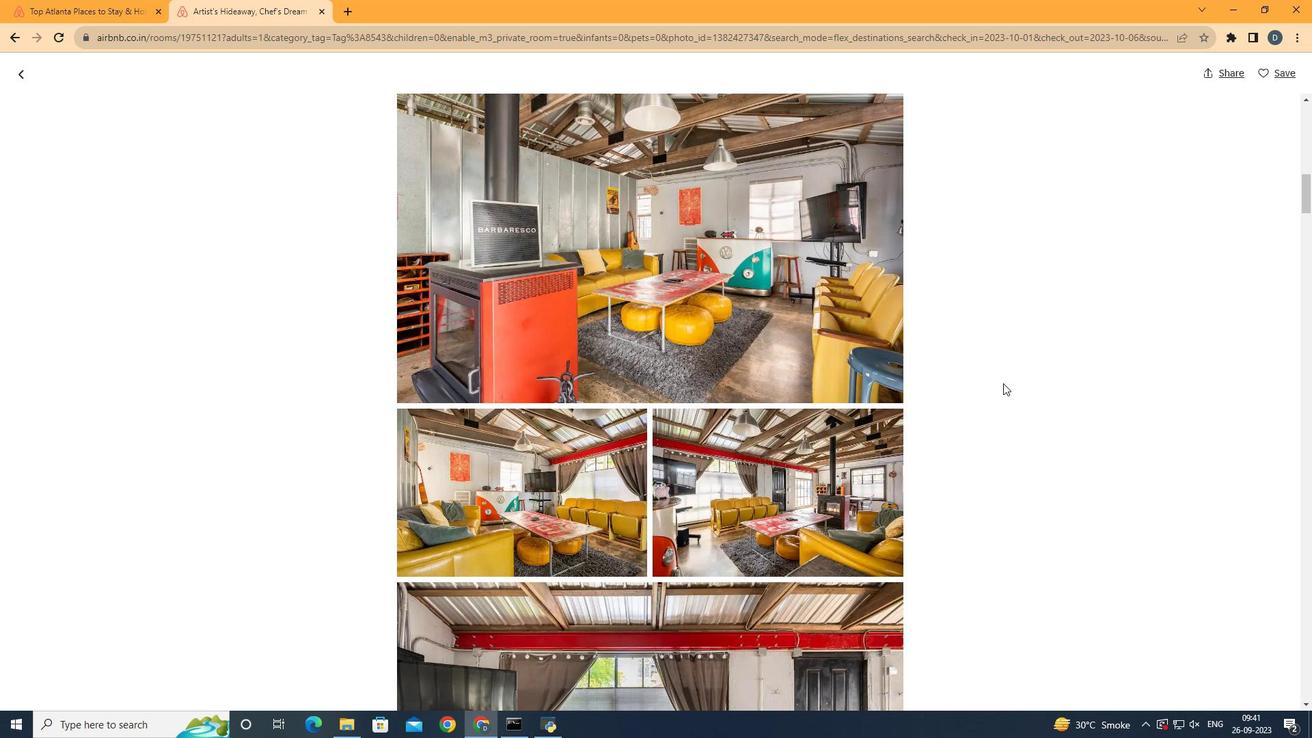 
Action: Mouse scrolled (1003, 382) with delta (0, 0)
Screenshot: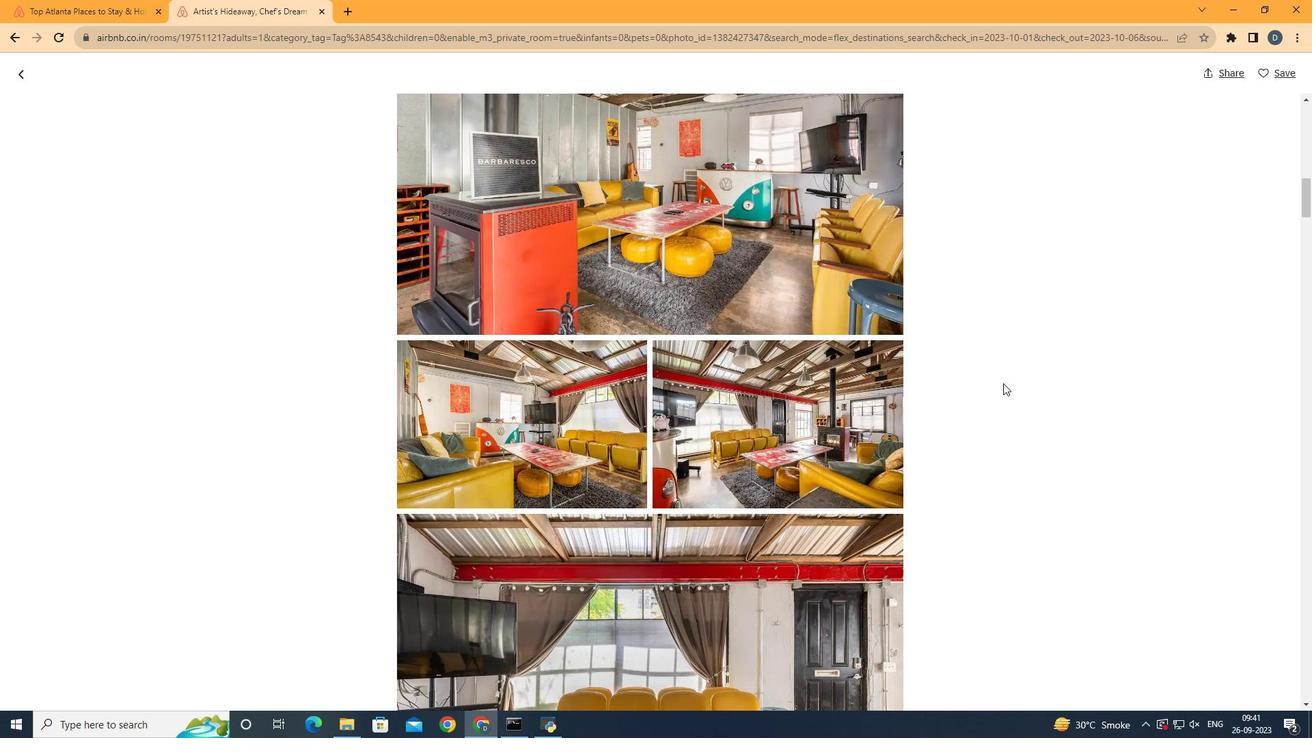 
Action: Mouse scrolled (1003, 382) with delta (0, 0)
Screenshot: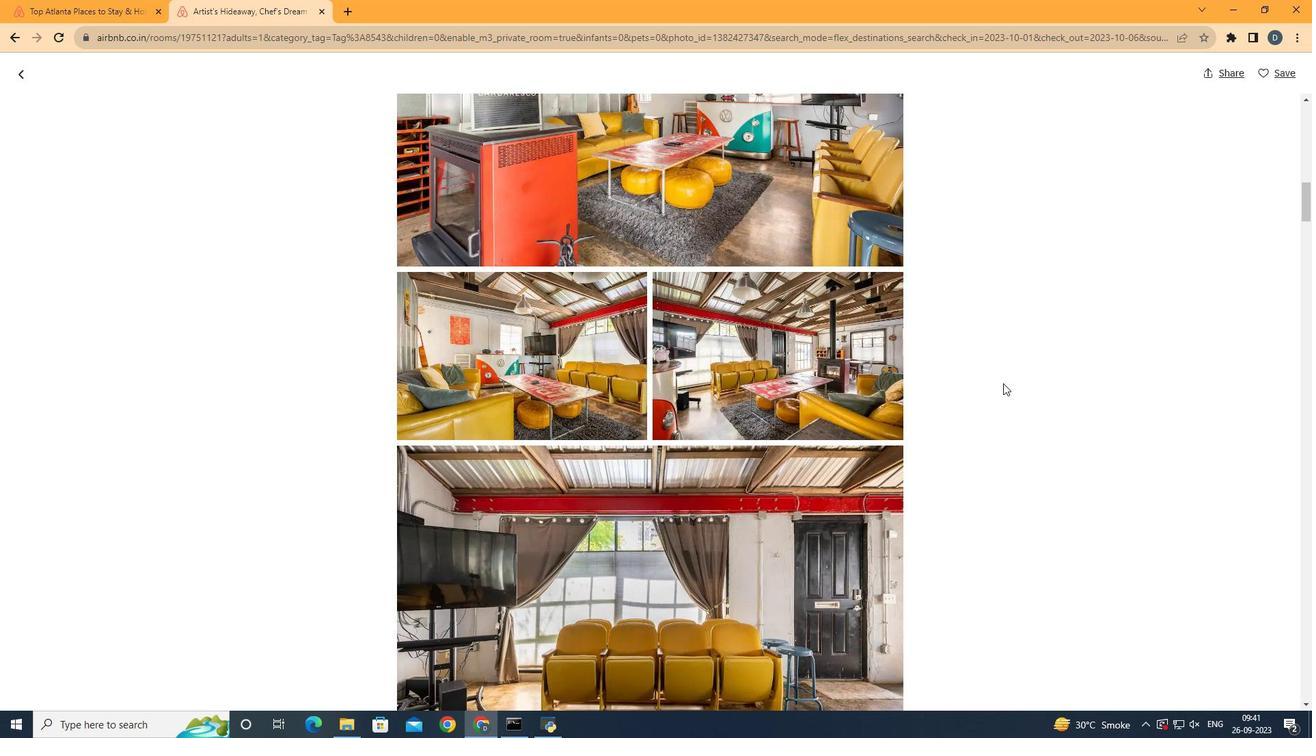 
Action: Mouse scrolled (1003, 382) with delta (0, 0)
Screenshot: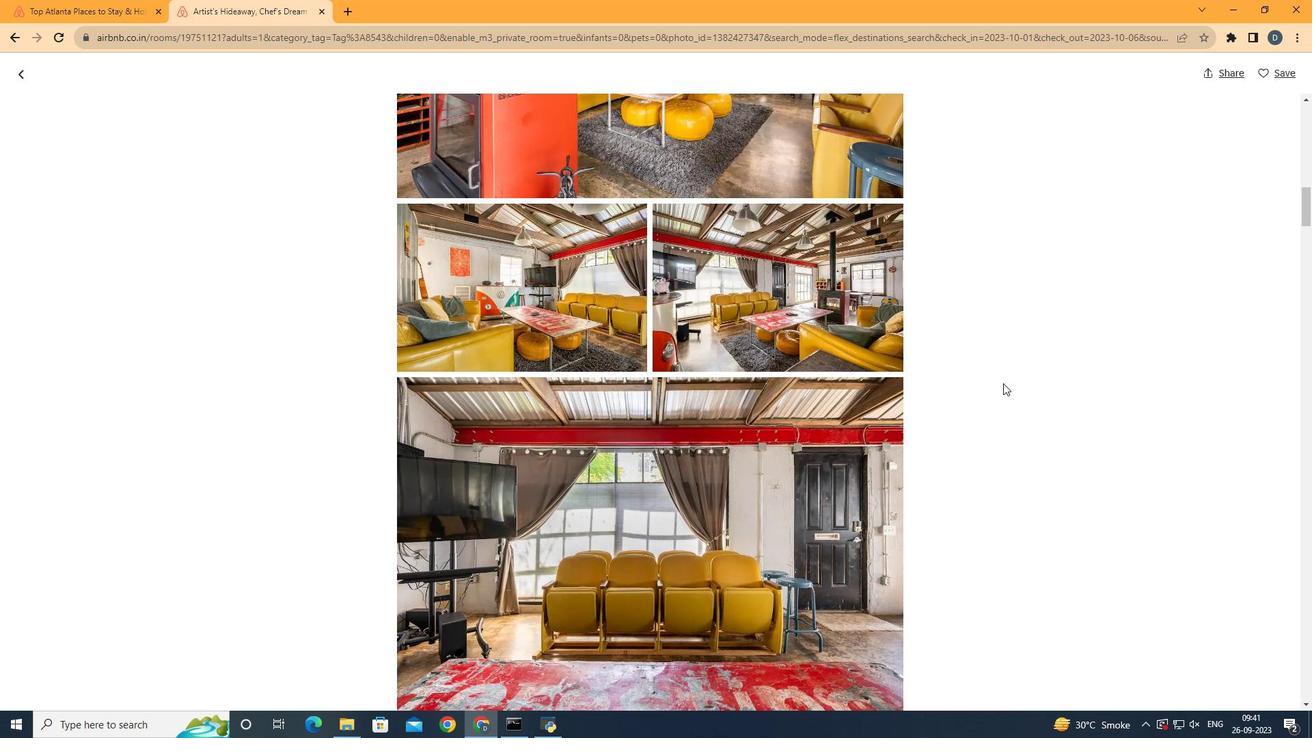
Action: Mouse scrolled (1003, 382) with delta (0, 0)
Screenshot: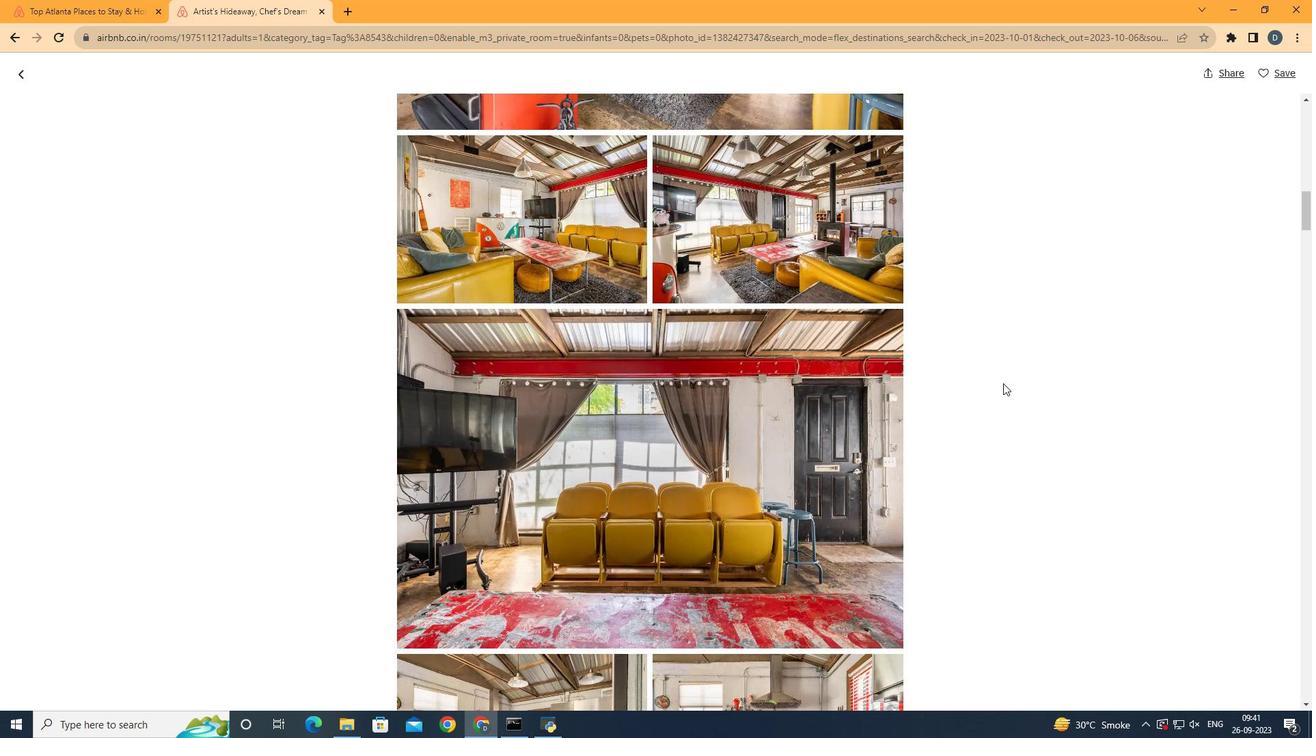 
Action: Mouse scrolled (1003, 382) with delta (0, 0)
Screenshot: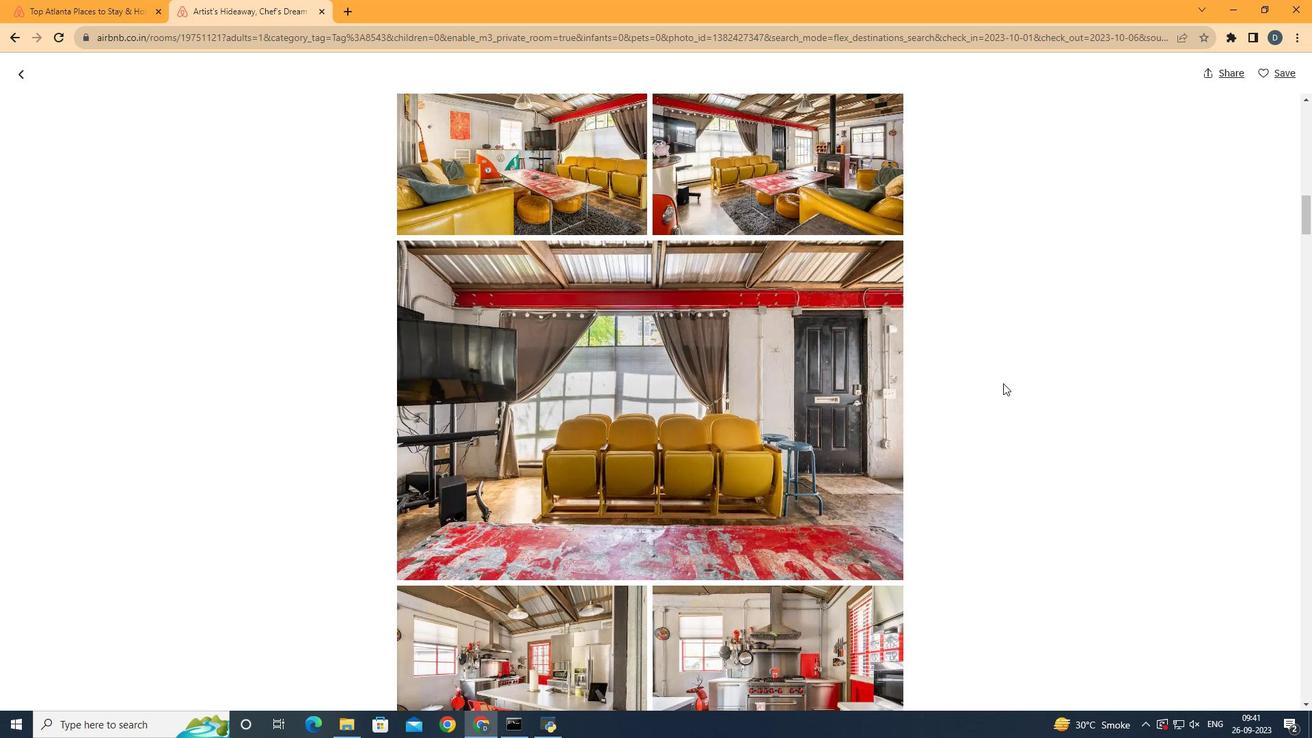 
Action: Mouse scrolled (1003, 382) with delta (0, 0)
Screenshot: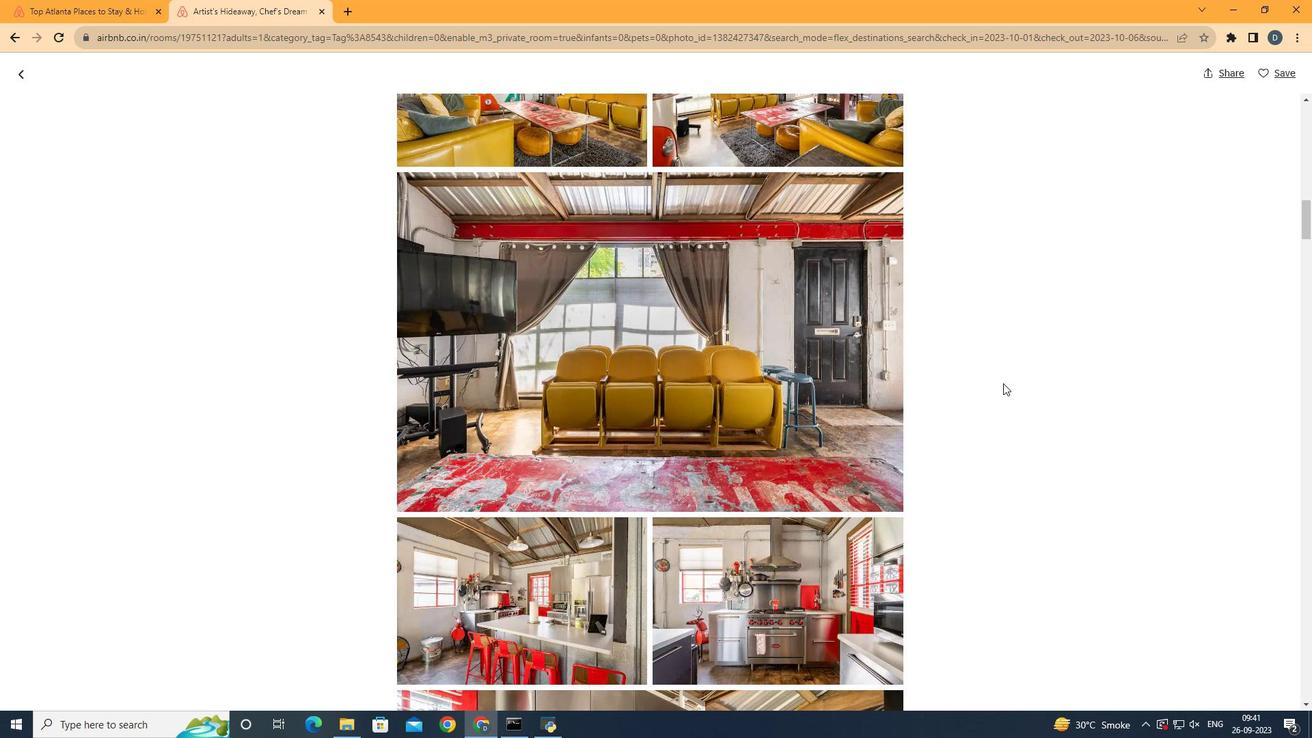 
Action: Mouse scrolled (1003, 382) with delta (0, 0)
Screenshot: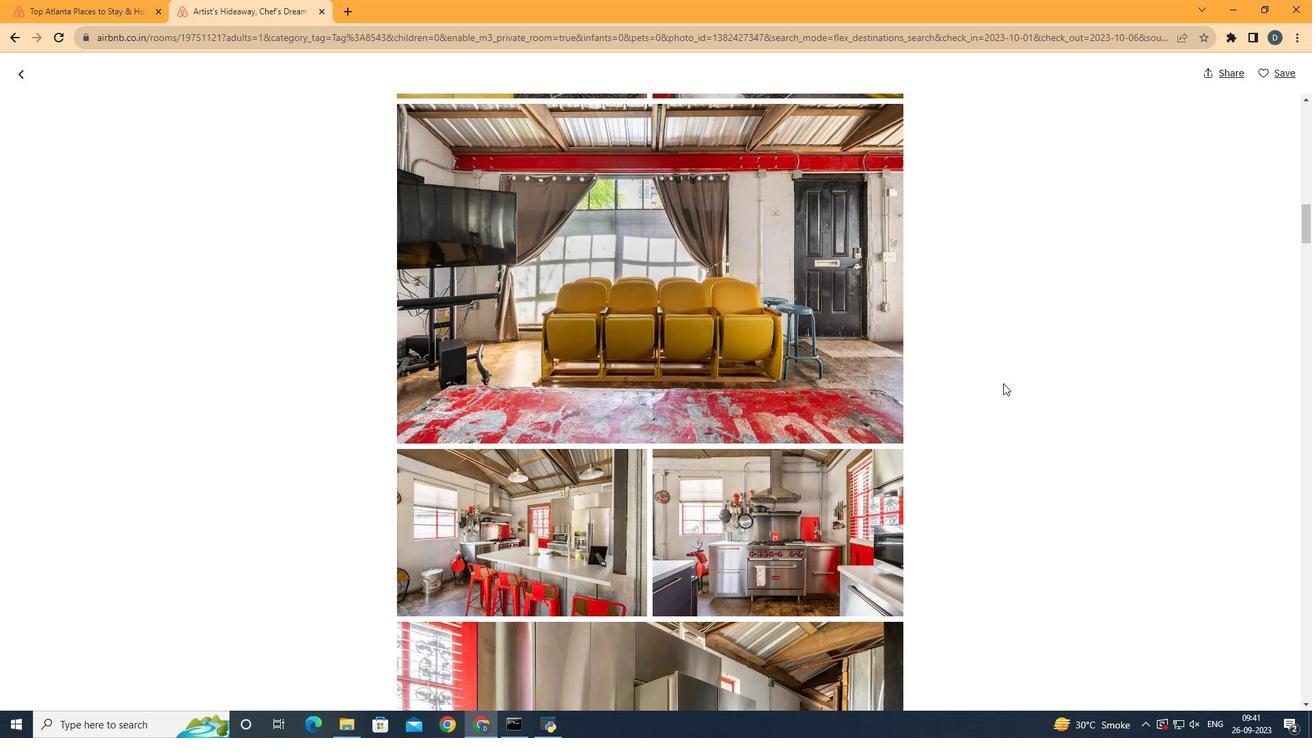
Action: Mouse scrolled (1003, 382) with delta (0, 0)
Screenshot: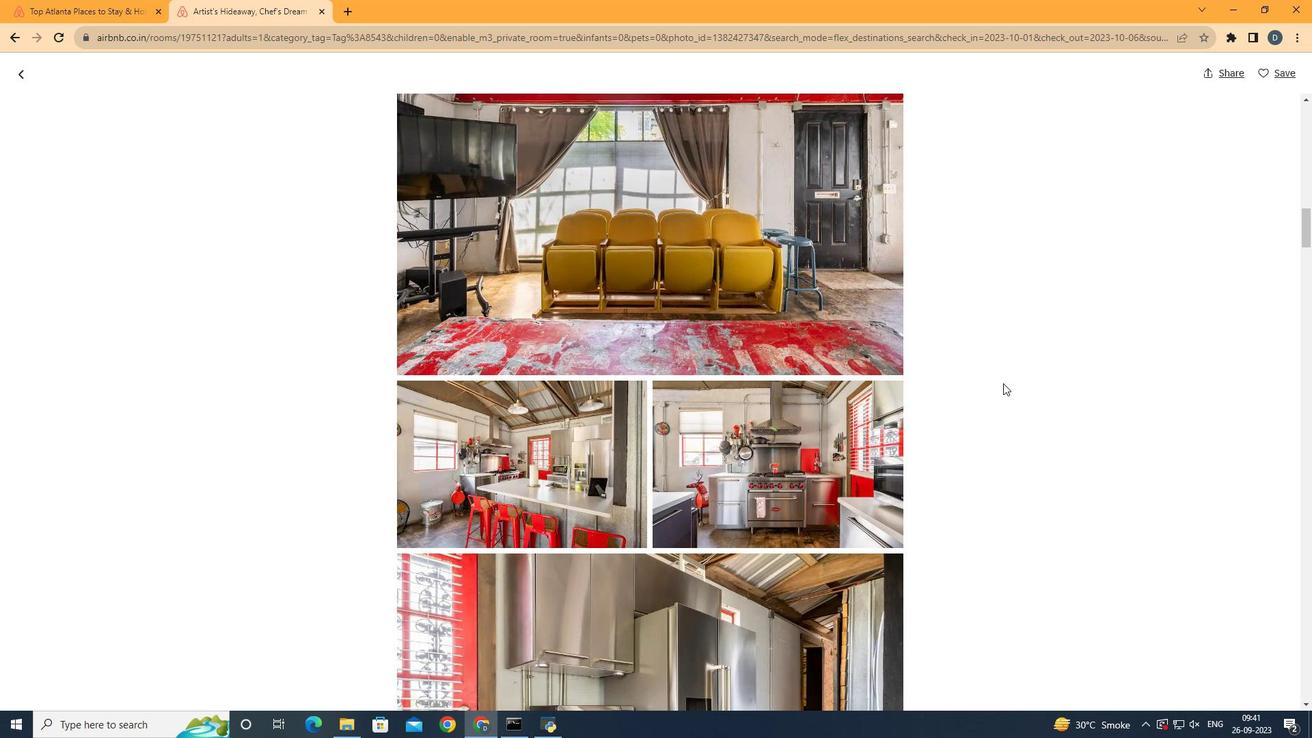 
Action: Mouse scrolled (1003, 382) with delta (0, 0)
Screenshot: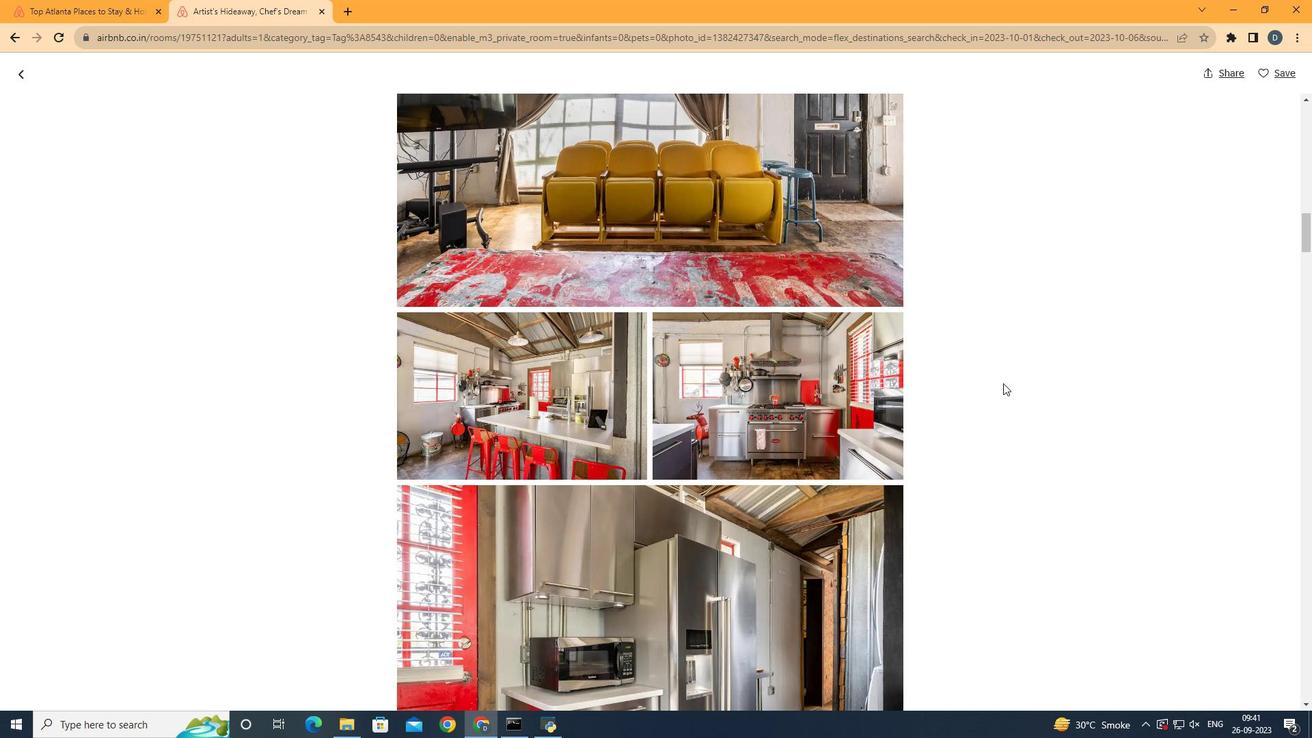 
Action: Mouse scrolled (1003, 382) with delta (0, 0)
Screenshot: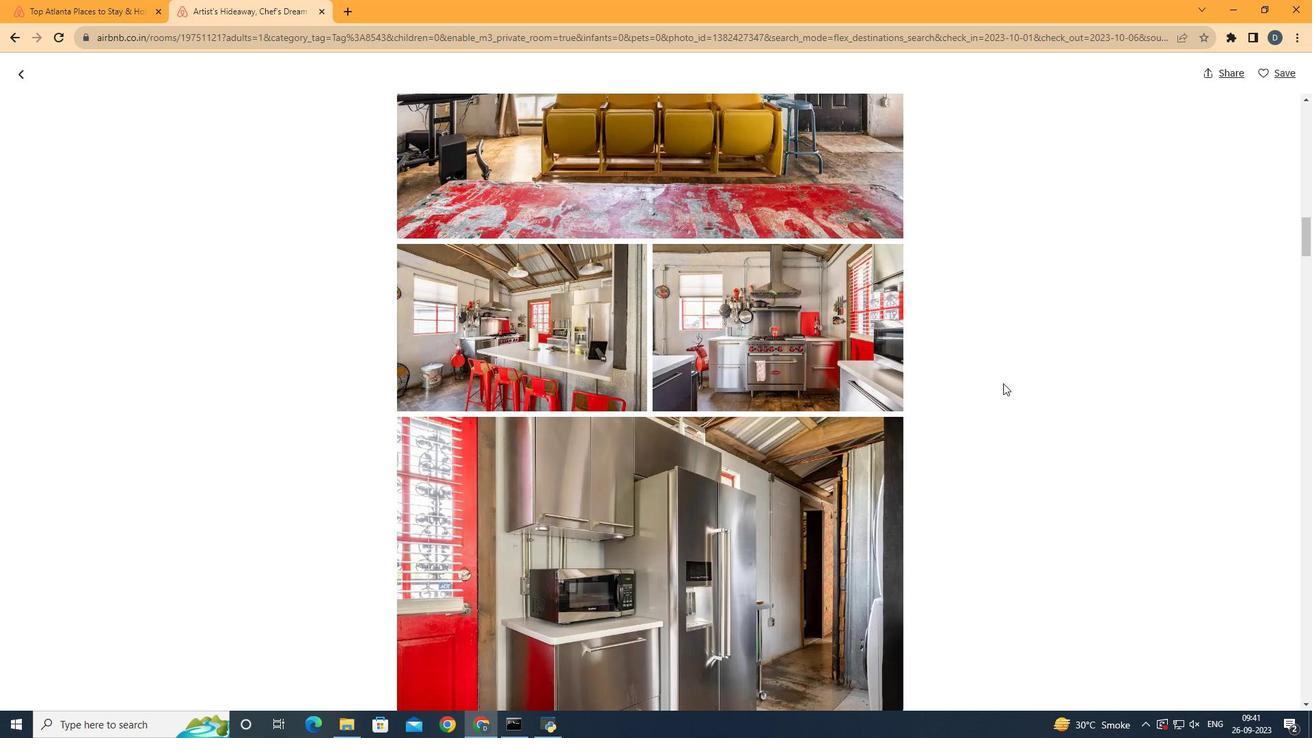 
Action: Mouse scrolled (1003, 382) with delta (0, 0)
Screenshot: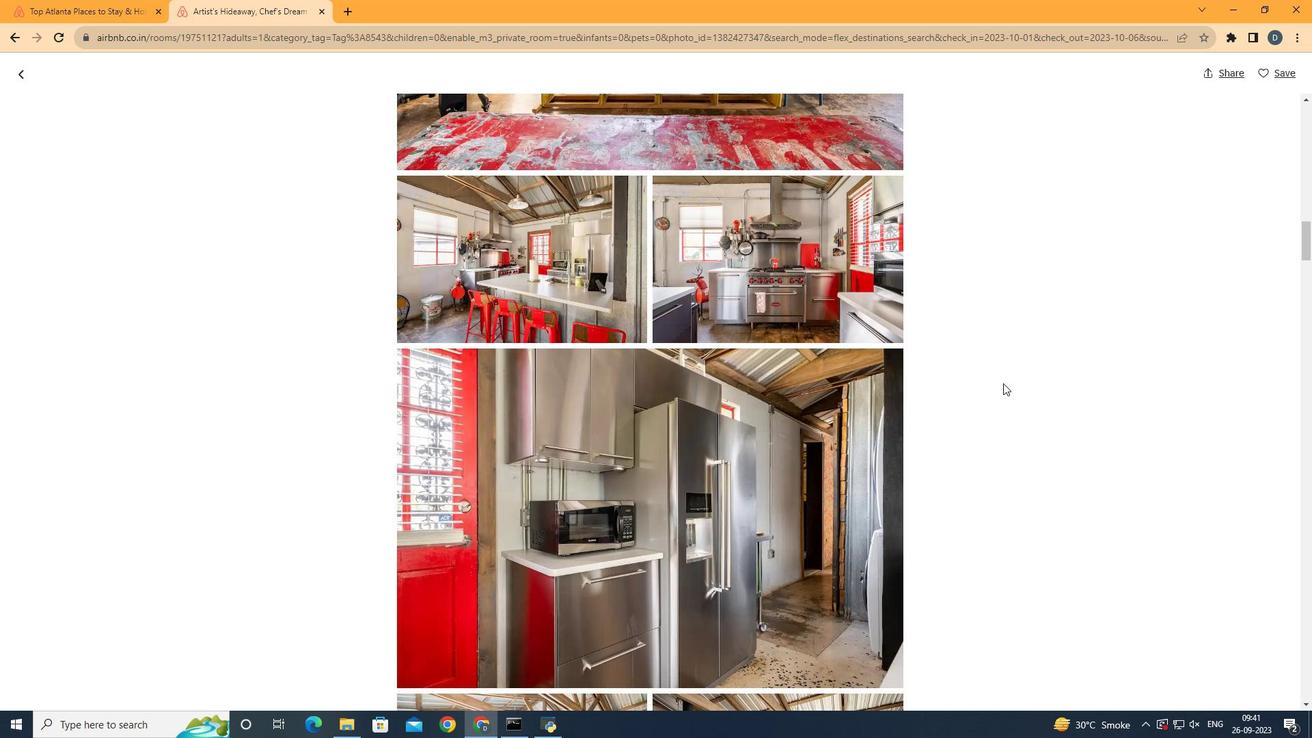 
Action: Mouse scrolled (1003, 382) with delta (0, 0)
Screenshot: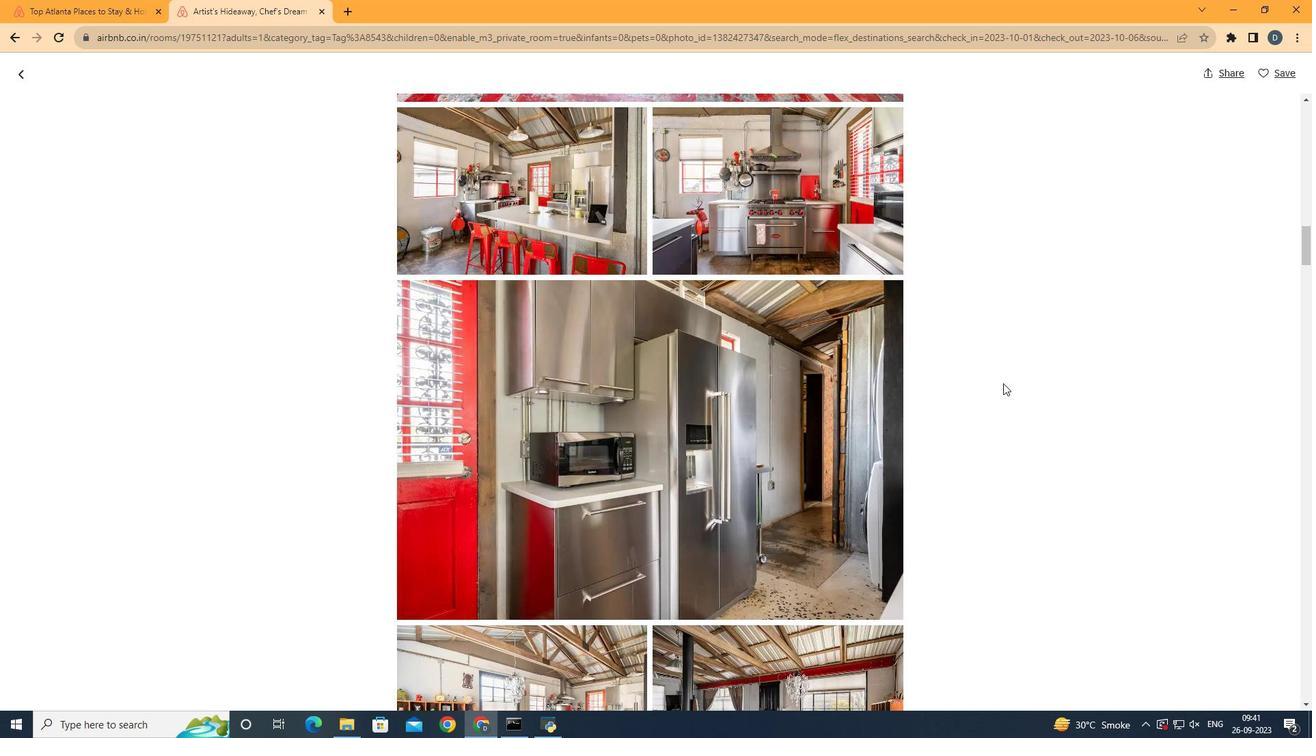 
Action: Mouse scrolled (1003, 382) with delta (0, 0)
Screenshot: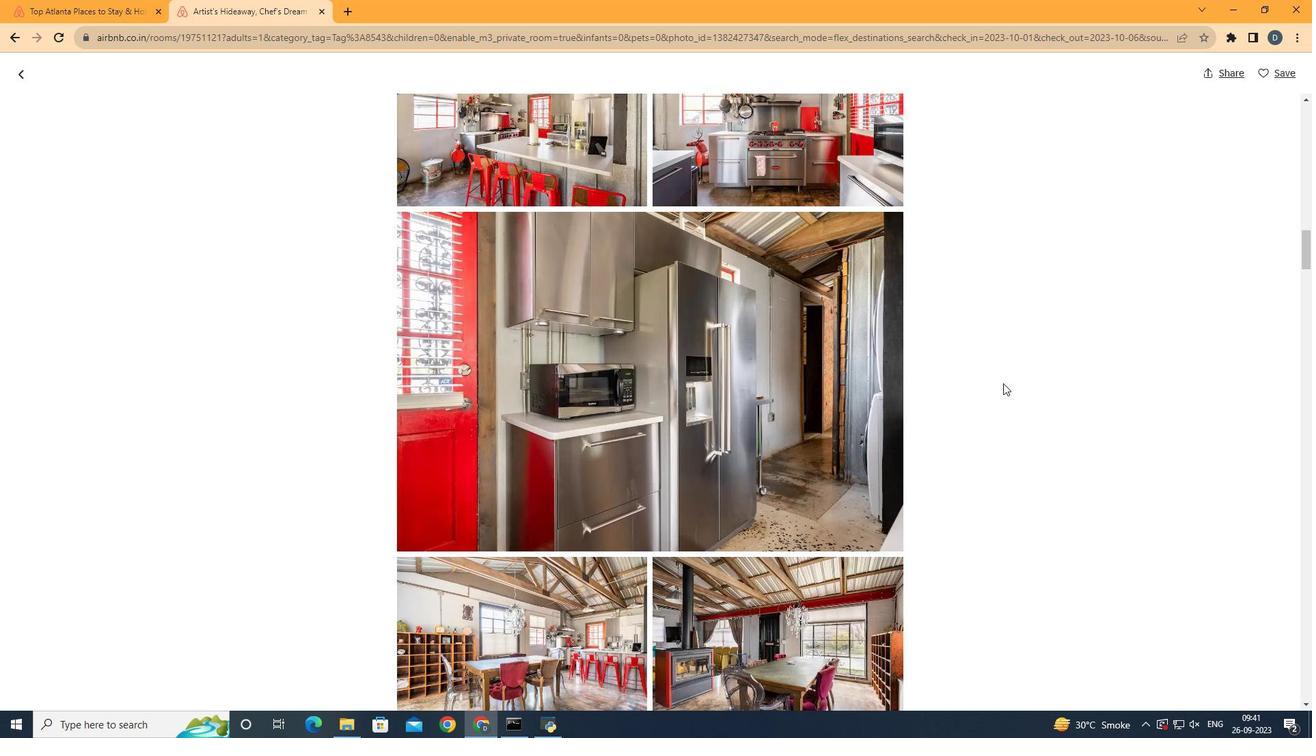 
Action: Mouse scrolled (1003, 382) with delta (0, 0)
Screenshot: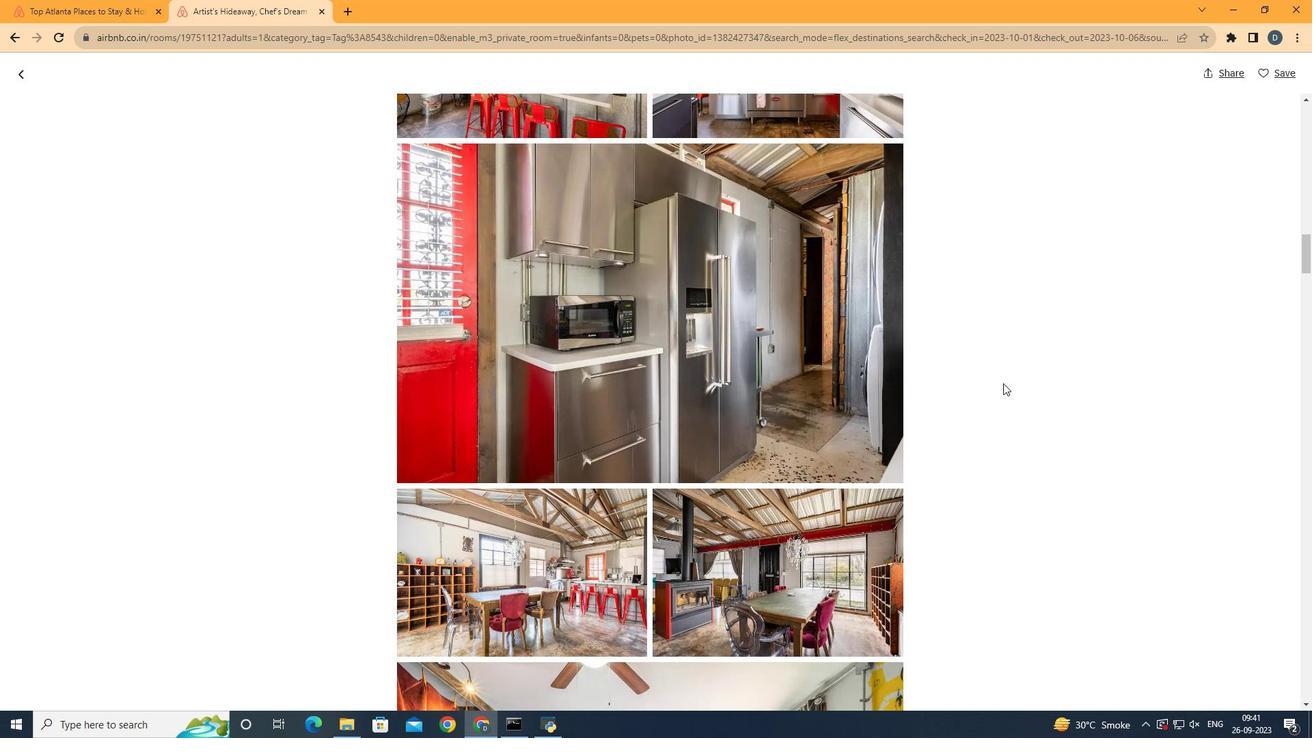 
Action: Mouse scrolled (1003, 382) with delta (0, 0)
Screenshot: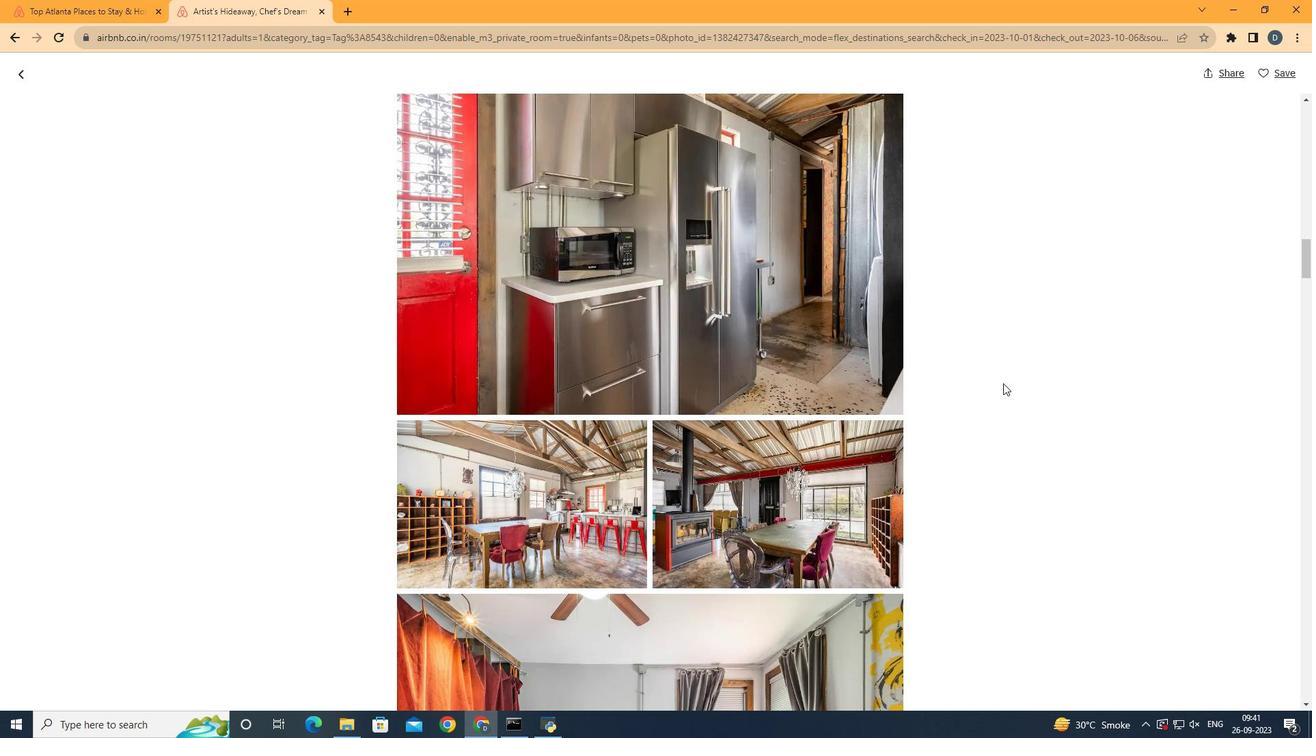 
Action: Mouse moved to (1002, 383)
Screenshot: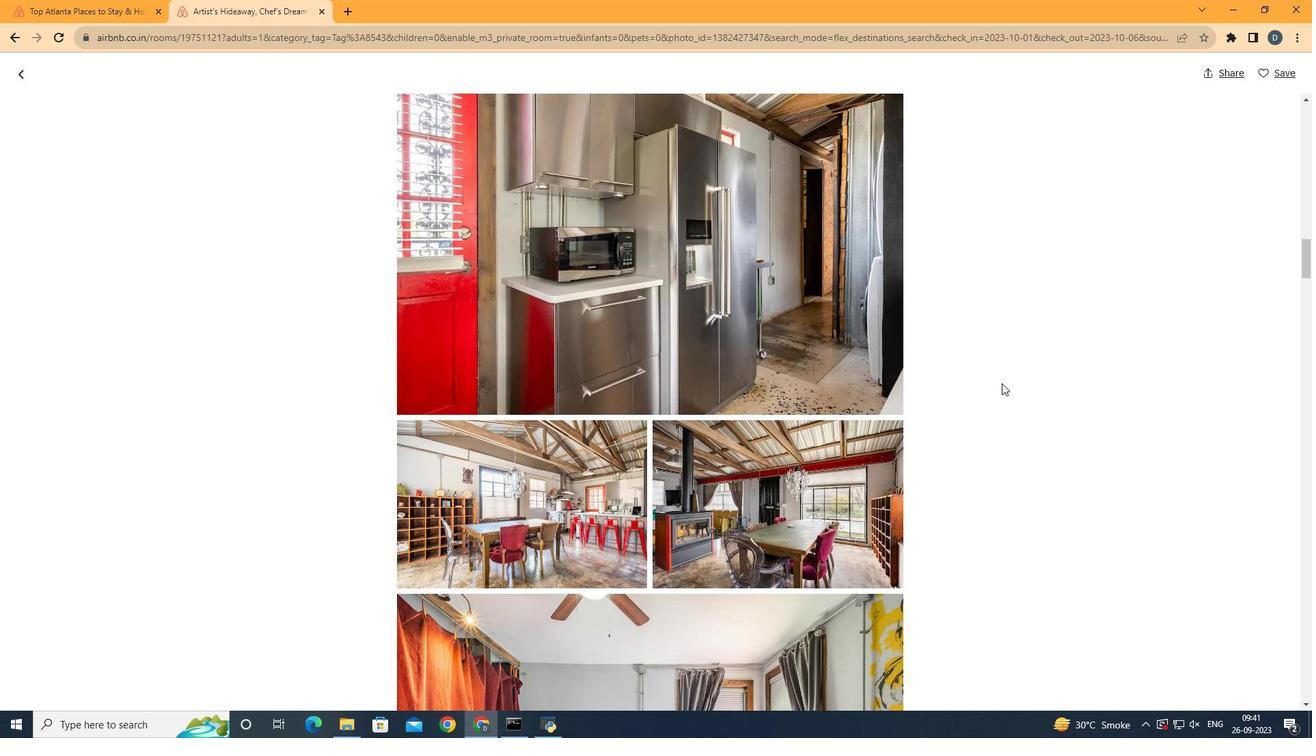 
Action: Mouse scrolled (1002, 382) with delta (0, 0)
Screenshot: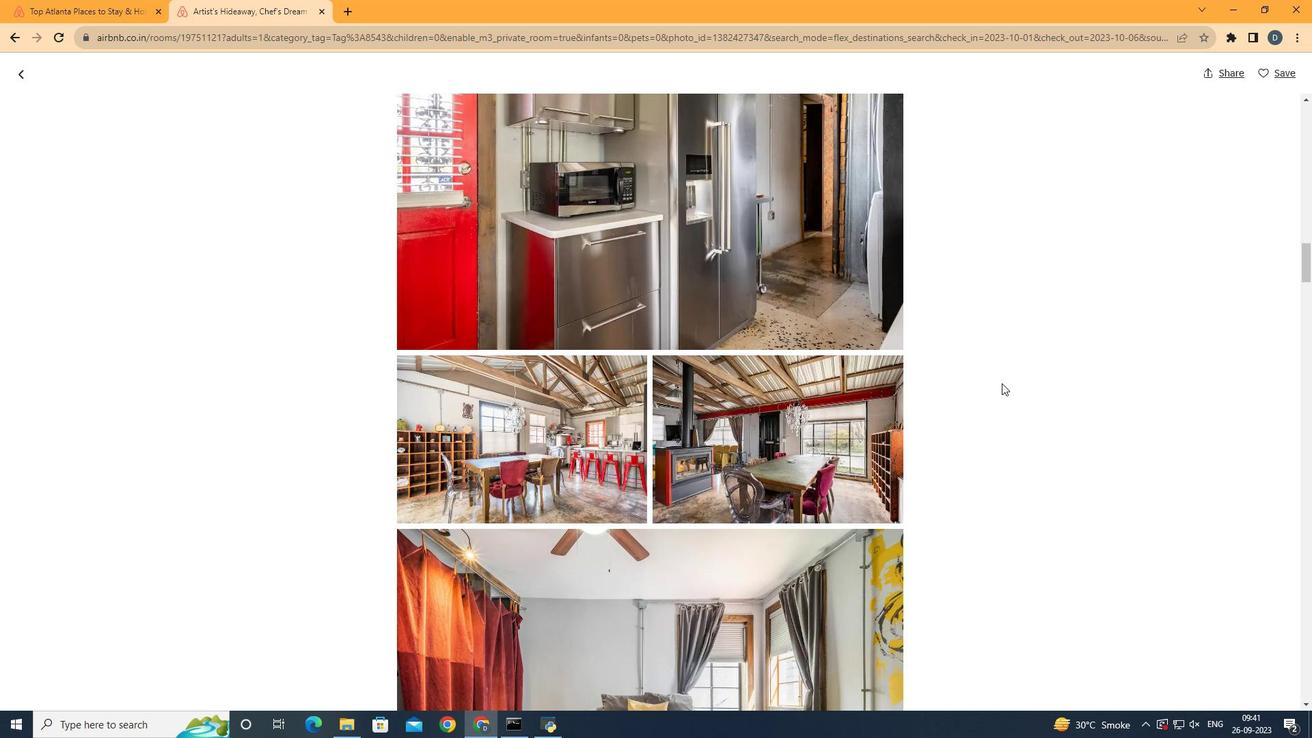 
Action: Mouse scrolled (1002, 382) with delta (0, 0)
Screenshot: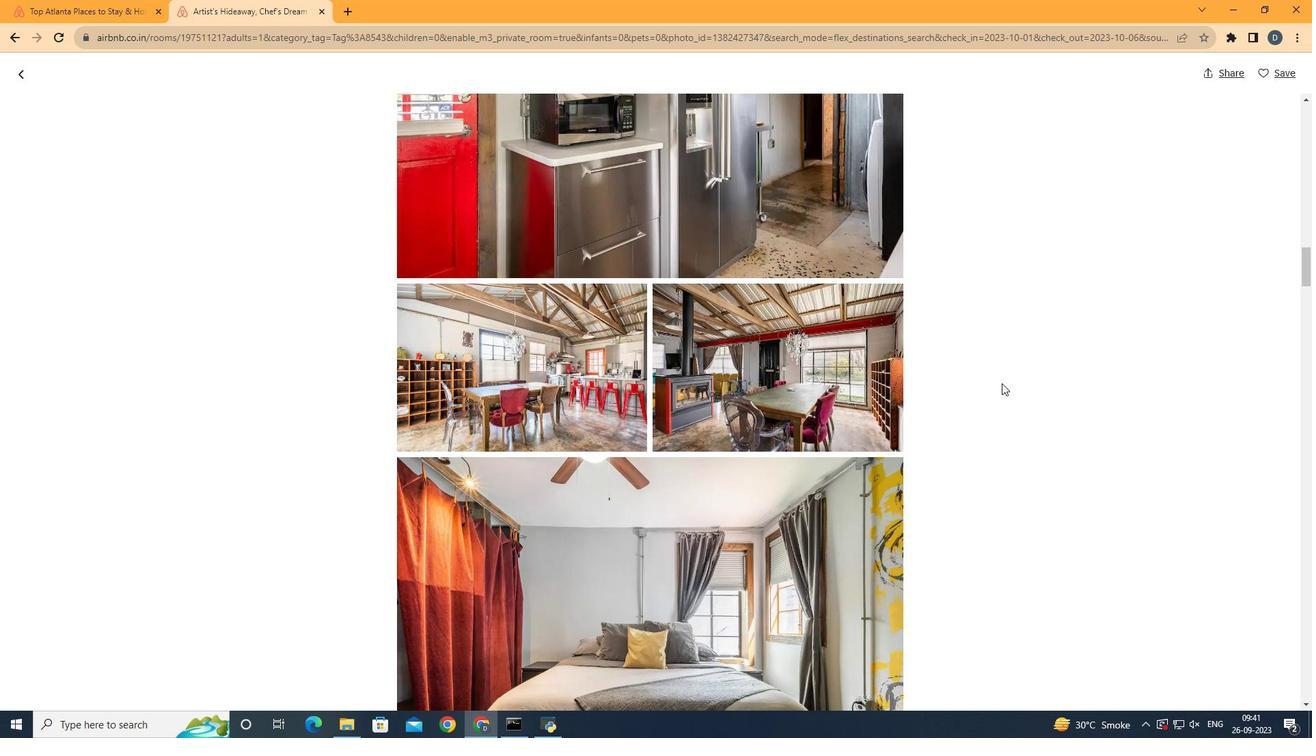 
Action: Mouse moved to (1001, 383)
Screenshot: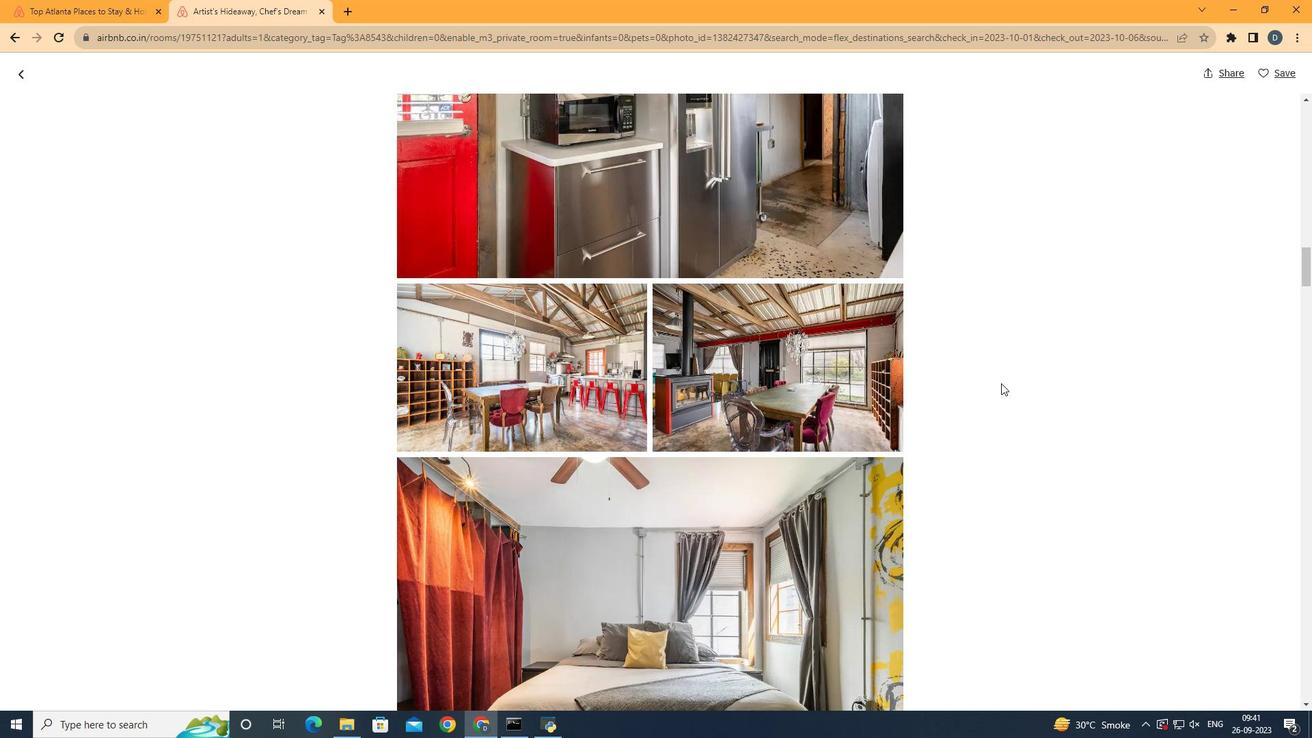 
Action: Mouse scrolled (1001, 382) with delta (0, 0)
Screenshot: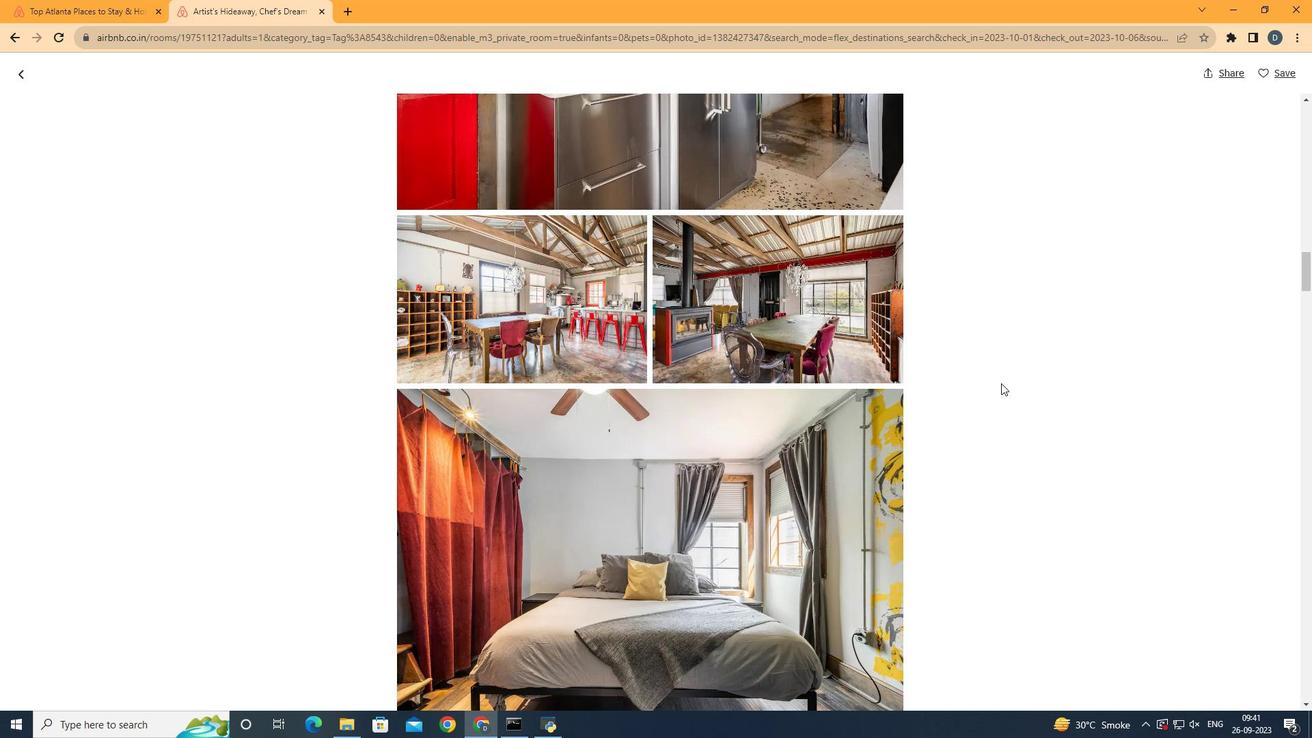 
Action: Mouse scrolled (1001, 382) with delta (0, 0)
Screenshot: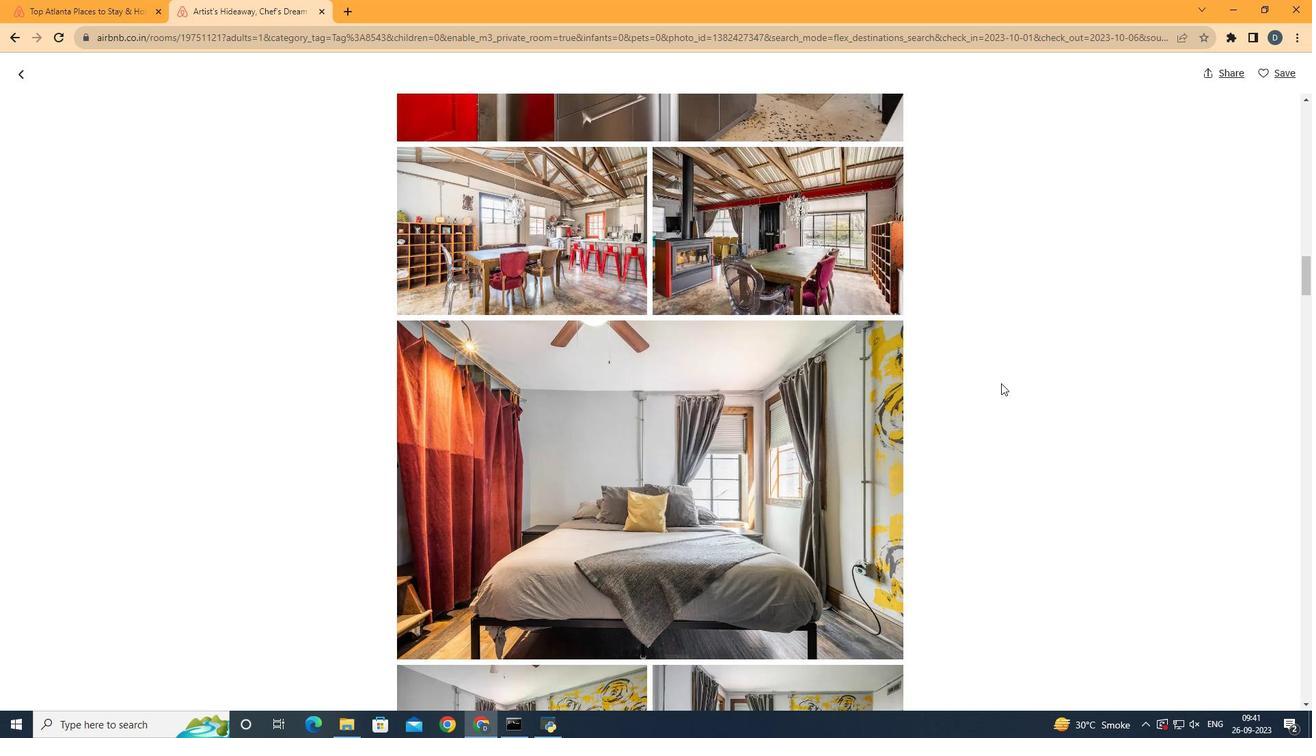 
Action: Mouse scrolled (1001, 382) with delta (0, 0)
Screenshot: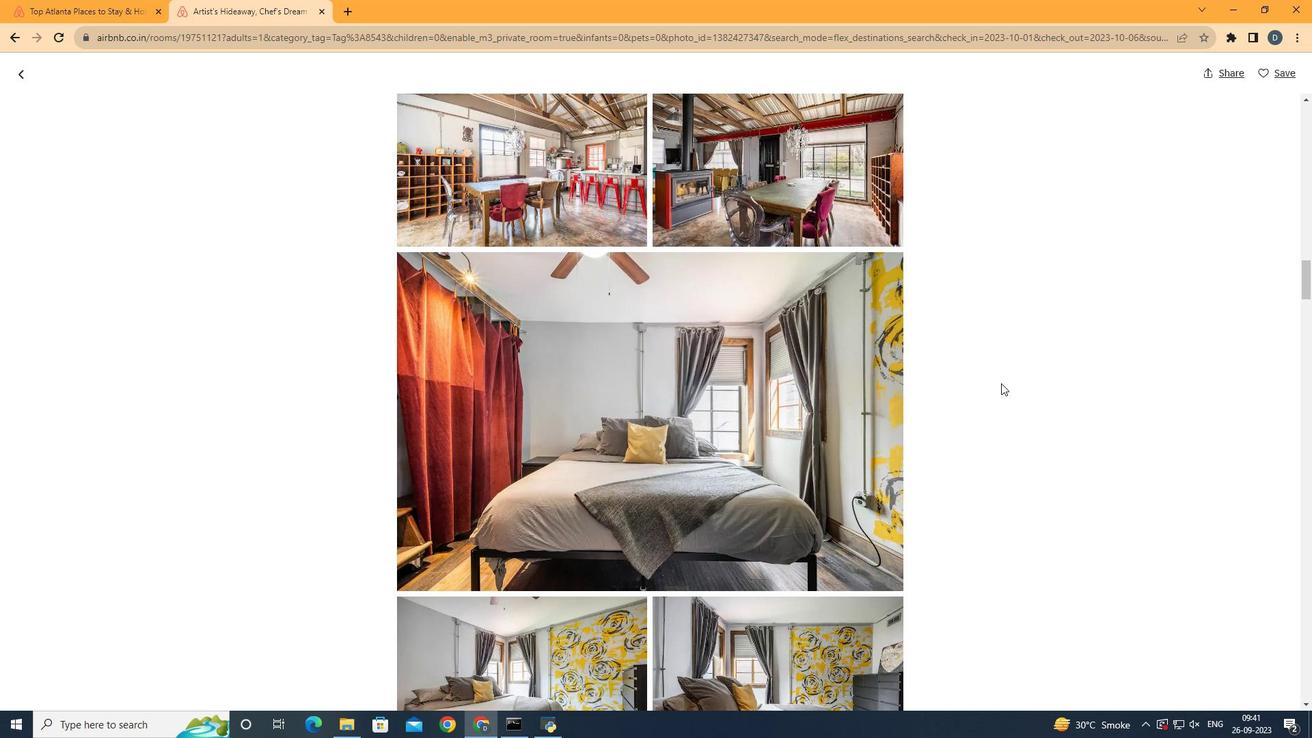 
Action: Mouse scrolled (1001, 382) with delta (0, 0)
Screenshot: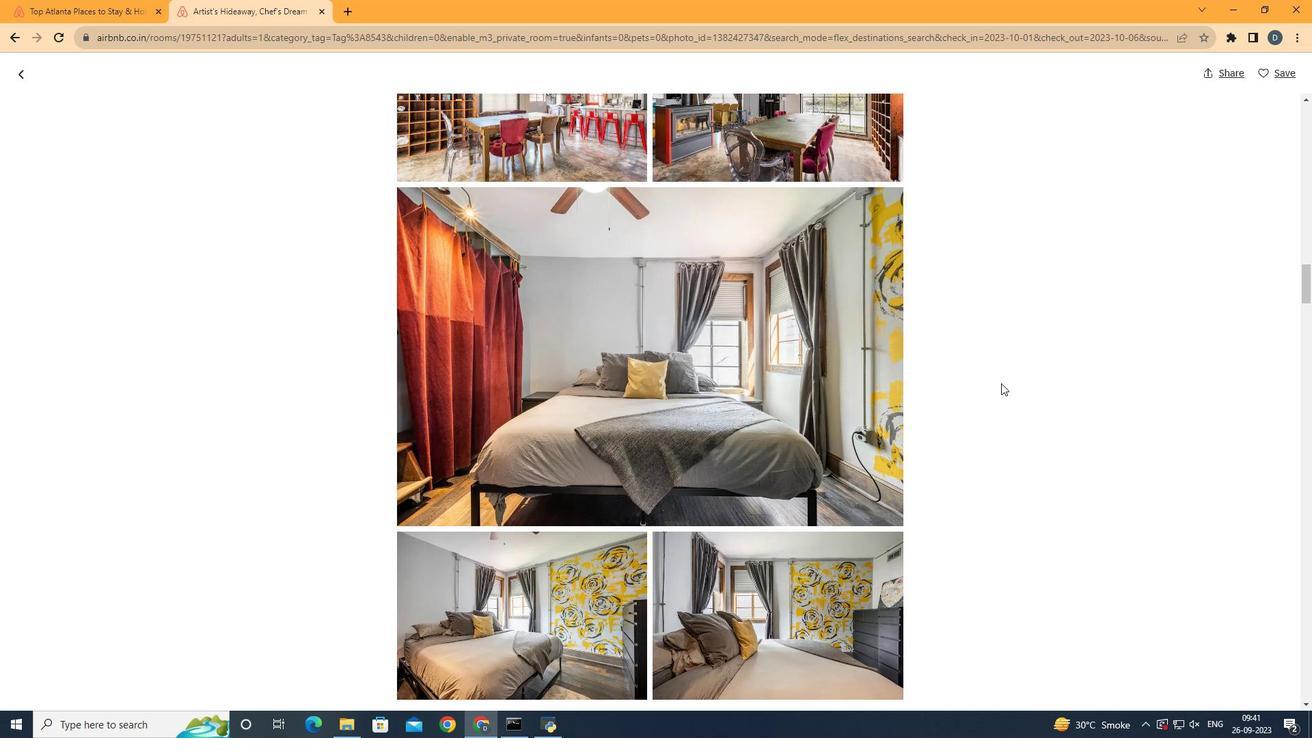 
Action: Mouse scrolled (1001, 382) with delta (0, 0)
Screenshot: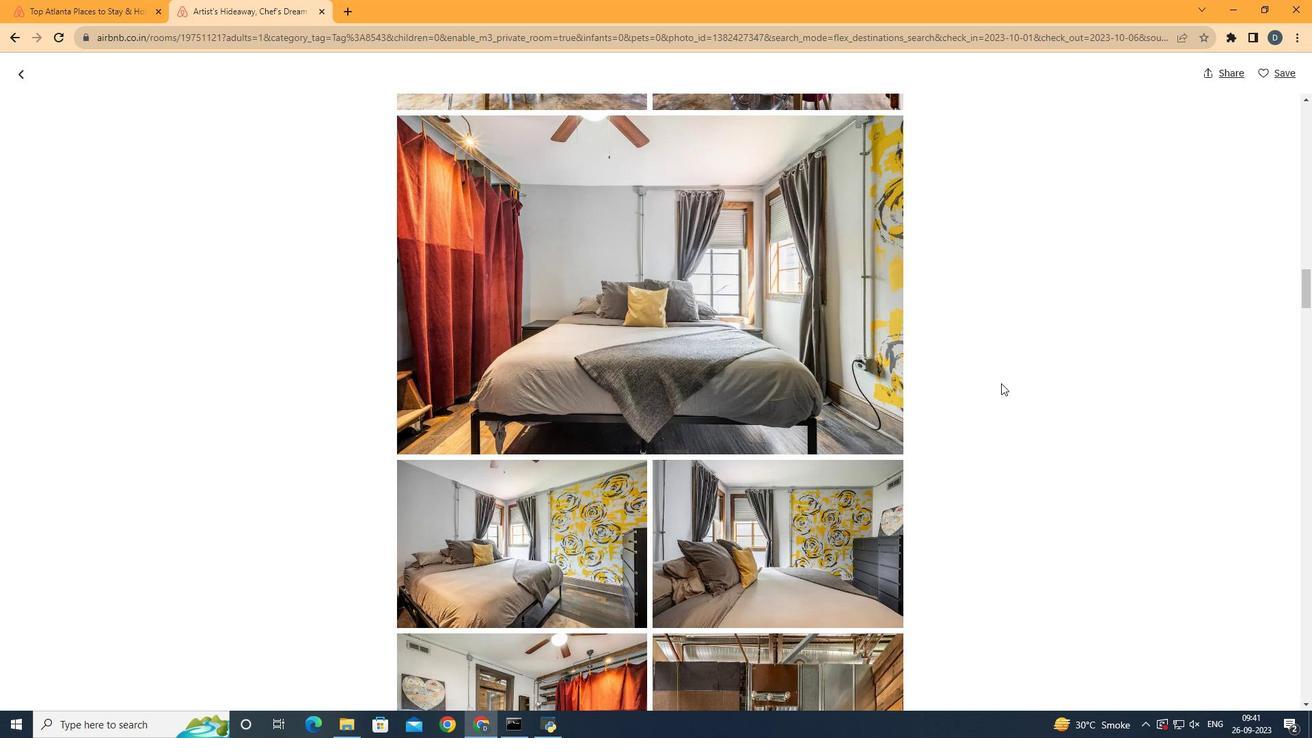 
Action: Mouse scrolled (1001, 382) with delta (0, 0)
Screenshot: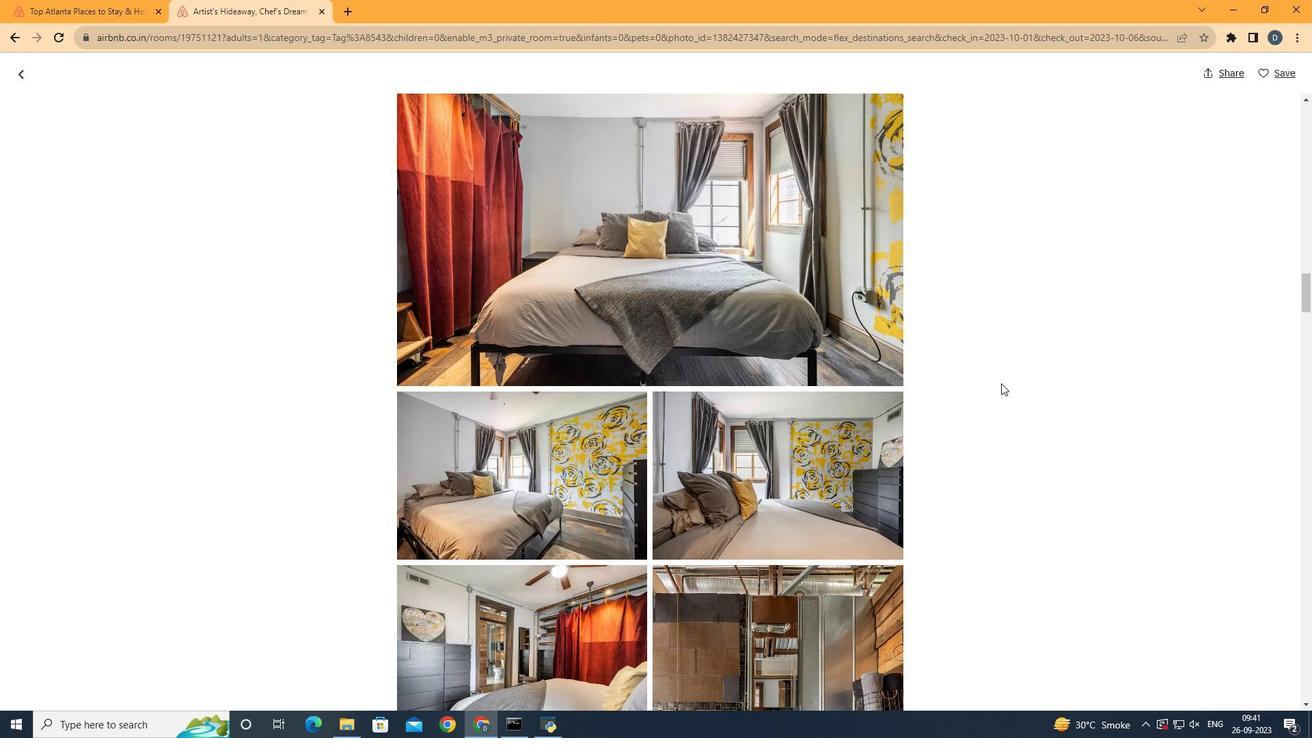
Action: Mouse scrolled (1001, 382) with delta (0, 0)
Screenshot: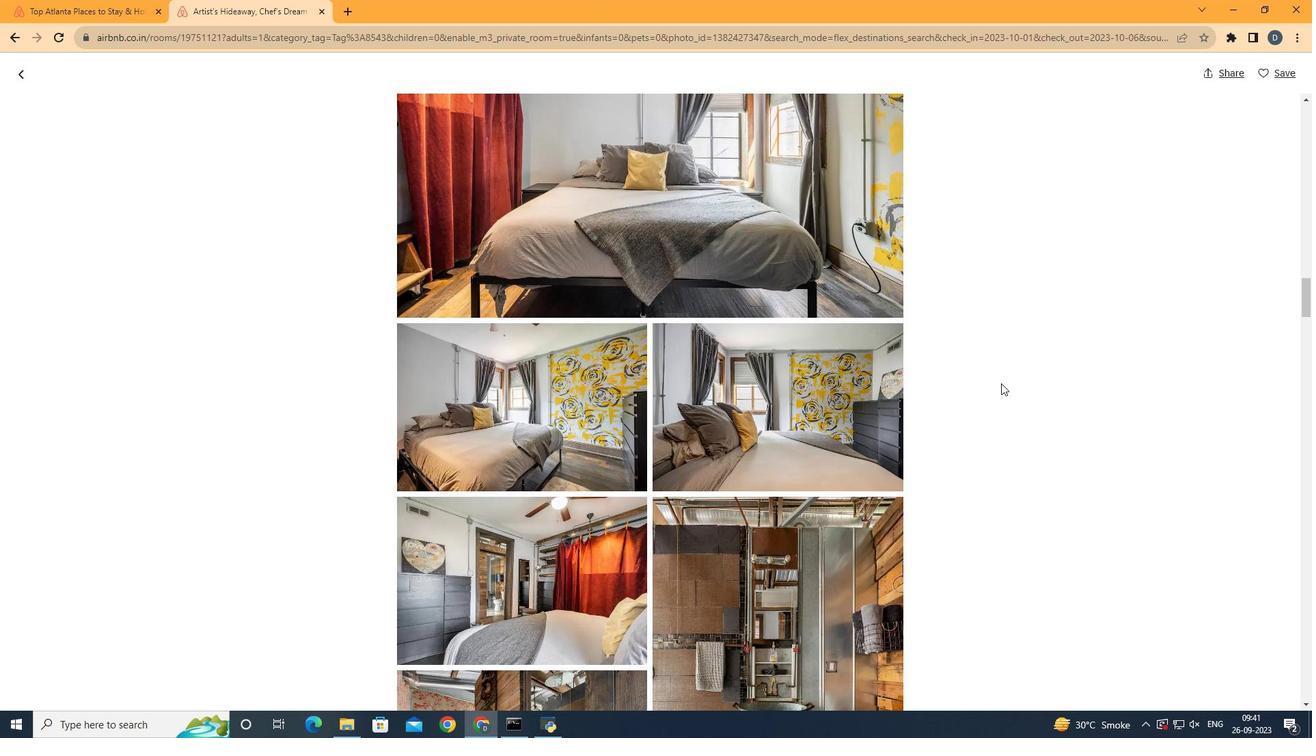 
Action: Mouse scrolled (1001, 382) with delta (0, 0)
Screenshot: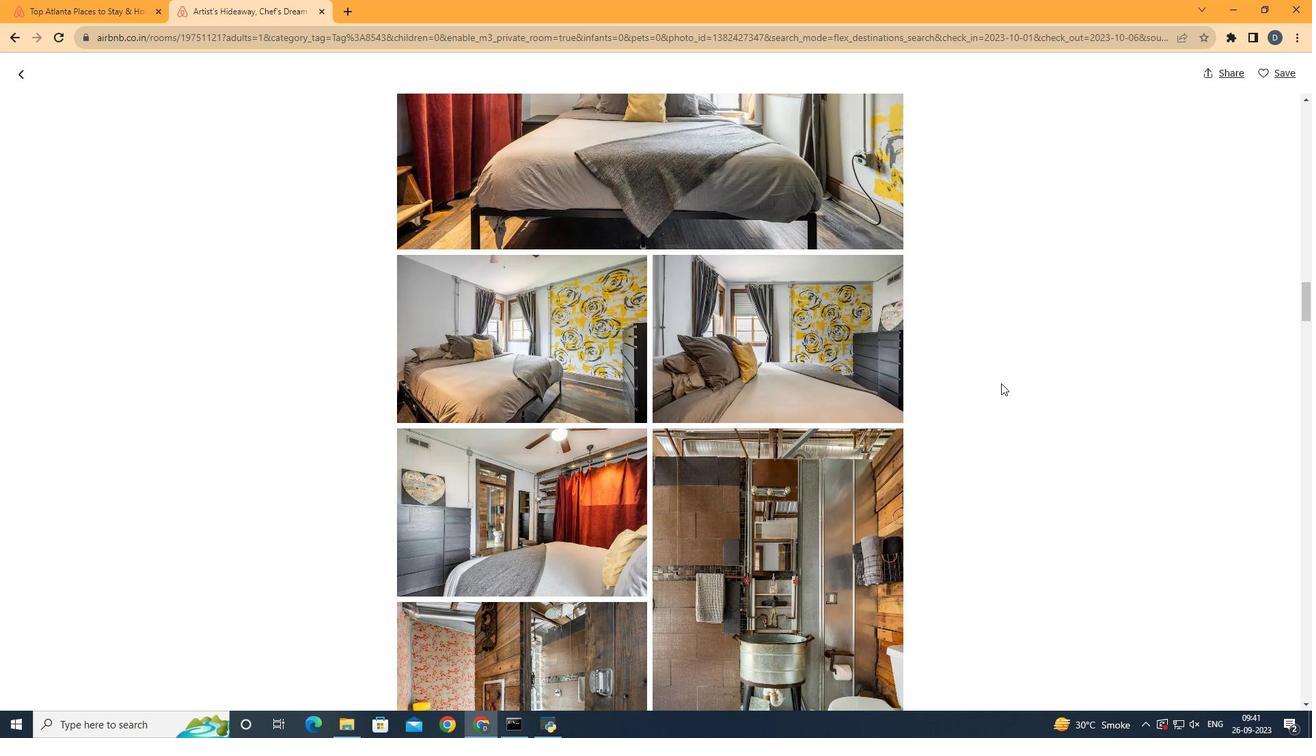 
Action: Mouse scrolled (1001, 382) with delta (0, 0)
Screenshot: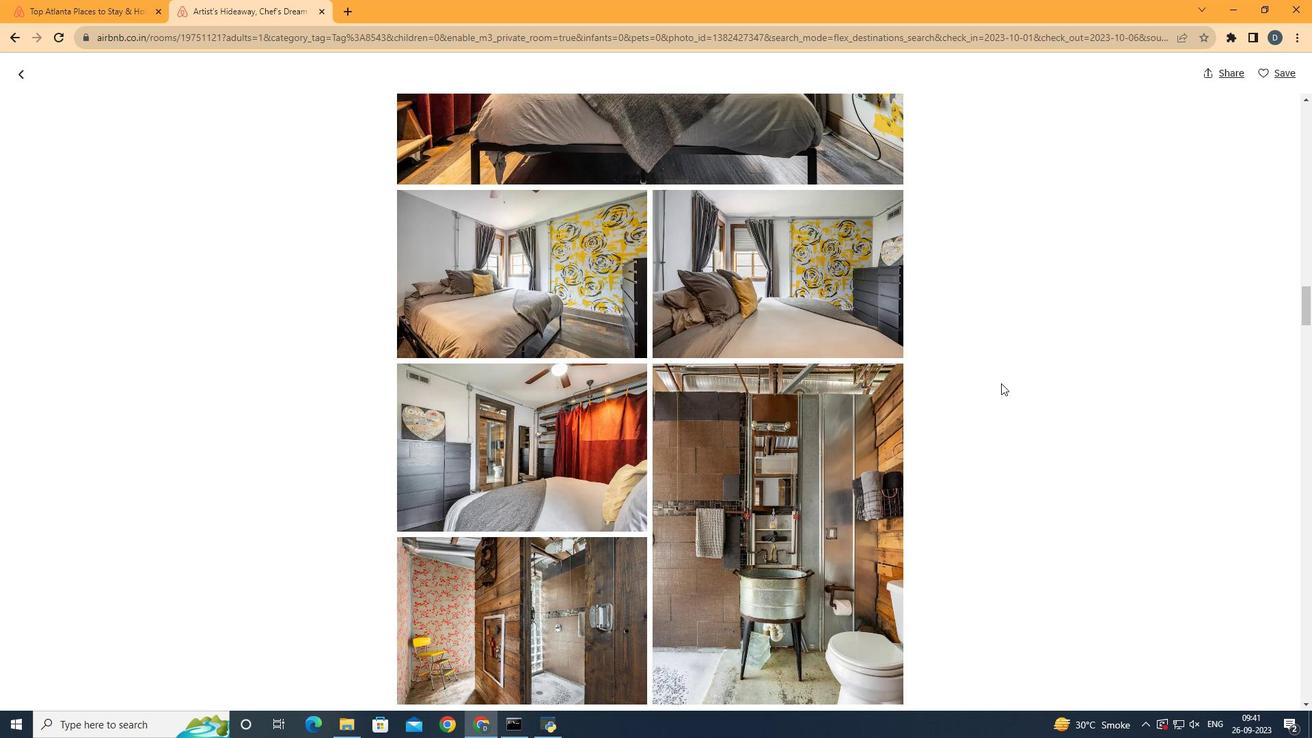 
Action: Mouse scrolled (1001, 382) with delta (0, 0)
Screenshot: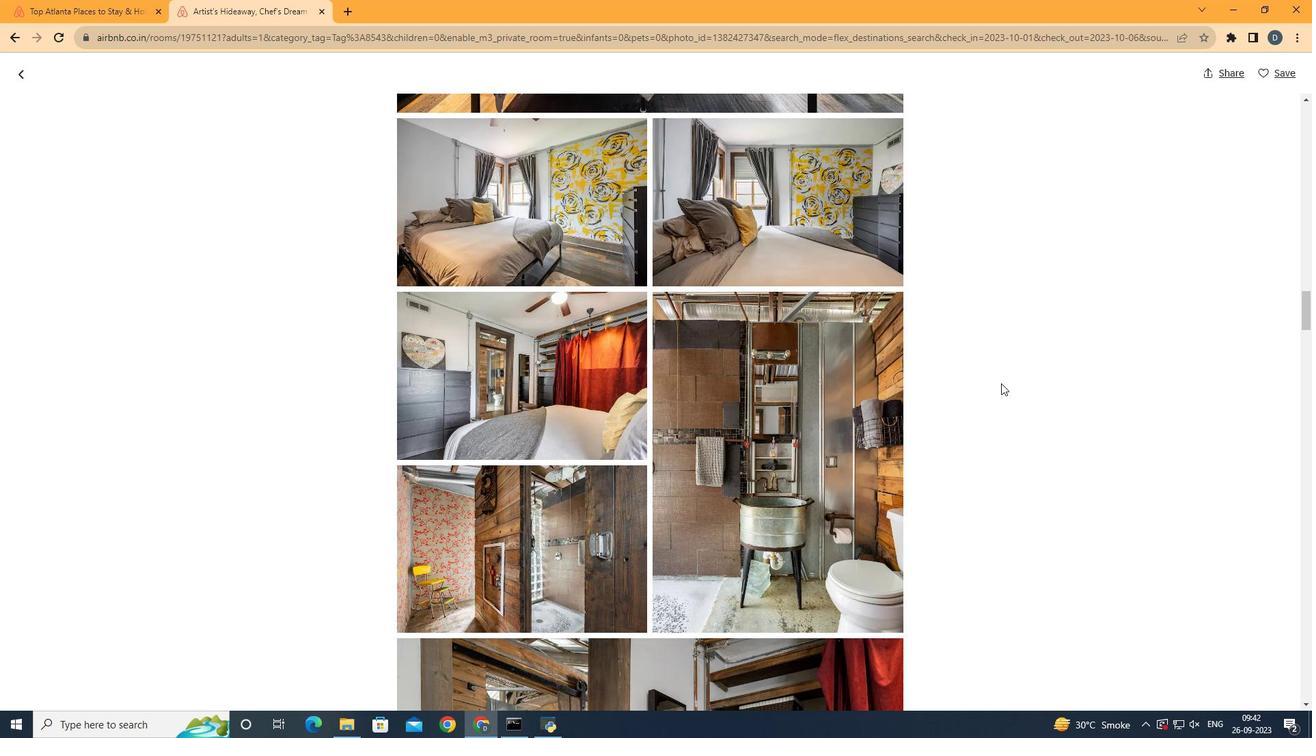 
Action: Mouse scrolled (1001, 382) with delta (0, 0)
Screenshot: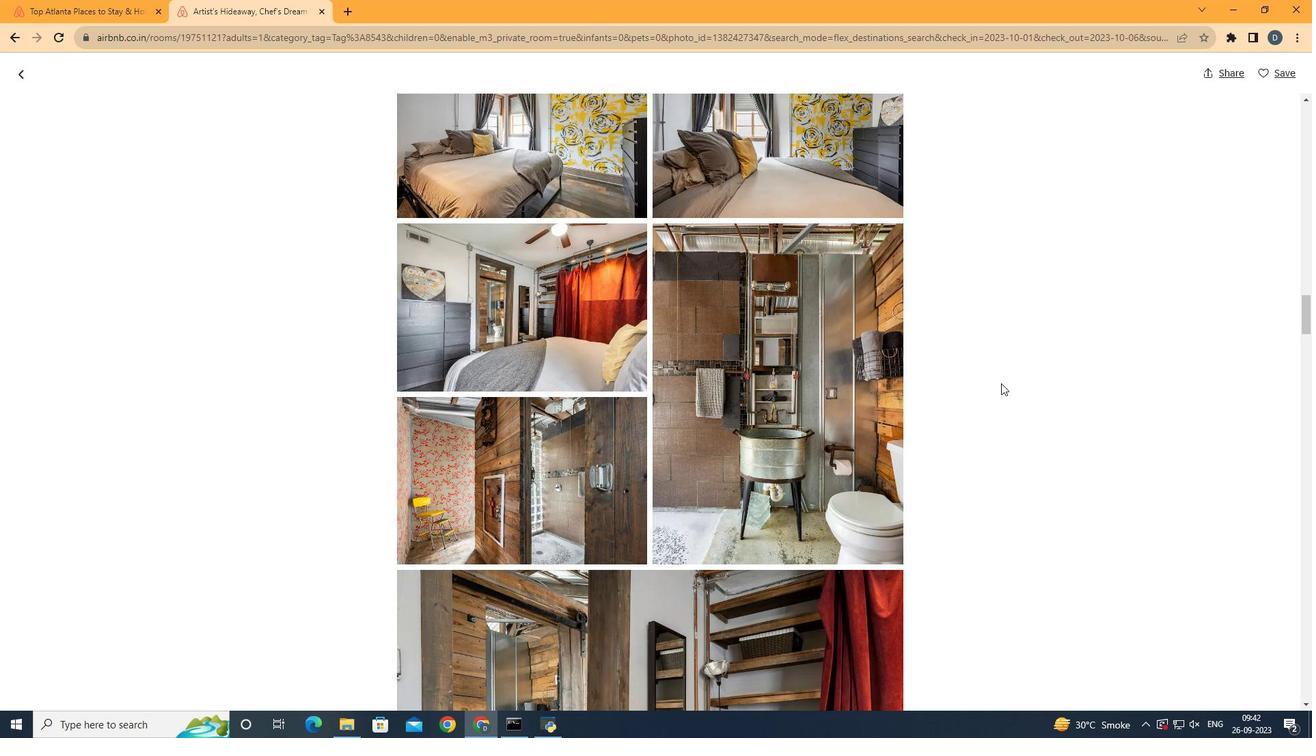 
Action: Mouse scrolled (1001, 382) with delta (0, 0)
Screenshot: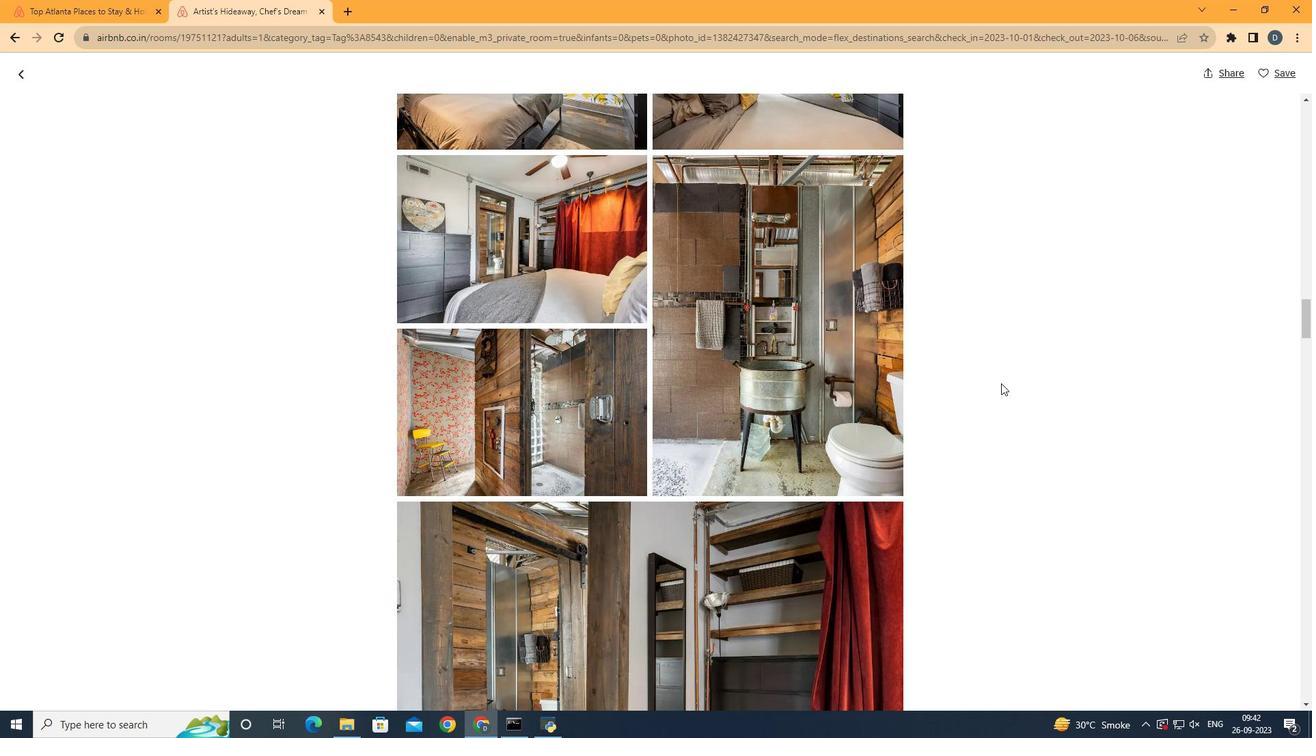 
Action: Mouse scrolled (1001, 382) with delta (0, 0)
Screenshot: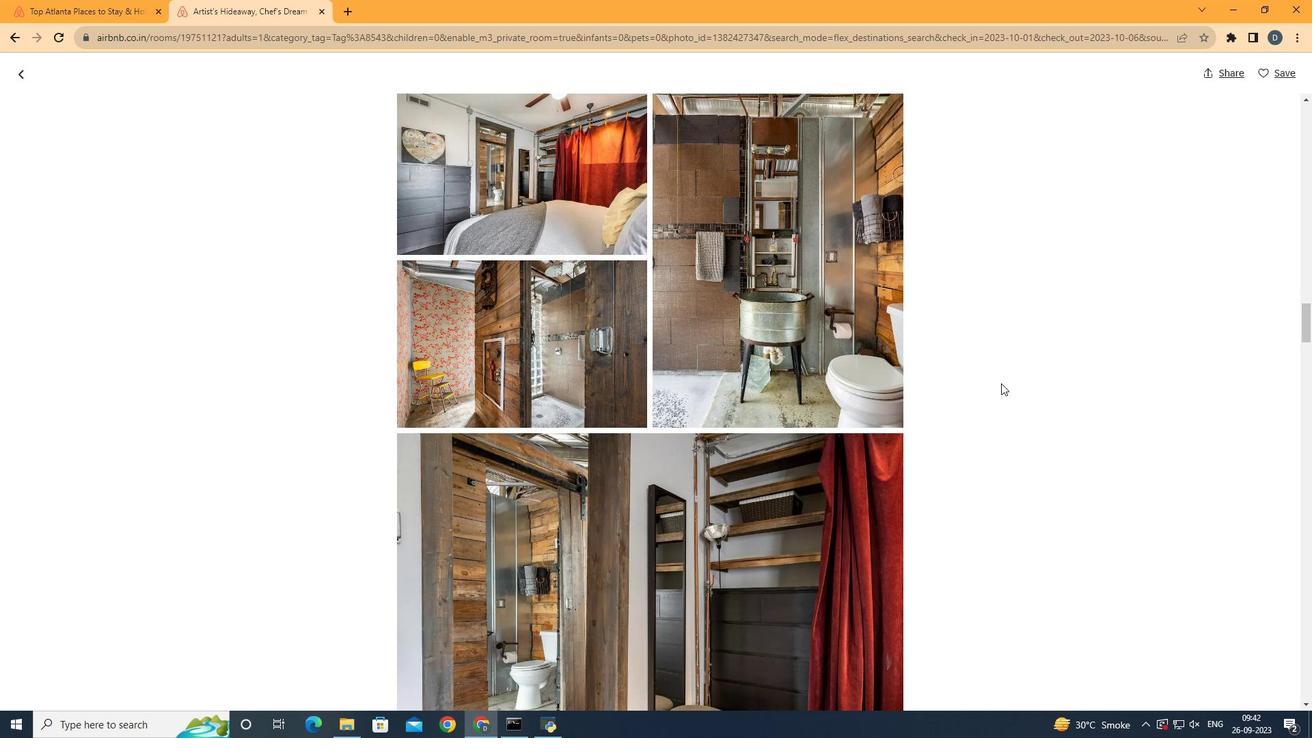 
Action: Mouse scrolled (1001, 382) with delta (0, 0)
Screenshot: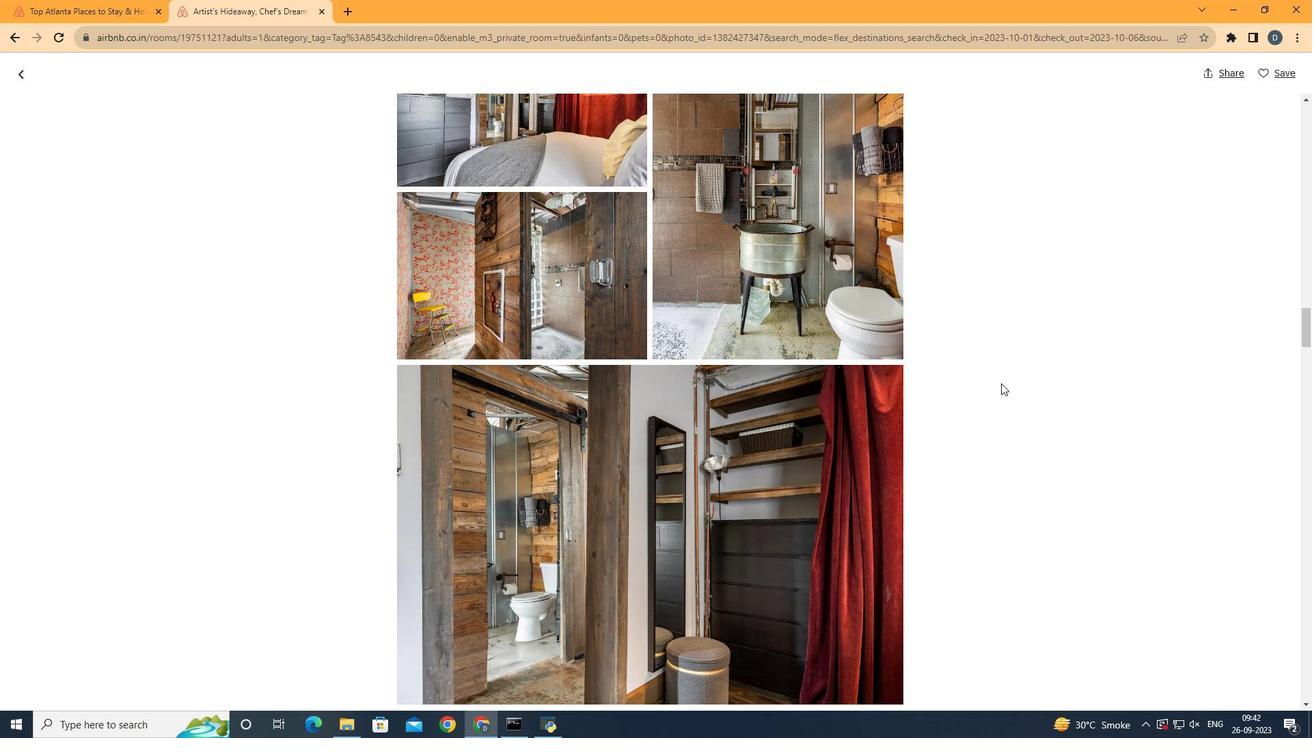 
Action: Mouse scrolled (1001, 382) with delta (0, 0)
Screenshot: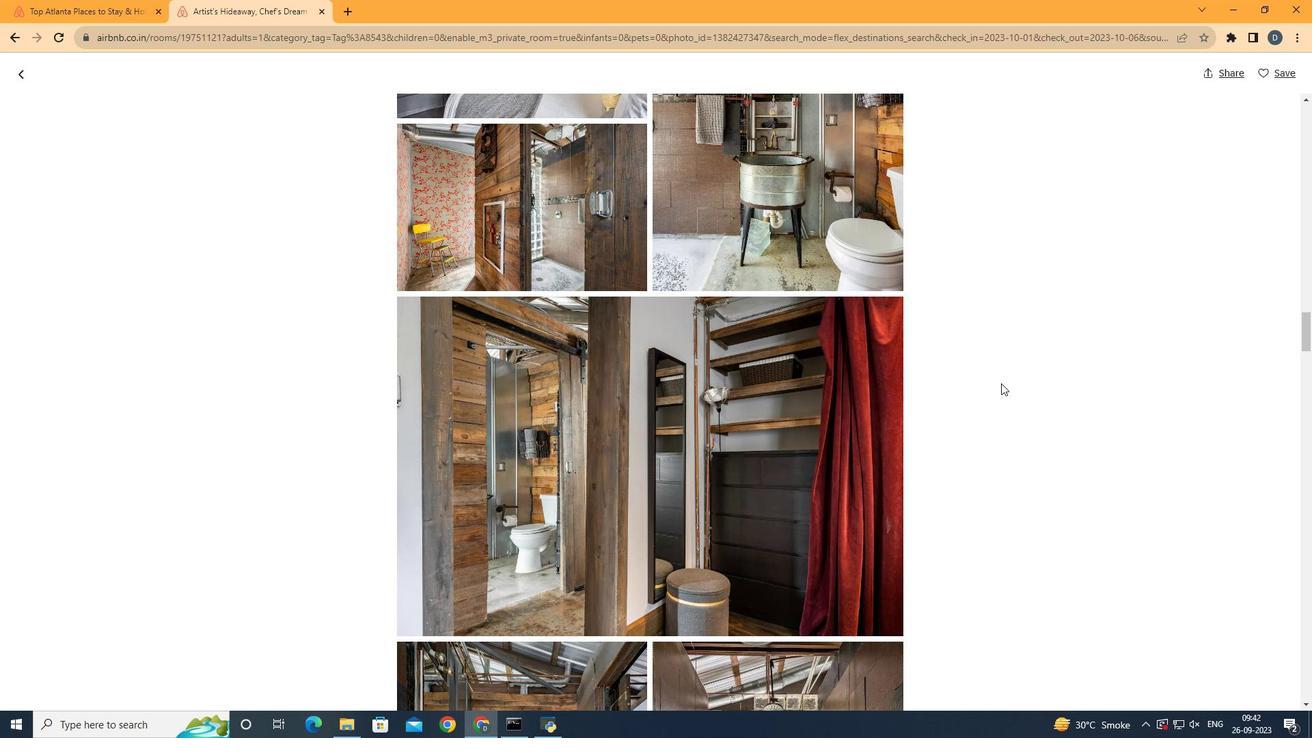 
Action: Mouse scrolled (1001, 382) with delta (0, 0)
Screenshot: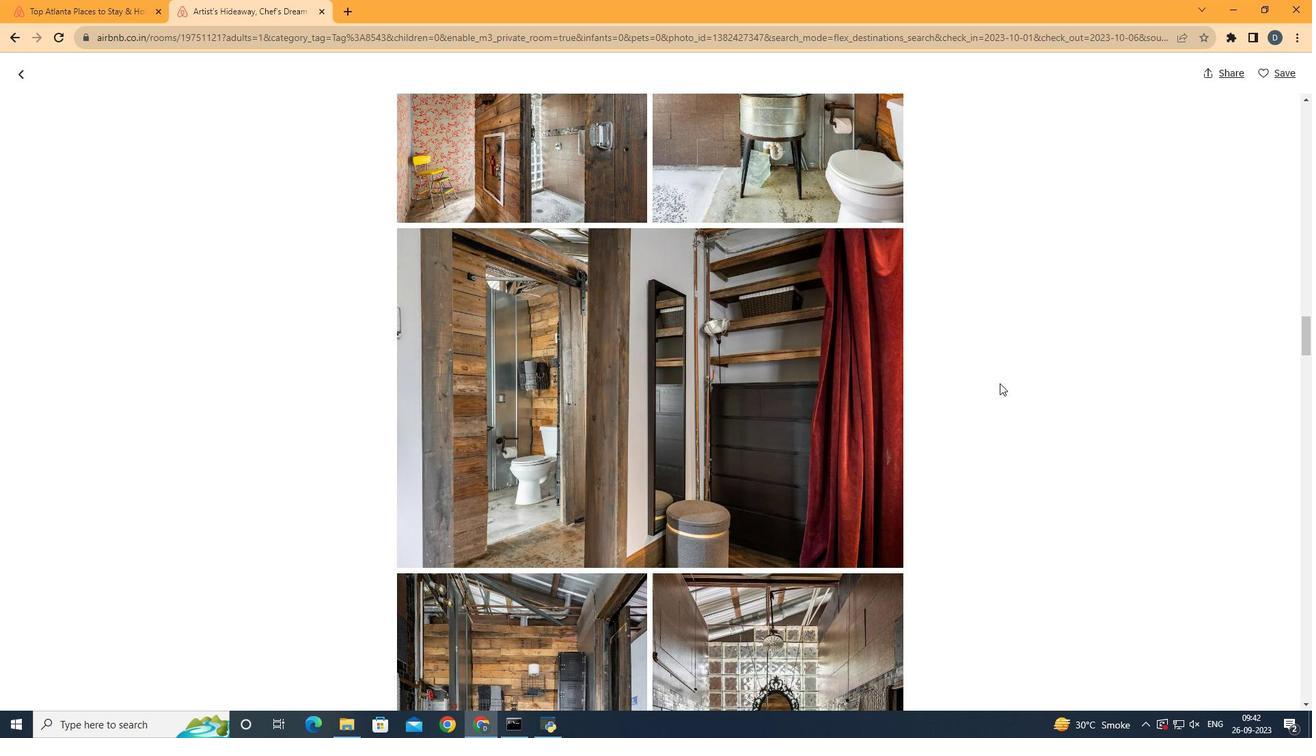 
Action: Mouse moved to (1000, 383)
Screenshot: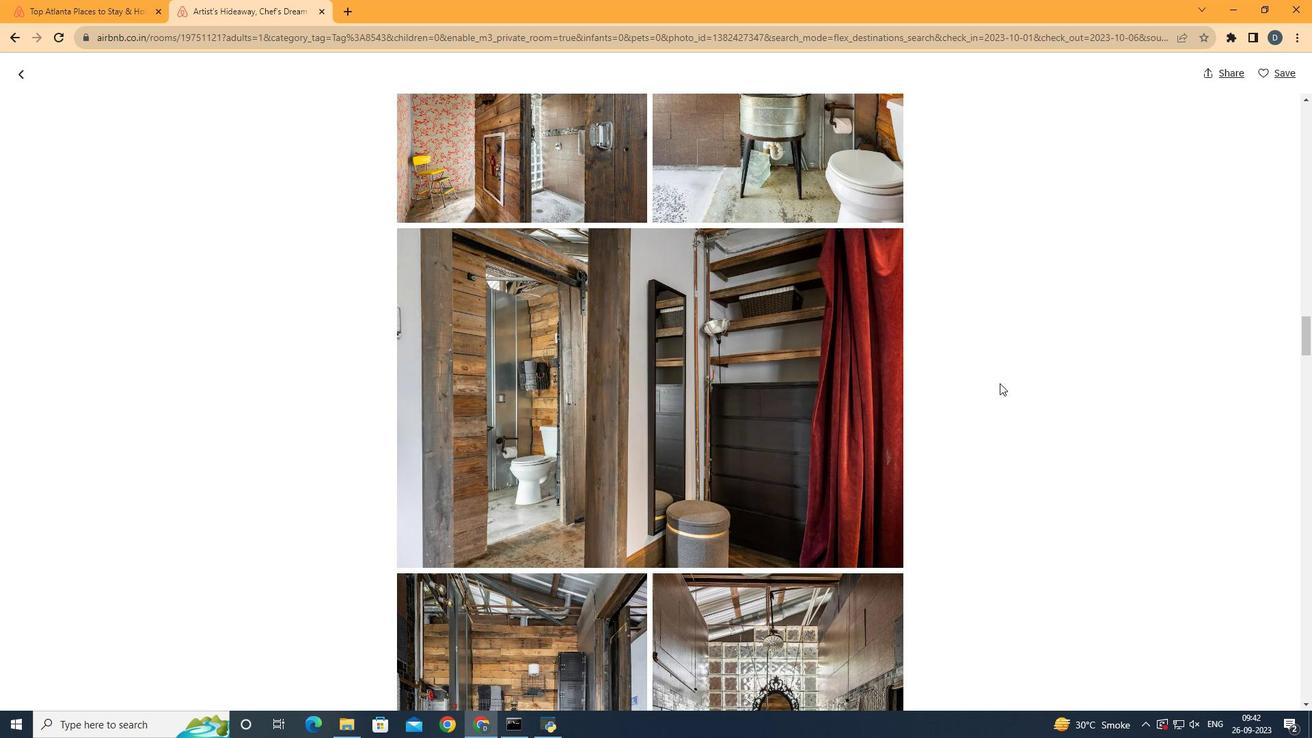 
Action: Mouse scrolled (1000, 382) with delta (0, 0)
Screenshot: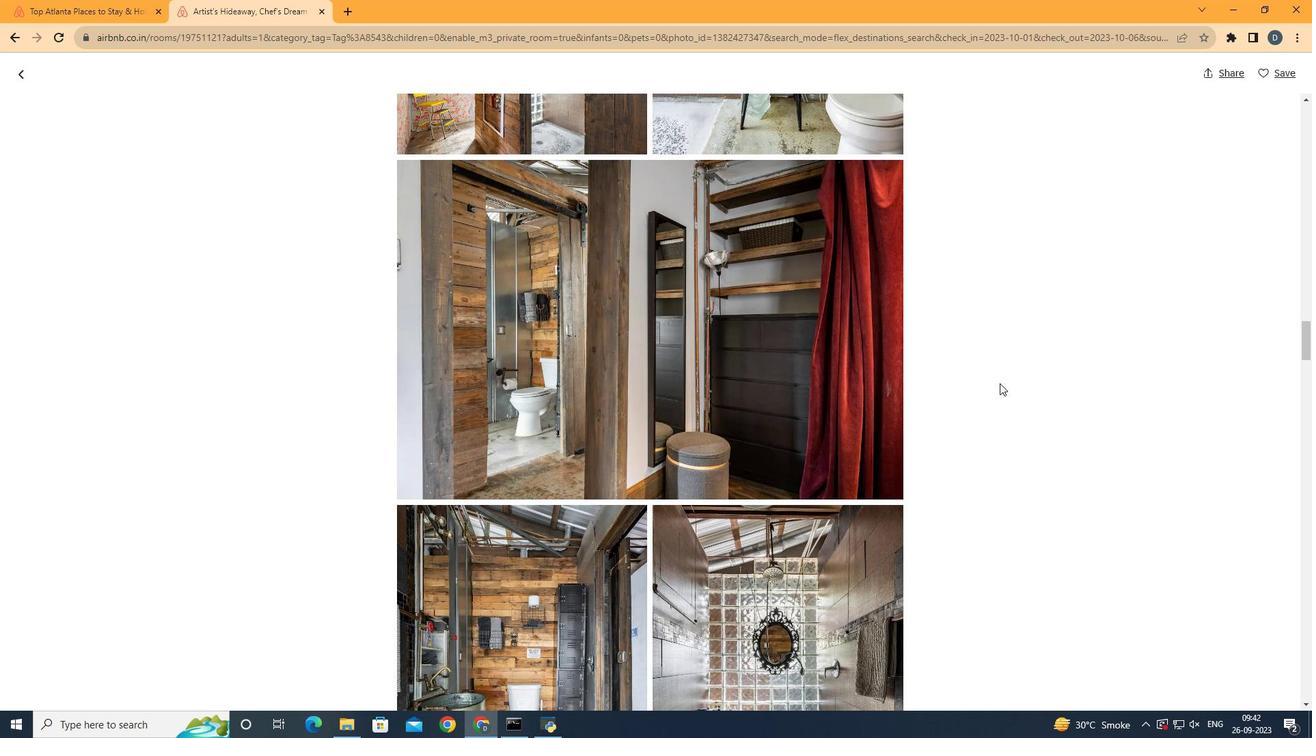 
Action: Mouse scrolled (1000, 382) with delta (0, 0)
Screenshot: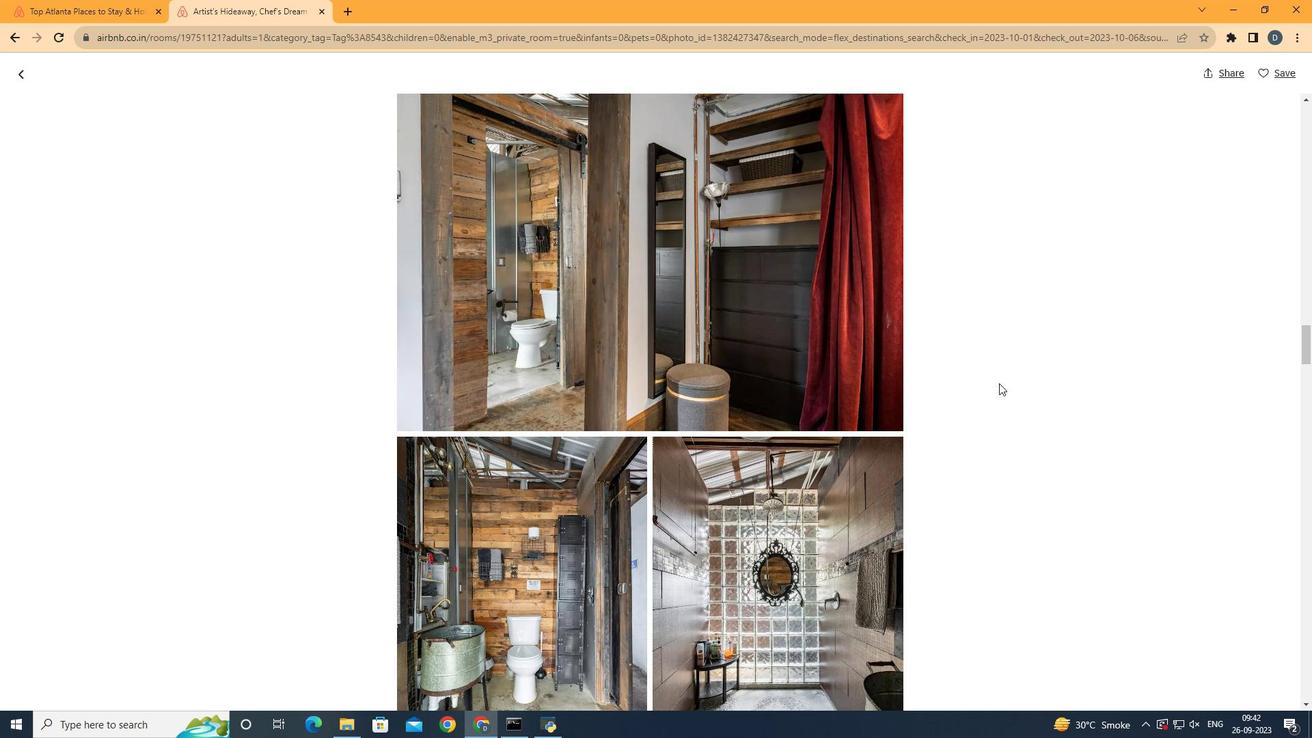 
Action: Mouse moved to (992, 373)
Screenshot: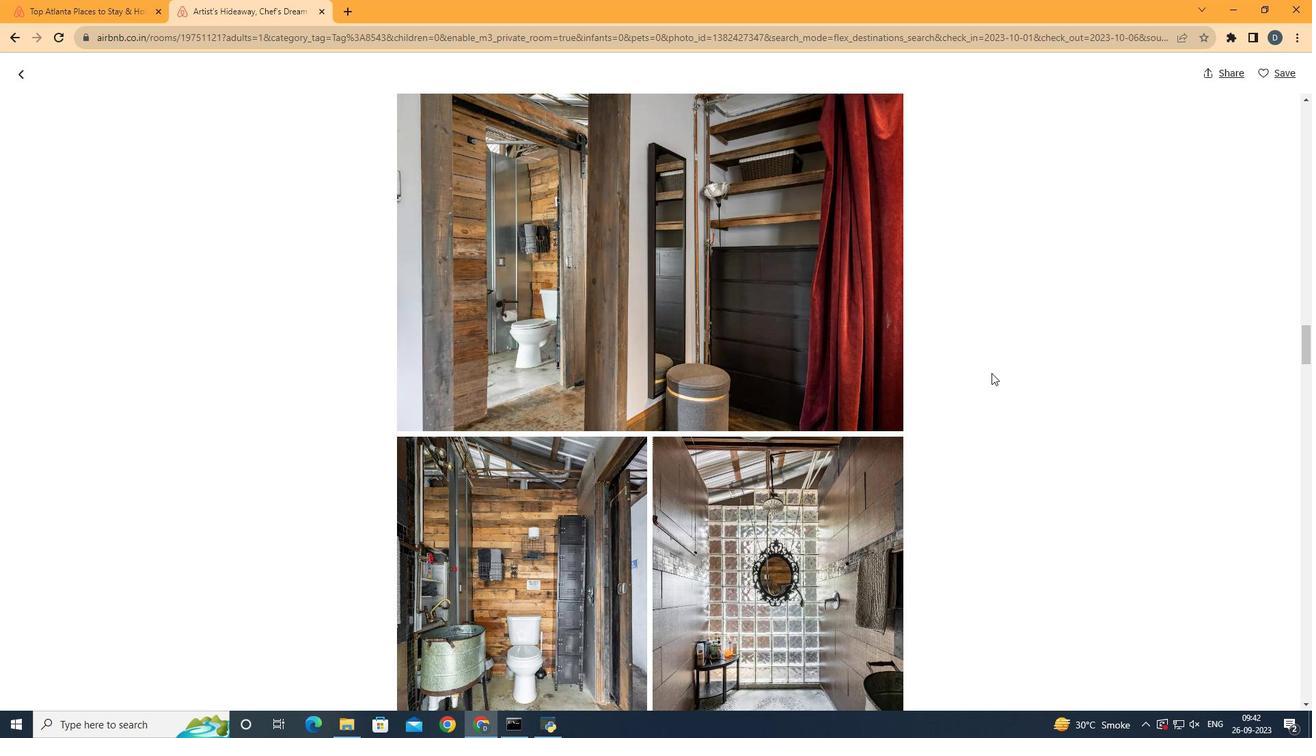 
Action: Mouse scrolled (992, 372) with delta (0, 0)
Screenshot: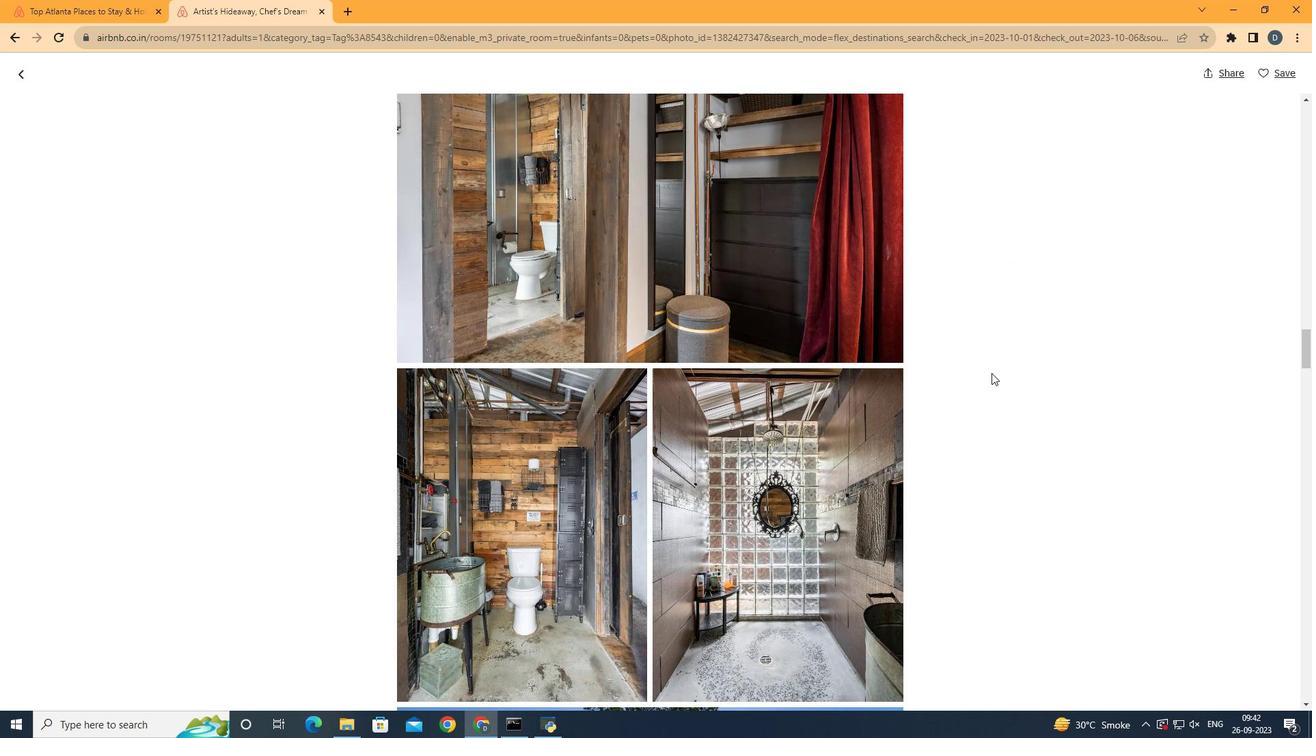 
Action: Mouse scrolled (992, 372) with delta (0, 0)
Screenshot: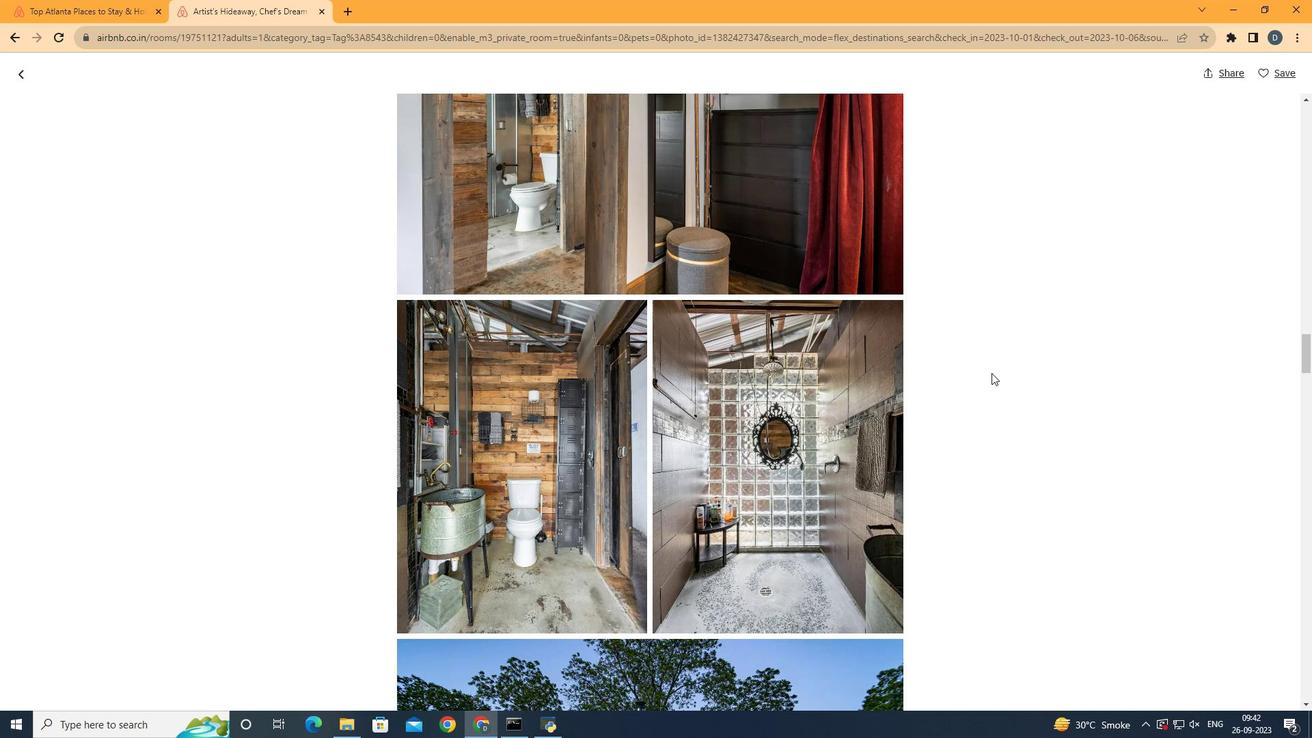 
Action: Mouse scrolled (992, 372) with delta (0, 0)
Screenshot: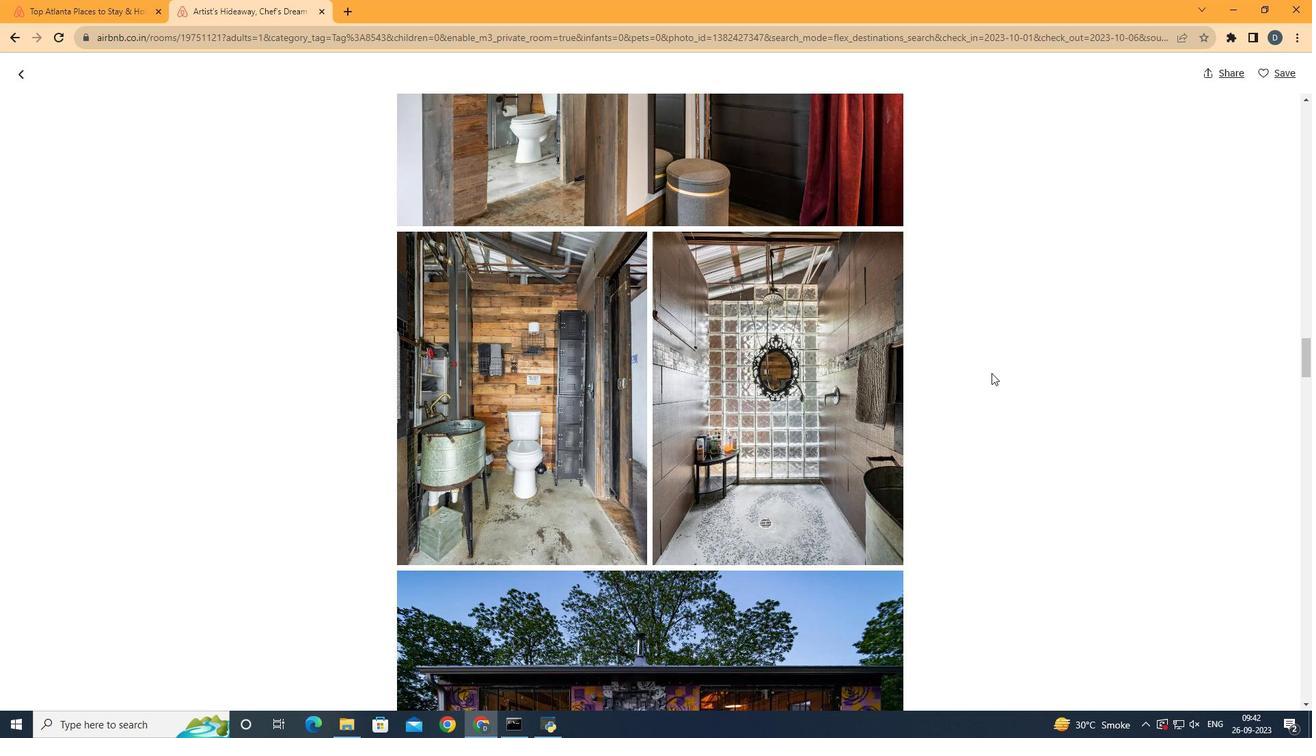 
Action: Mouse scrolled (992, 372) with delta (0, 0)
Screenshot: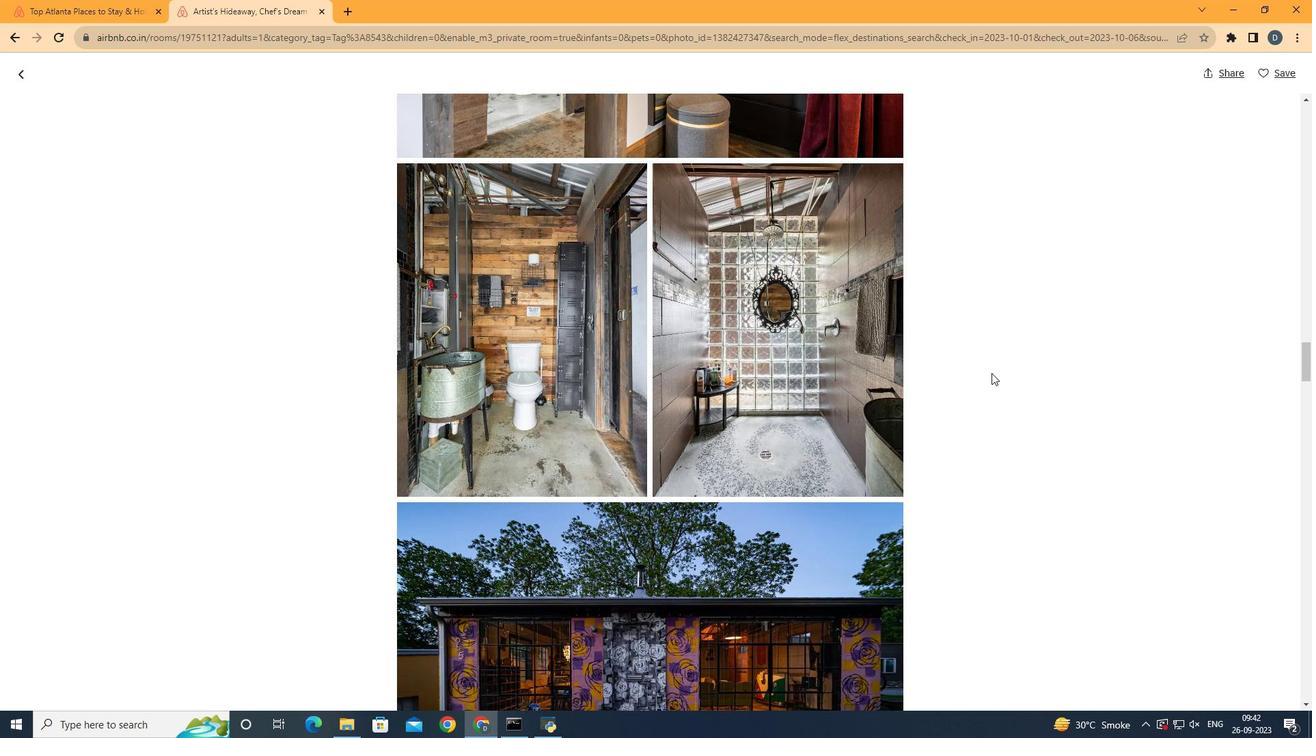 
Action: Mouse scrolled (992, 372) with delta (0, 0)
Screenshot: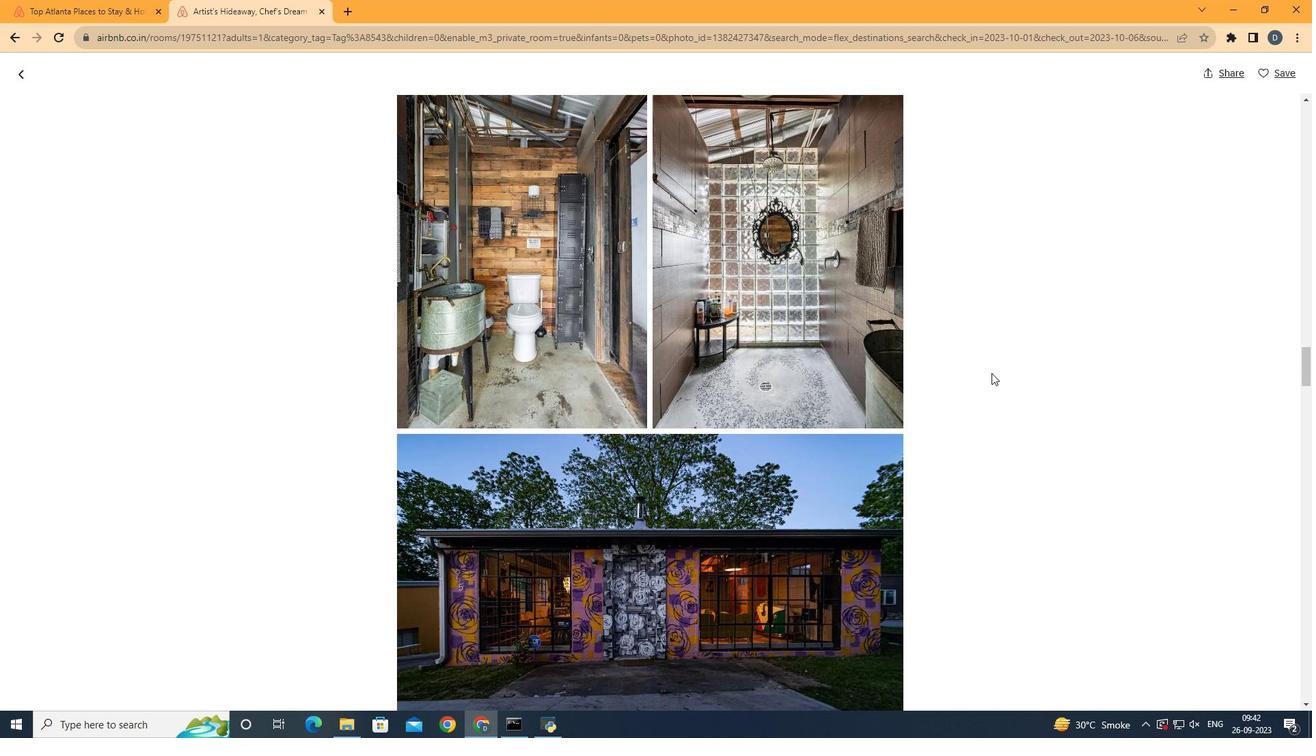 
Action: Mouse scrolled (992, 372) with delta (0, 0)
Screenshot: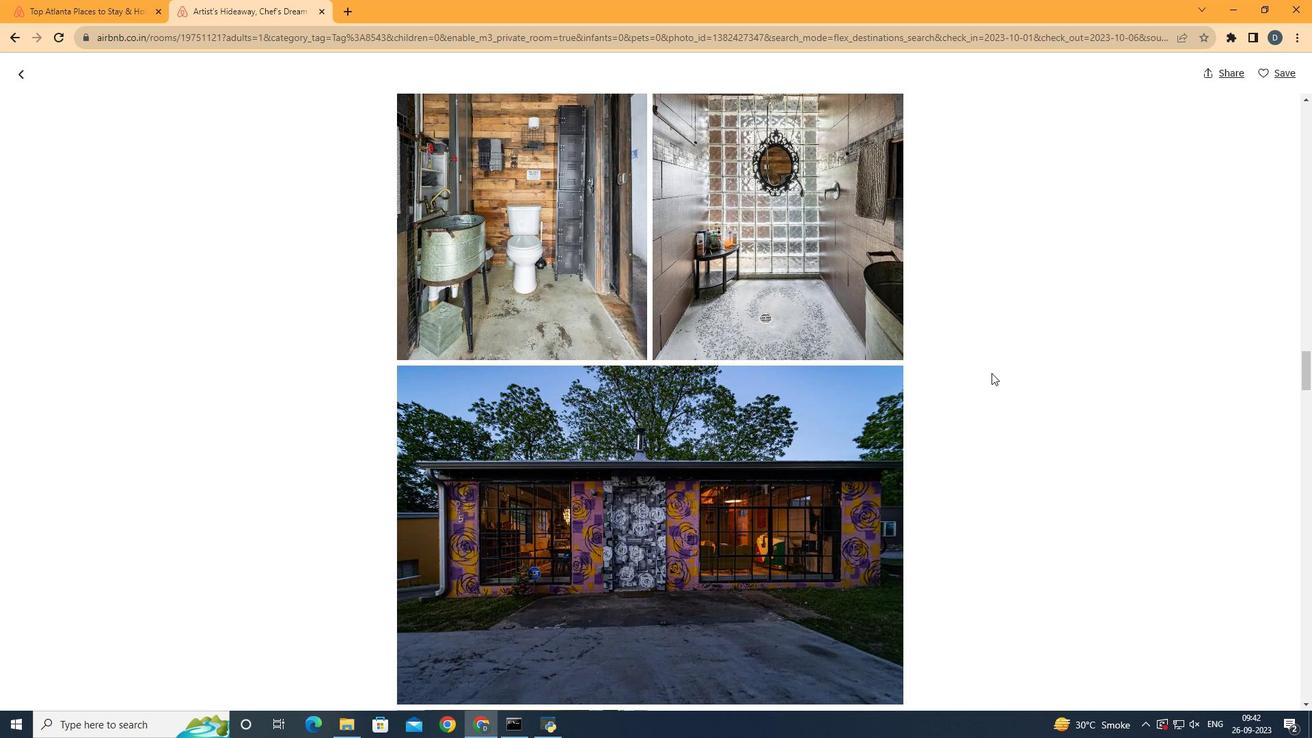 
Action: Mouse scrolled (992, 372) with delta (0, 0)
Screenshot: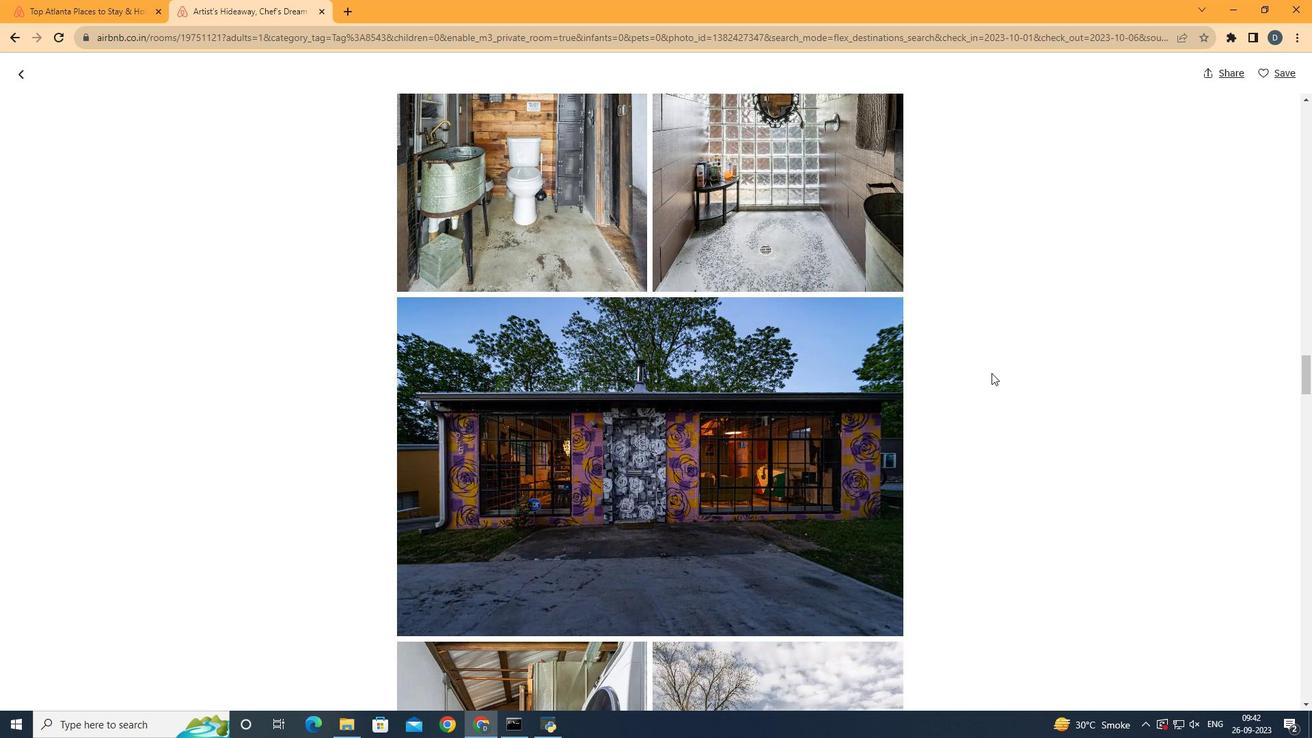 
Action: Mouse scrolled (992, 372) with delta (0, 0)
Screenshot: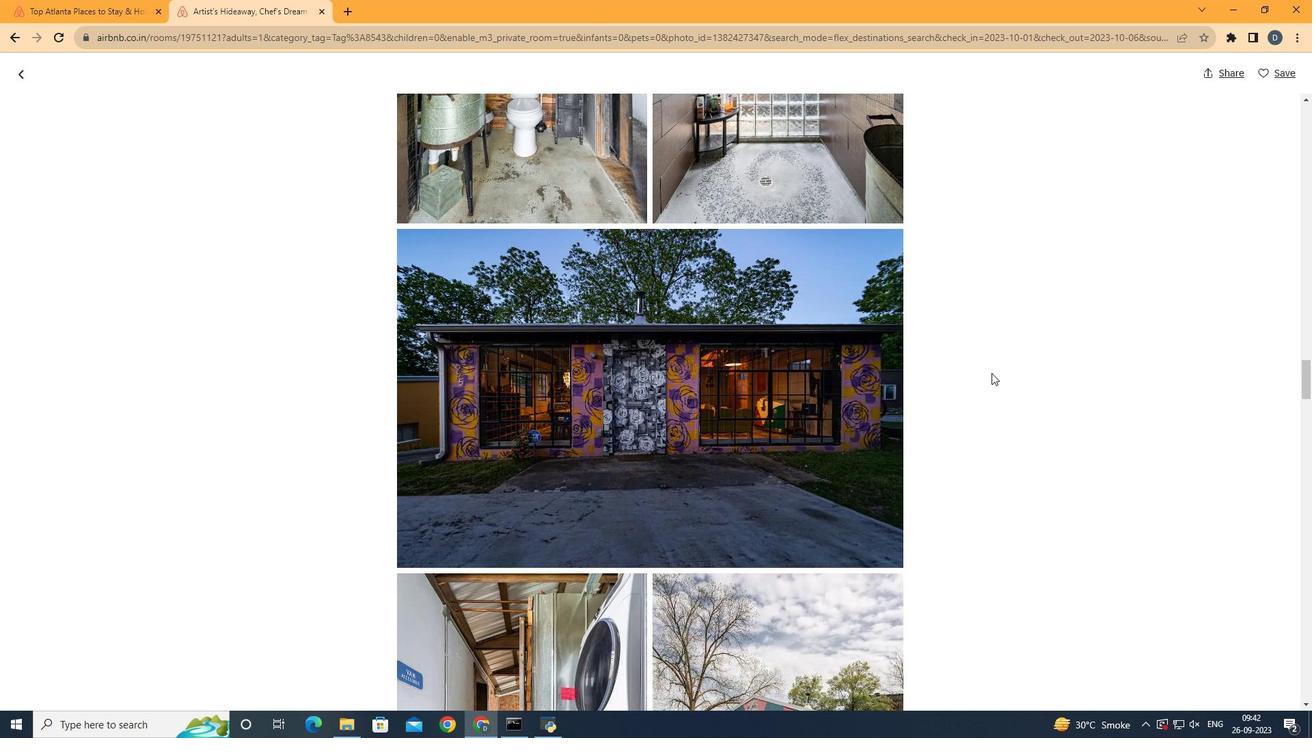 
Action: Mouse scrolled (992, 372) with delta (0, 0)
Screenshot: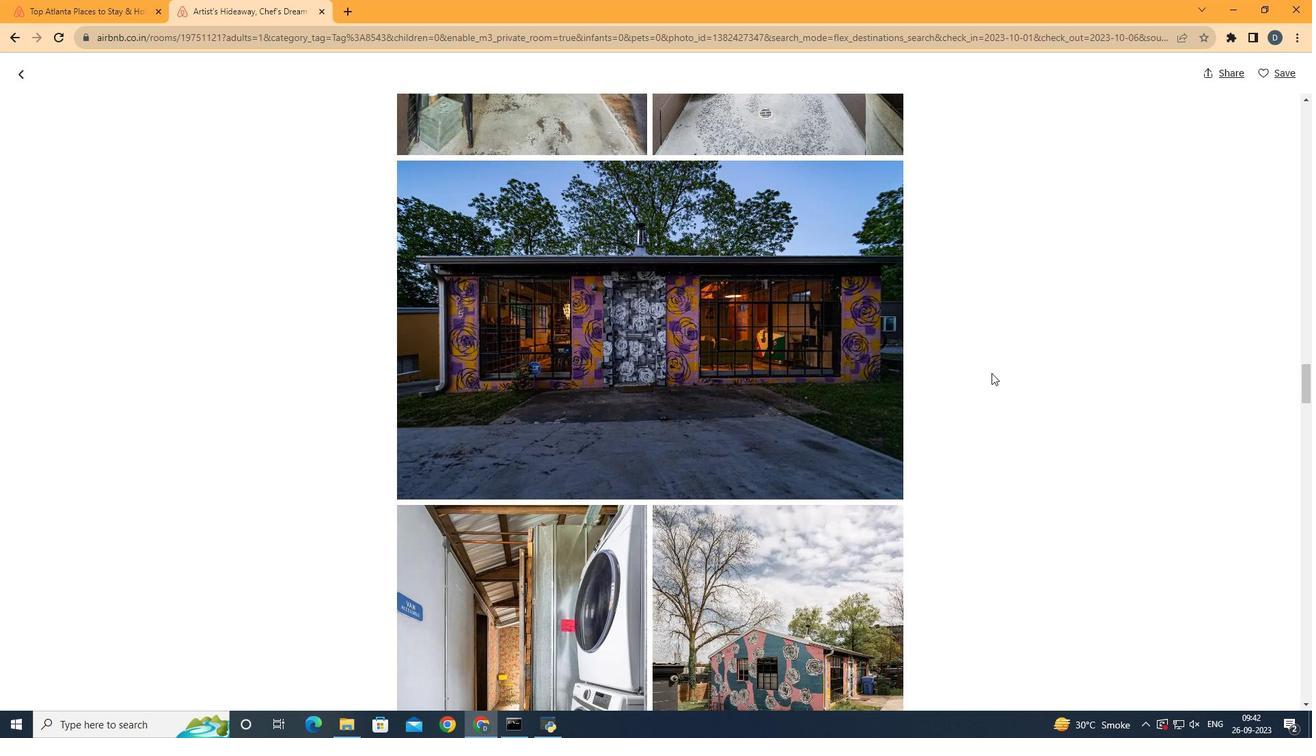 
Action: Mouse scrolled (992, 372) with delta (0, 0)
Screenshot: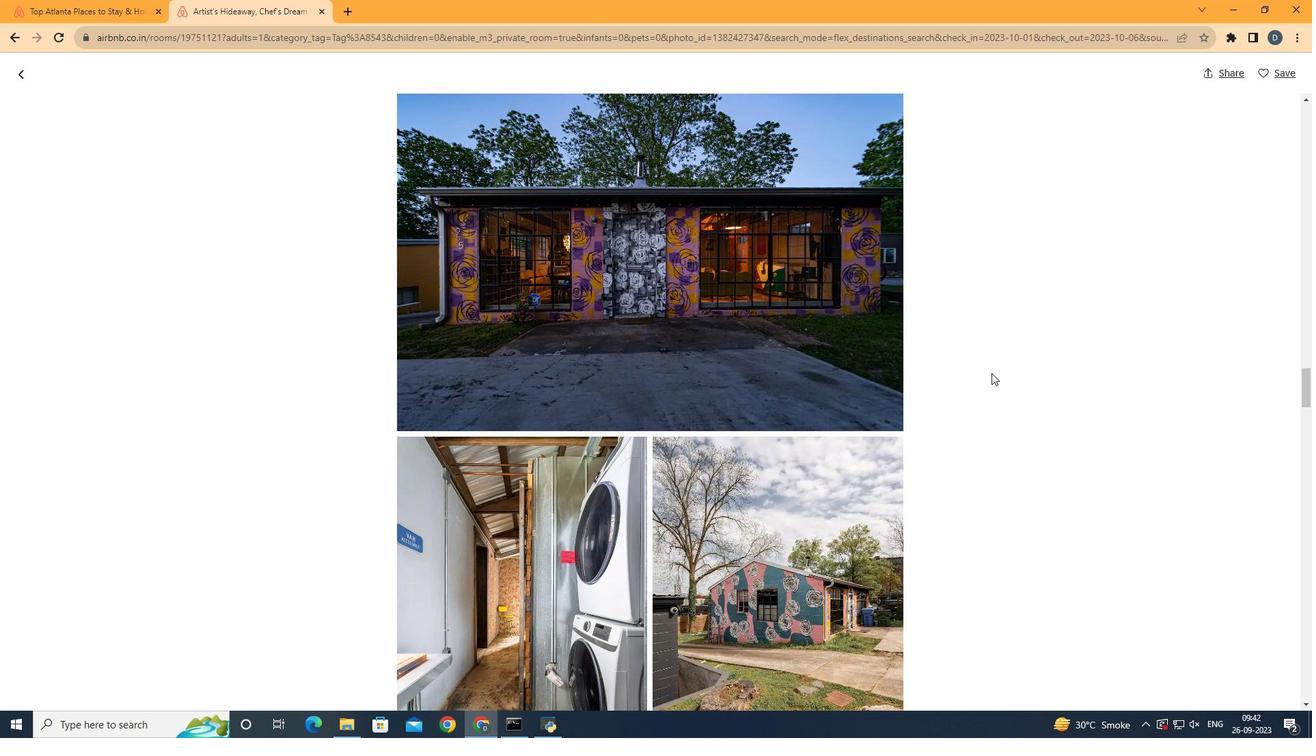 
Action: Mouse scrolled (992, 372) with delta (0, 0)
Screenshot: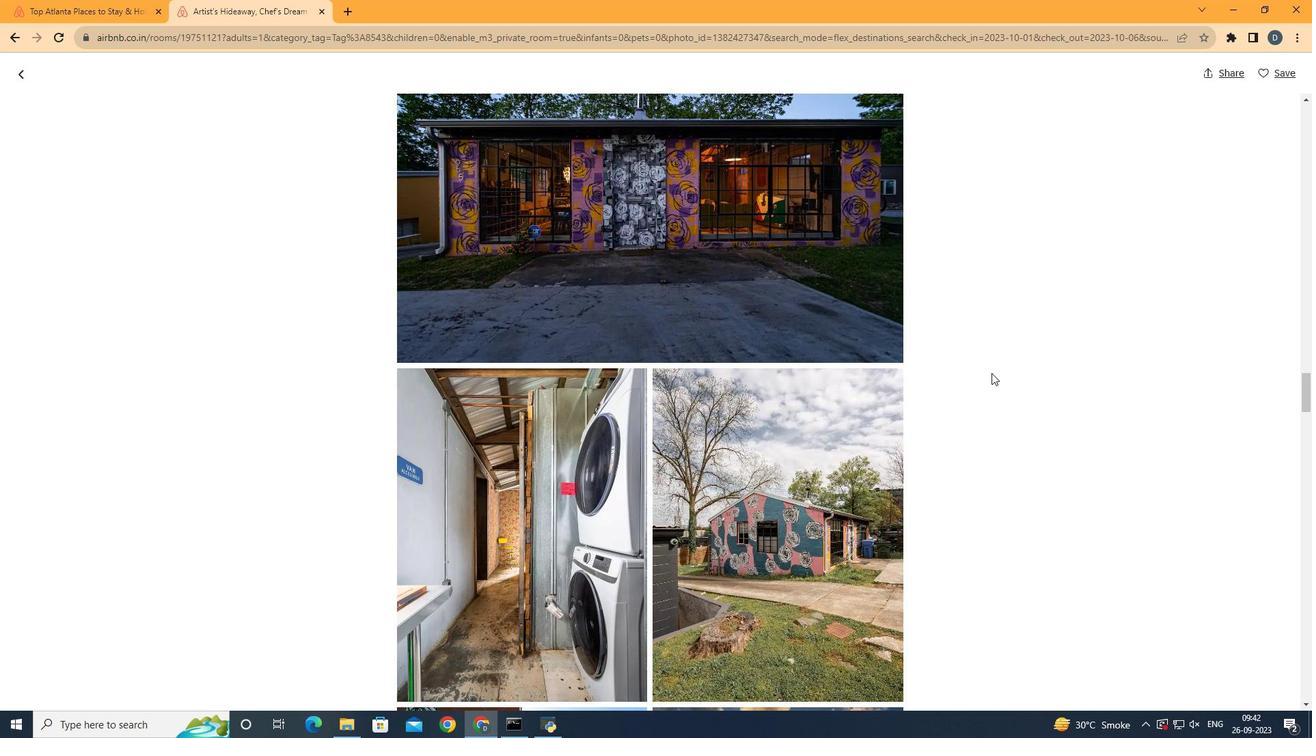 
Action: Mouse scrolled (992, 372) with delta (0, 0)
Screenshot: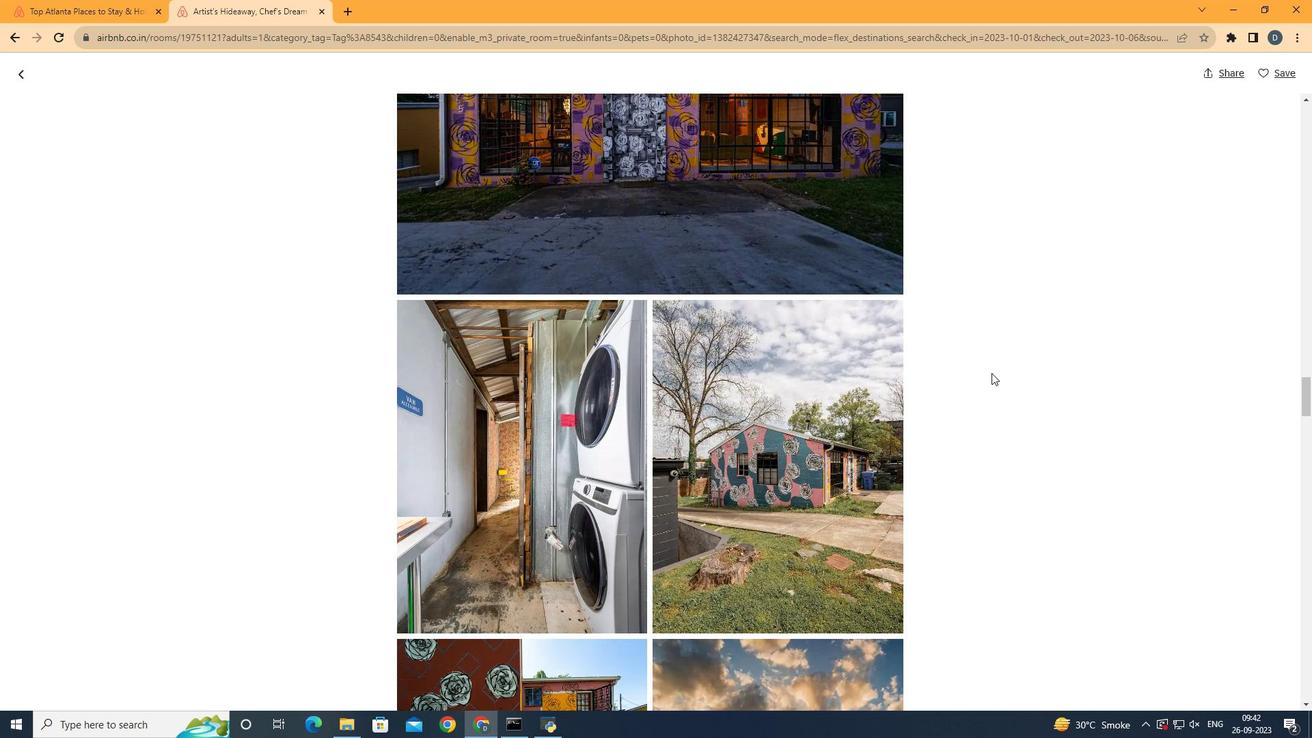 
Action: Mouse scrolled (992, 372) with delta (0, 0)
Screenshot: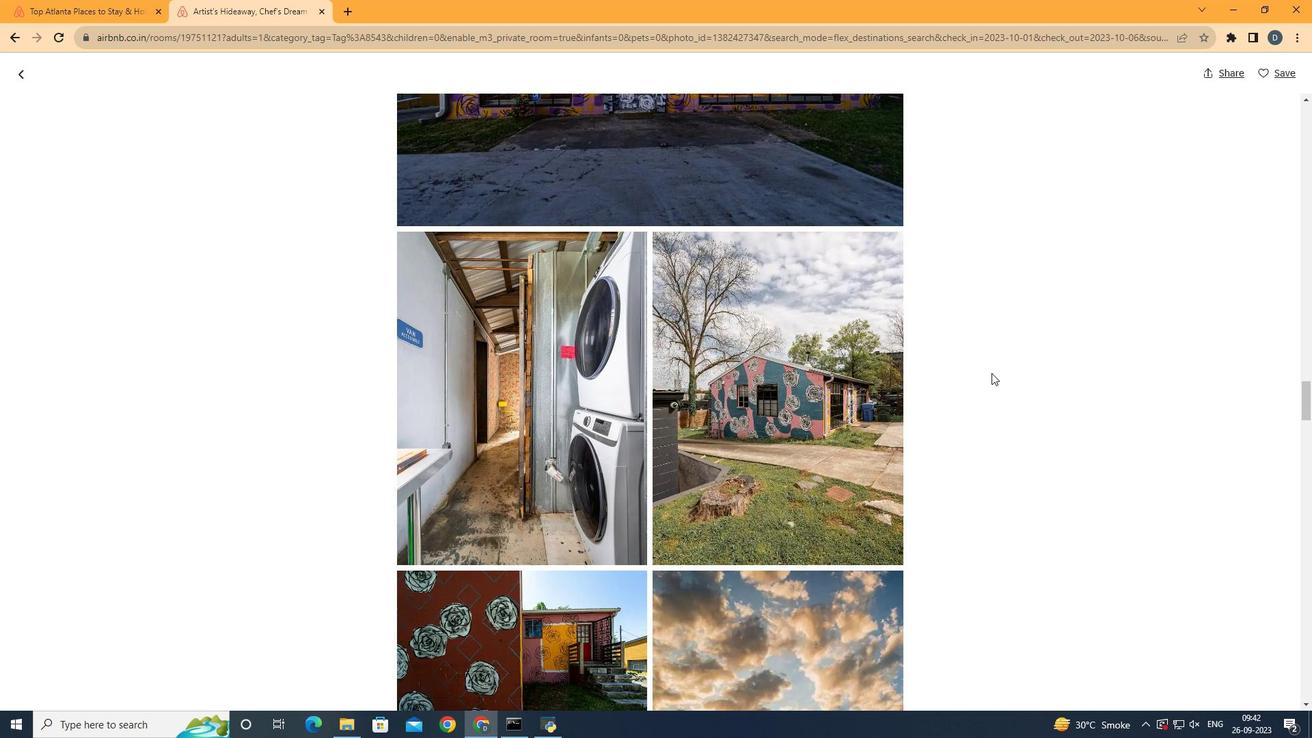 
Action: Mouse scrolled (992, 372) with delta (0, 0)
Screenshot: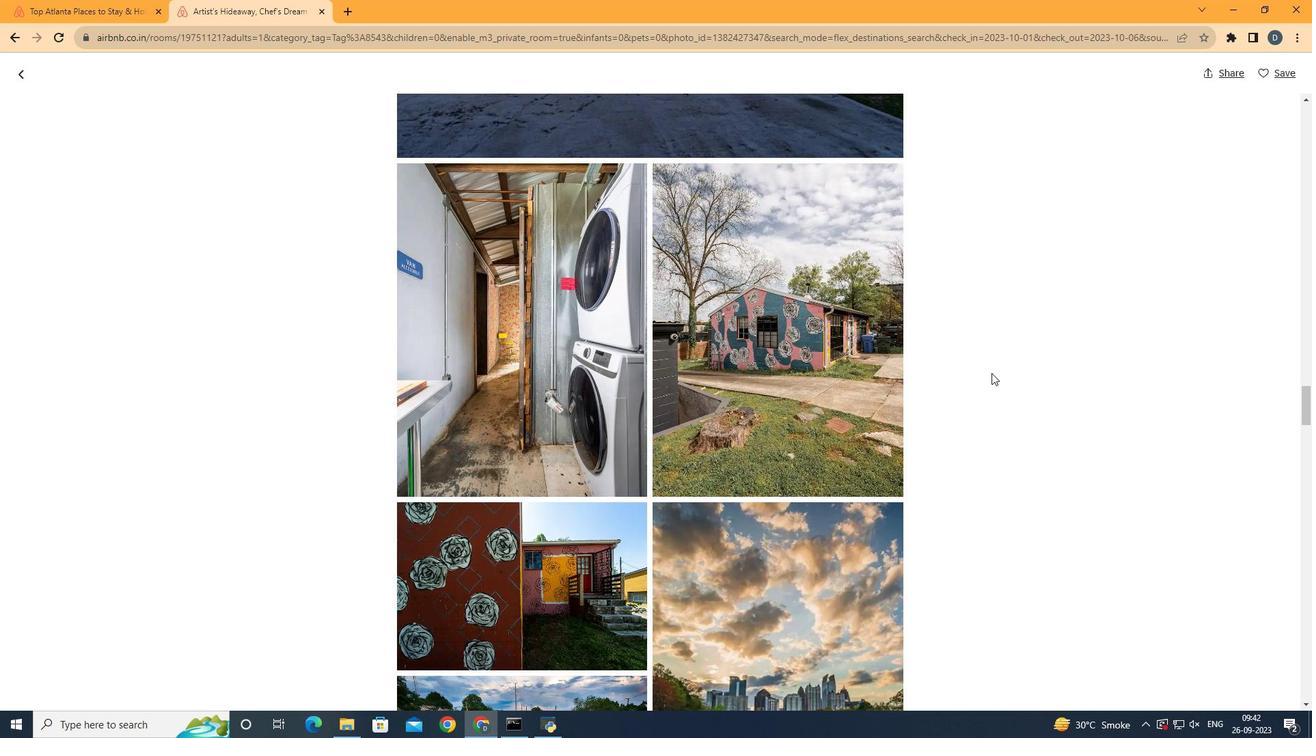 
Action: Mouse scrolled (992, 372) with delta (0, 0)
Screenshot: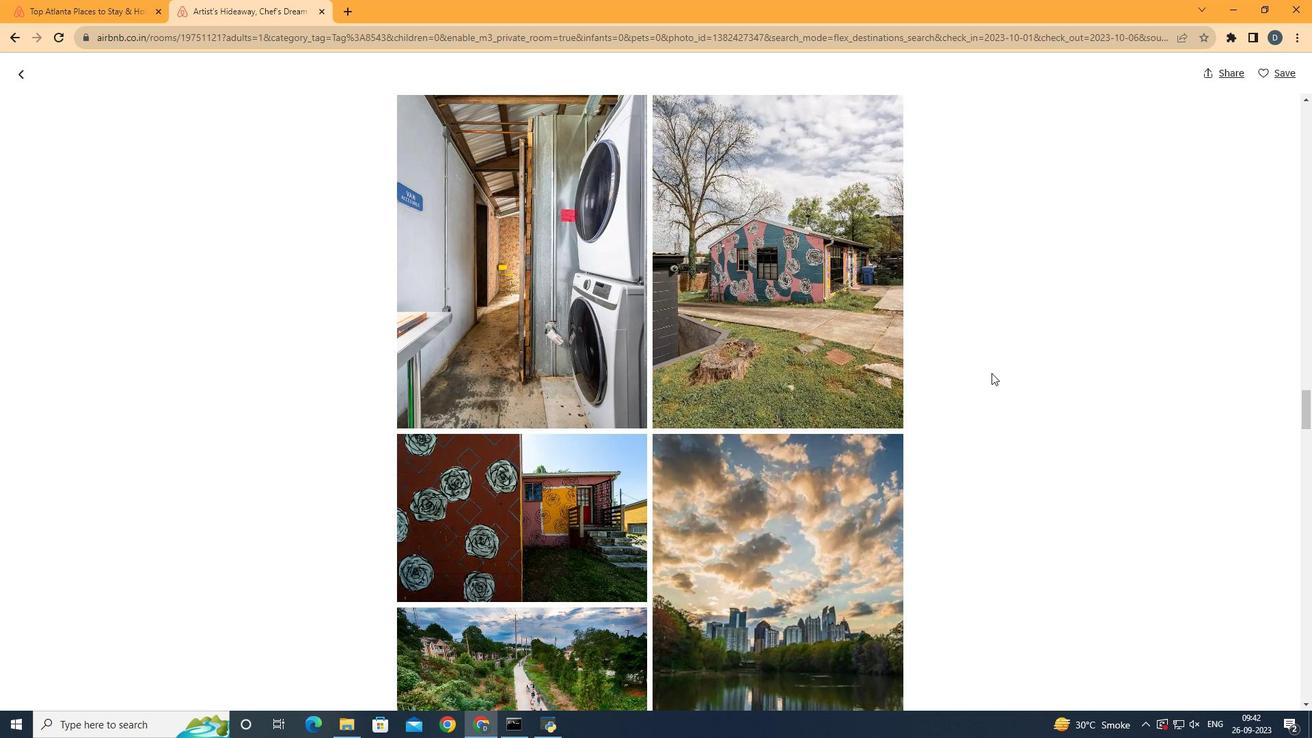 
Action: Mouse scrolled (992, 372) with delta (0, 0)
Screenshot: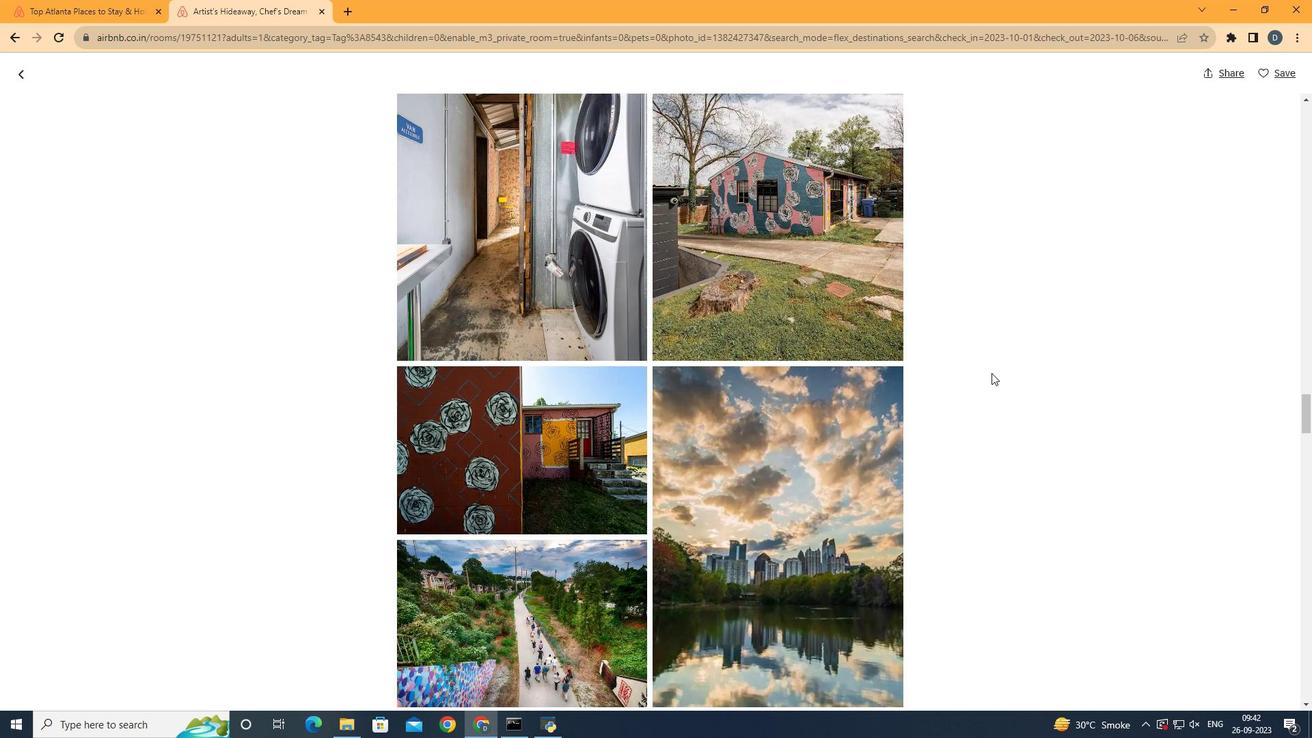 
Action: Mouse scrolled (992, 372) with delta (0, 0)
Screenshot: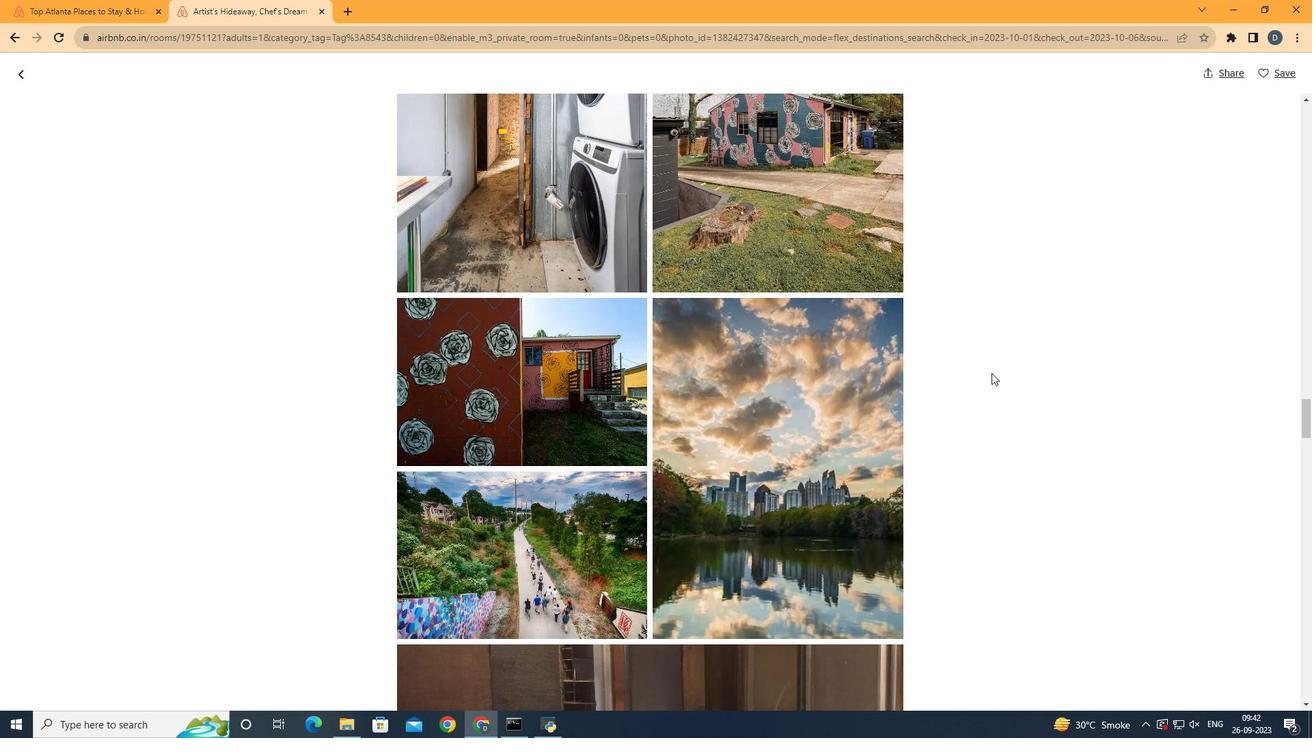 
Action: Mouse scrolled (992, 372) with delta (0, 0)
Screenshot: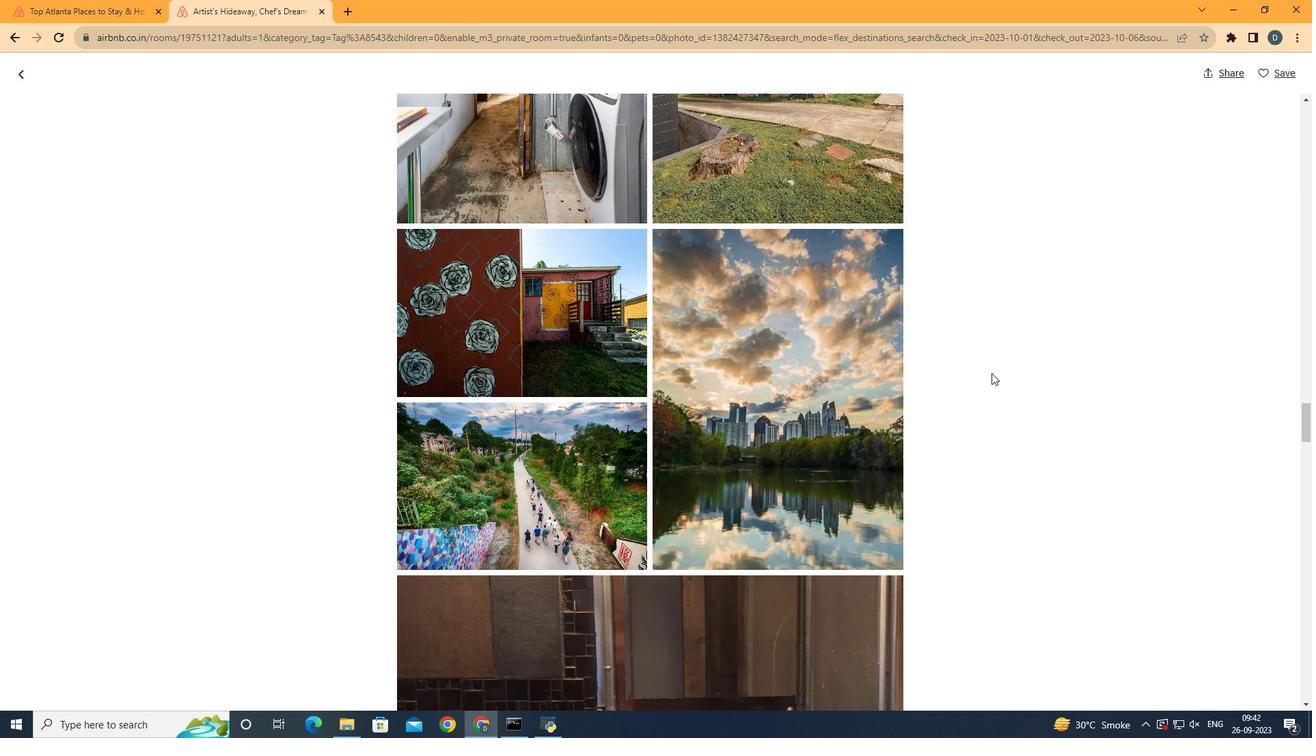 
Action: Mouse scrolled (992, 372) with delta (0, 0)
Screenshot: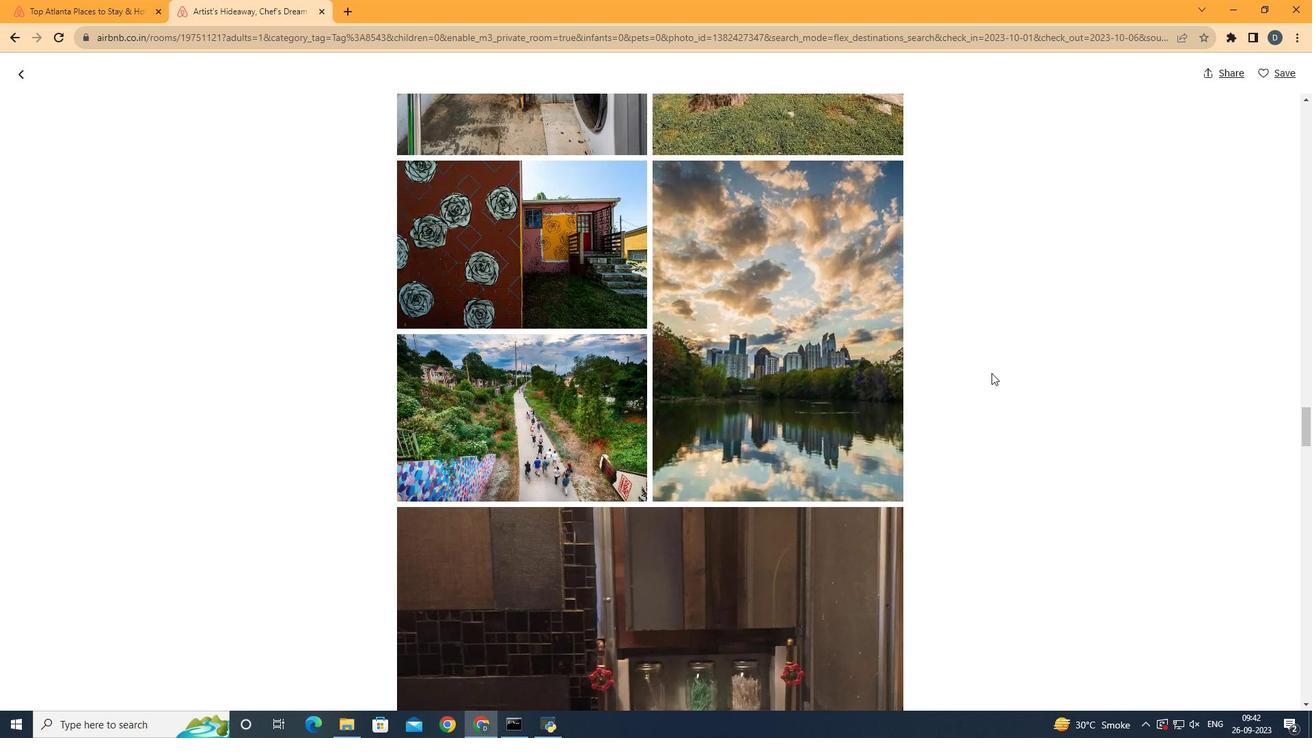 
Action: Mouse scrolled (992, 372) with delta (0, 0)
Screenshot: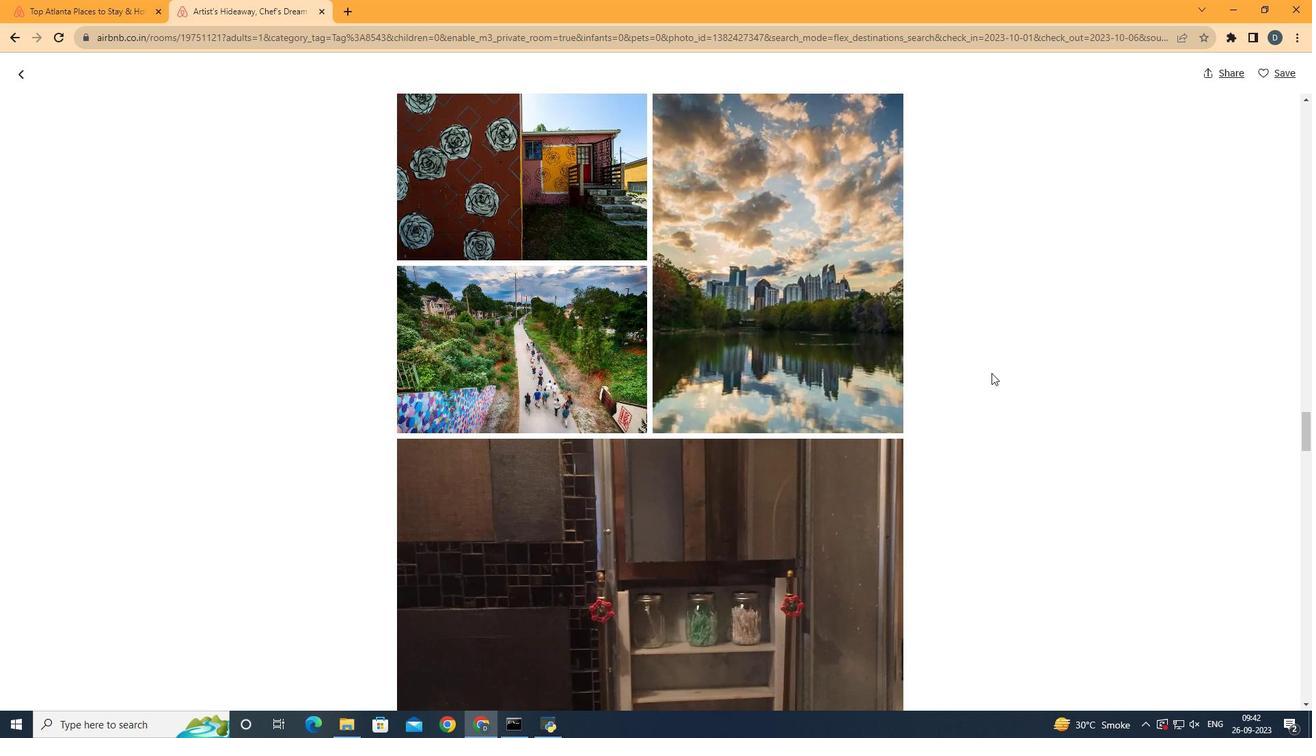 
Action: Mouse scrolled (992, 372) with delta (0, 0)
Screenshot: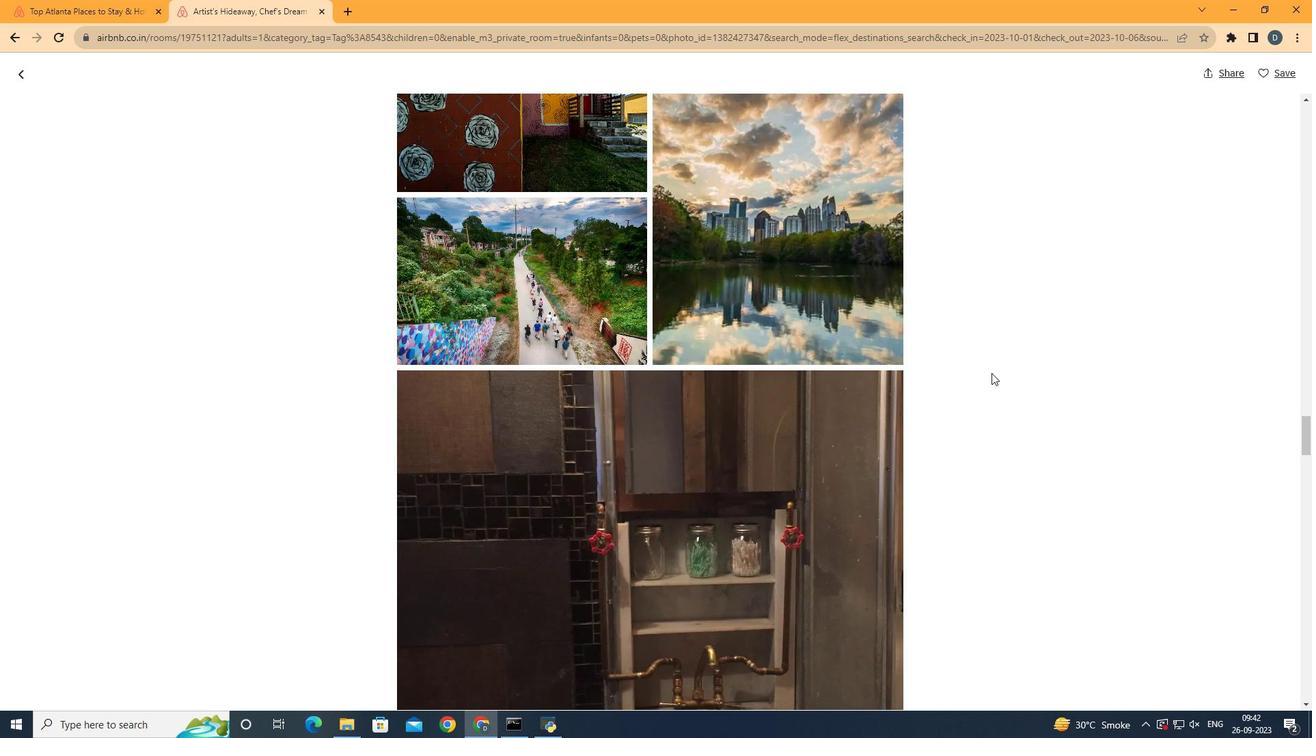 
Action: Mouse scrolled (992, 372) with delta (0, 0)
Screenshot: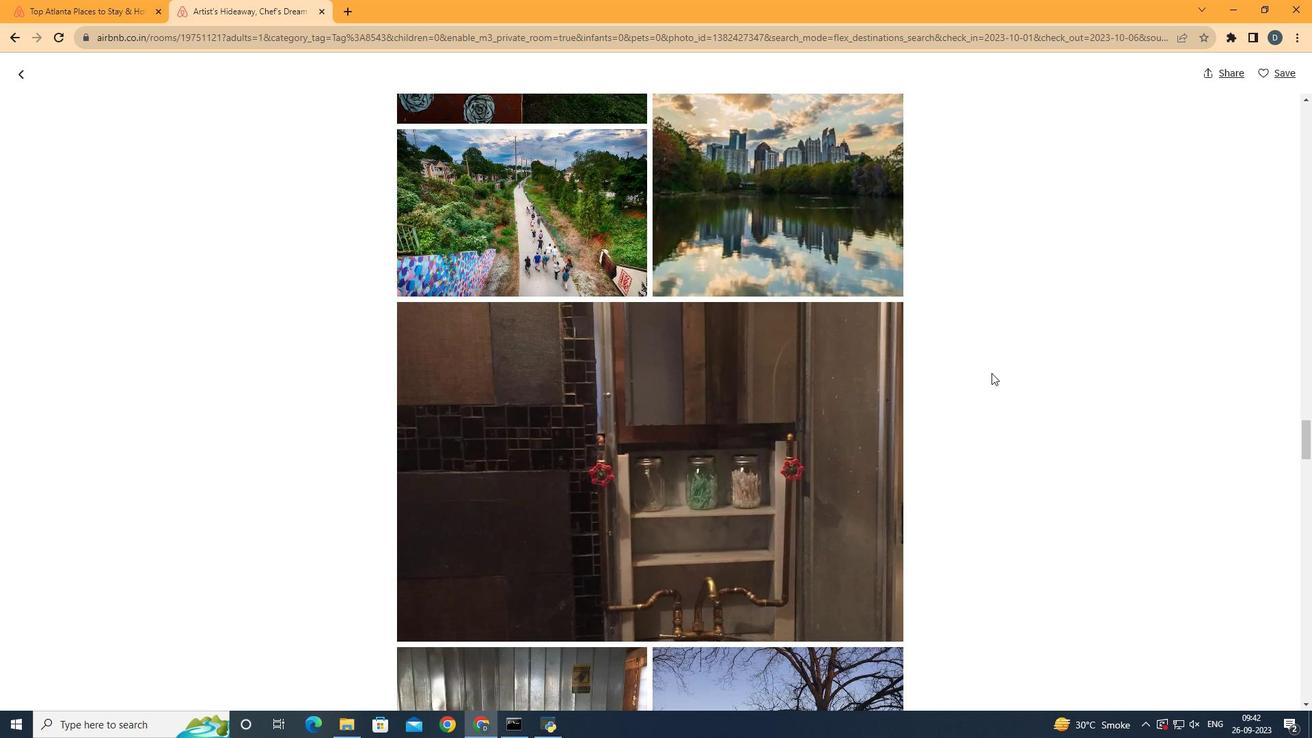 
Action: Mouse moved to (990, 373)
Screenshot: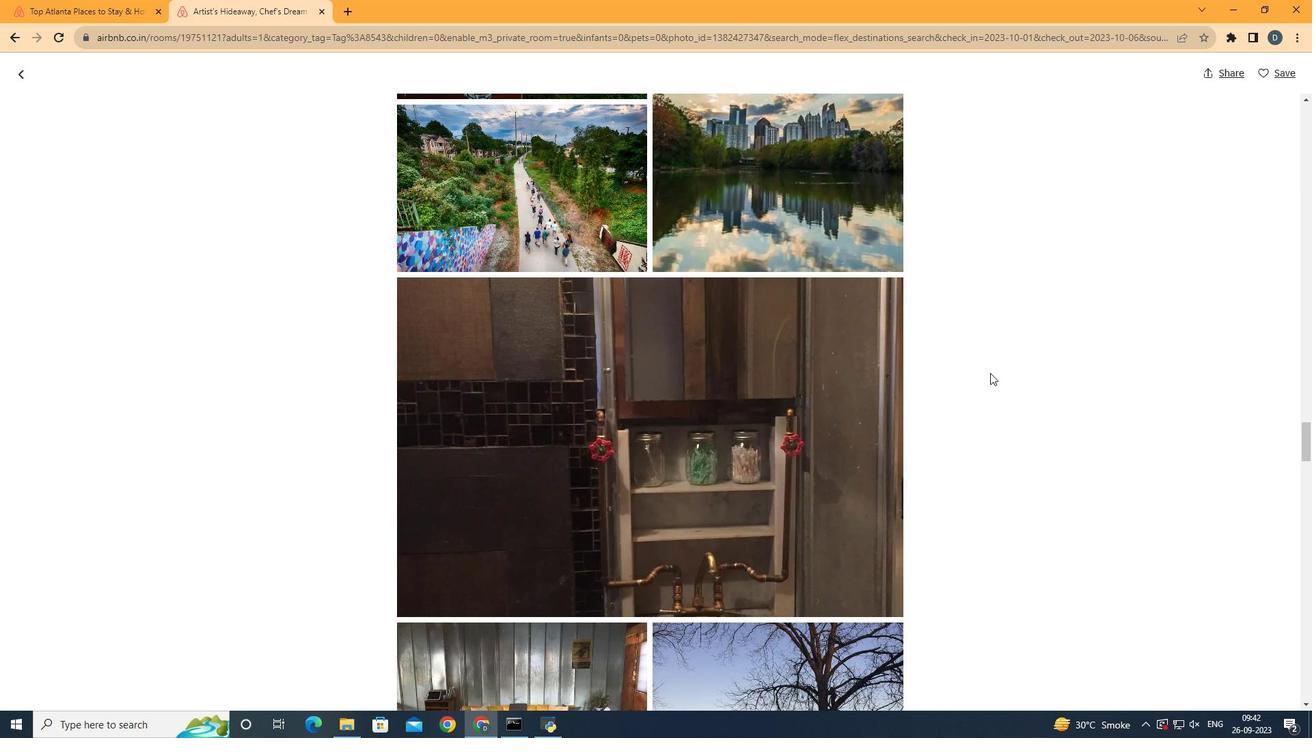 
Action: Mouse scrolled (990, 372) with delta (0, 0)
Screenshot: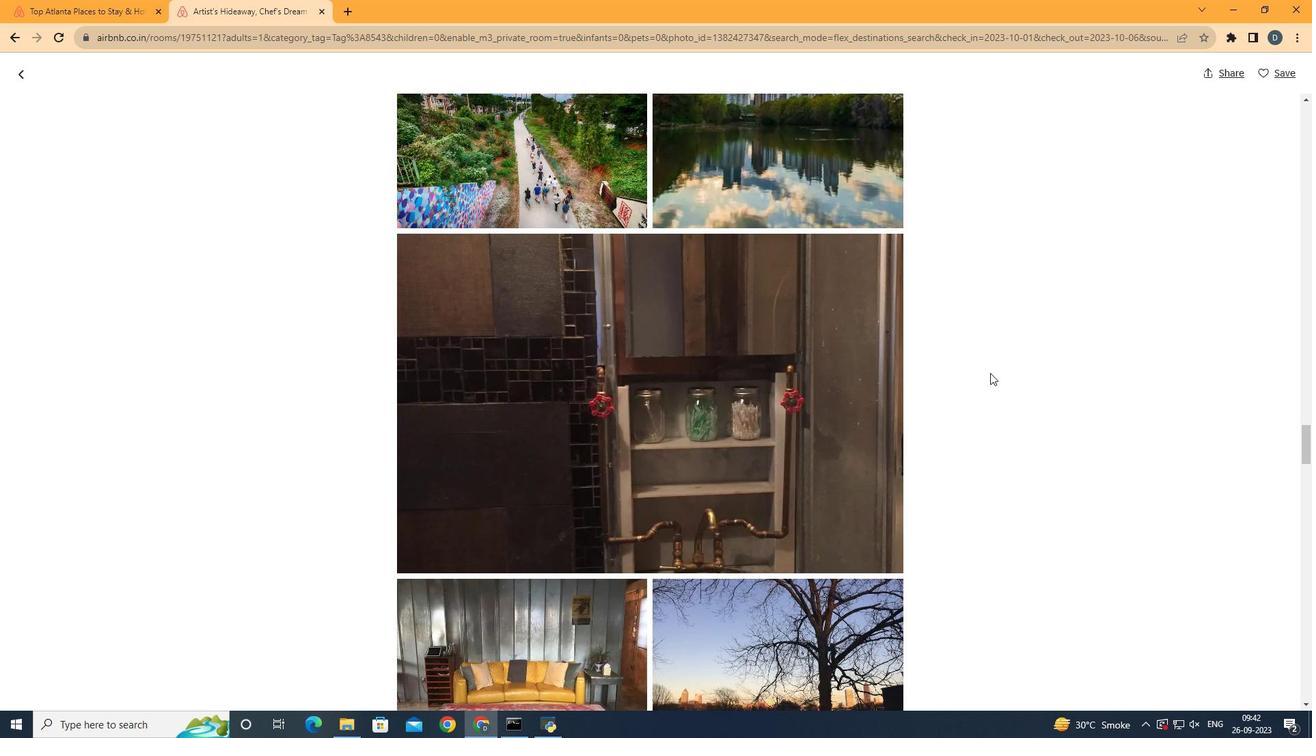 
Action: Mouse scrolled (990, 372) with delta (0, 0)
Screenshot: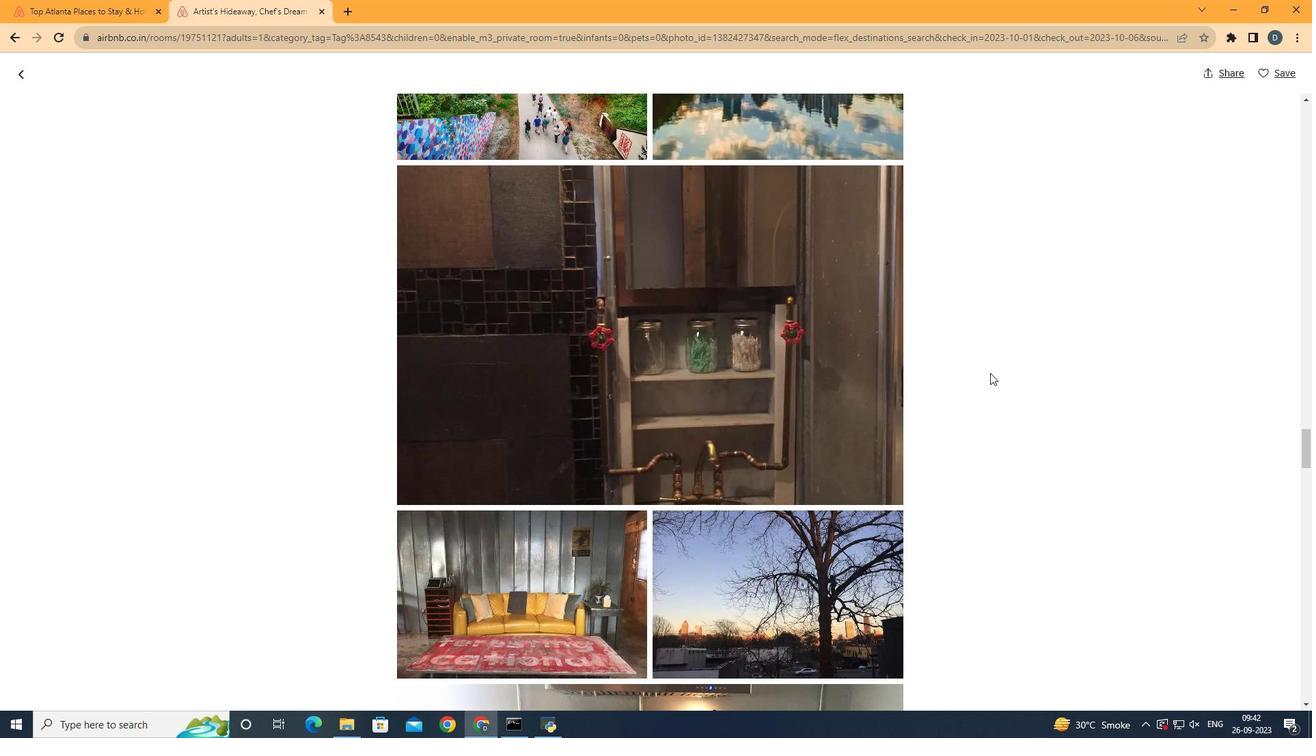 
Action: Mouse scrolled (990, 372) with delta (0, 0)
Screenshot: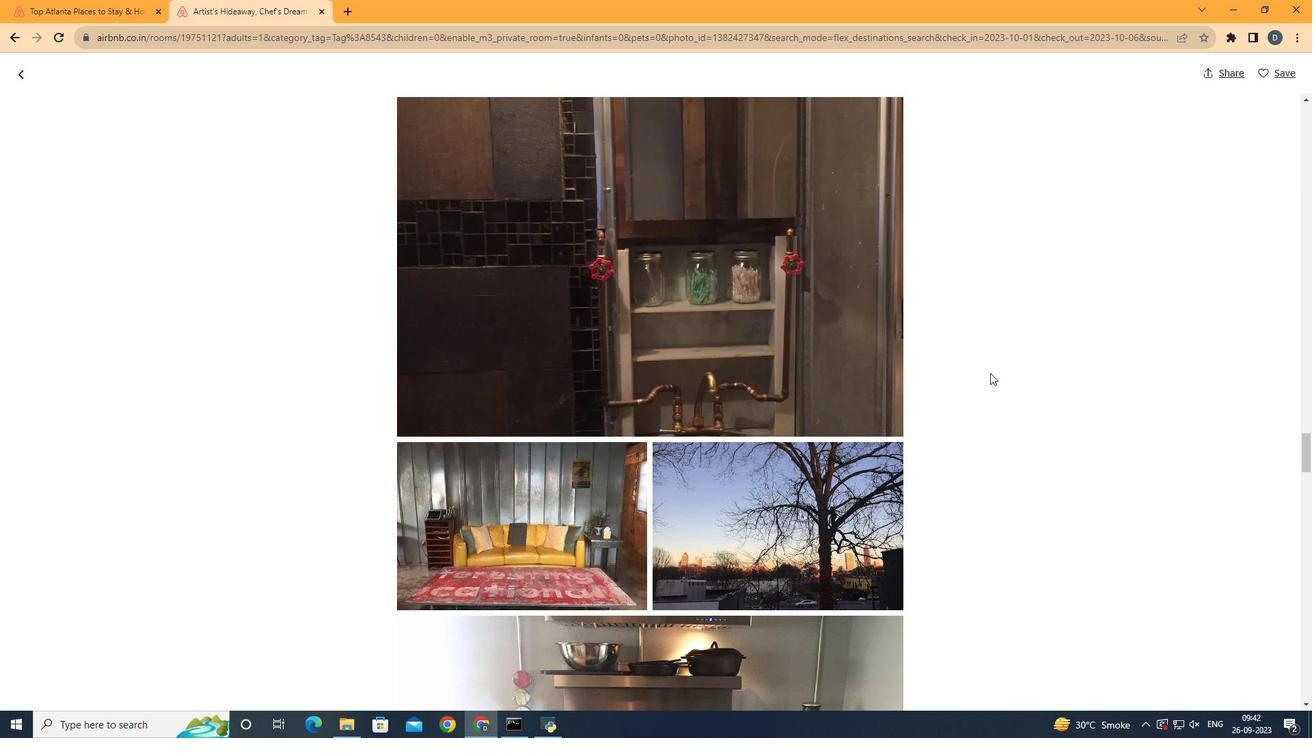 
Action: Mouse scrolled (990, 372) with delta (0, 0)
Screenshot: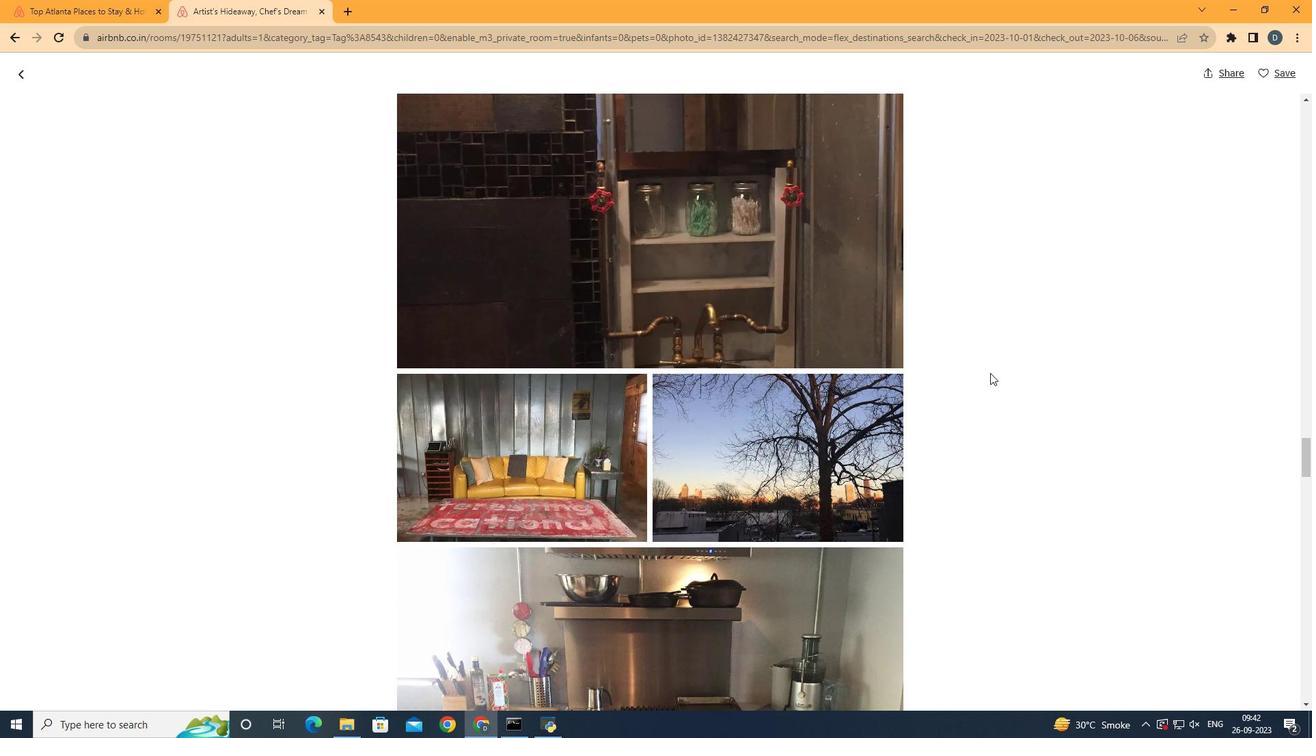 
Action: Mouse scrolled (990, 372) with delta (0, 0)
Screenshot: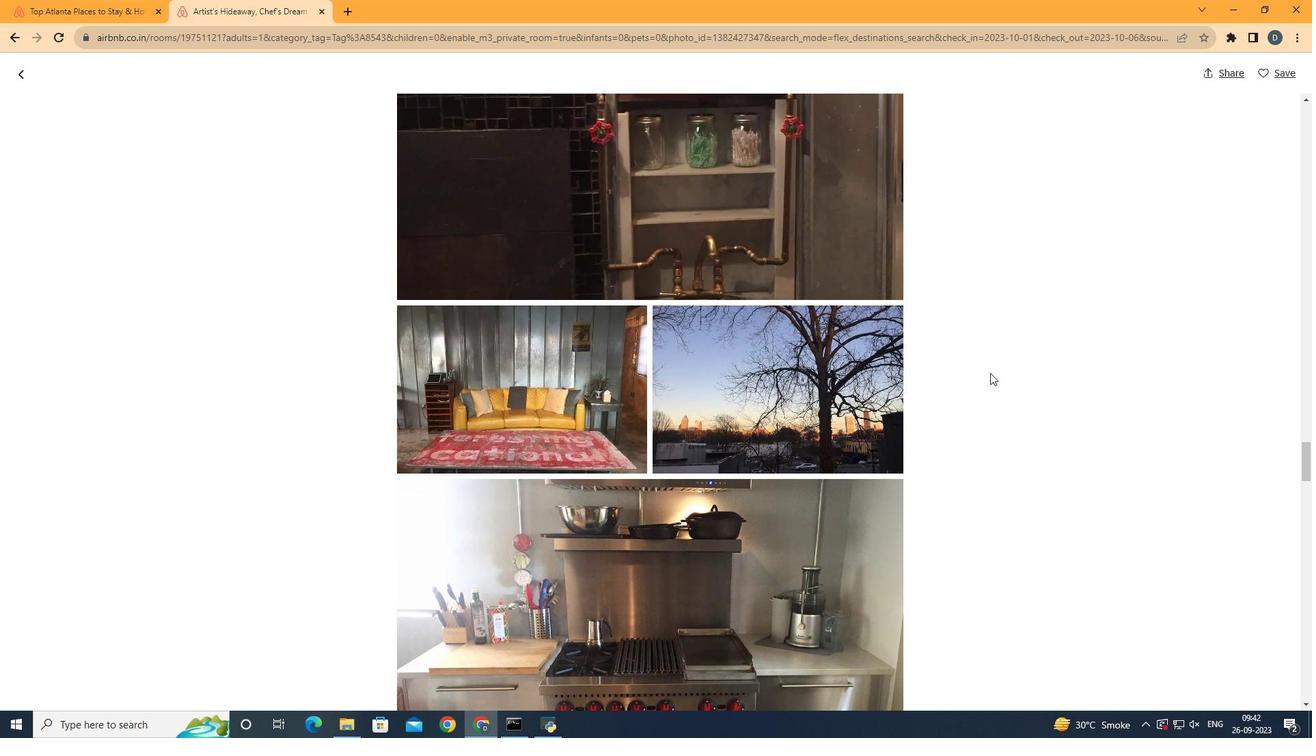 
Action: Mouse scrolled (990, 372) with delta (0, 0)
Screenshot: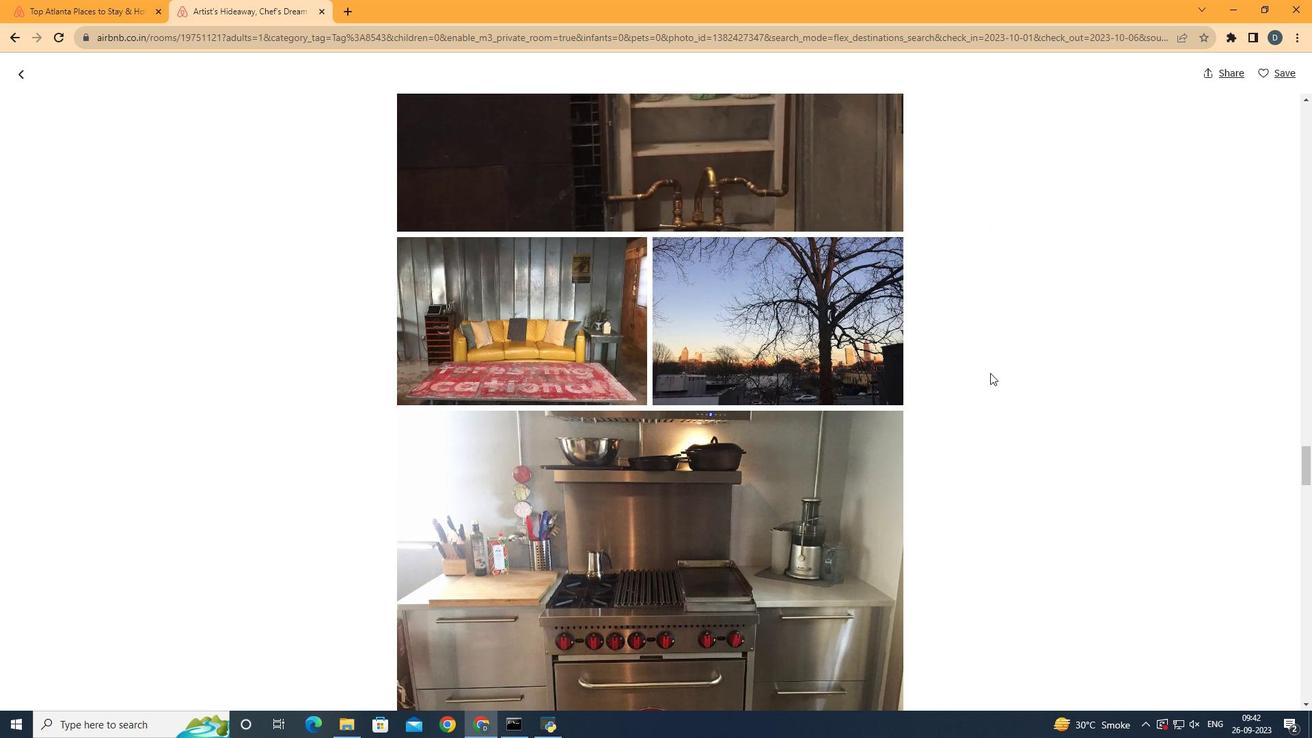
Action: Mouse scrolled (990, 372) with delta (0, 0)
Screenshot: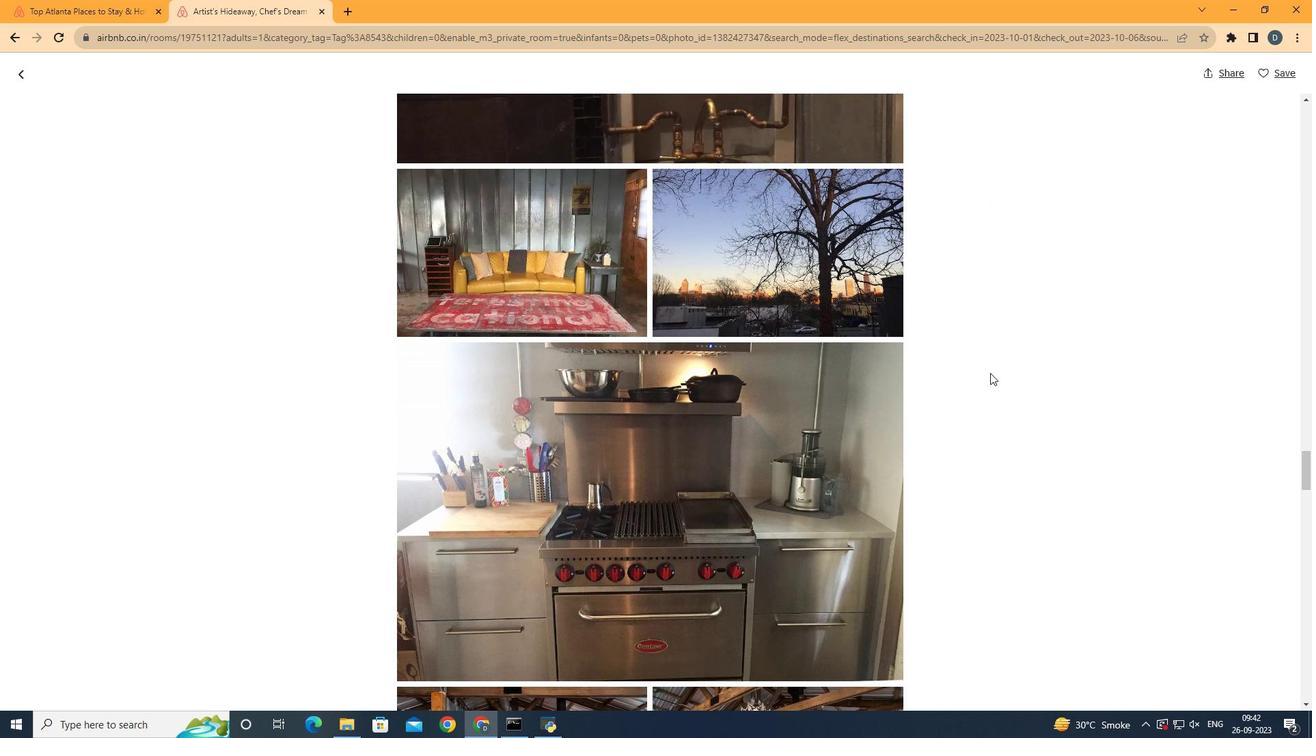 
Action: Mouse scrolled (990, 372) with delta (0, 0)
Screenshot: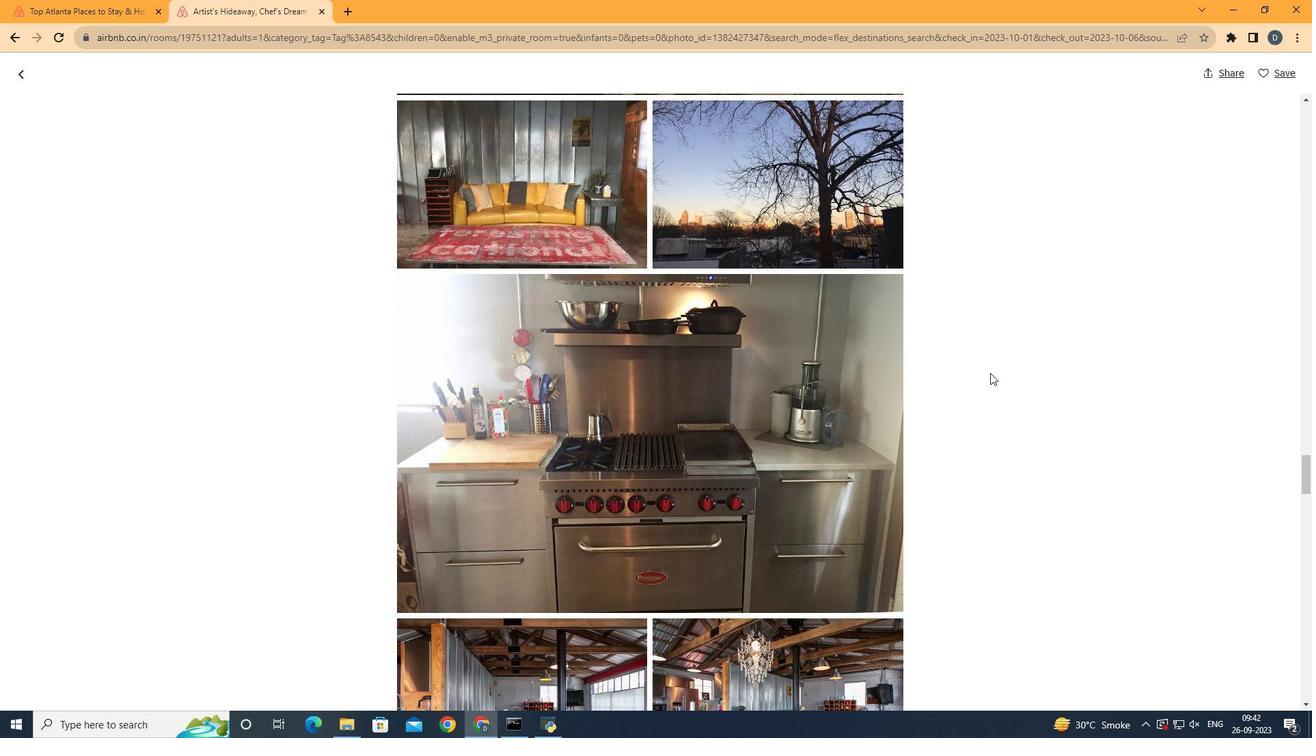 
Action: Mouse scrolled (990, 372) with delta (0, 0)
Screenshot: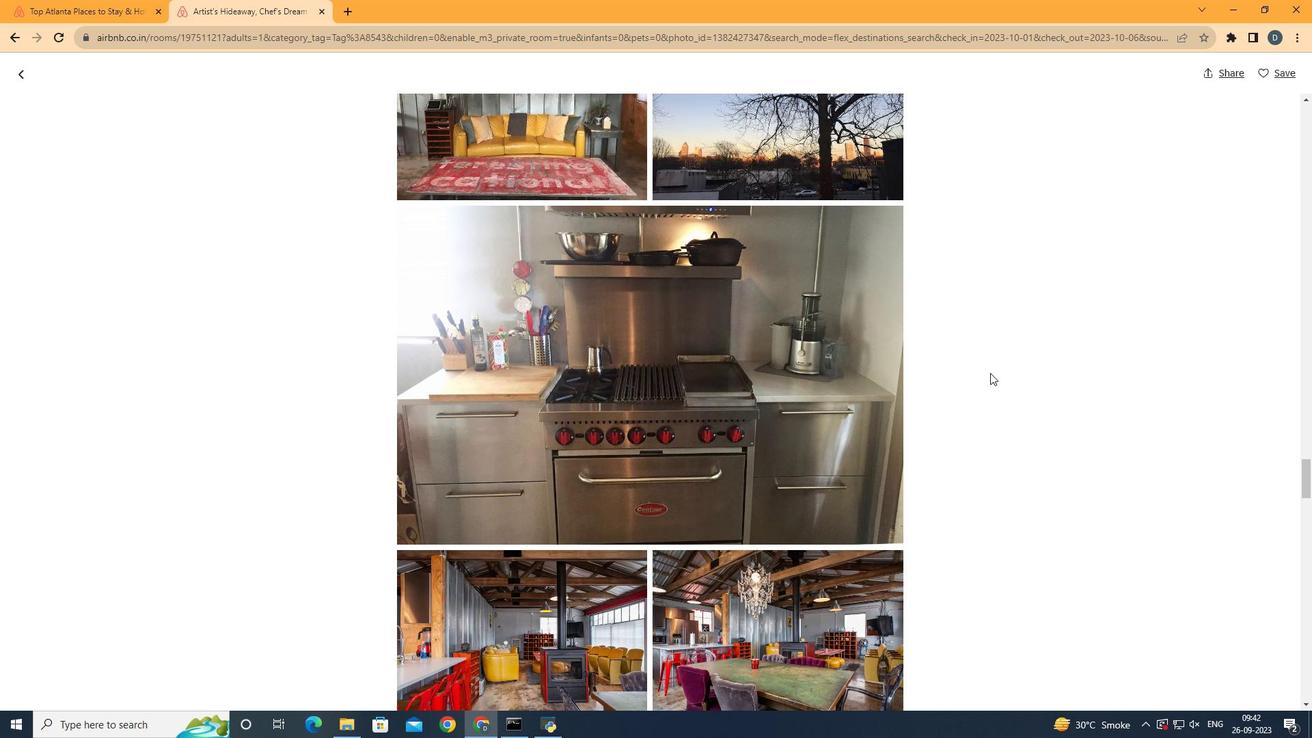 
Action: Mouse scrolled (990, 372) with delta (0, 0)
Screenshot: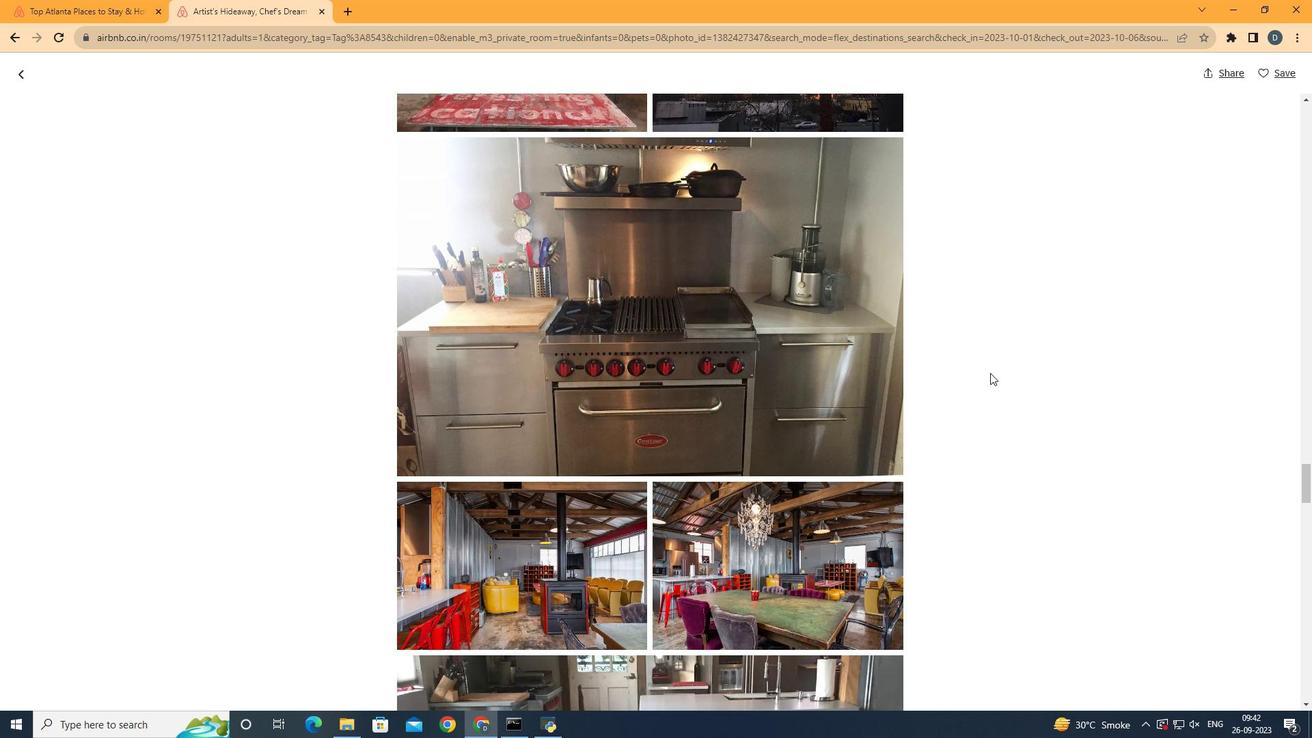
Action: Mouse scrolled (990, 372) with delta (0, 0)
Screenshot: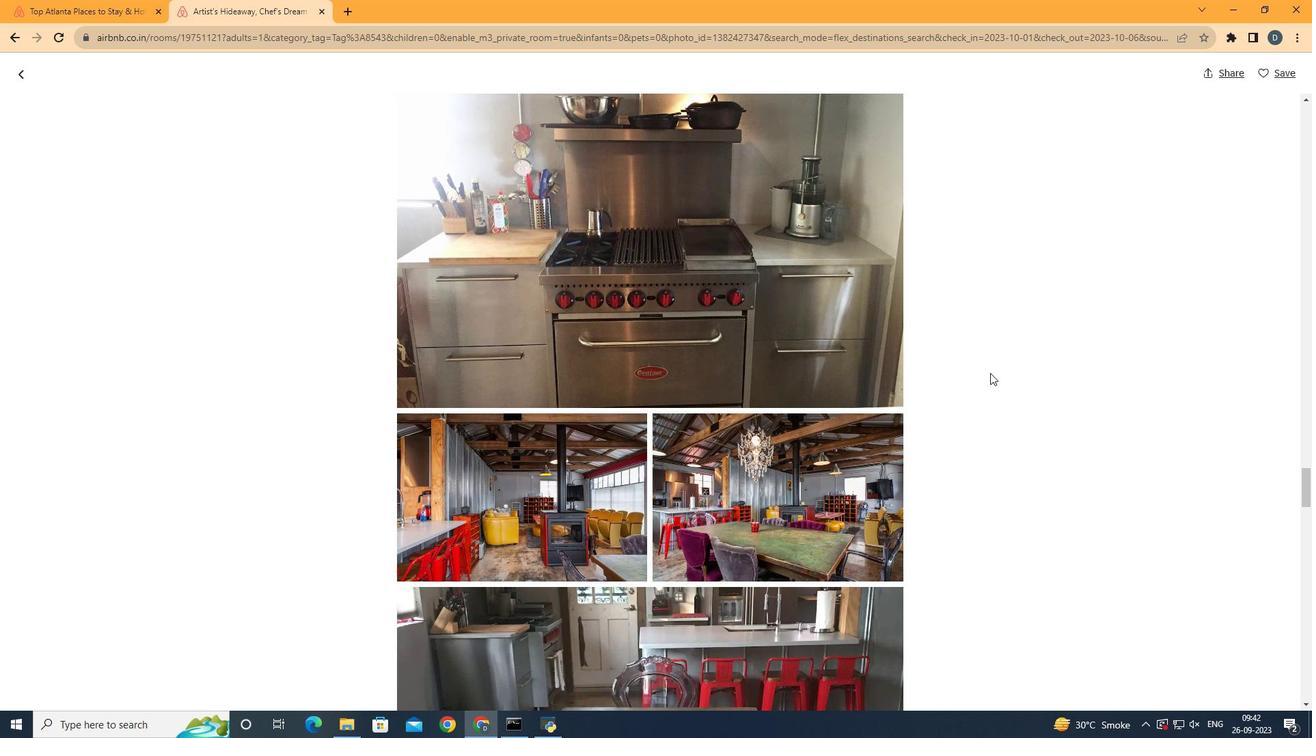 
Action: Mouse scrolled (990, 372) with delta (0, 0)
Screenshot: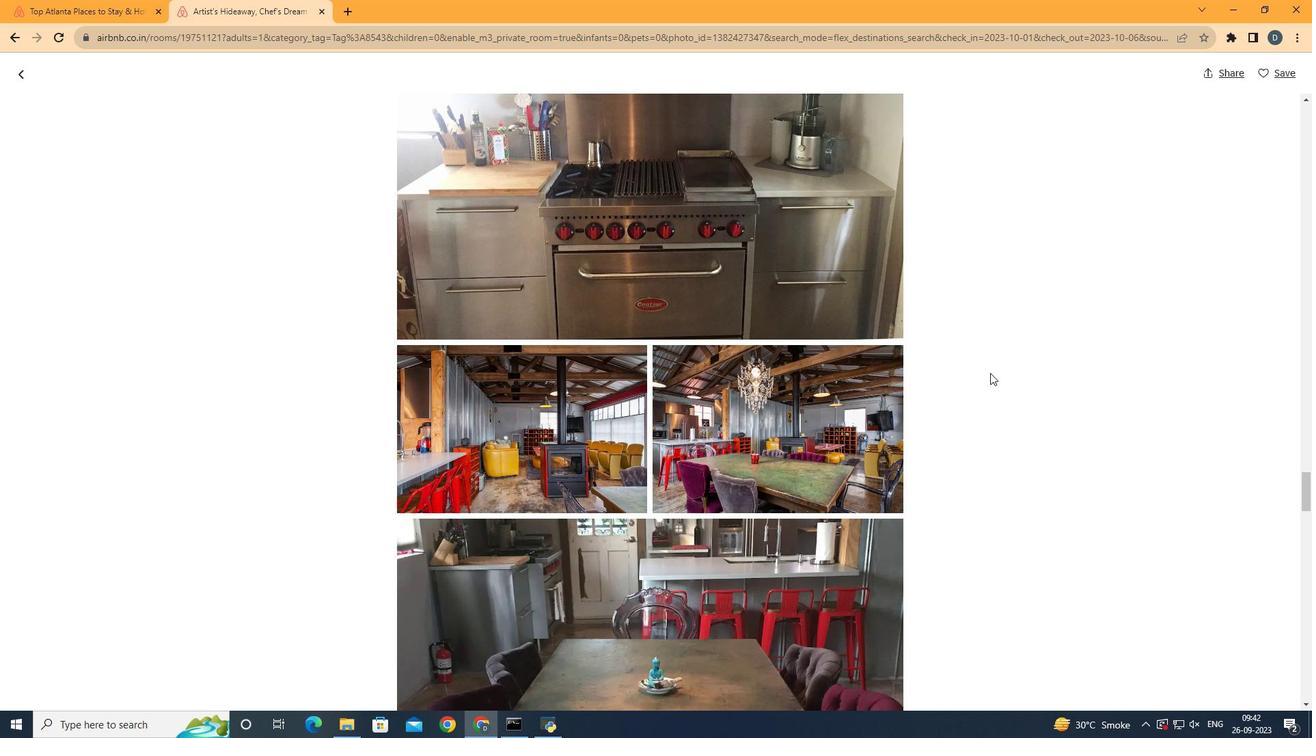 
Action: Mouse scrolled (990, 372) with delta (0, 0)
Screenshot: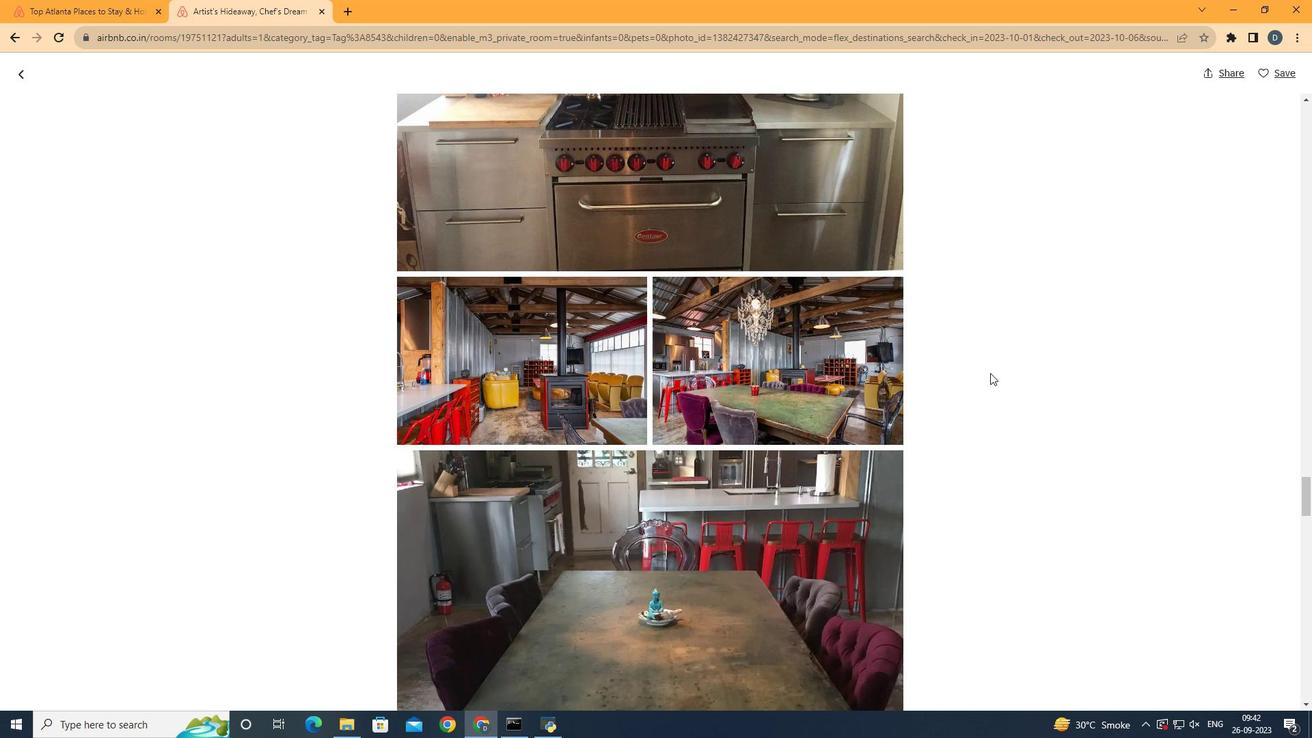 
Action: Mouse scrolled (990, 372) with delta (0, 0)
Screenshot: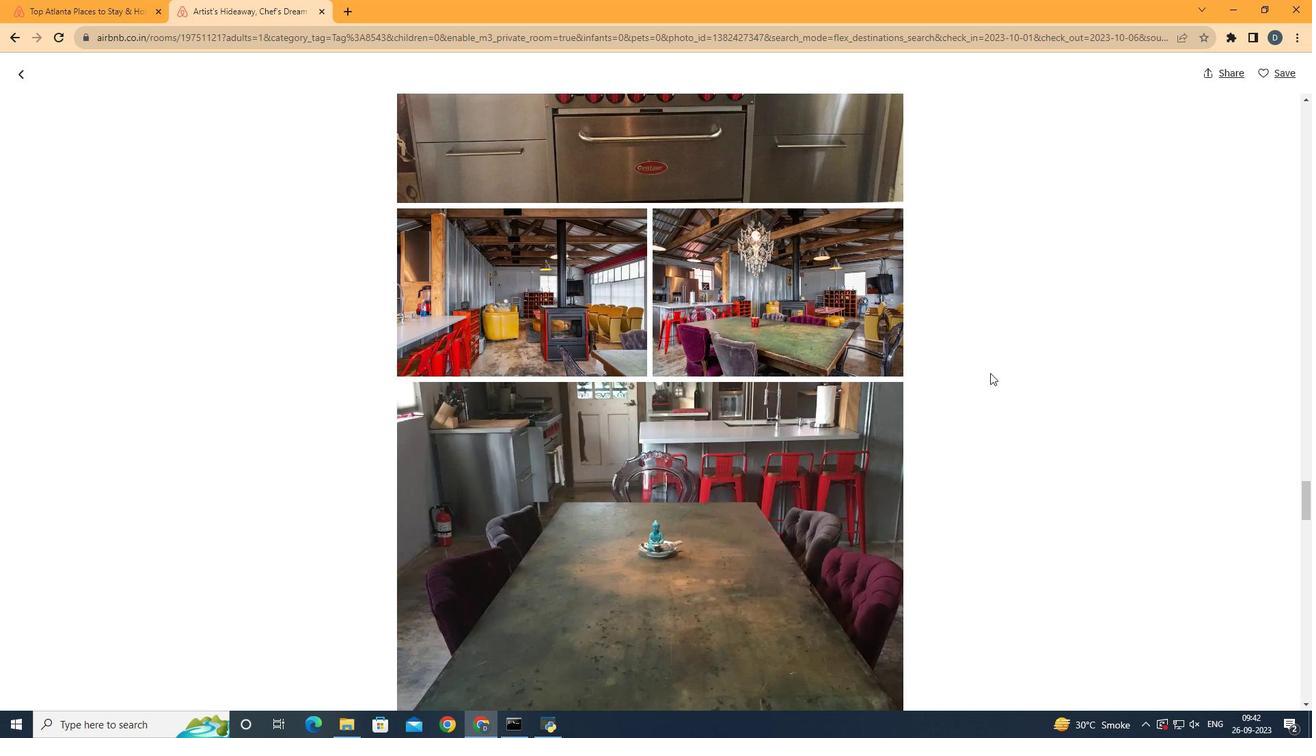 
Action: Mouse scrolled (990, 372) with delta (0, 0)
Screenshot: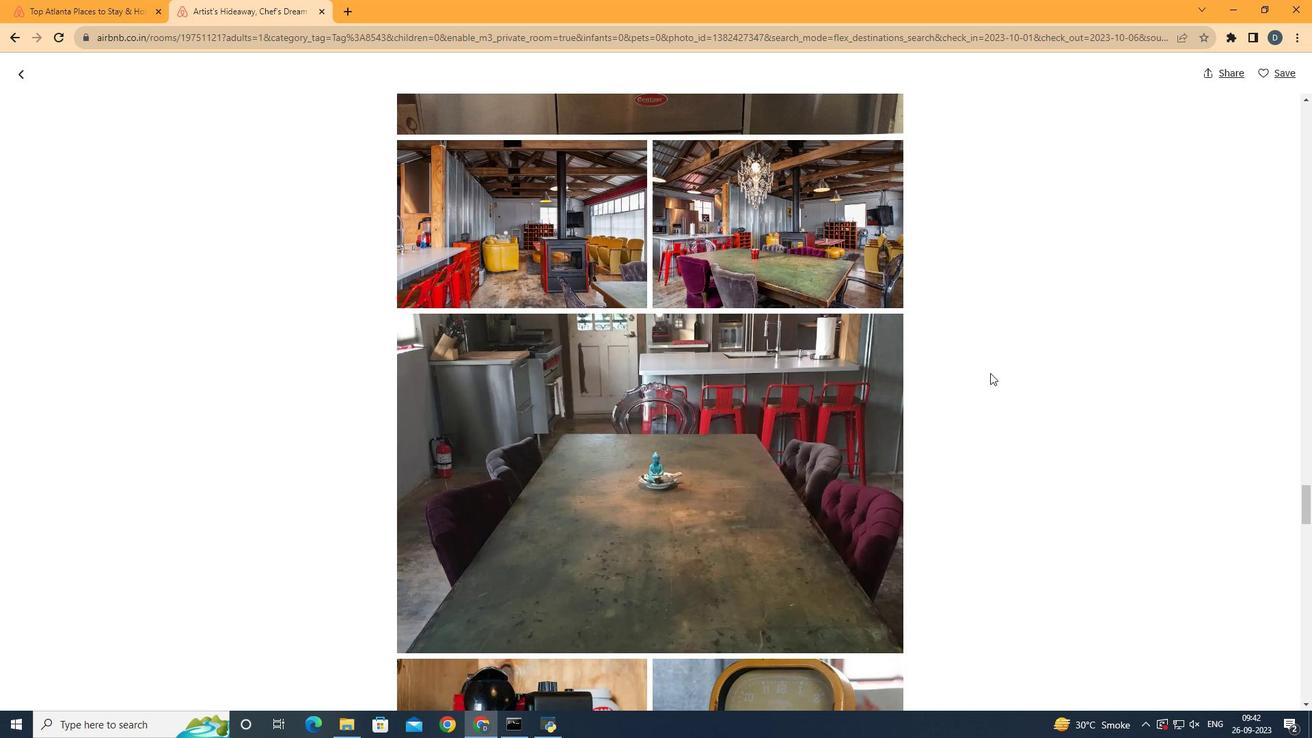 
Action: Mouse scrolled (990, 372) with delta (0, 0)
Screenshot: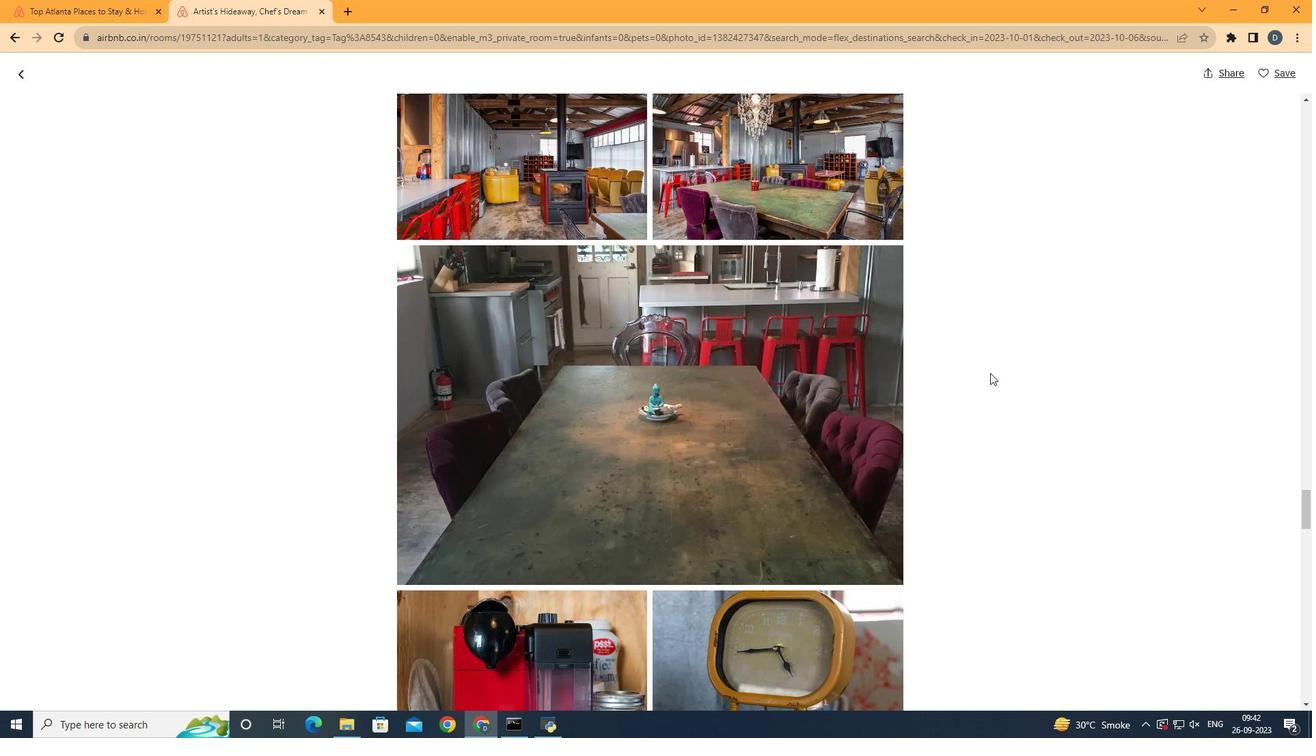 
Action: Mouse scrolled (990, 372) with delta (0, 0)
Screenshot: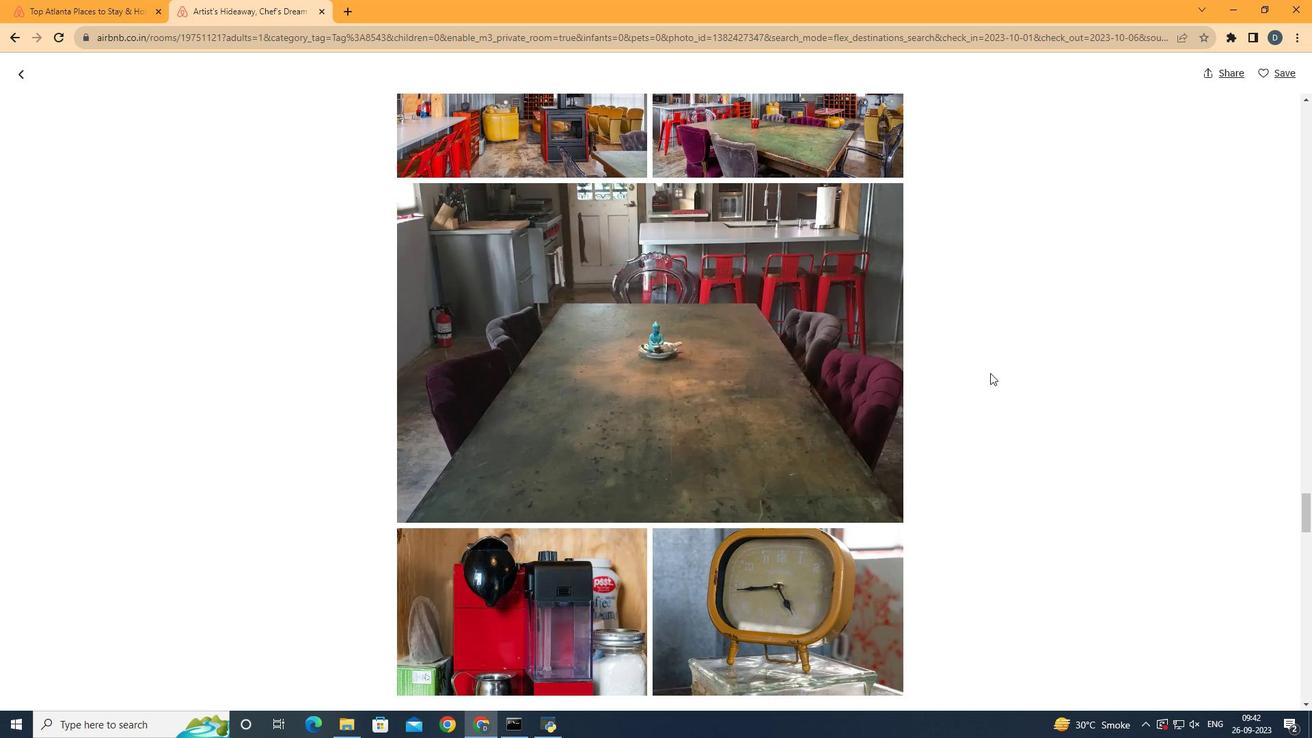 
Action: Mouse scrolled (990, 372) with delta (0, 0)
Screenshot: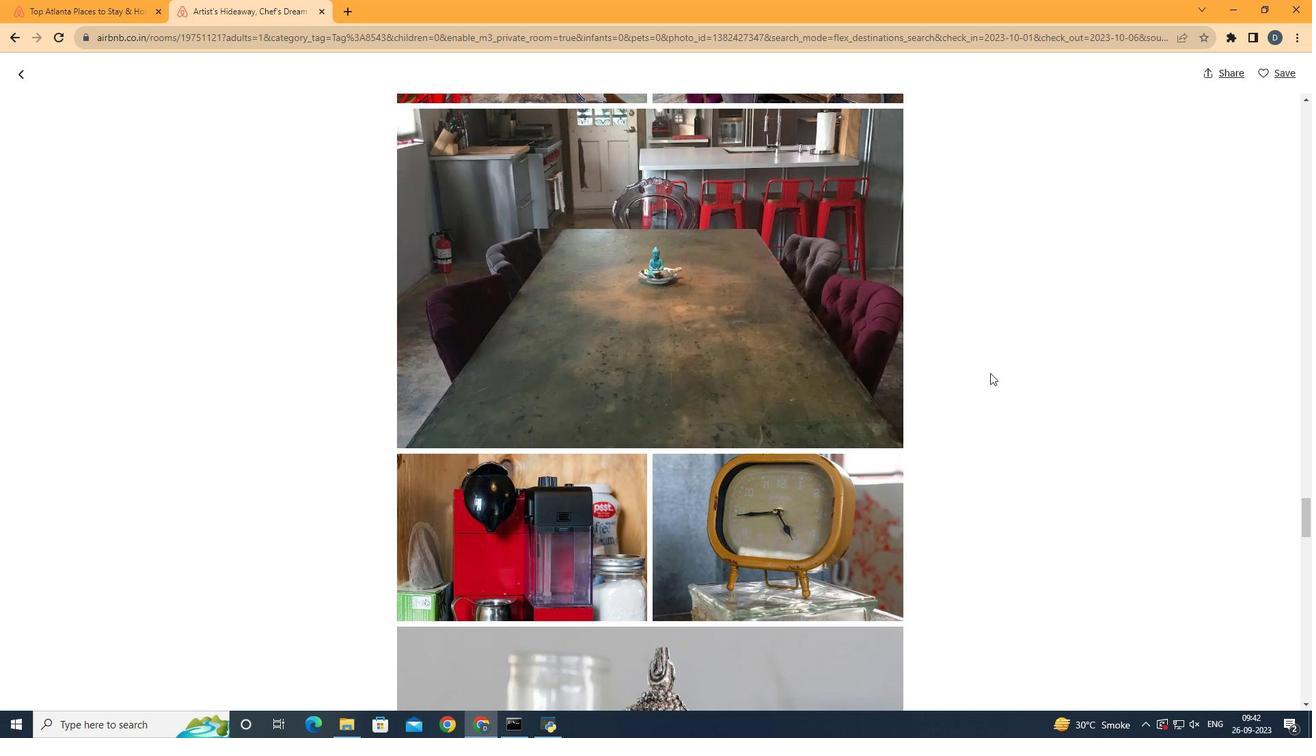 
Action: Mouse scrolled (990, 372) with delta (0, 0)
Screenshot: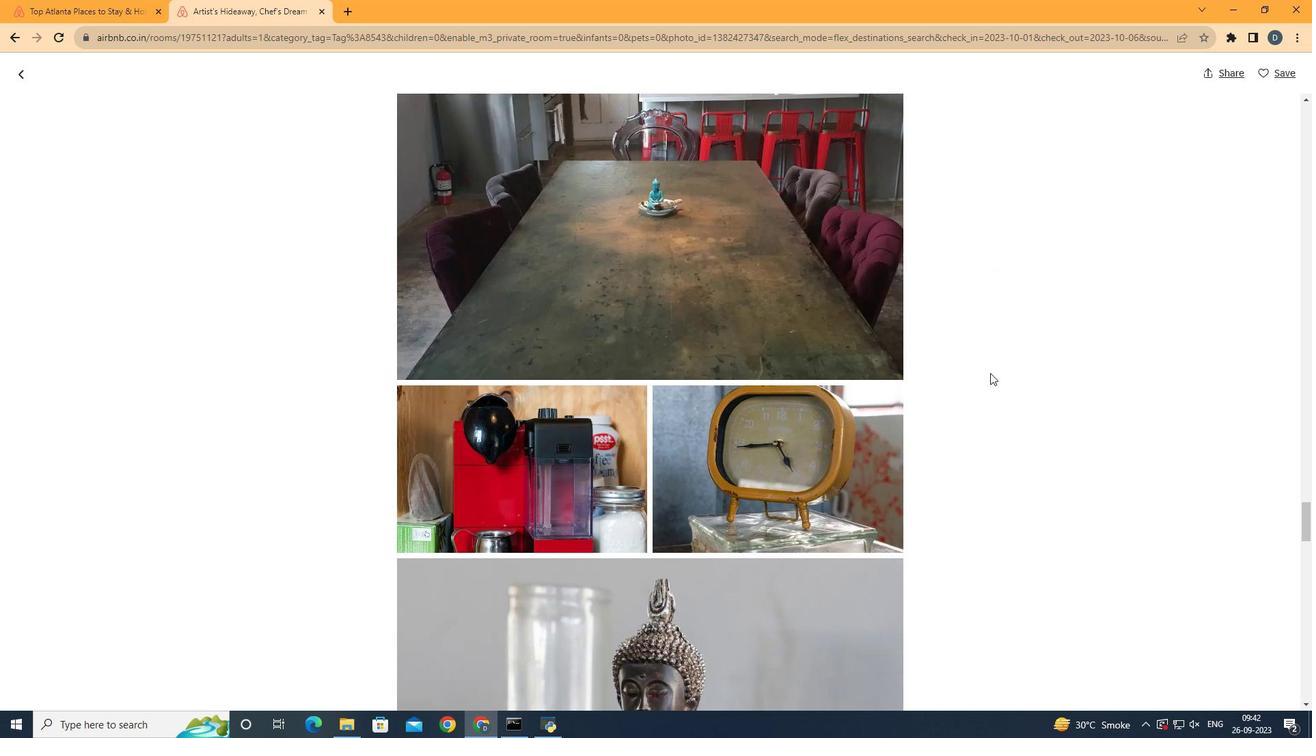 
Action: Mouse scrolled (990, 372) with delta (0, 0)
Screenshot: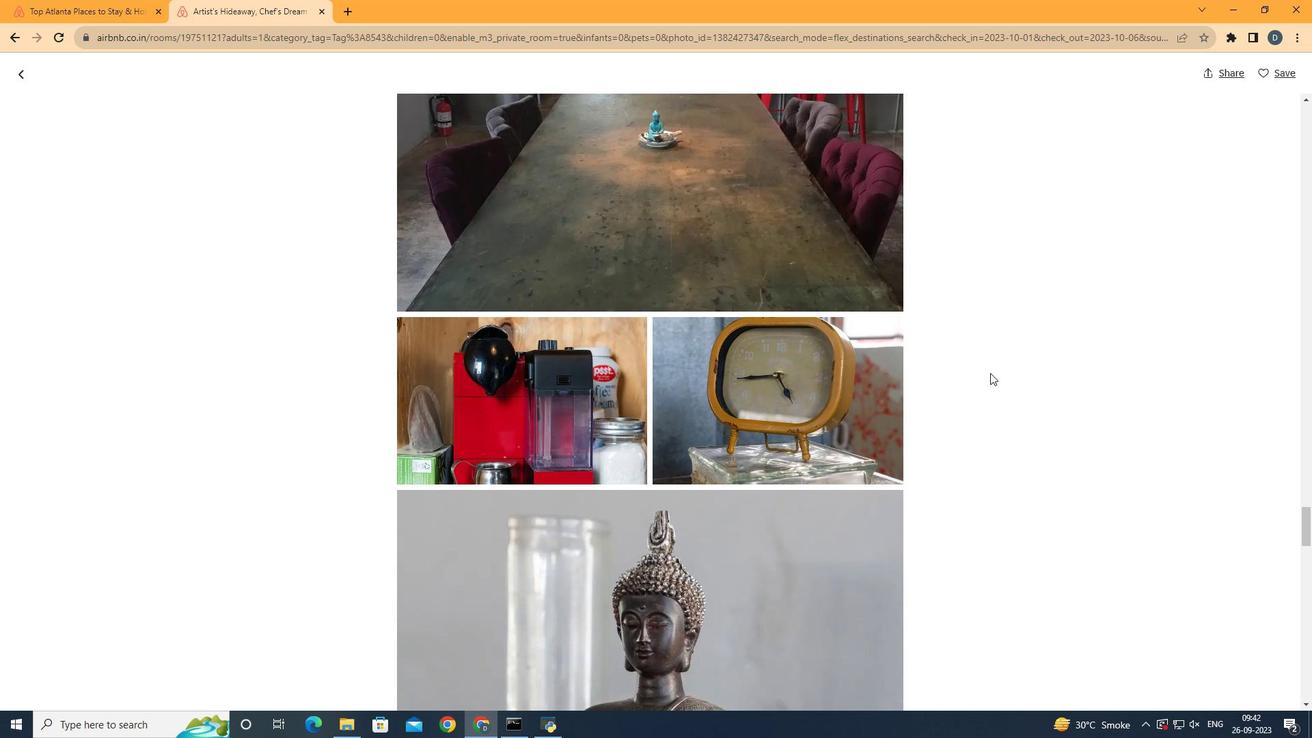 
Action: Mouse scrolled (990, 372) with delta (0, 0)
Screenshot: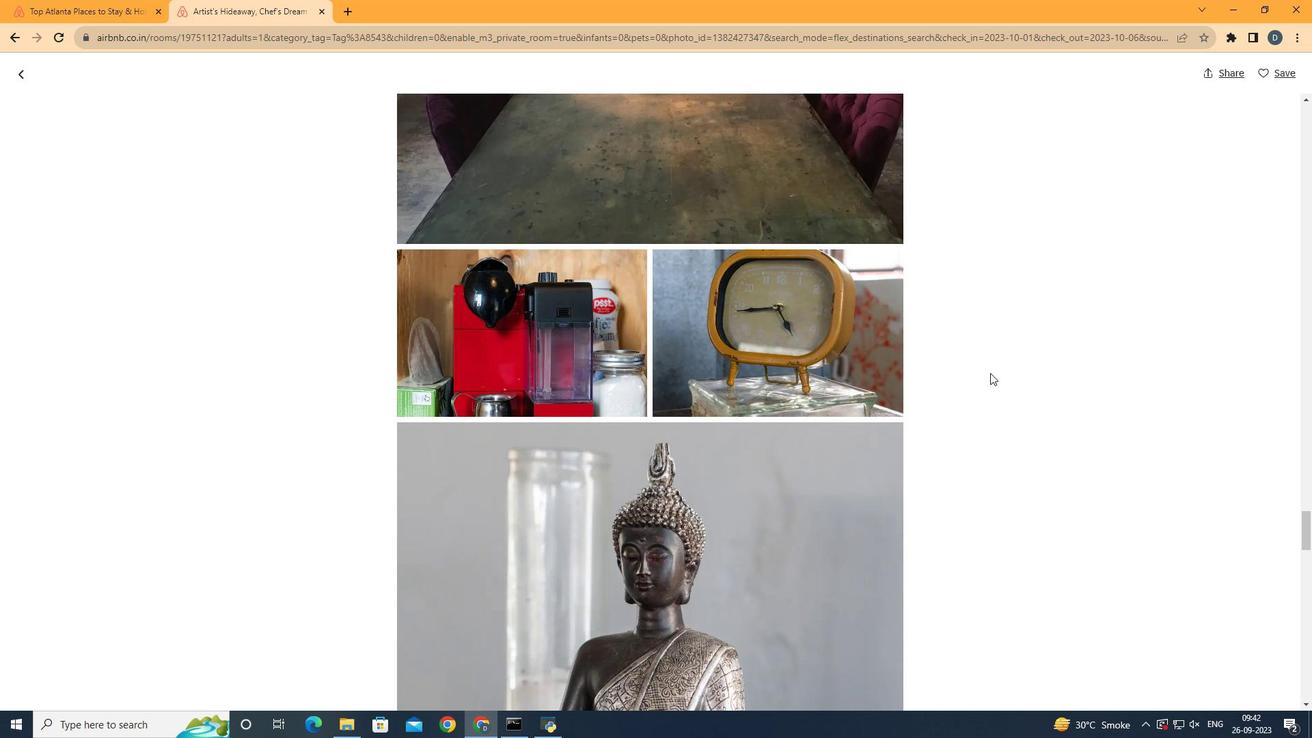 
Action: Mouse scrolled (990, 372) with delta (0, 0)
Screenshot: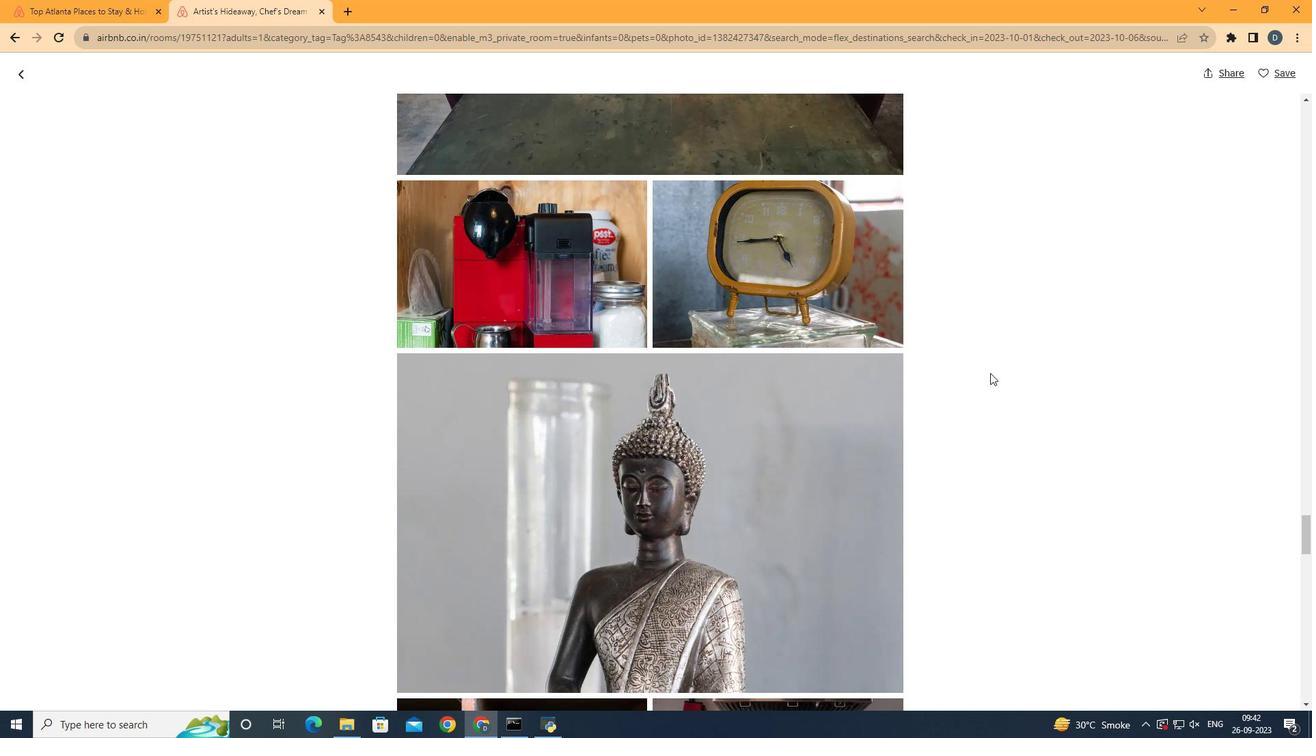 
Action: Mouse scrolled (990, 372) with delta (0, 0)
Screenshot: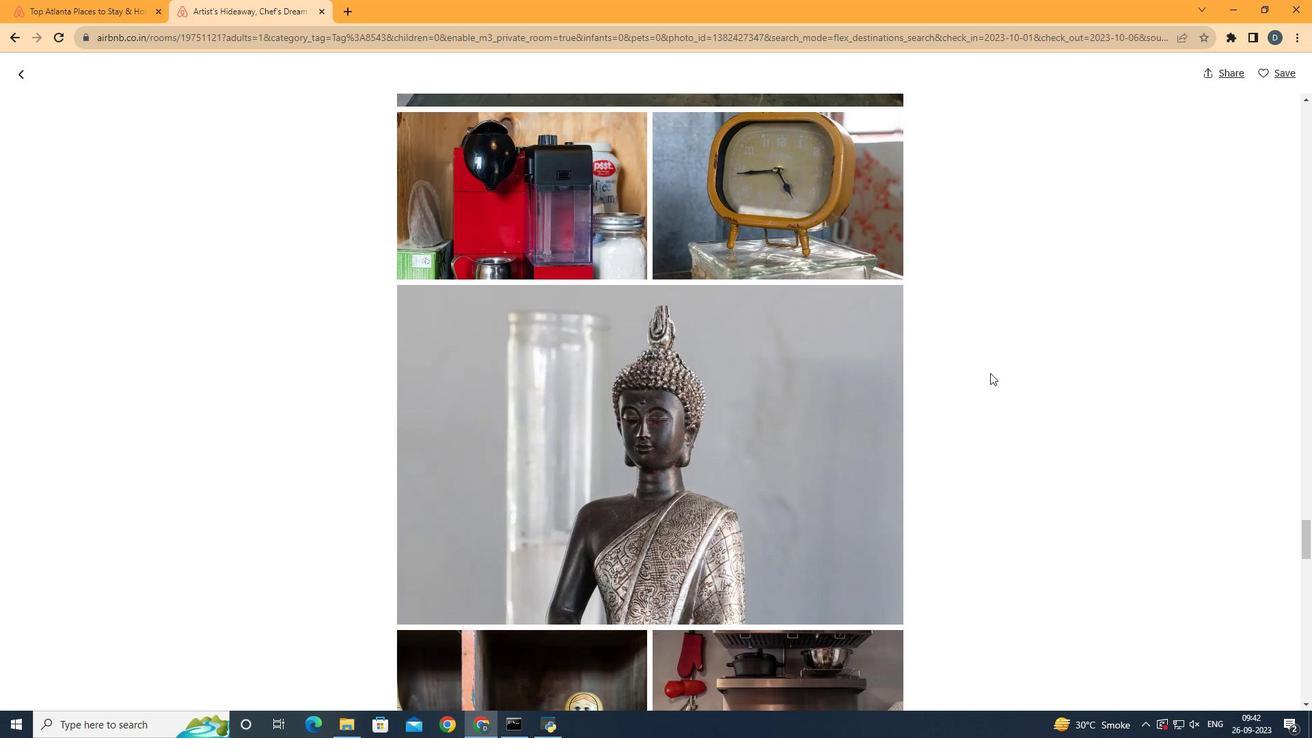 
Action: Mouse scrolled (990, 372) with delta (0, 0)
Screenshot: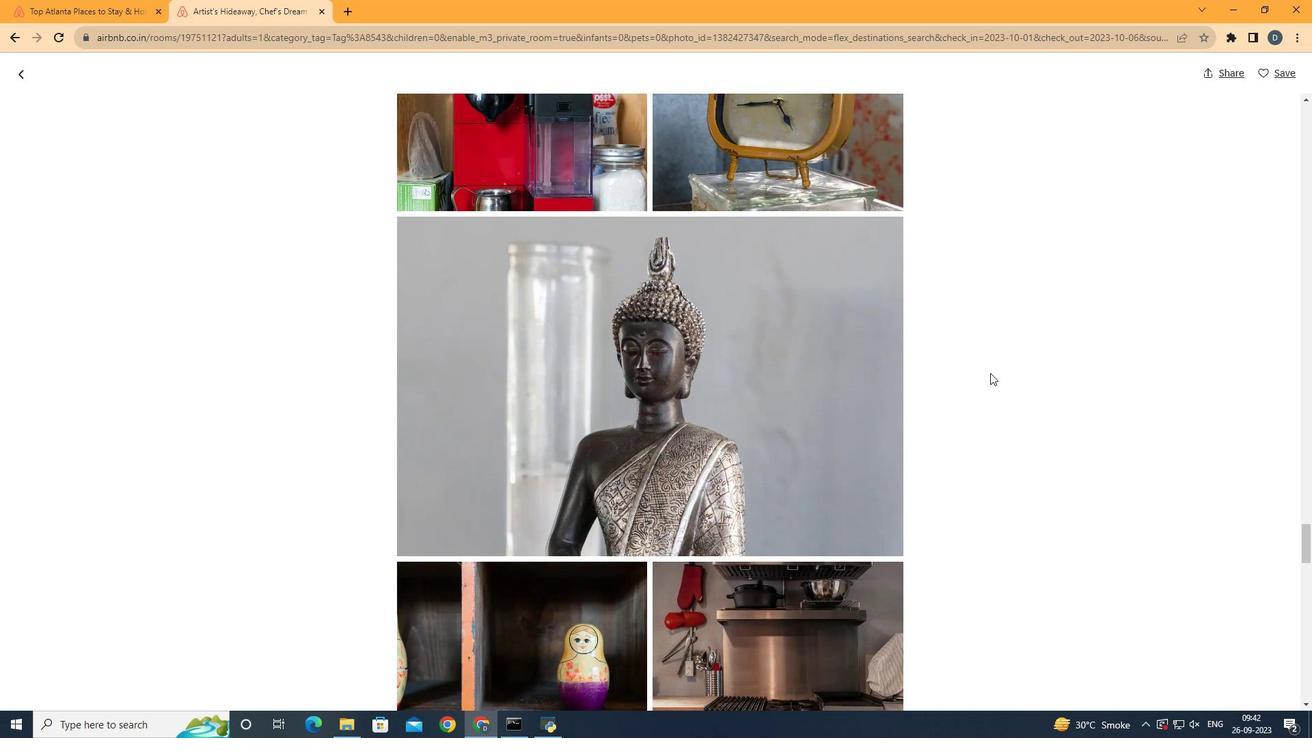 
Action: Mouse scrolled (990, 372) with delta (0, 0)
Screenshot: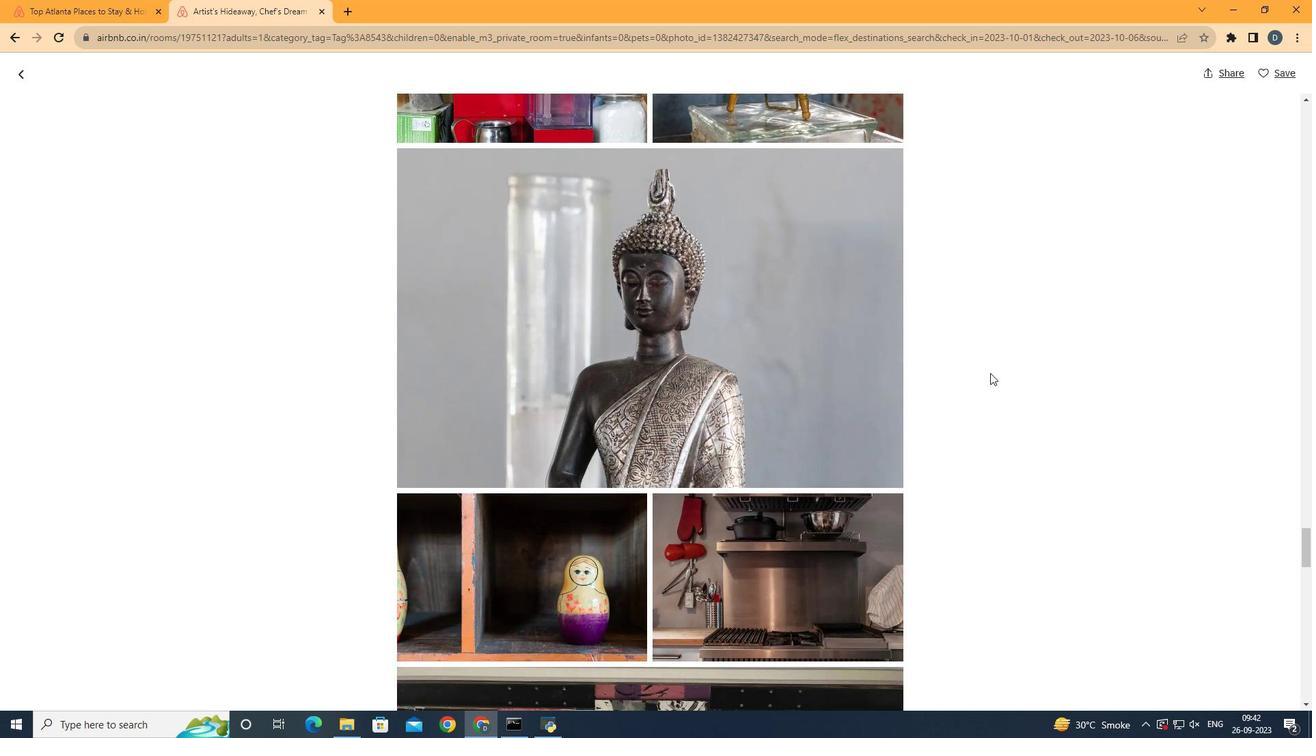 
Action: Mouse scrolled (990, 372) with delta (0, 0)
Screenshot: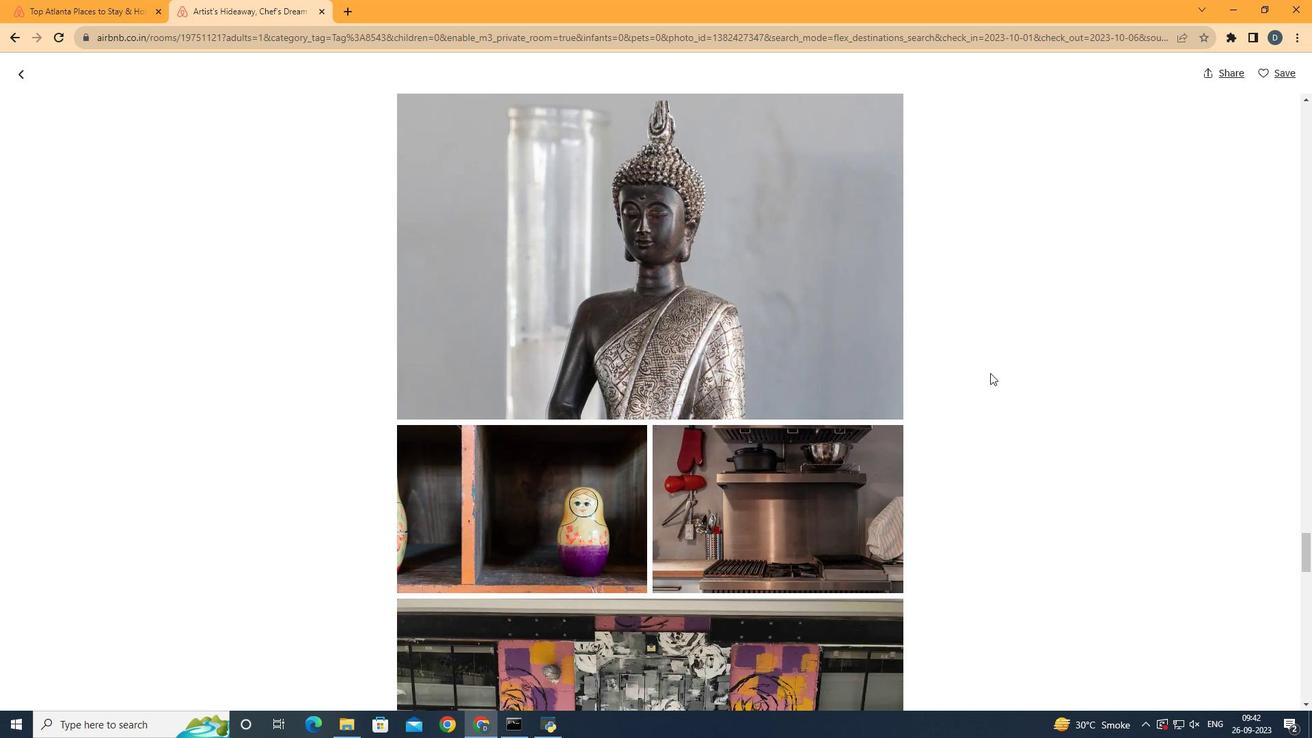 
Action: Mouse scrolled (990, 372) with delta (0, 0)
Screenshot: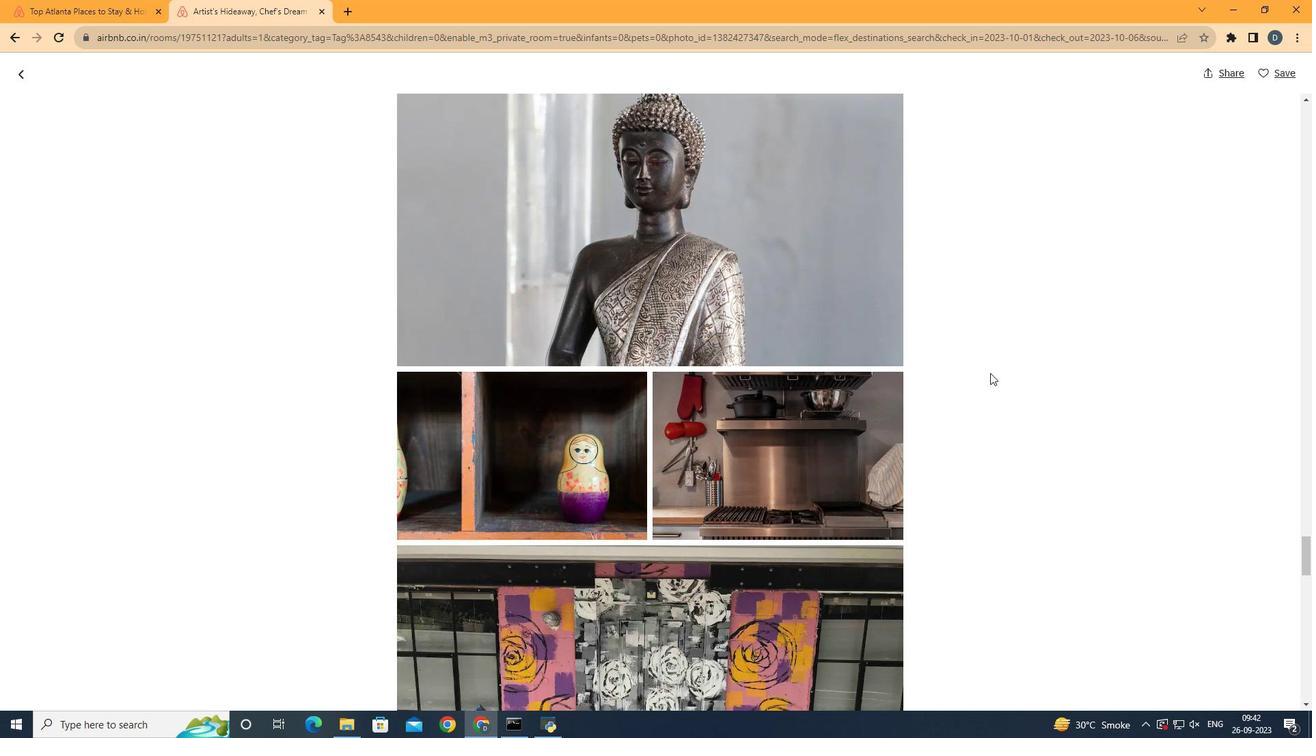 
Action: Mouse scrolled (990, 372) with delta (0, 0)
Screenshot: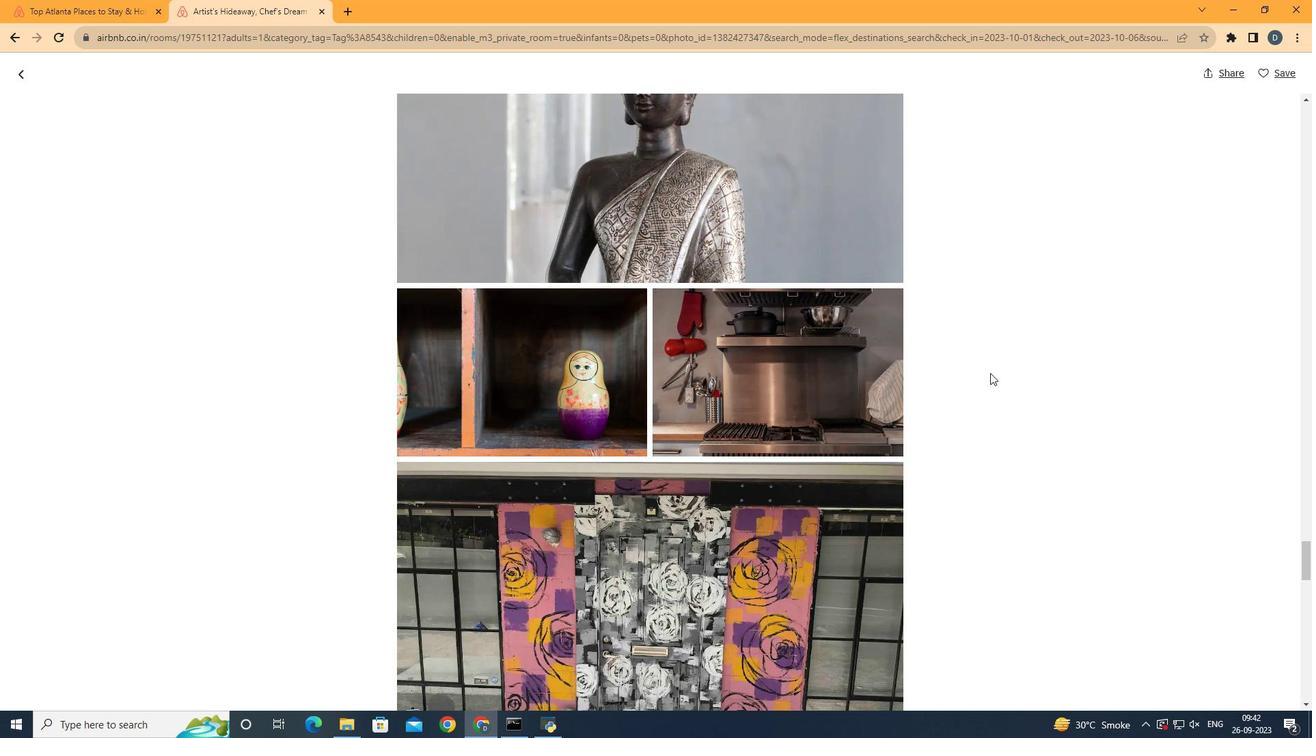 
Action: Mouse scrolled (990, 372) with delta (0, 0)
Screenshot: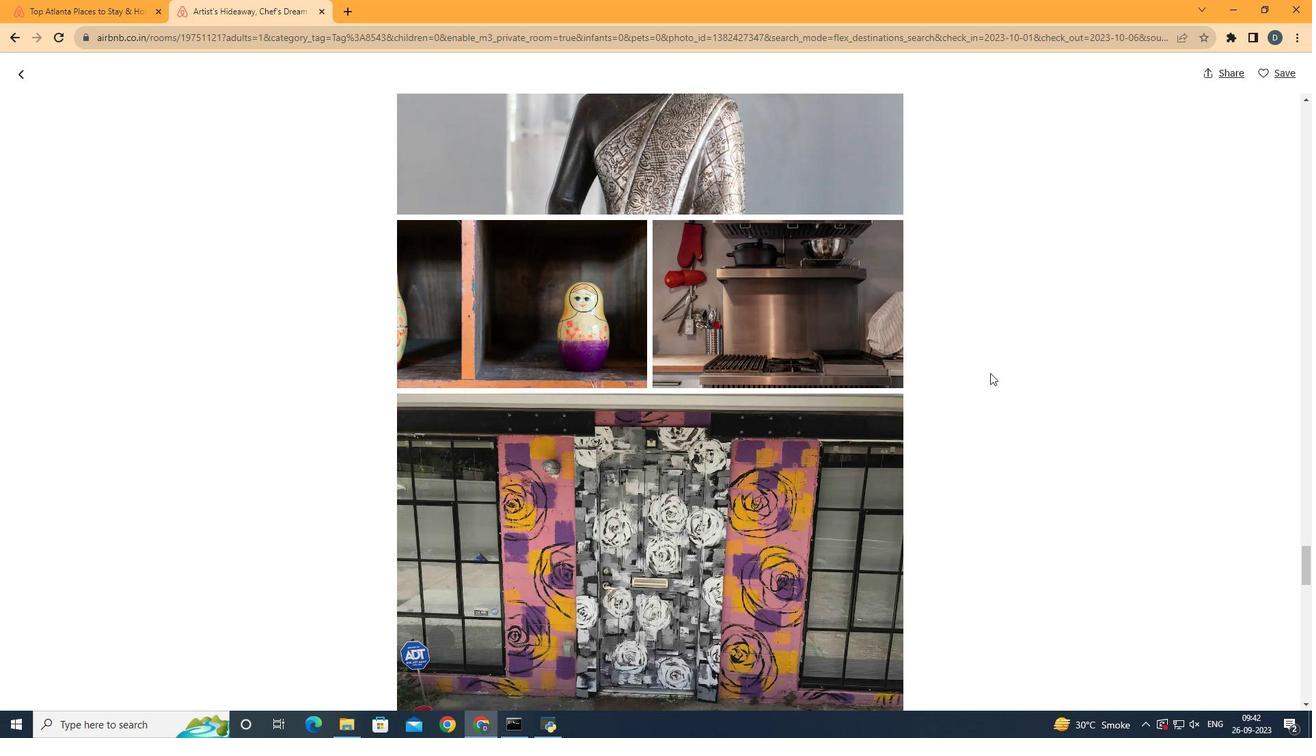
Action: Mouse scrolled (990, 372) with delta (0, 0)
Screenshot: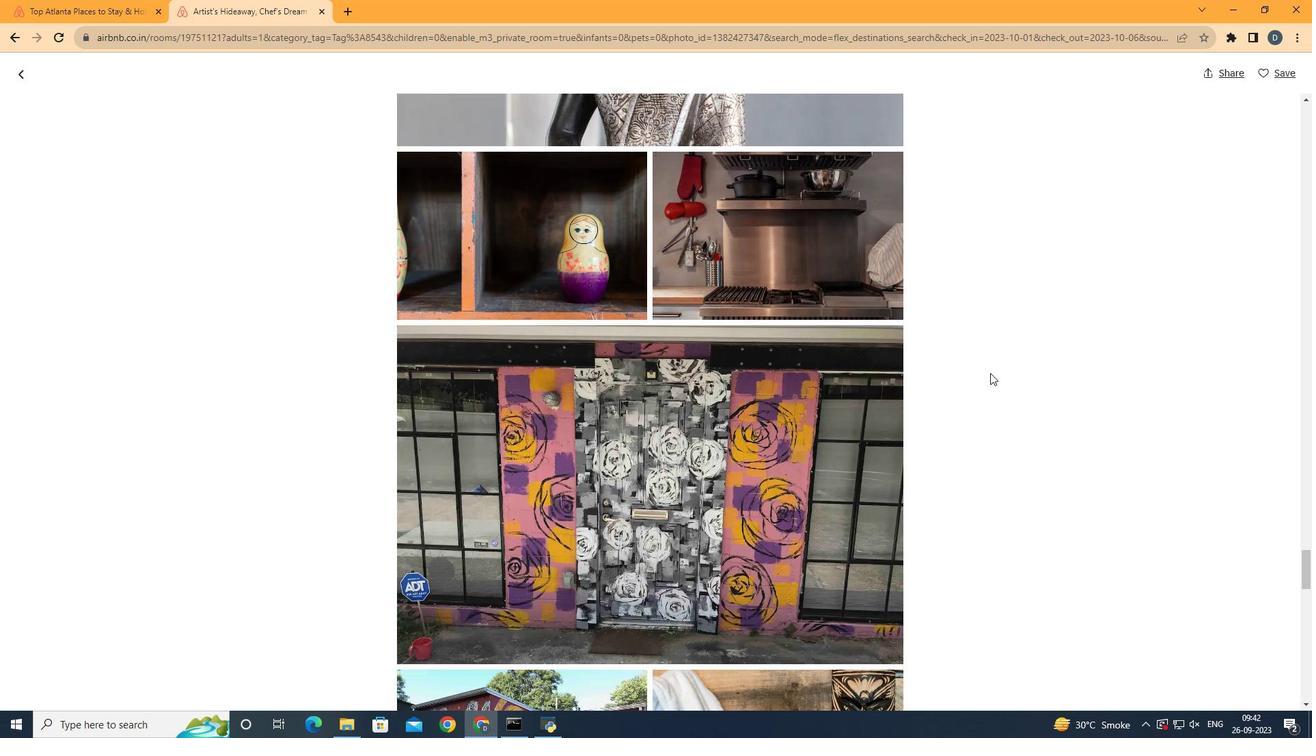 
Action: Mouse scrolled (990, 372) with delta (0, 0)
Screenshot: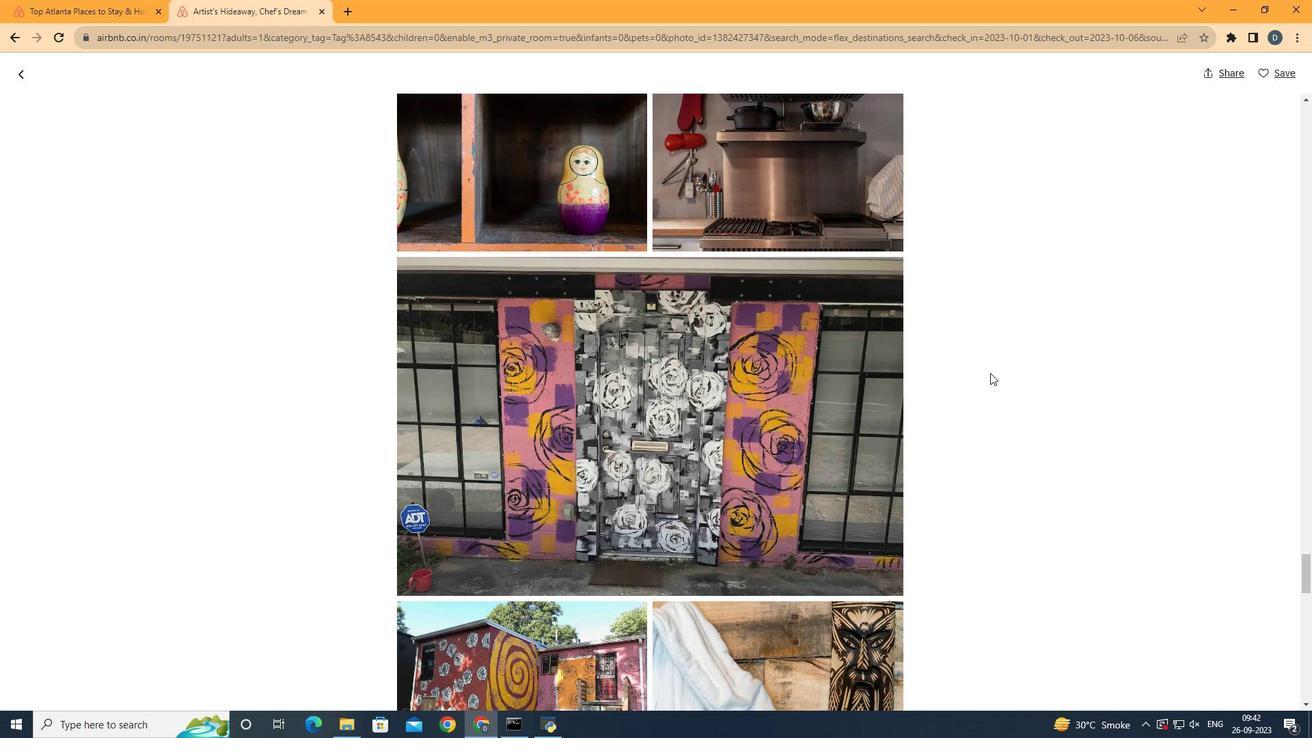 
Action: Mouse scrolled (990, 372) with delta (0, 0)
Screenshot: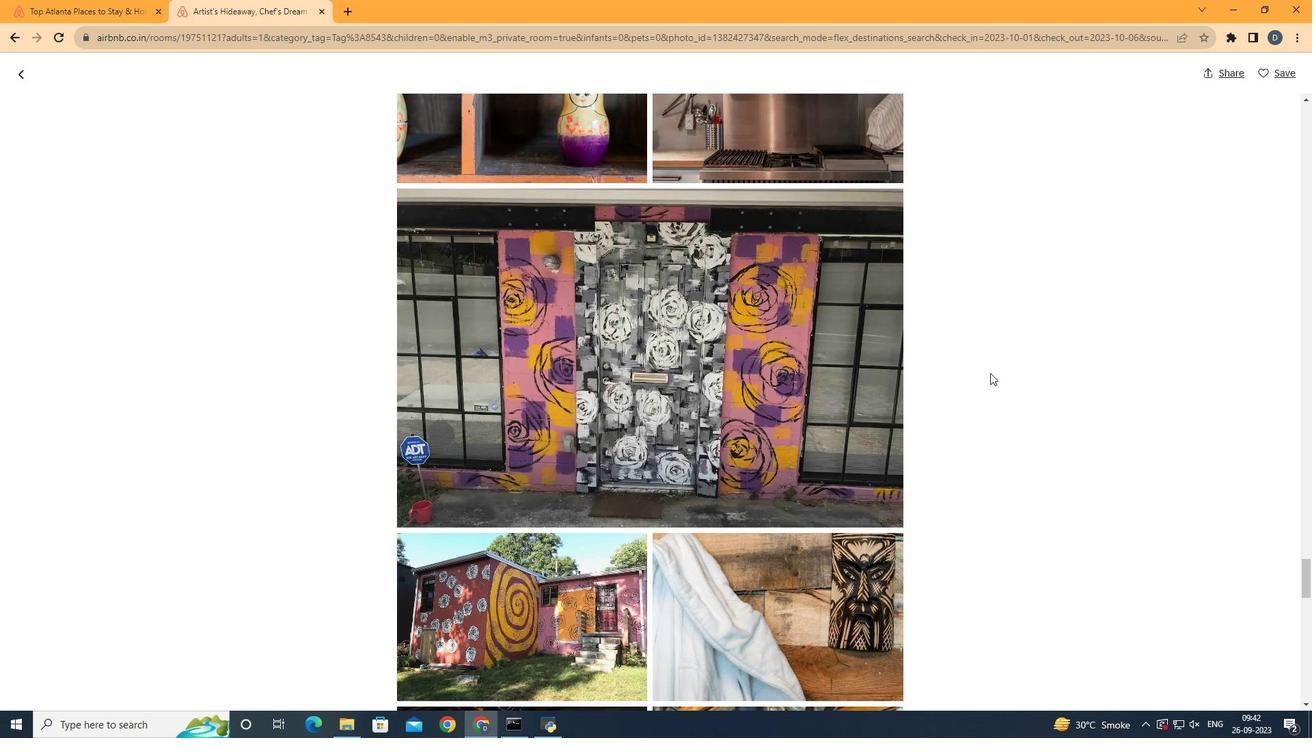 
Action: Mouse scrolled (990, 372) with delta (0, 0)
Screenshot: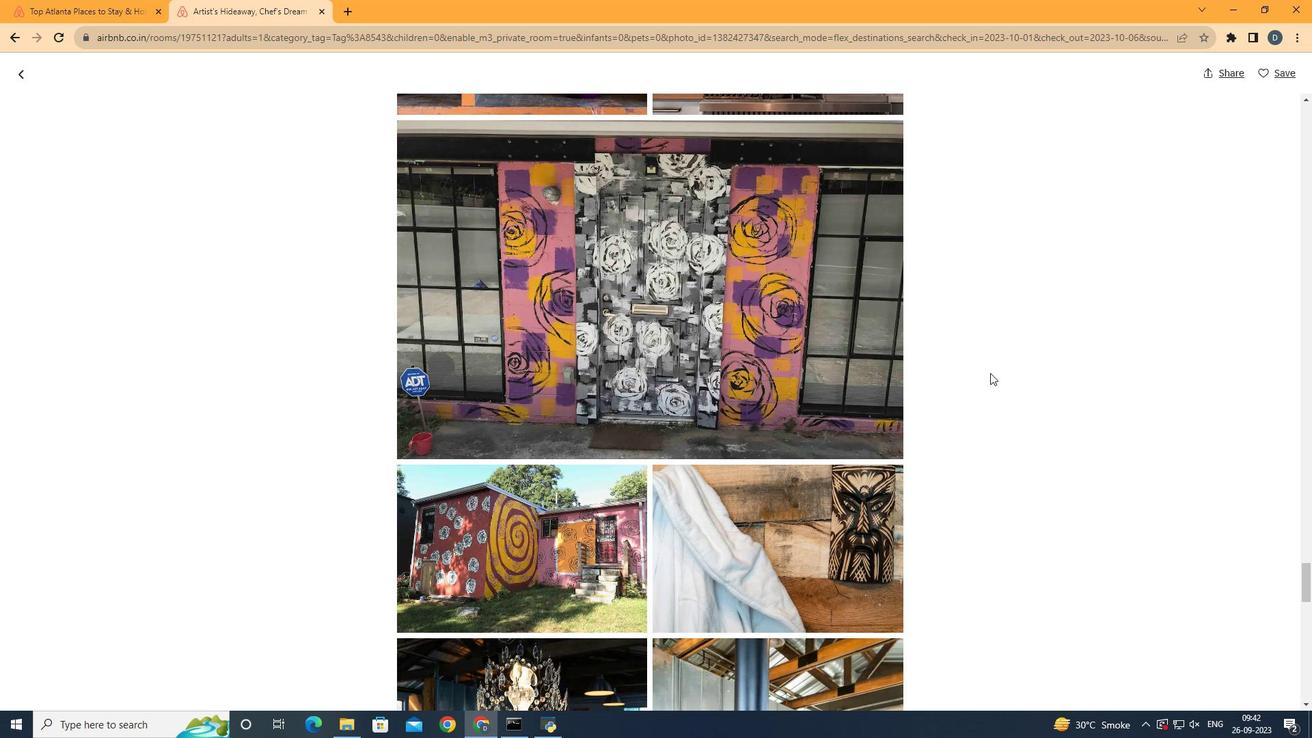 
Action: Mouse scrolled (990, 372) with delta (0, 0)
Screenshot: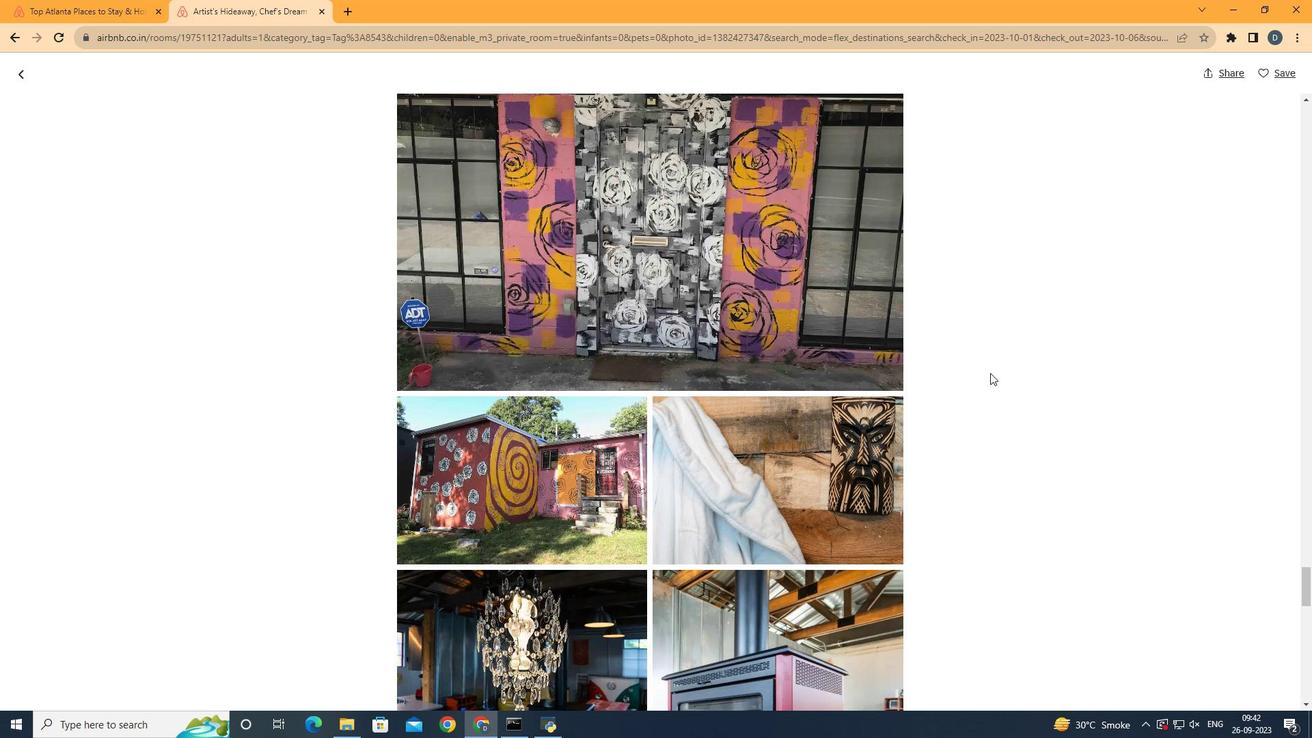 
Action: Mouse scrolled (990, 372) with delta (0, 0)
Screenshot: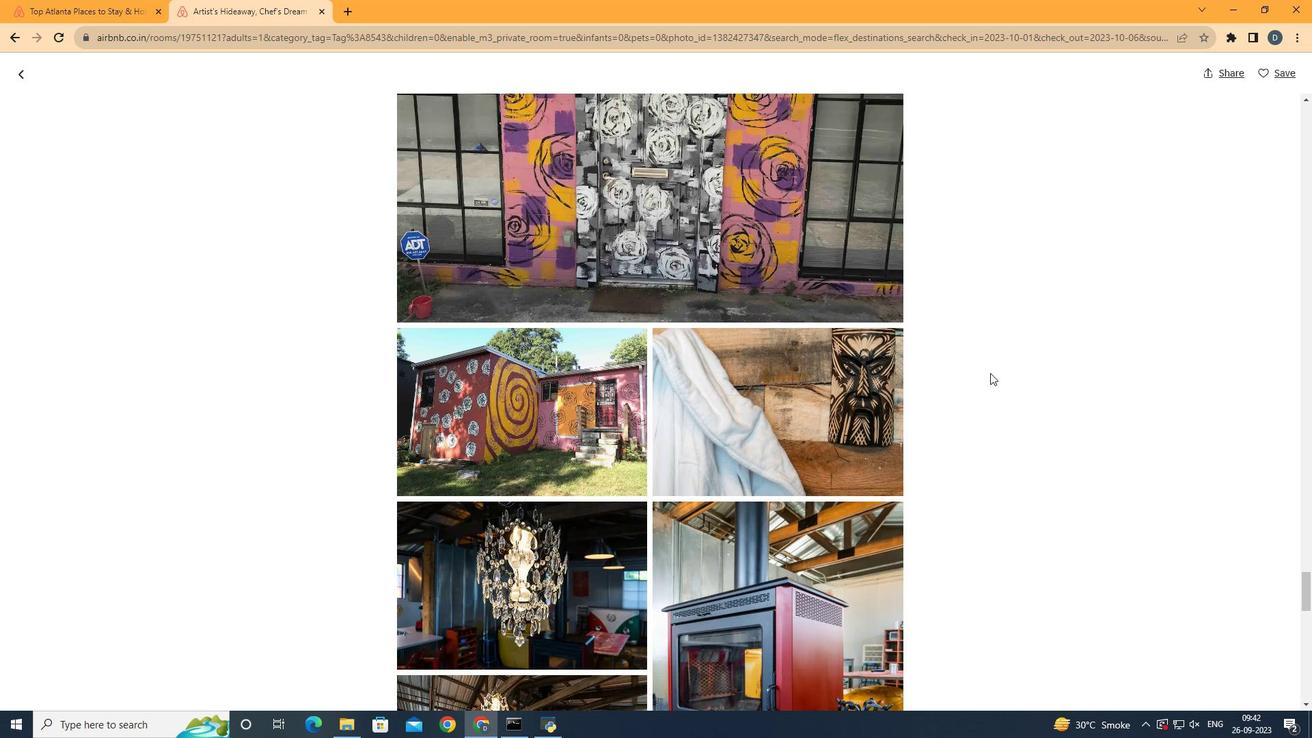 
Action: Mouse scrolled (990, 372) with delta (0, 0)
Screenshot: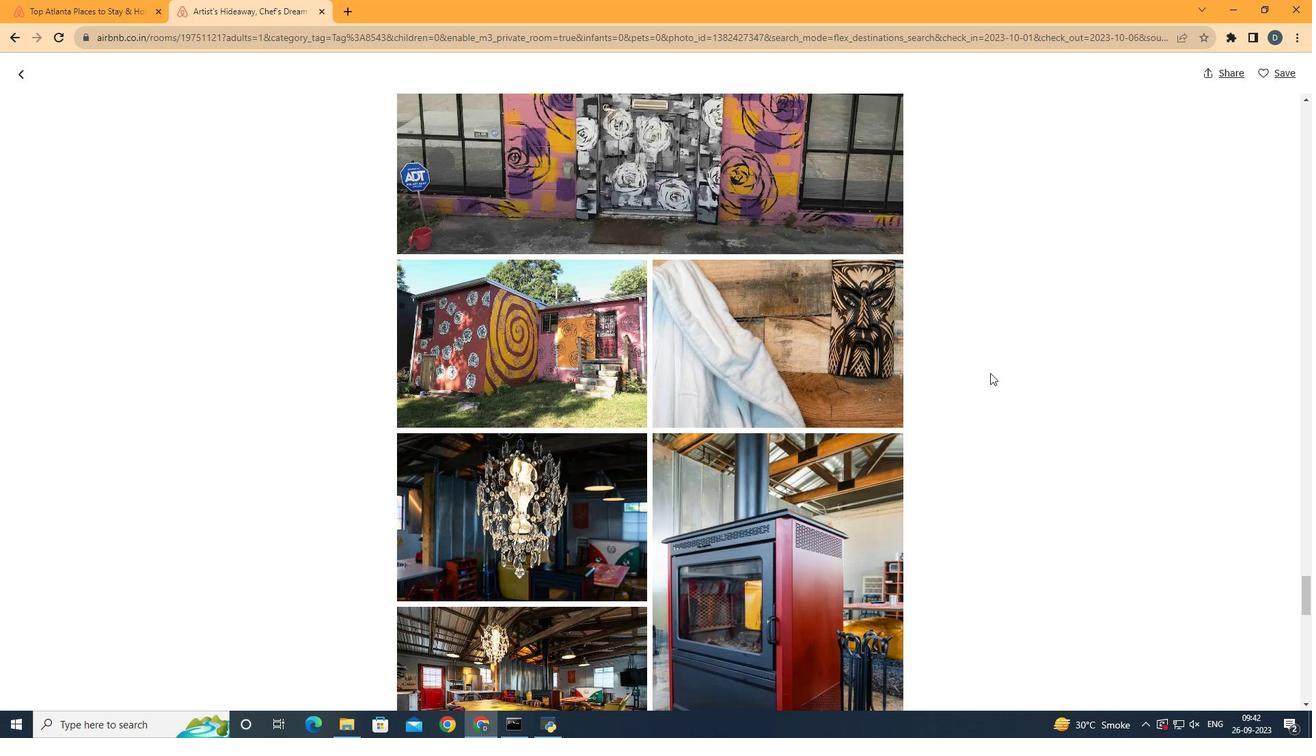 
Action: Mouse scrolled (990, 372) with delta (0, 0)
Screenshot: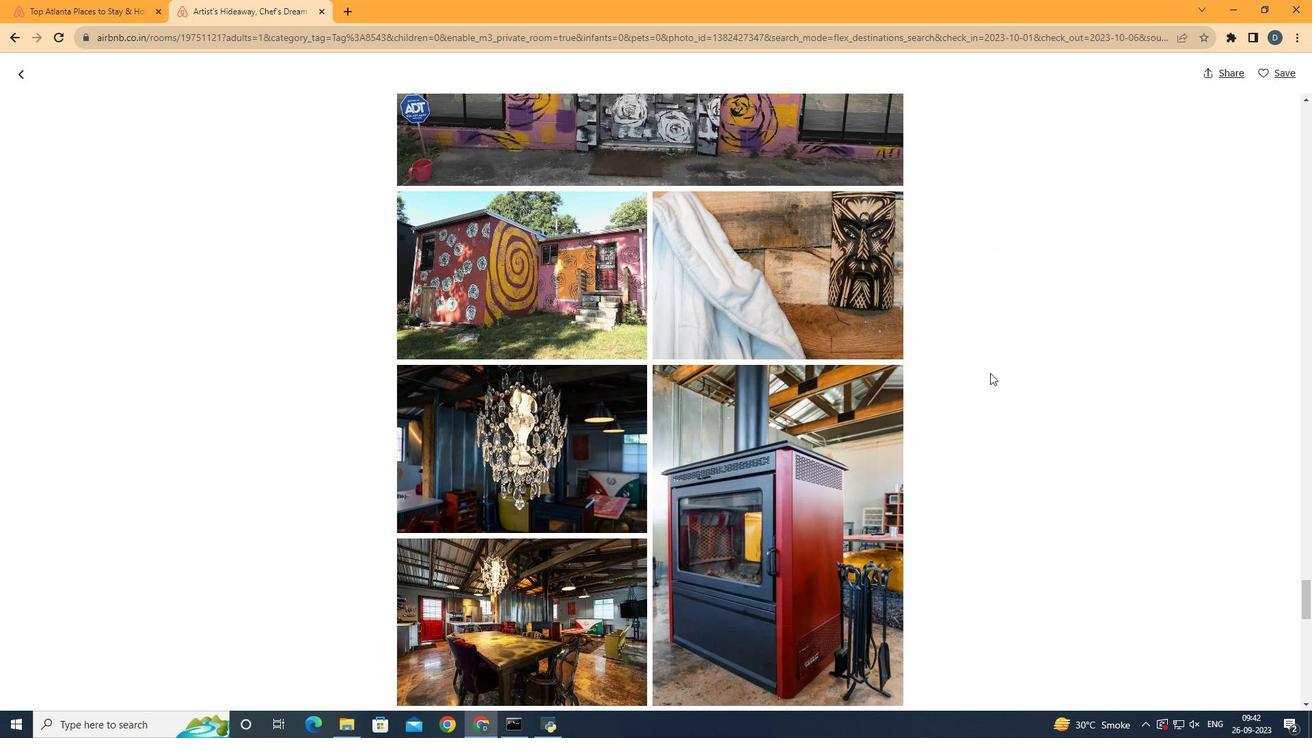 
Action: Mouse scrolled (990, 372) with delta (0, 0)
Screenshot: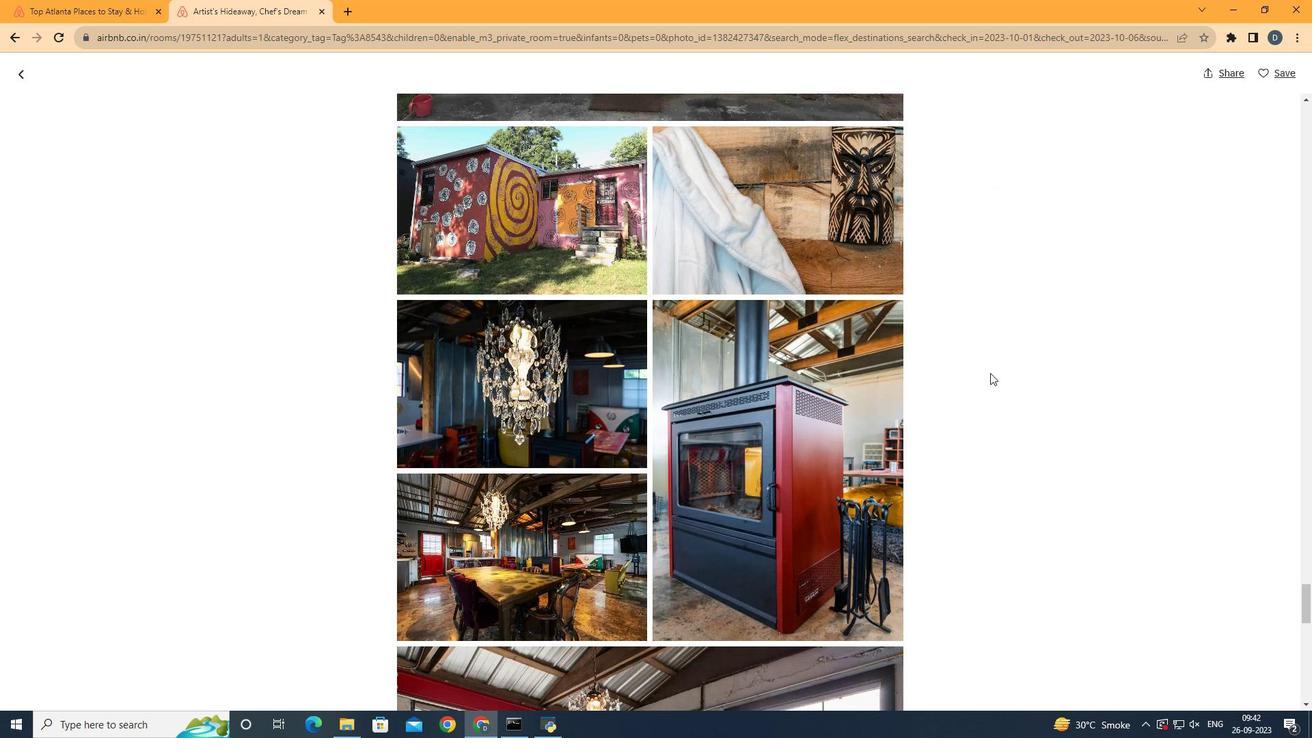 
Action: Mouse scrolled (990, 372) with delta (0, 0)
Screenshot: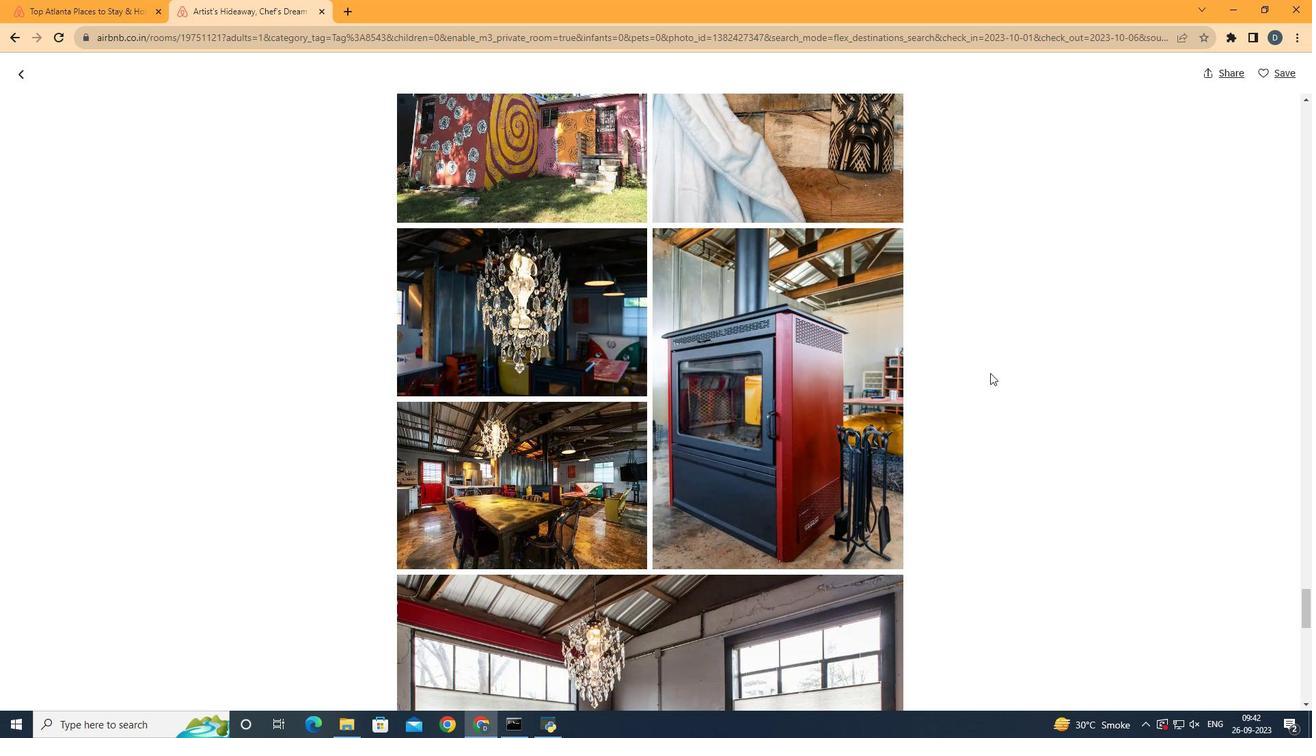 
Action: Mouse scrolled (990, 372) with delta (0, 0)
Screenshot: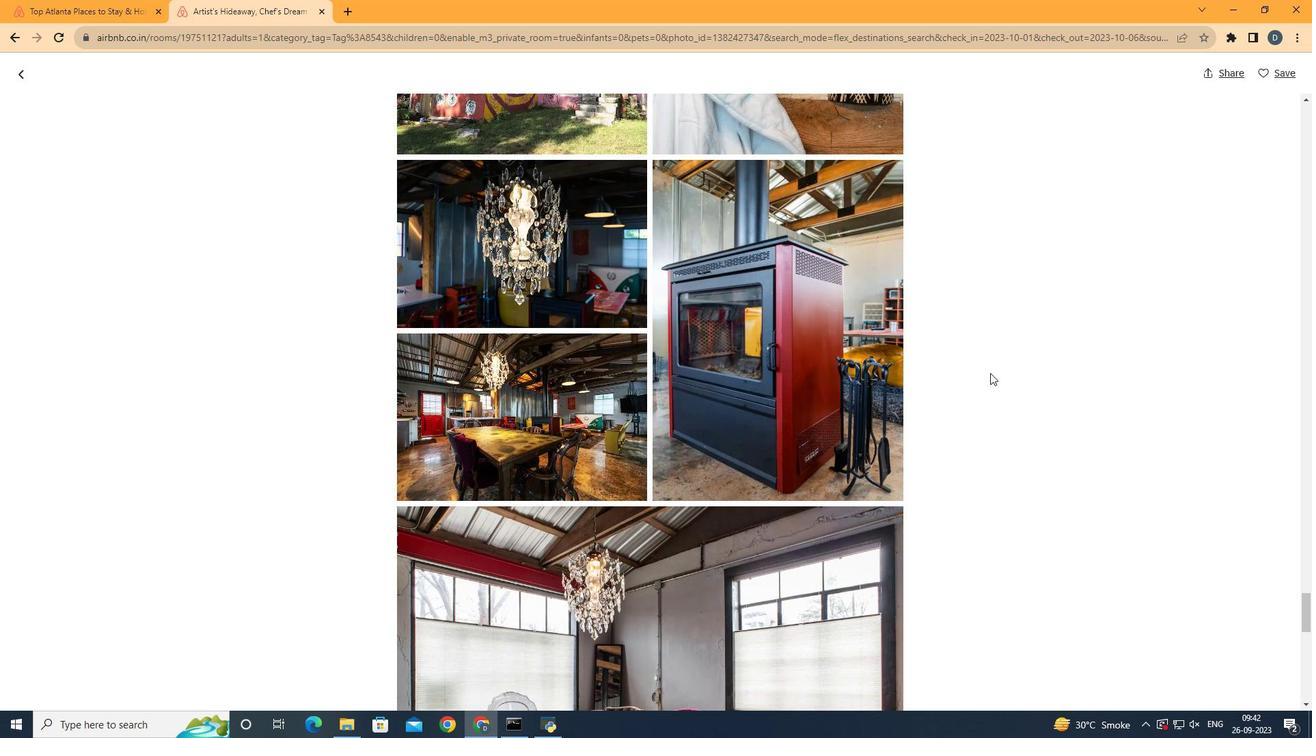 
Action: Mouse scrolled (990, 372) with delta (0, 0)
Screenshot: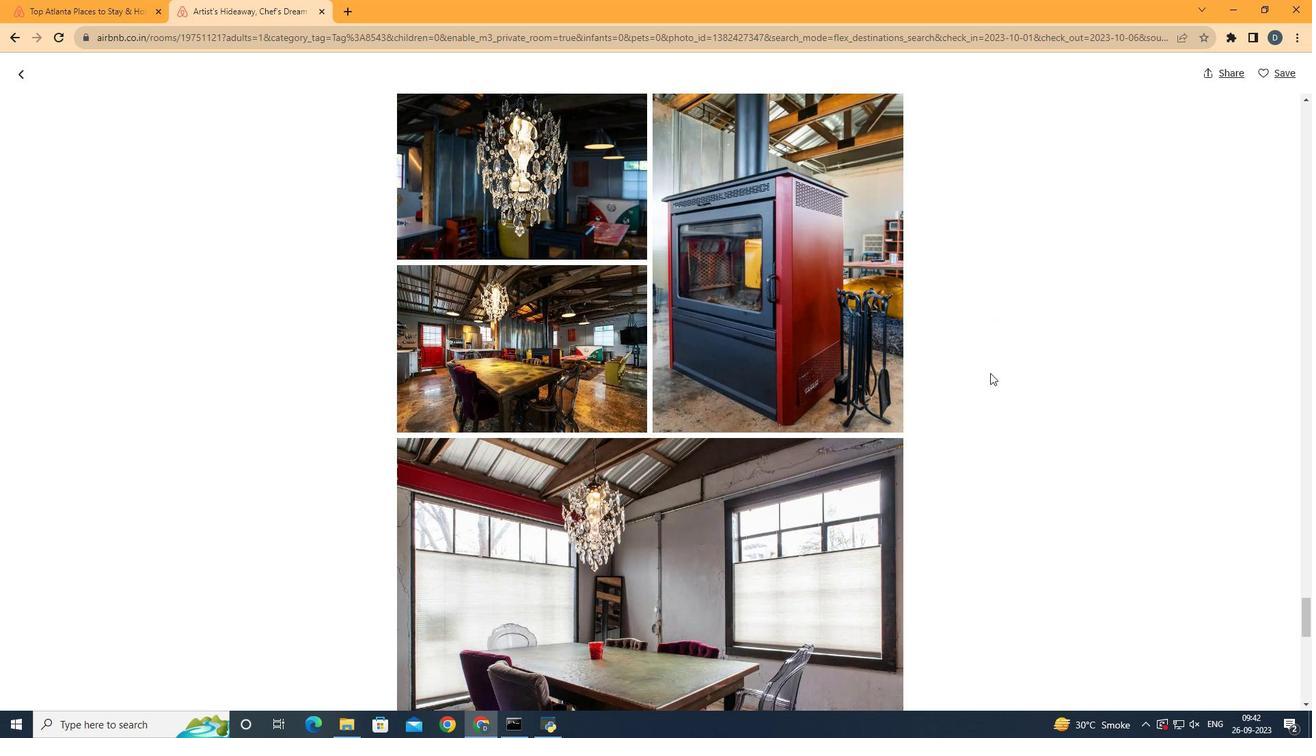 
Action: Mouse scrolled (990, 372) with delta (0, 0)
Screenshot: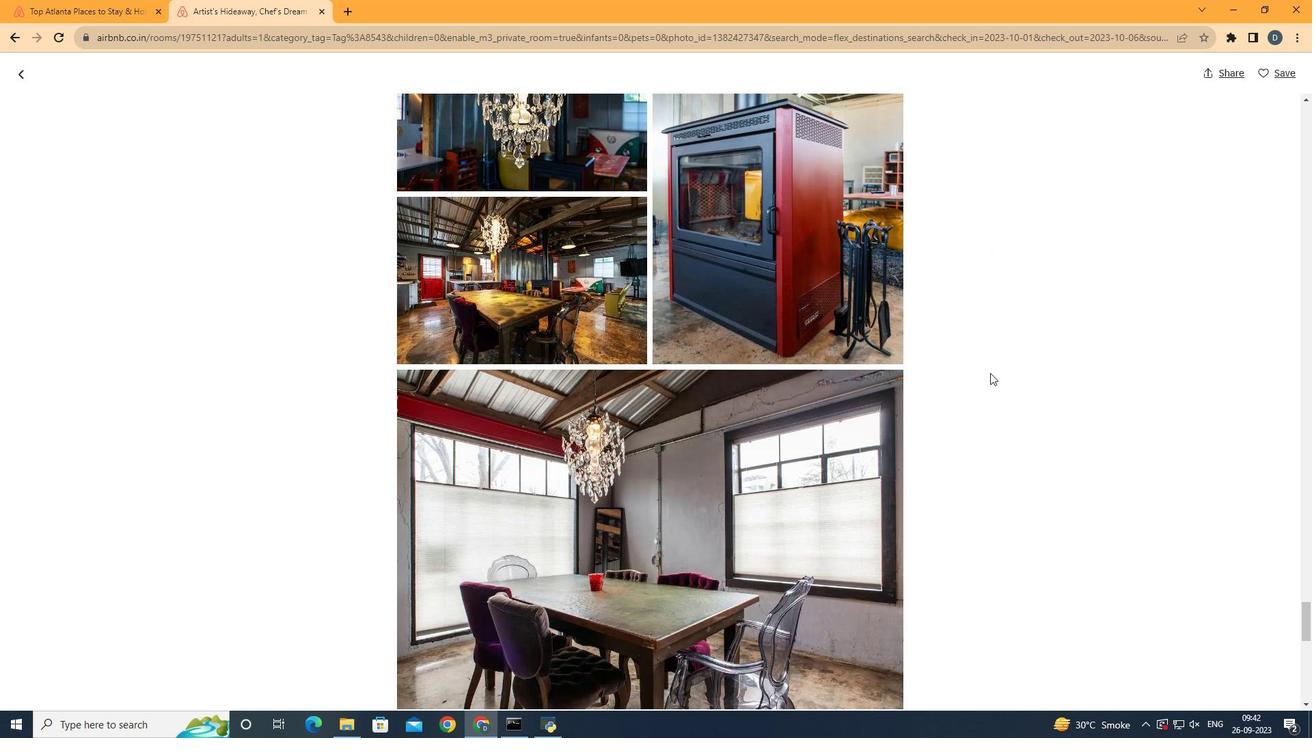 
Action: Mouse scrolled (990, 372) with delta (0, 0)
Screenshot: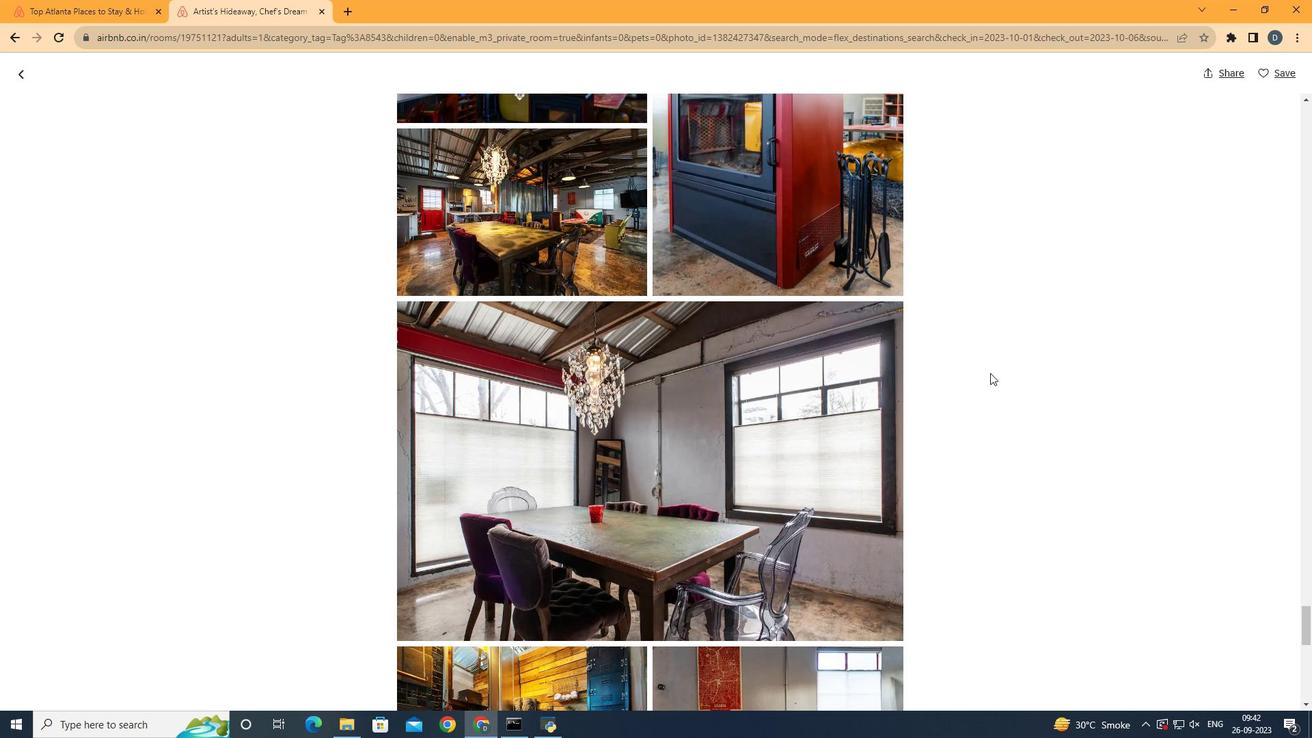 
Action: Mouse scrolled (990, 372) with delta (0, 0)
Screenshot: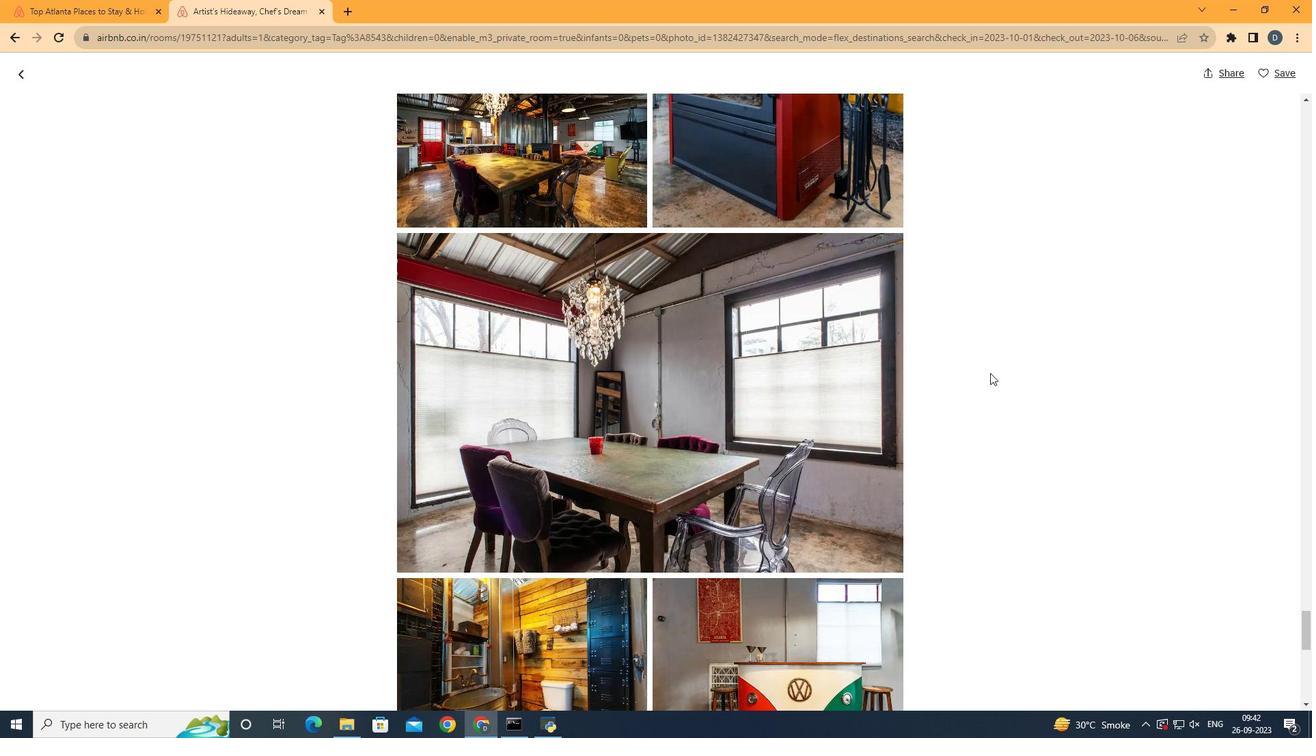 
Action: Mouse scrolled (990, 372) with delta (0, 0)
Screenshot: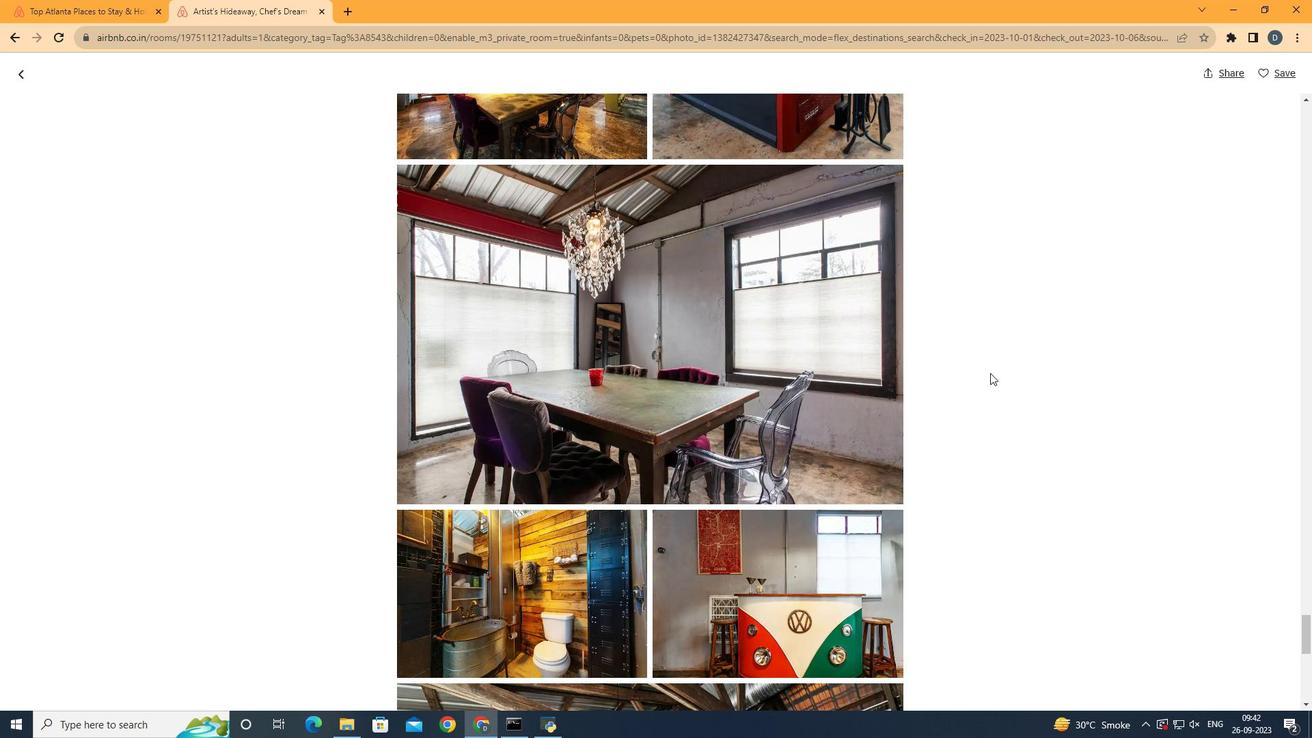 
Action: Mouse scrolled (990, 372) with delta (0, 0)
Screenshot: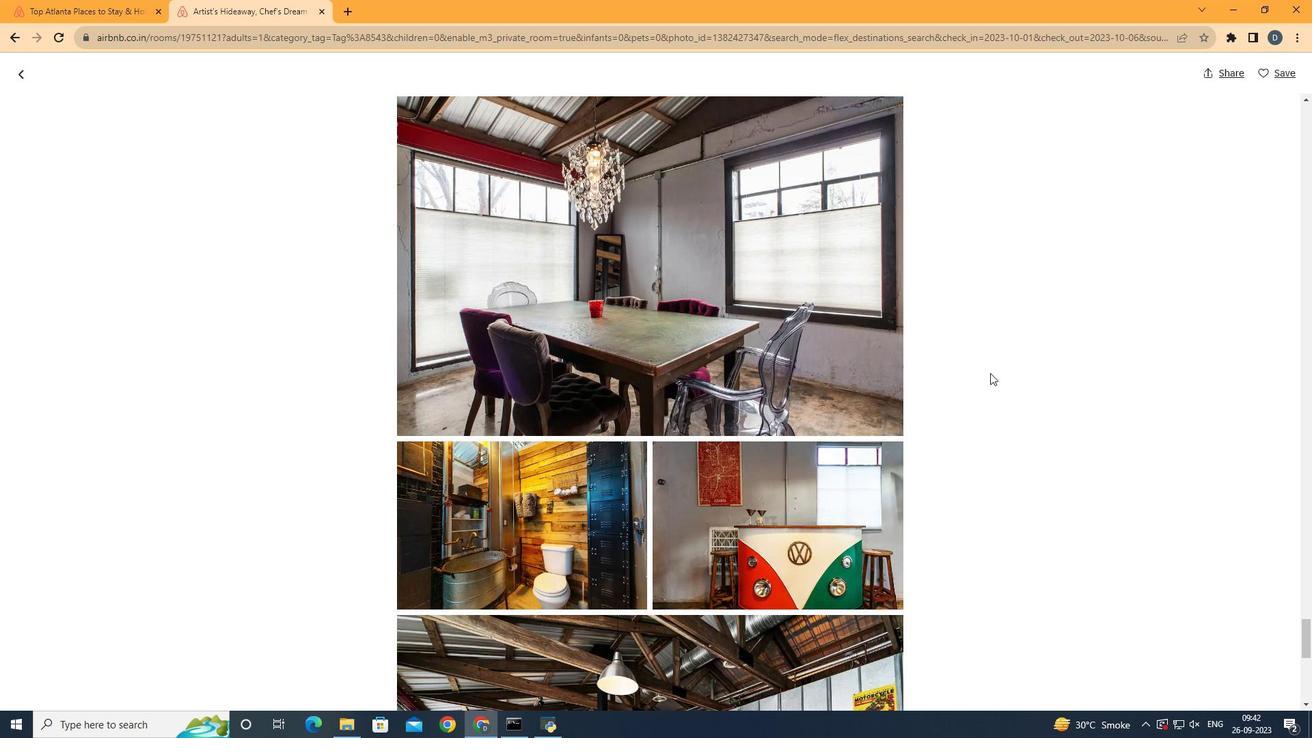 
Action: Mouse scrolled (990, 372) with delta (0, 0)
Screenshot: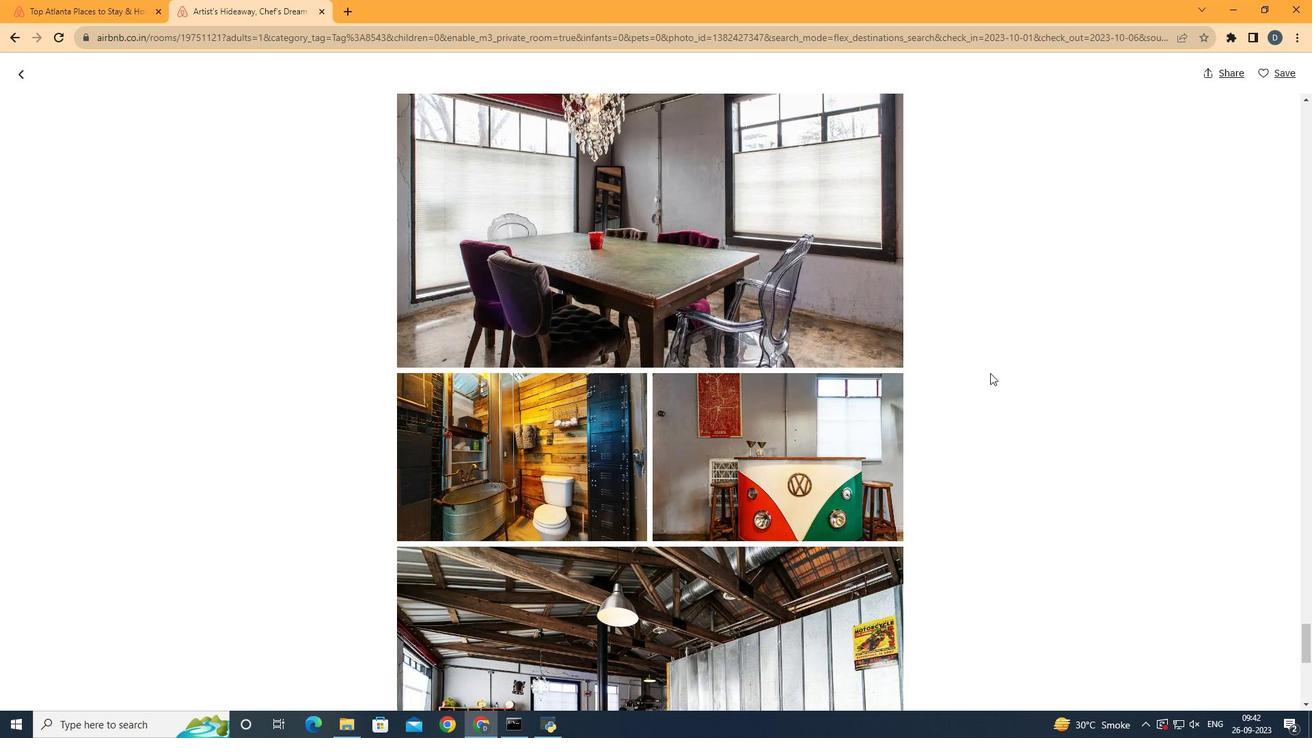 
Action: Mouse scrolled (990, 372) with delta (0, 0)
Screenshot: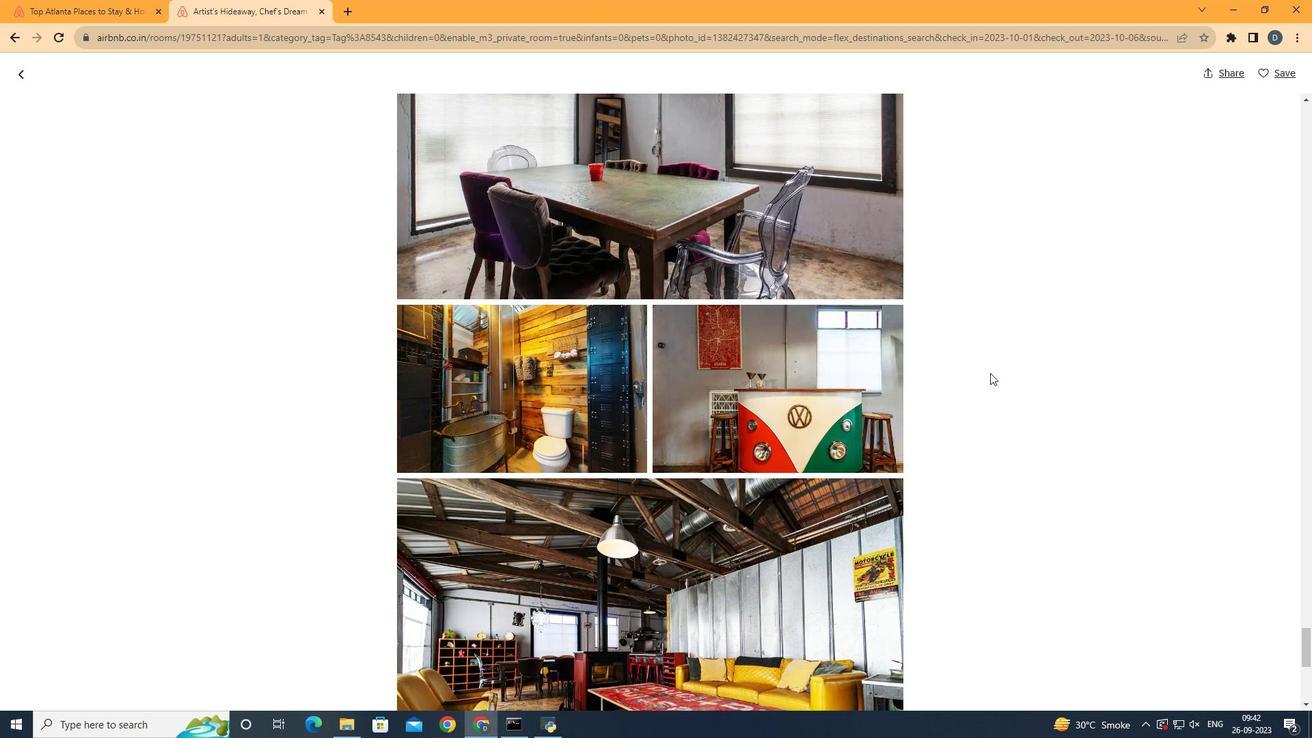 
Action: Mouse scrolled (990, 372) with delta (0, 0)
Screenshot: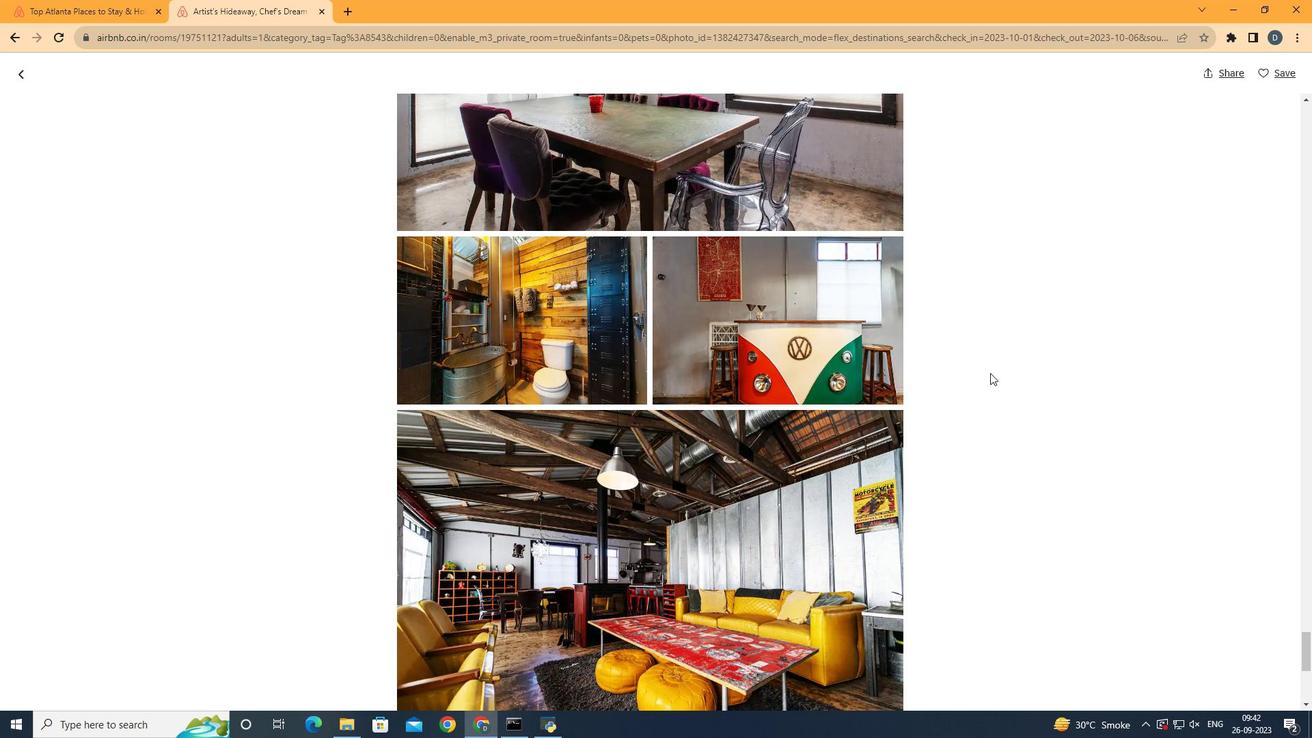 
Action: Mouse scrolled (990, 372) with delta (0, 0)
Screenshot: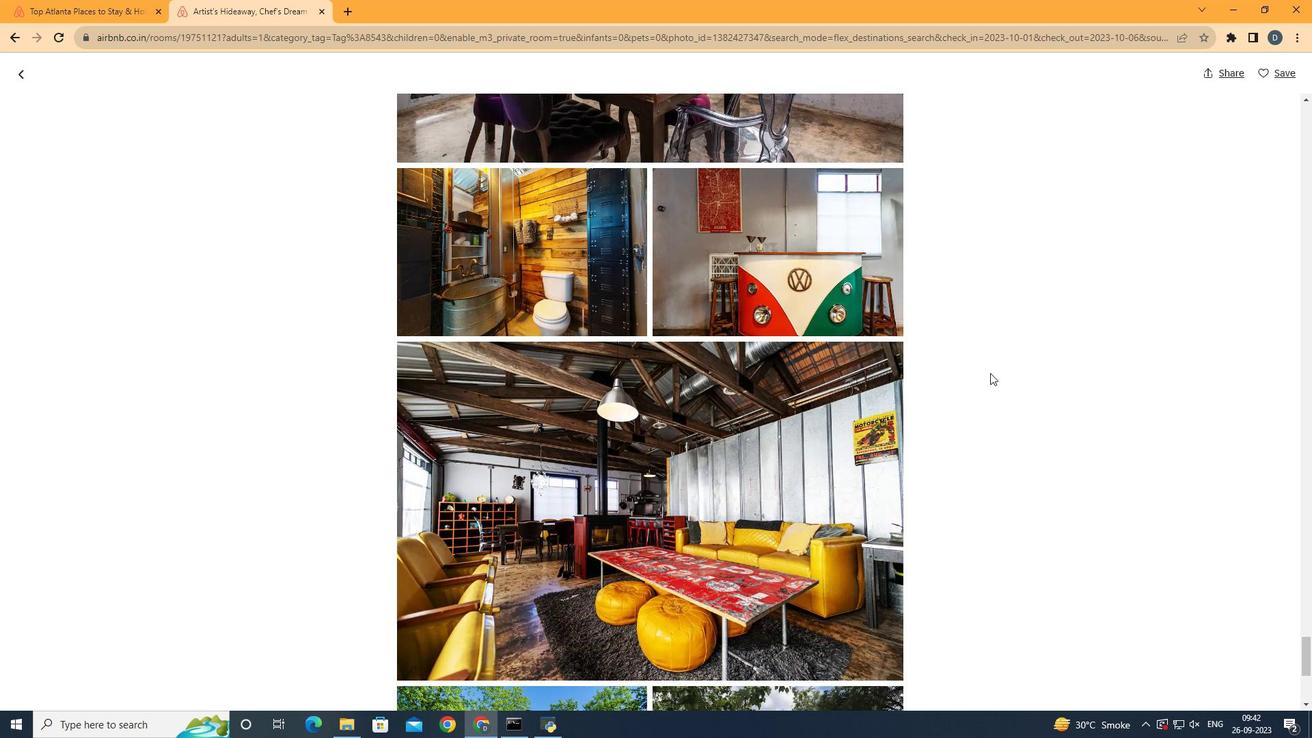 
Action: Mouse scrolled (990, 372) with delta (0, 0)
Screenshot: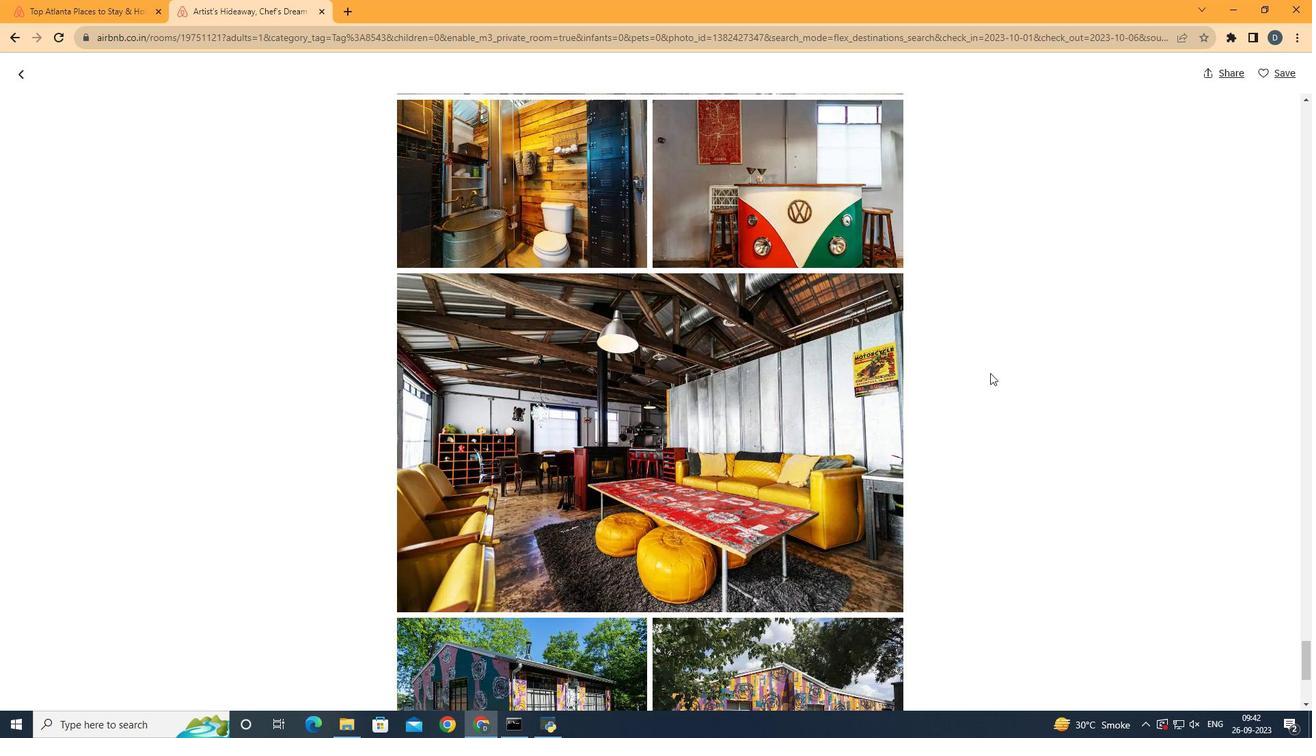 
Action: Mouse scrolled (990, 372) with delta (0, 0)
Screenshot: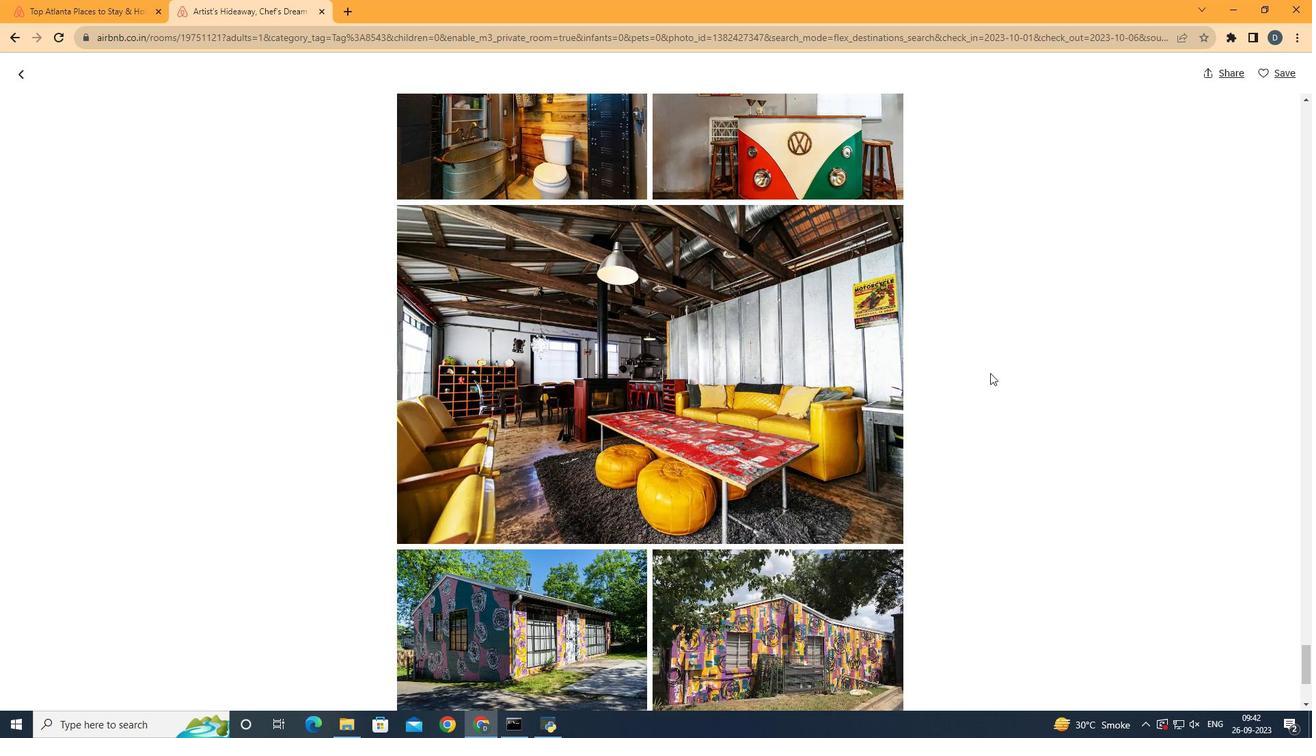 
Action: Mouse scrolled (990, 372) with delta (0, 0)
Screenshot: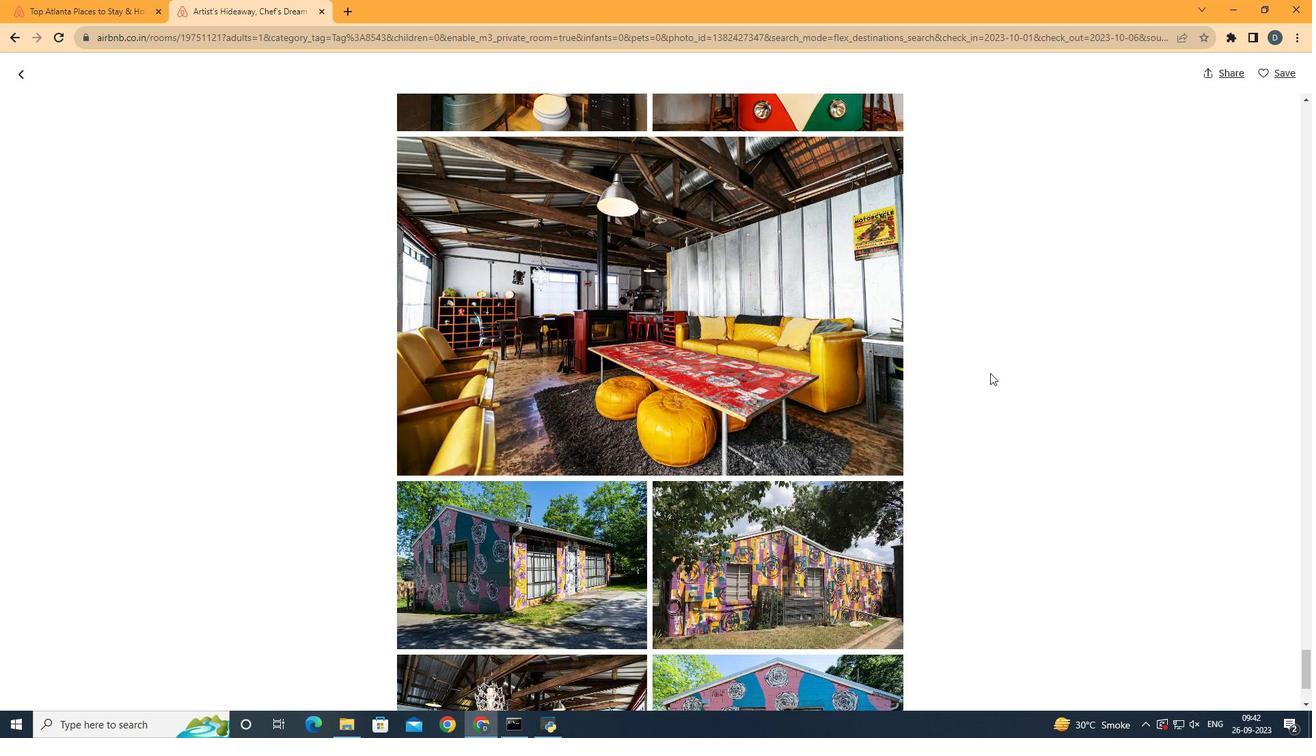 
Action: Mouse scrolled (990, 372) with delta (0, 0)
Screenshot: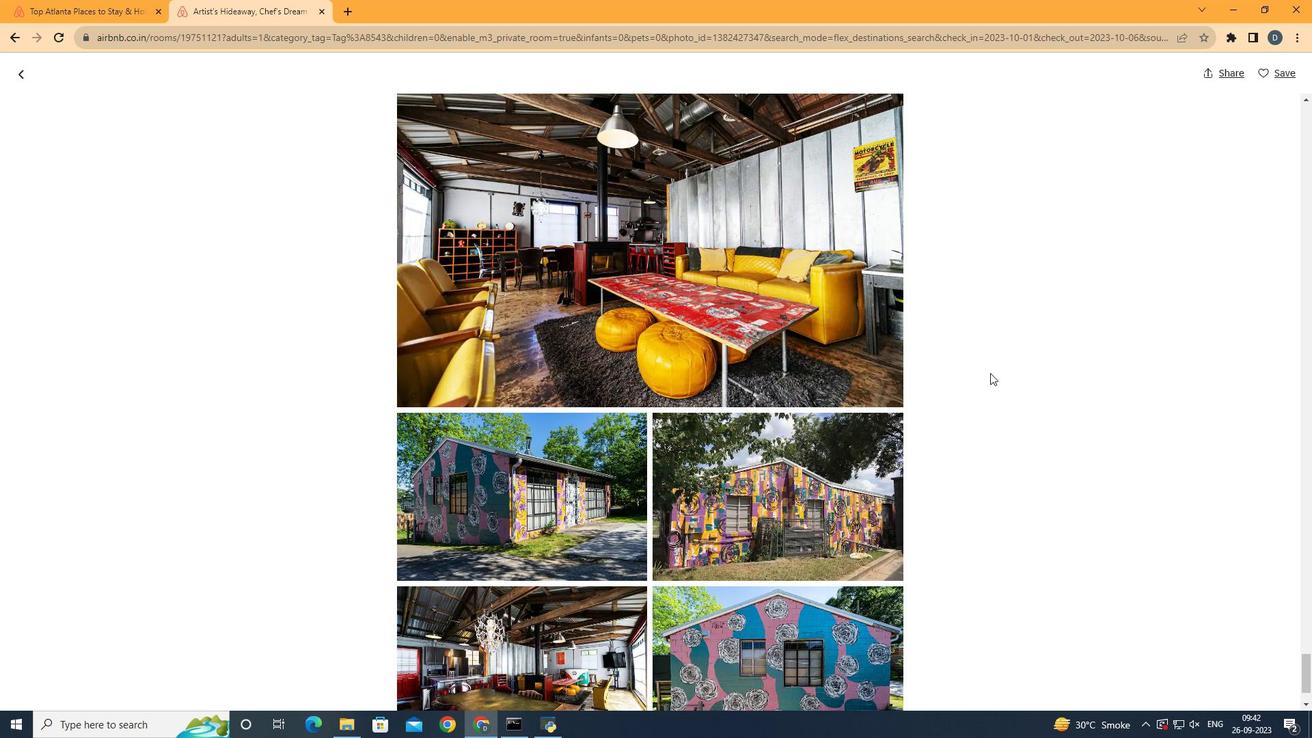 
Action: Mouse scrolled (990, 372) with delta (0, 0)
Screenshot: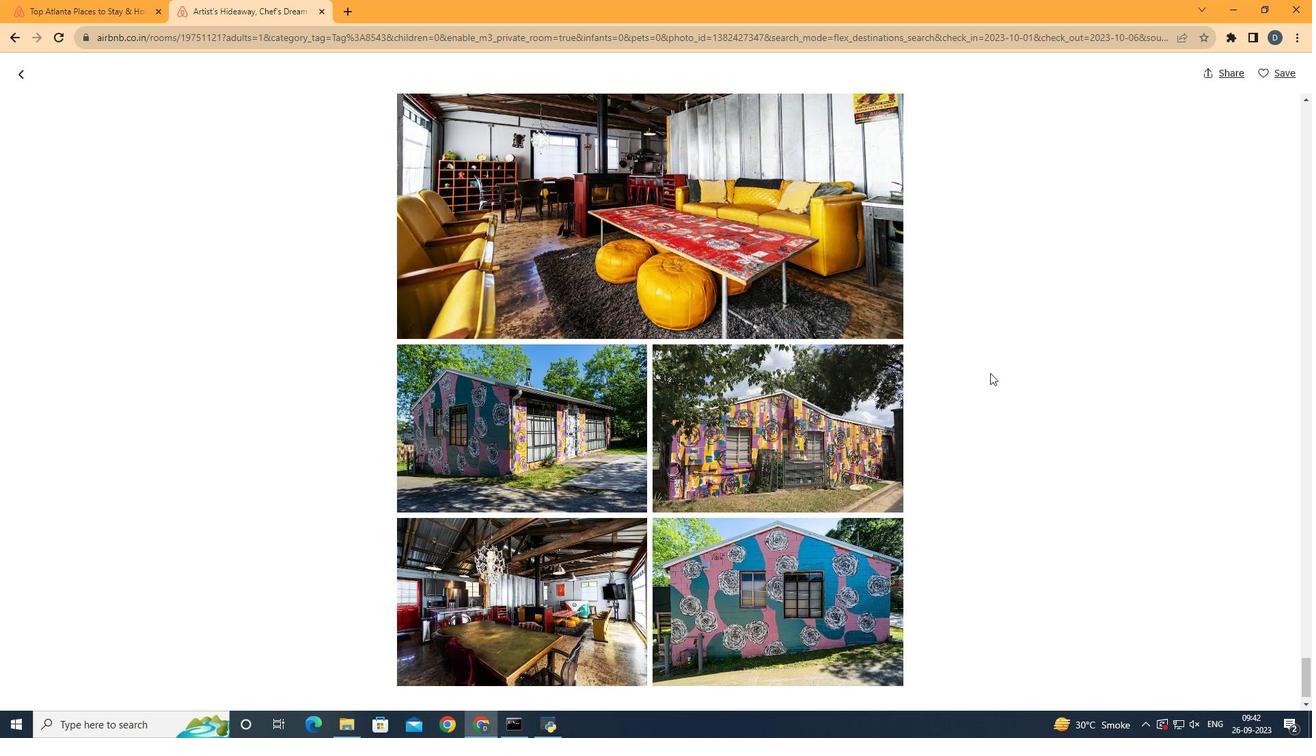 
Action: Mouse scrolled (990, 372) with delta (0, 0)
Screenshot: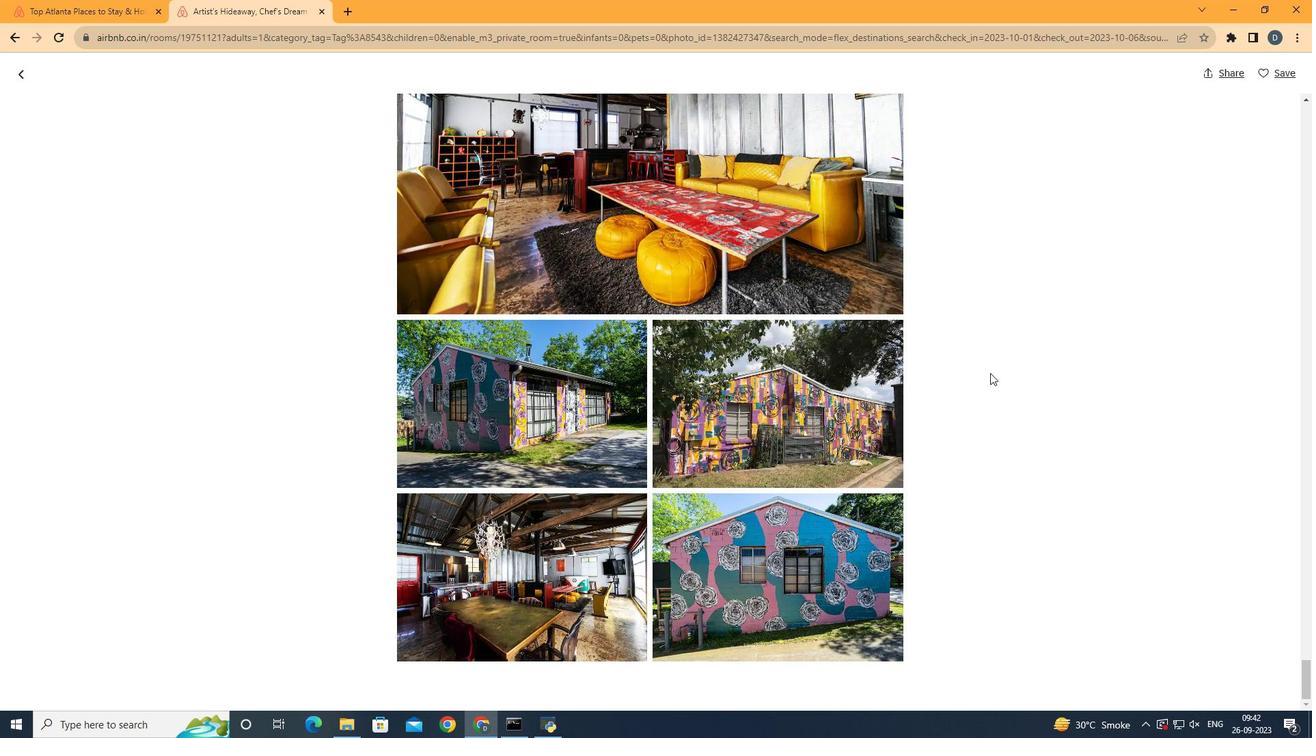 
Action: Mouse scrolled (990, 372) with delta (0, 0)
Screenshot: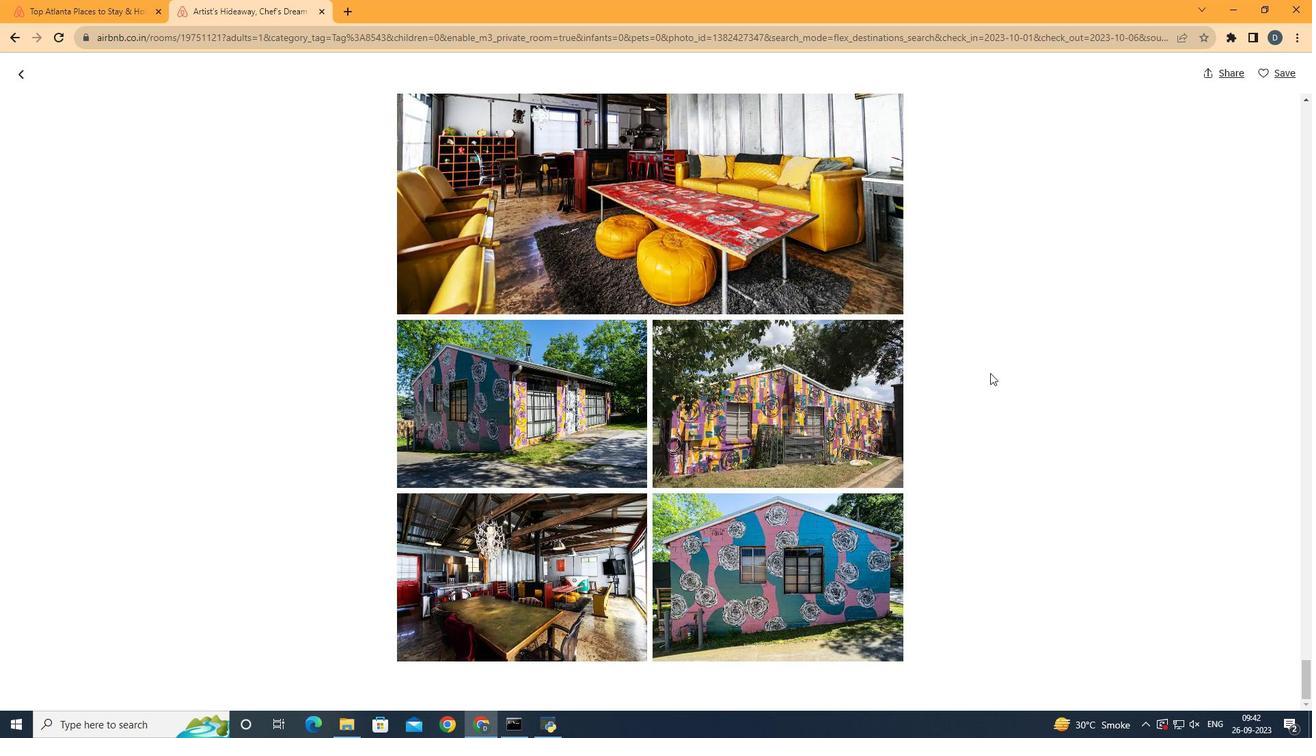 
Action: Mouse scrolled (990, 372) with delta (0, 0)
Screenshot: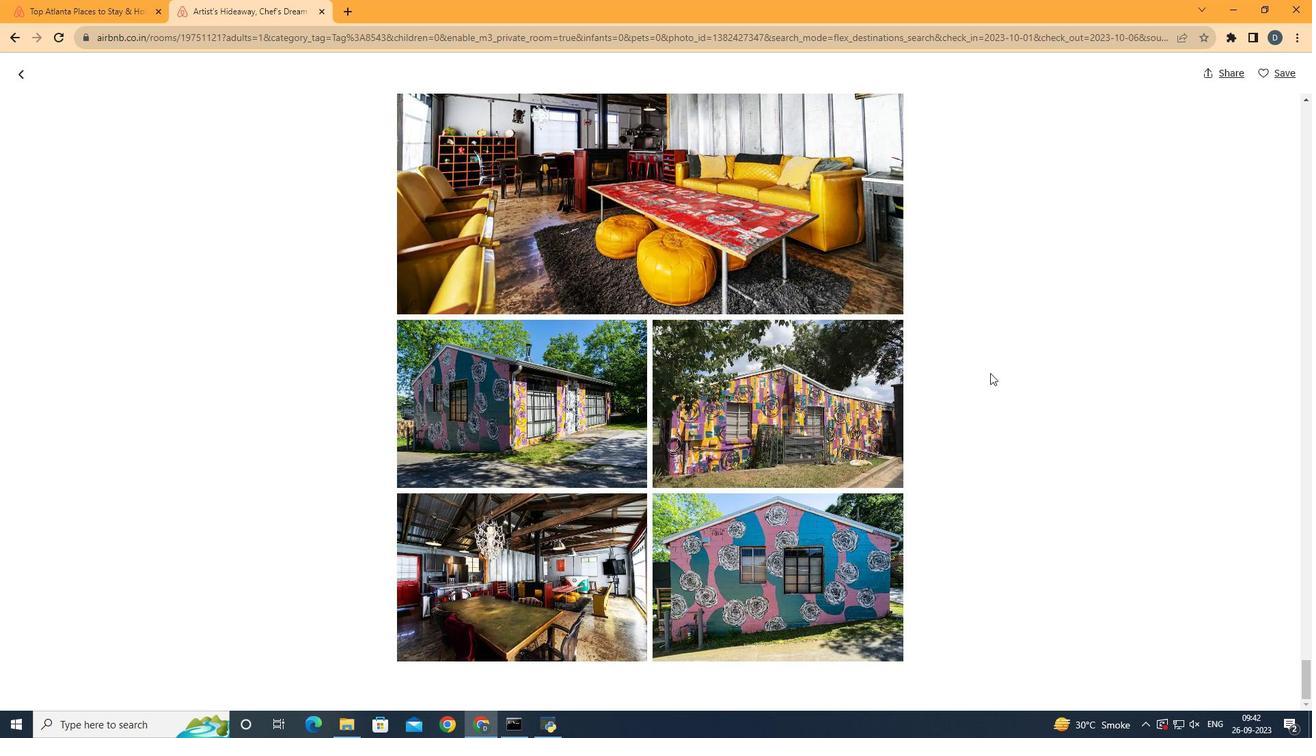 
Action: Mouse moved to (24, 77)
